 Task: Create a Vector Illustration of a Space-themed Jewelry.
Action: Mouse moved to (195, 111)
Screenshot: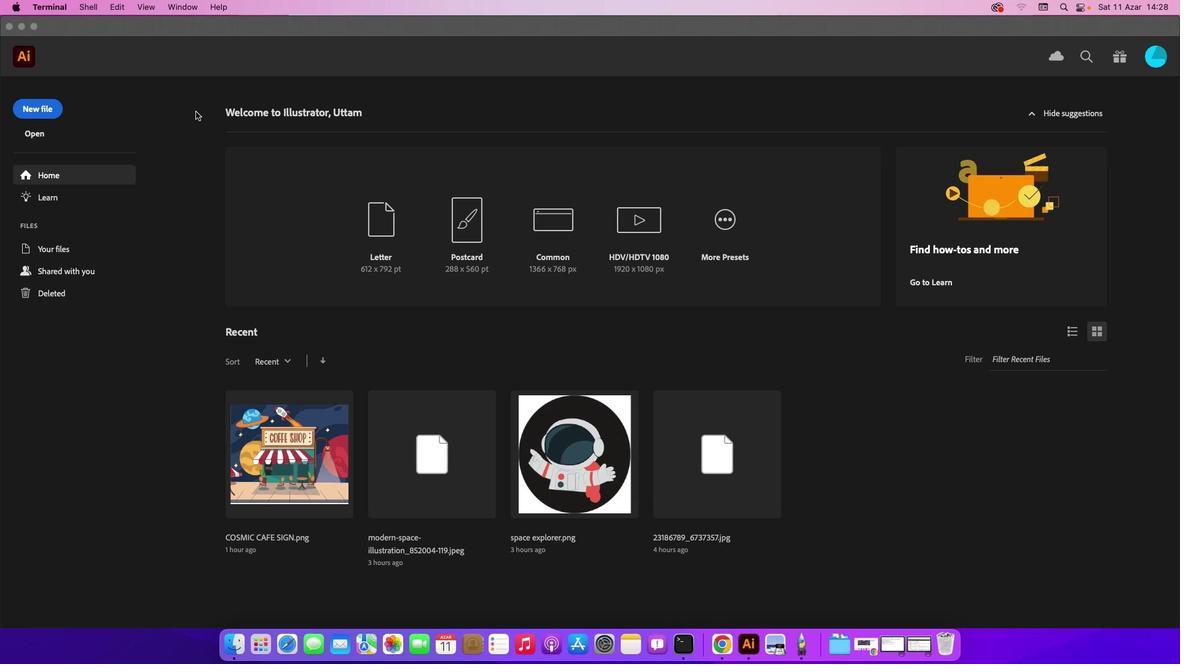 
Action: Mouse pressed left at (195, 111)
Screenshot: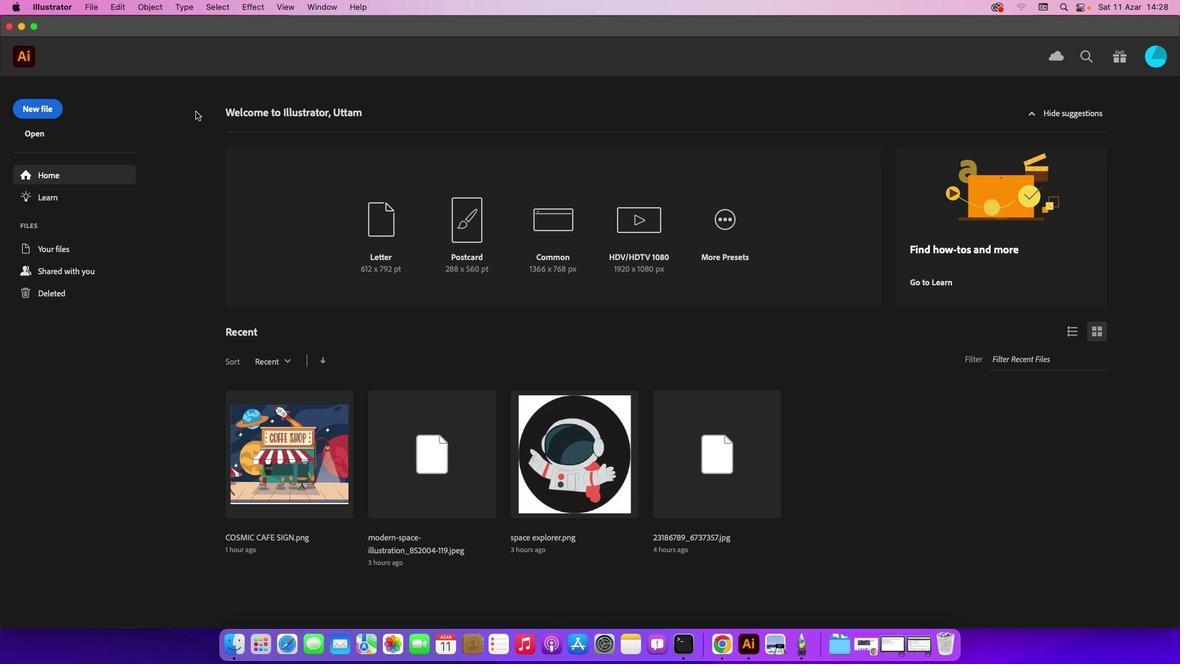 
Action: Mouse moved to (46, 107)
Screenshot: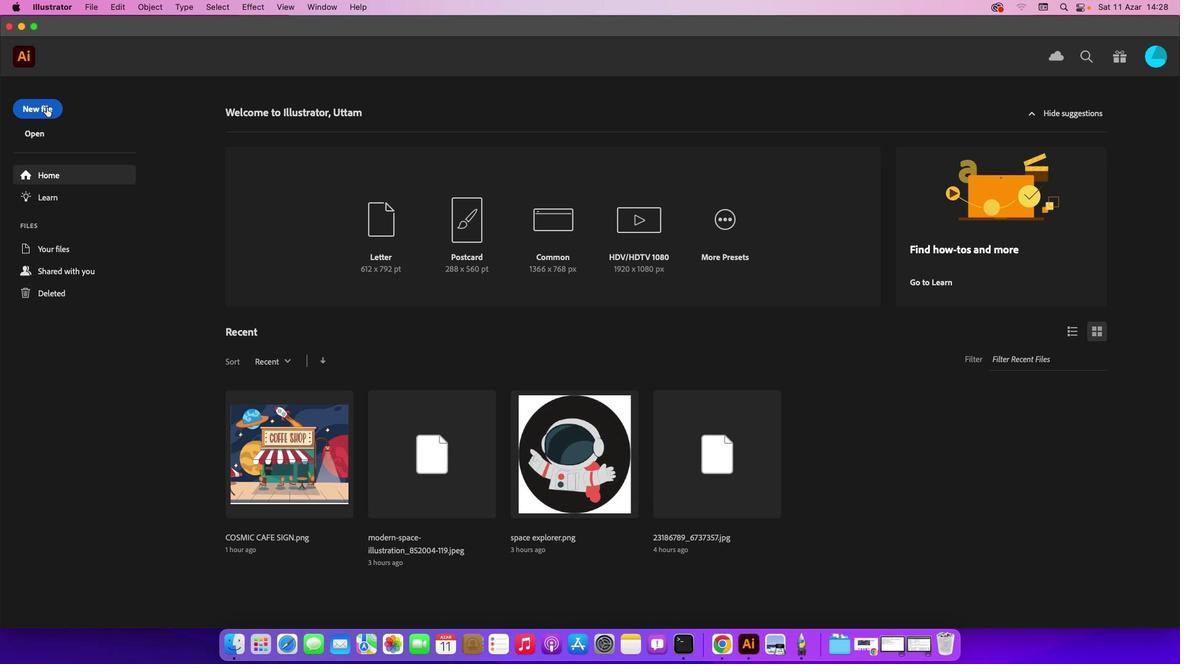 
Action: Mouse pressed left at (46, 107)
Screenshot: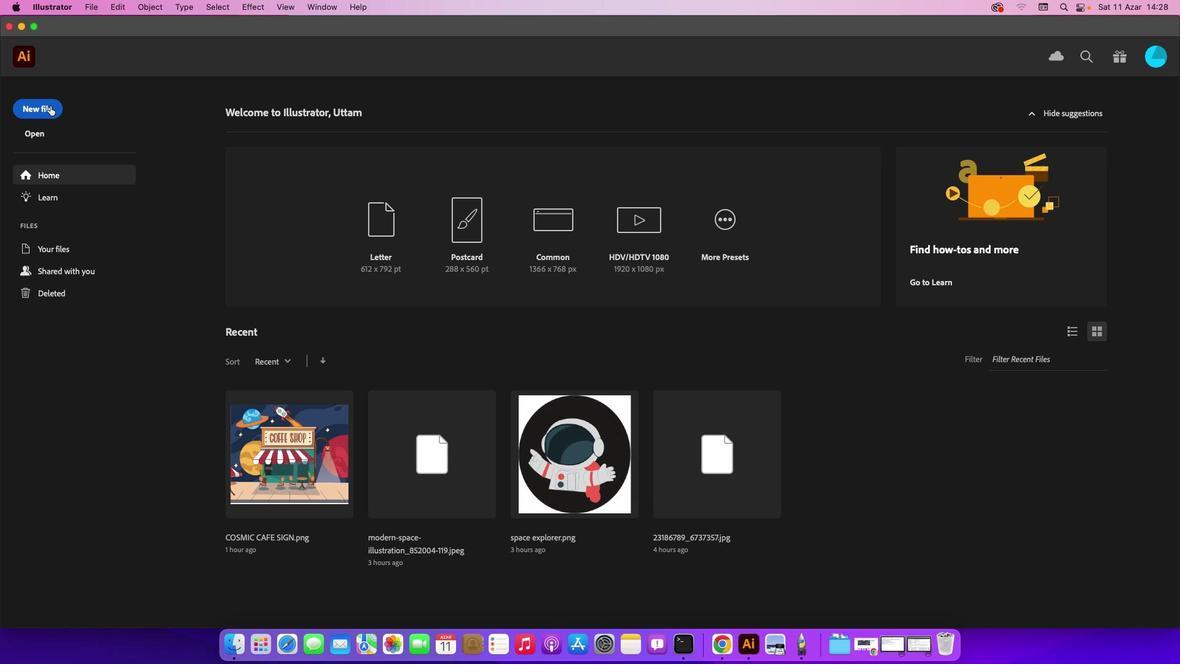 
Action: Mouse moved to (877, 498)
Screenshot: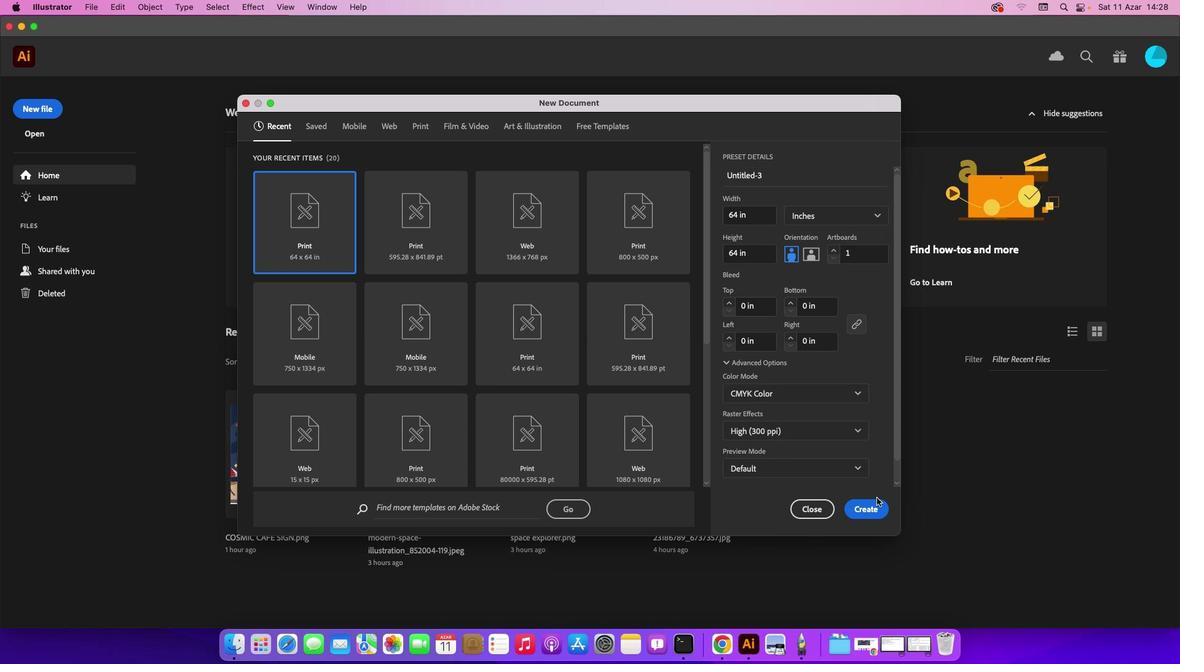 
Action: Mouse pressed left at (877, 498)
Screenshot: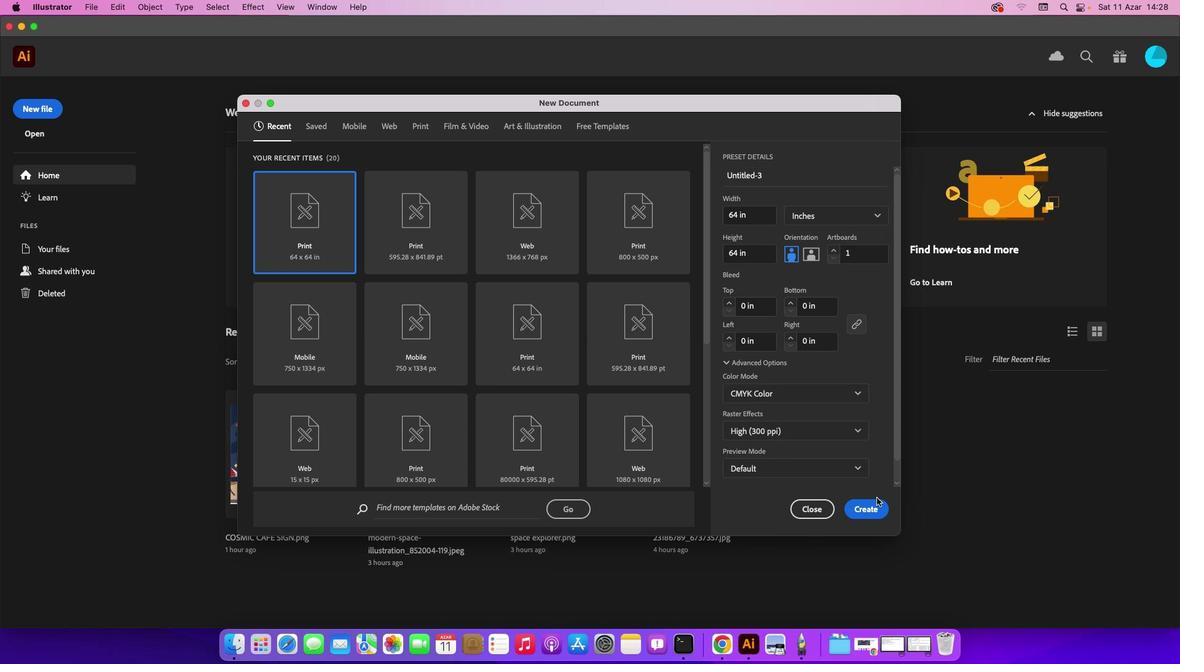 
Action: Mouse moved to (871, 503)
Screenshot: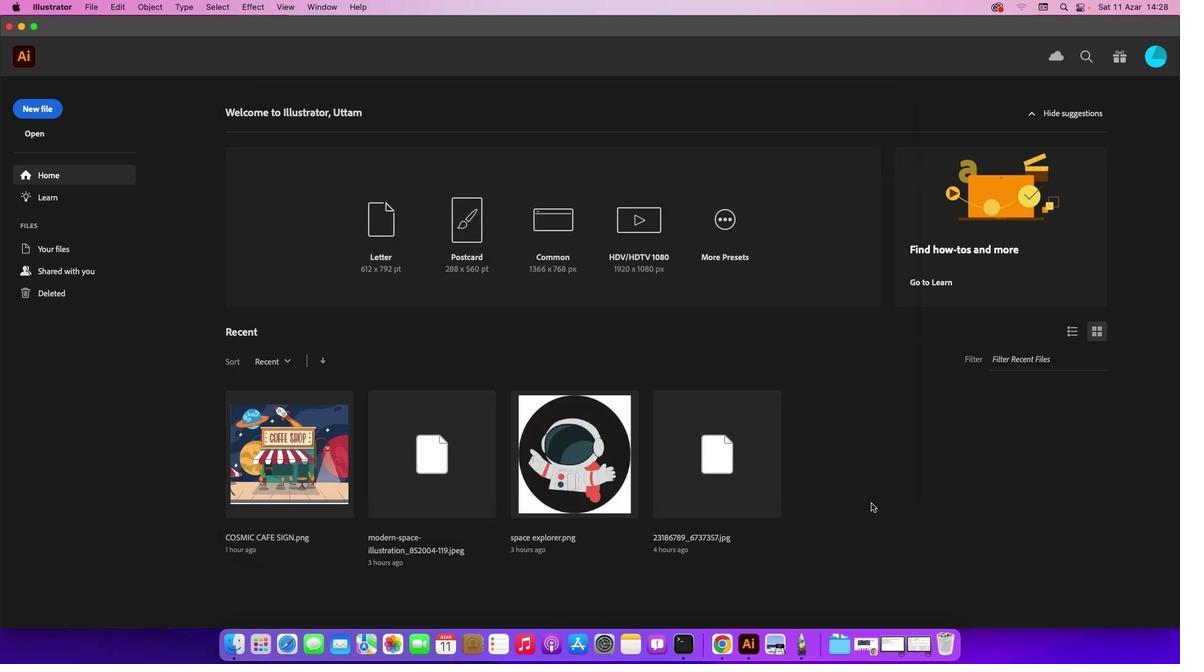 
Action: Mouse pressed left at (871, 503)
Screenshot: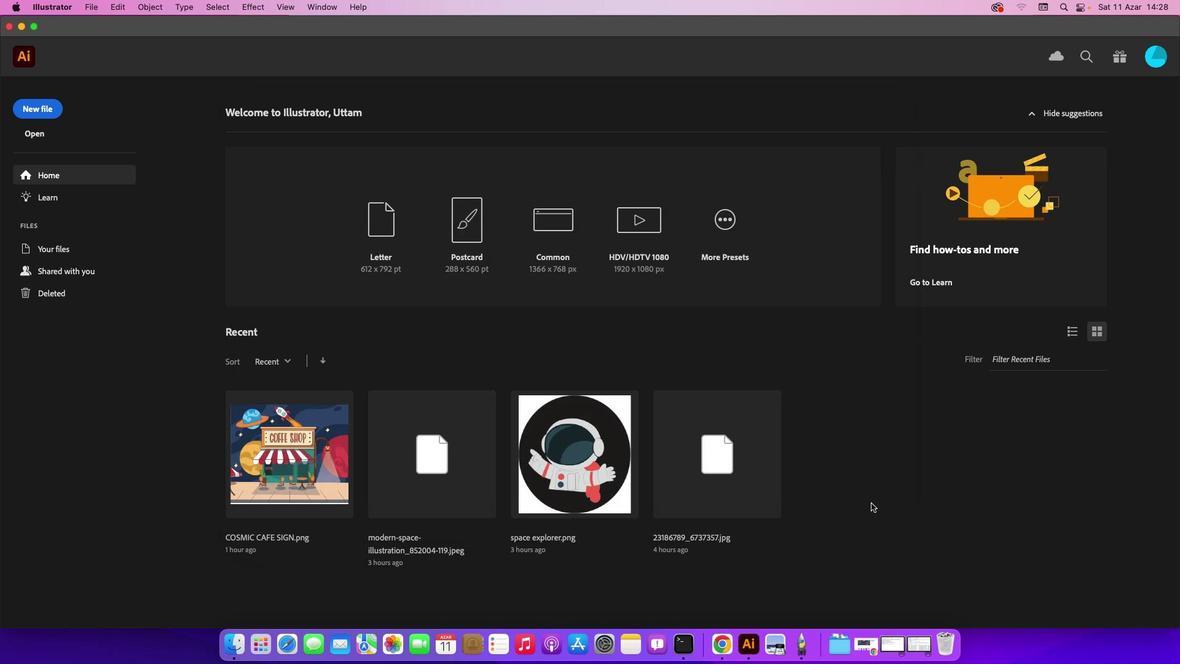 
Action: Mouse moved to (84, 3)
Screenshot: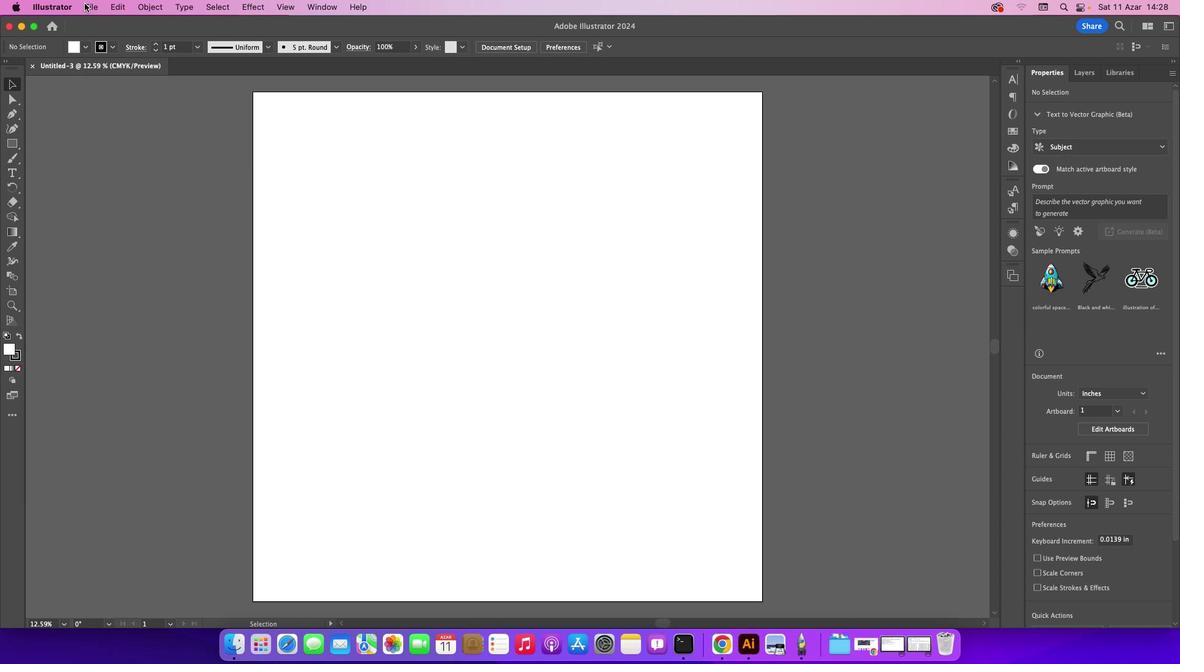 
Action: Mouse pressed left at (84, 3)
Screenshot: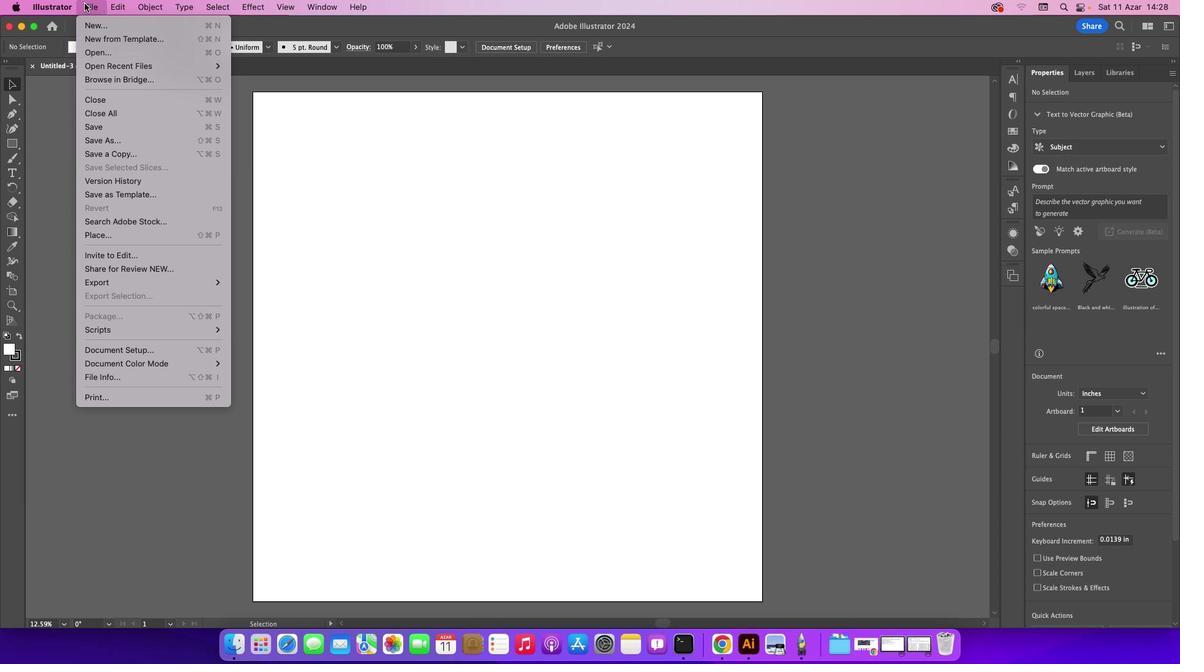 
Action: Mouse moved to (108, 48)
Screenshot: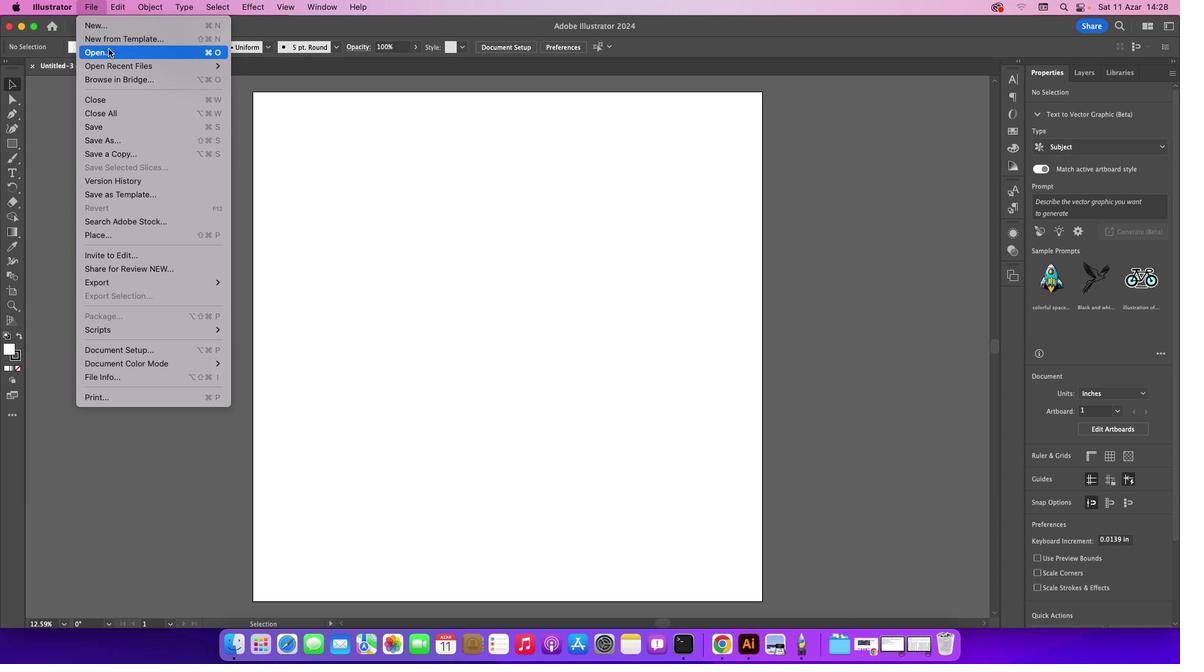 
Action: Mouse pressed left at (108, 48)
Screenshot: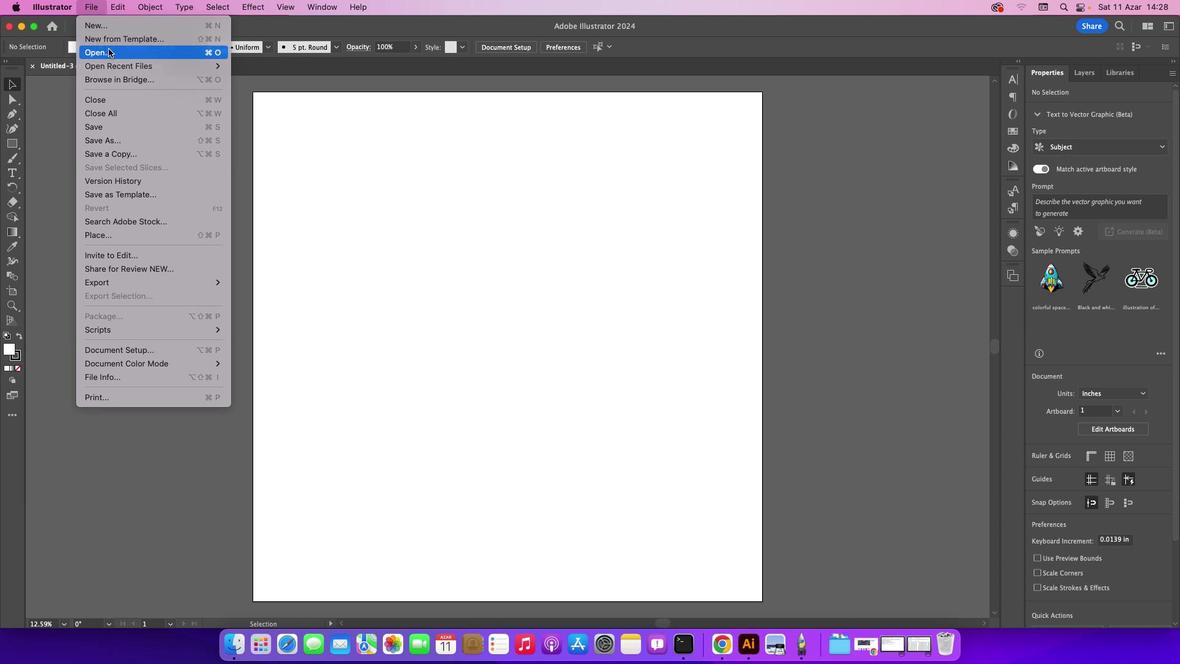
Action: Mouse moved to (496, 161)
Screenshot: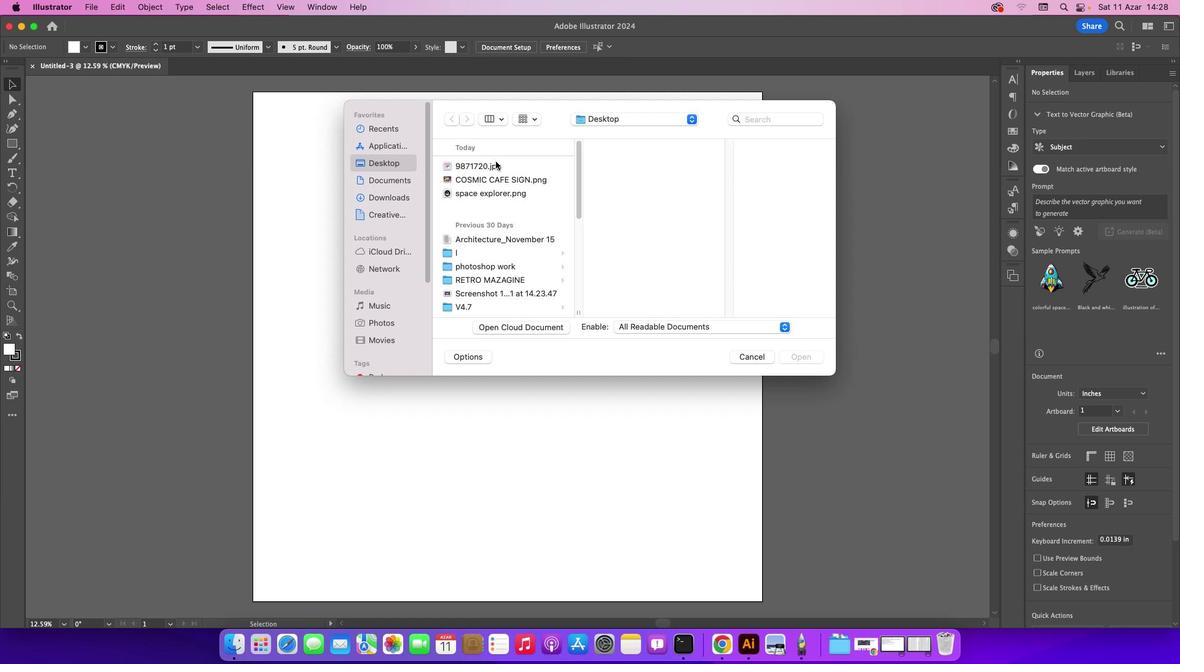 
Action: Mouse pressed left at (496, 161)
Screenshot: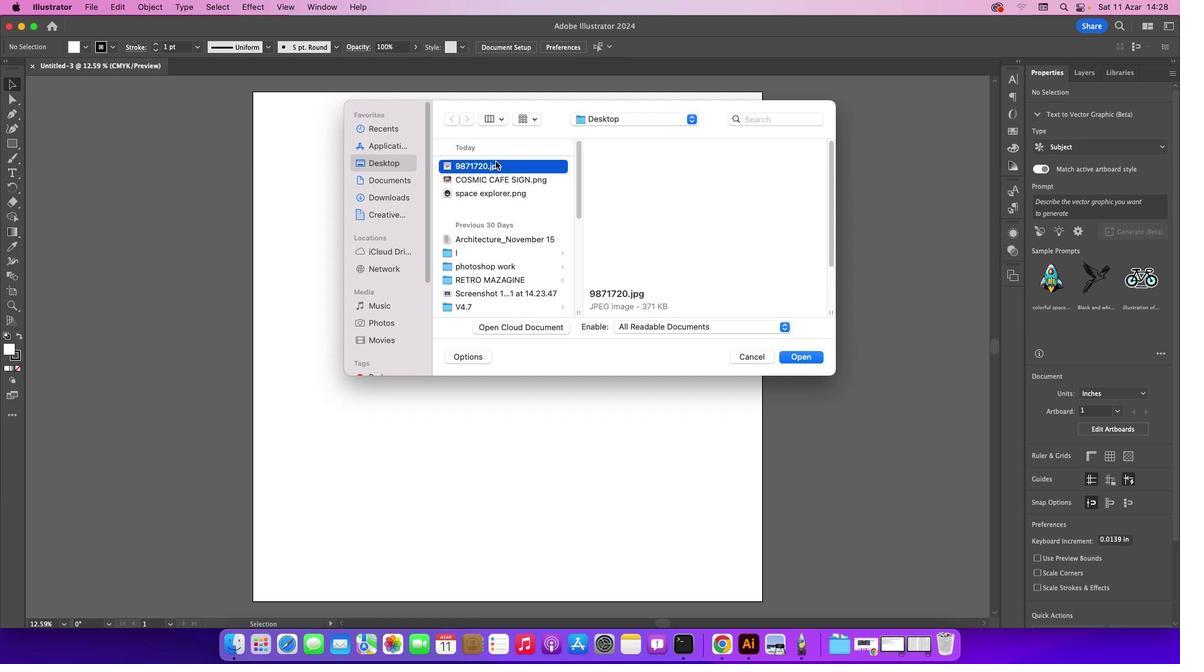 
Action: Mouse moved to (813, 353)
Screenshot: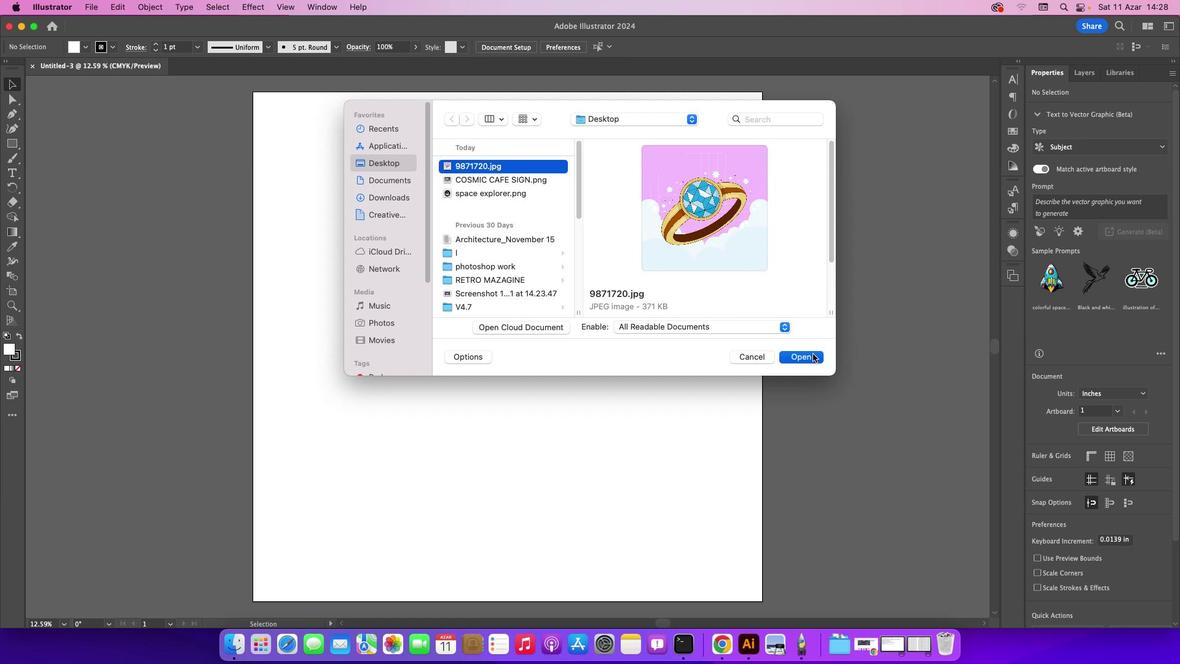 
Action: Mouse pressed left at (813, 353)
Screenshot: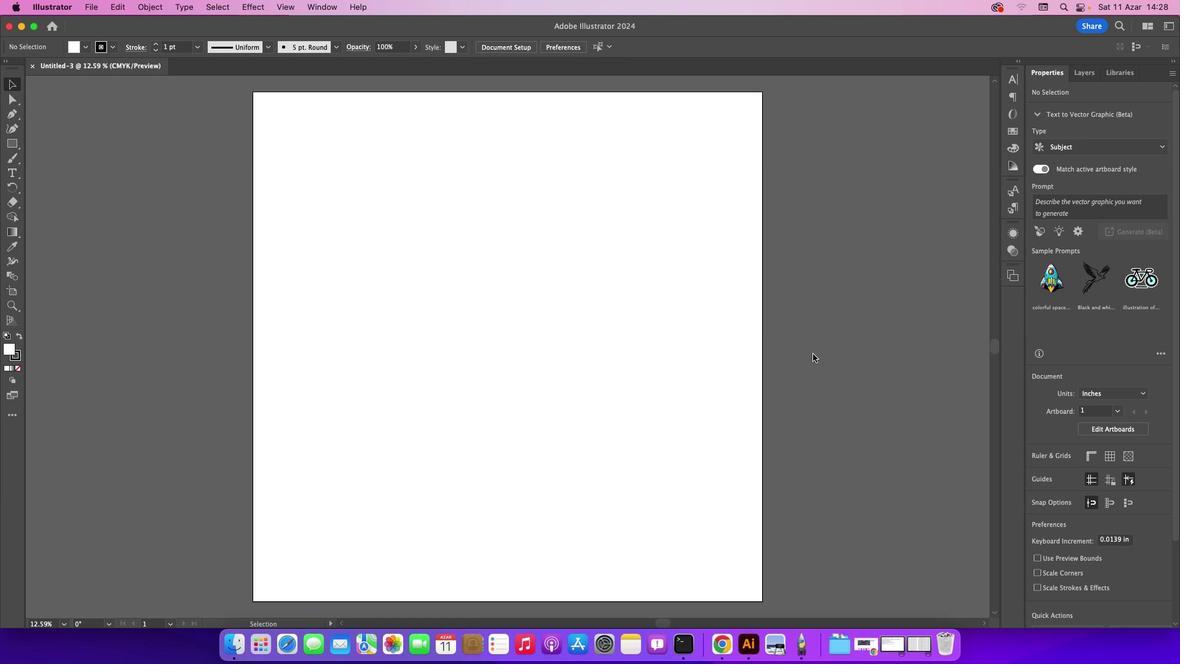 
Action: Mouse moved to (1084, 69)
Screenshot: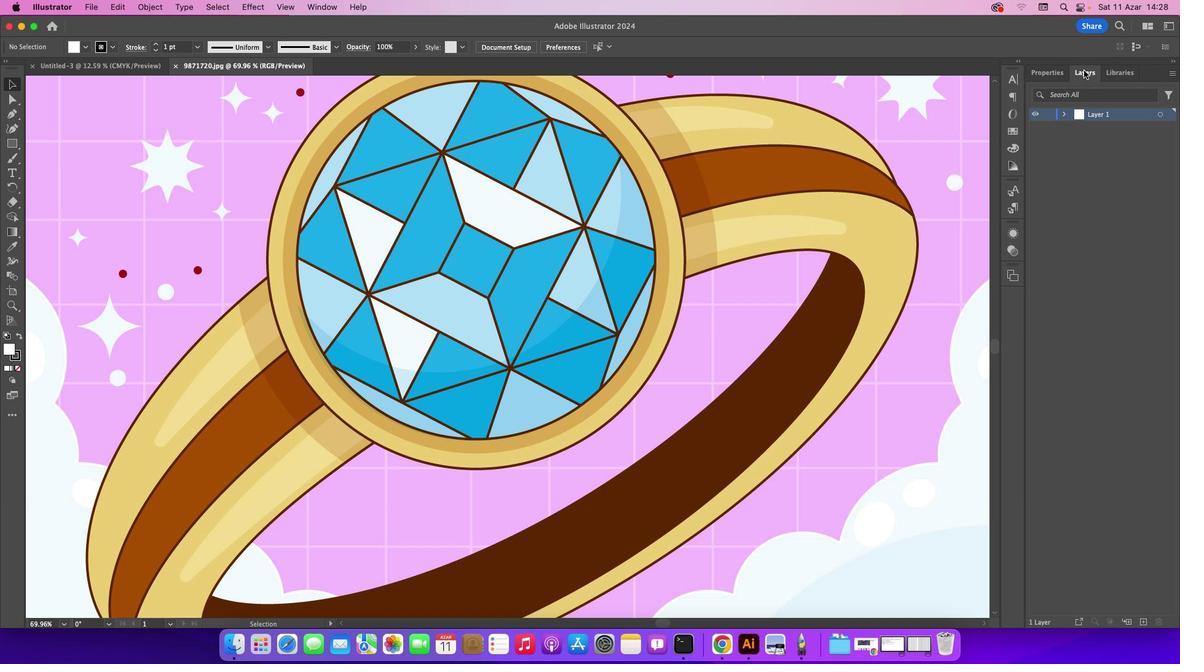 
Action: Mouse pressed left at (1084, 69)
Screenshot: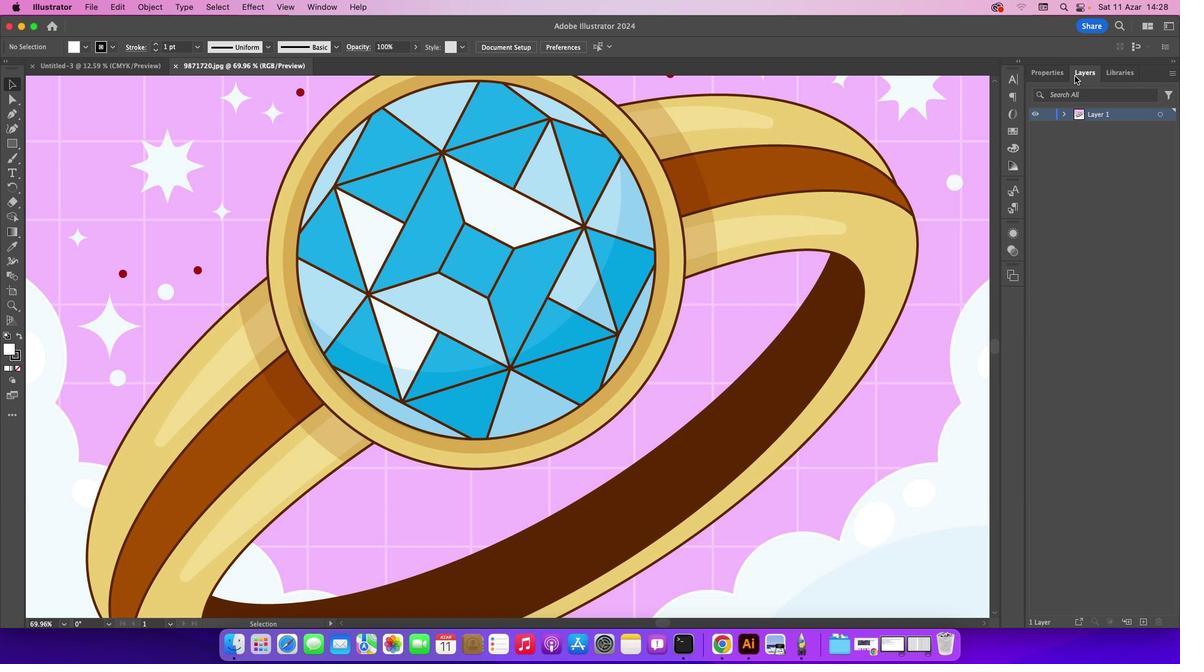
Action: Mouse moved to (1064, 115)
Screenshot: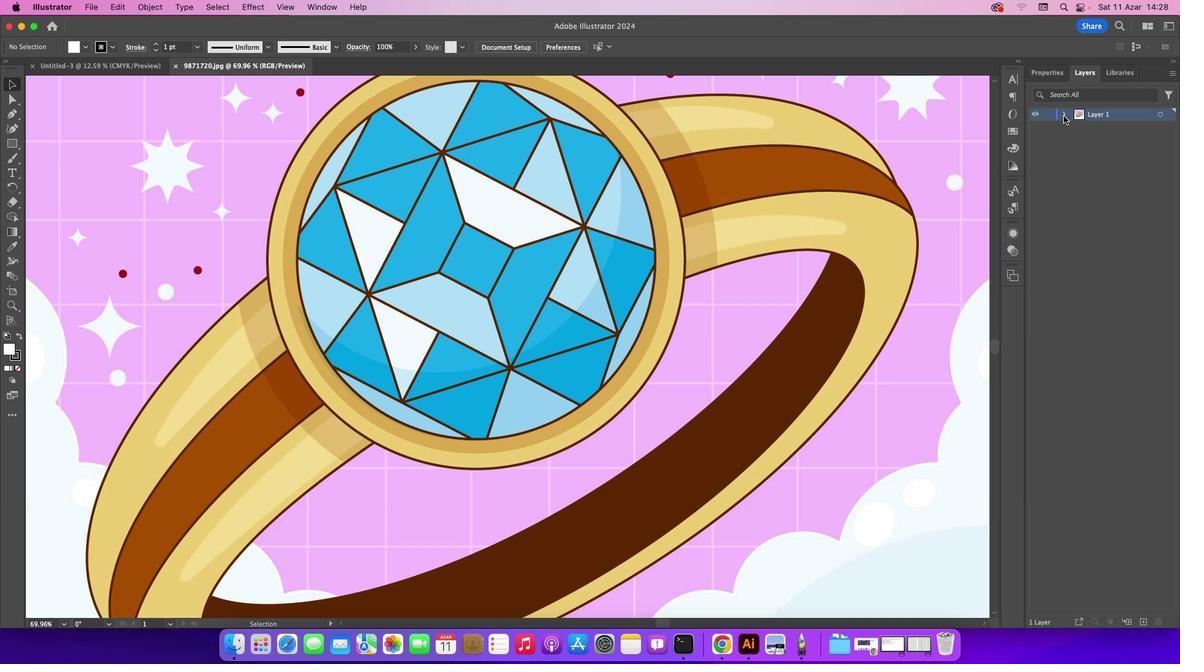 
Action: Mouse pressed left at (1064, 115)
Screenshot: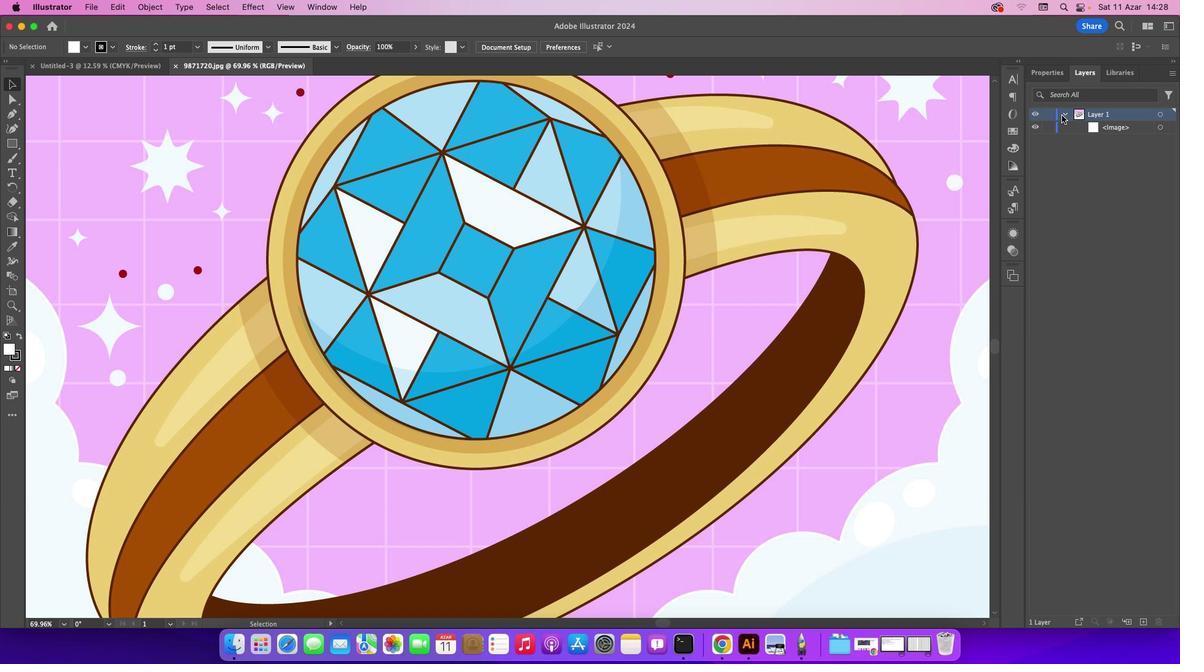 
Action: Mouse moved to (1050, 126)
Screenshot: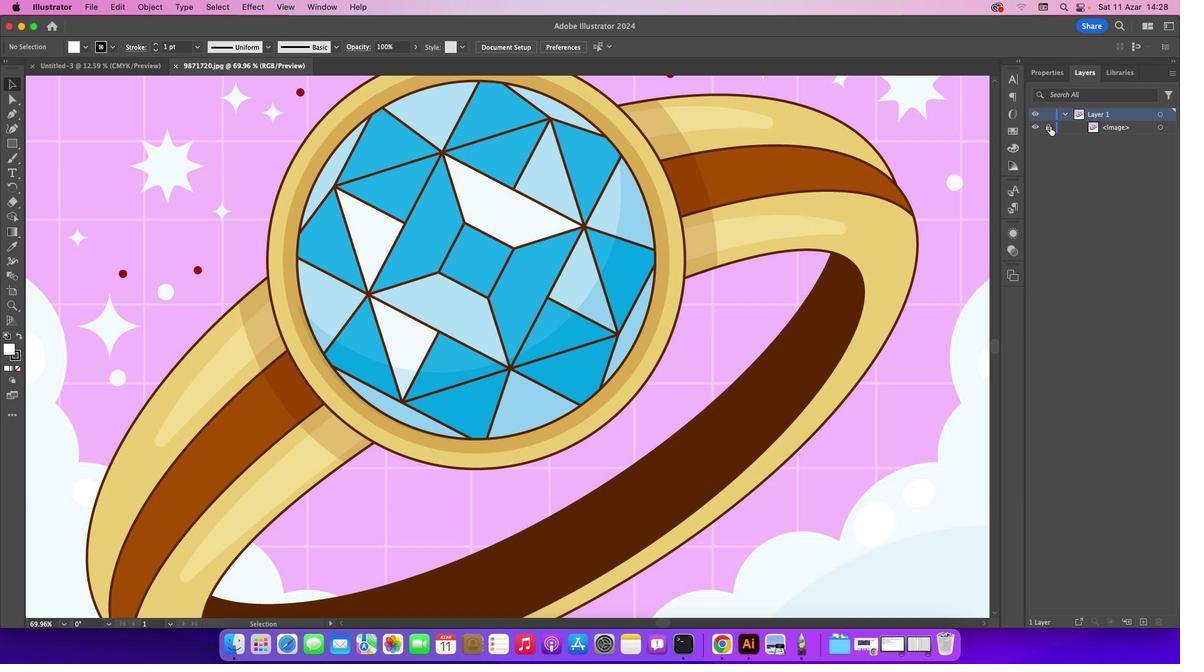
Action: Mouse pressed left at (1050, 126)
Screenshot: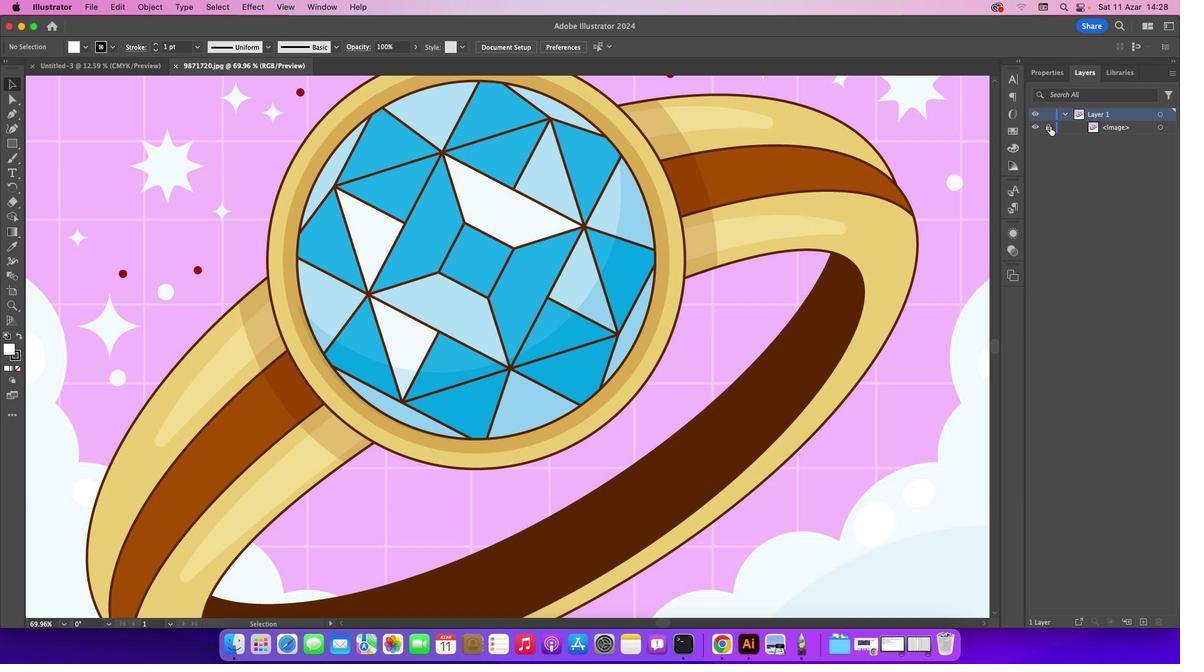 
Action: Mouse moved to (614, 361)
Screenshot: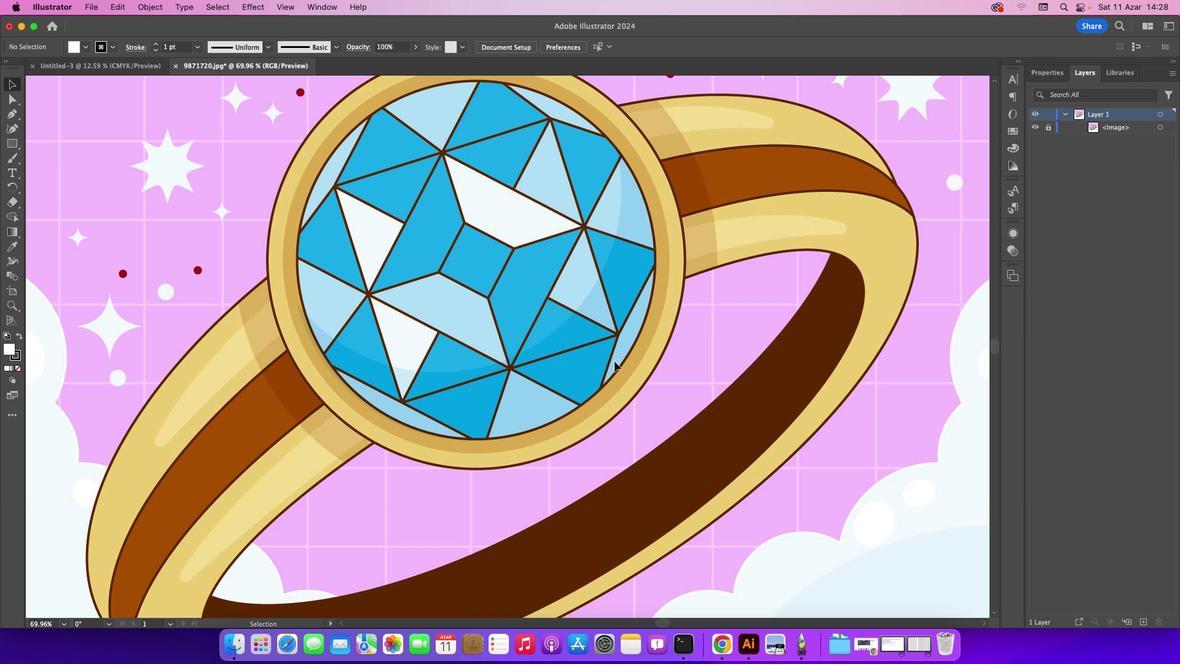
Action: Mouse scrolled (614, 361) with delta (0, 0)
Screenshot: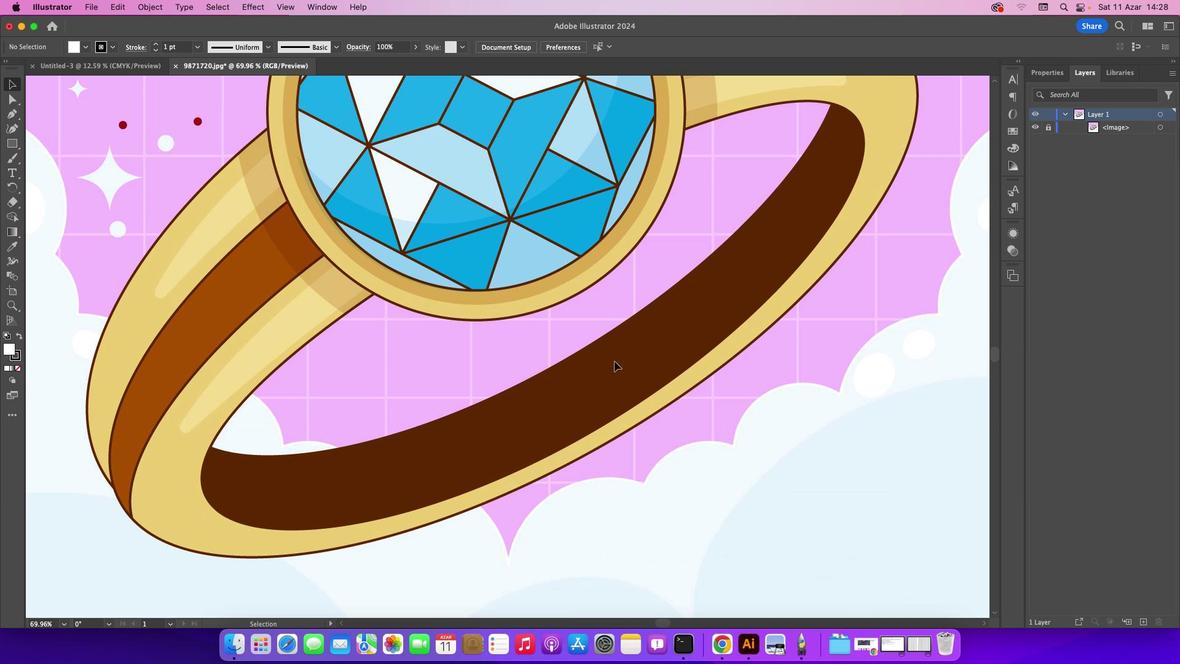 
Action: Mouse scrolled (614, 361) with delta (0, 0)
Screenshot: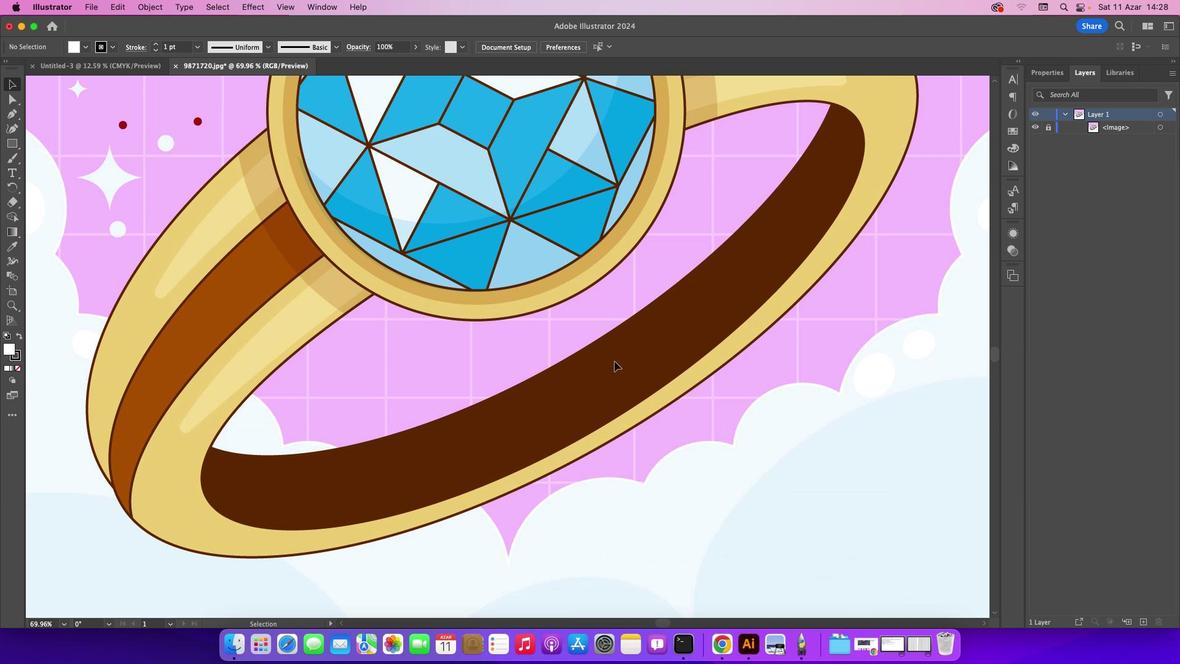 
Action: Mouse scrolled (614, 361) with delta (0, -1)
Screenshot: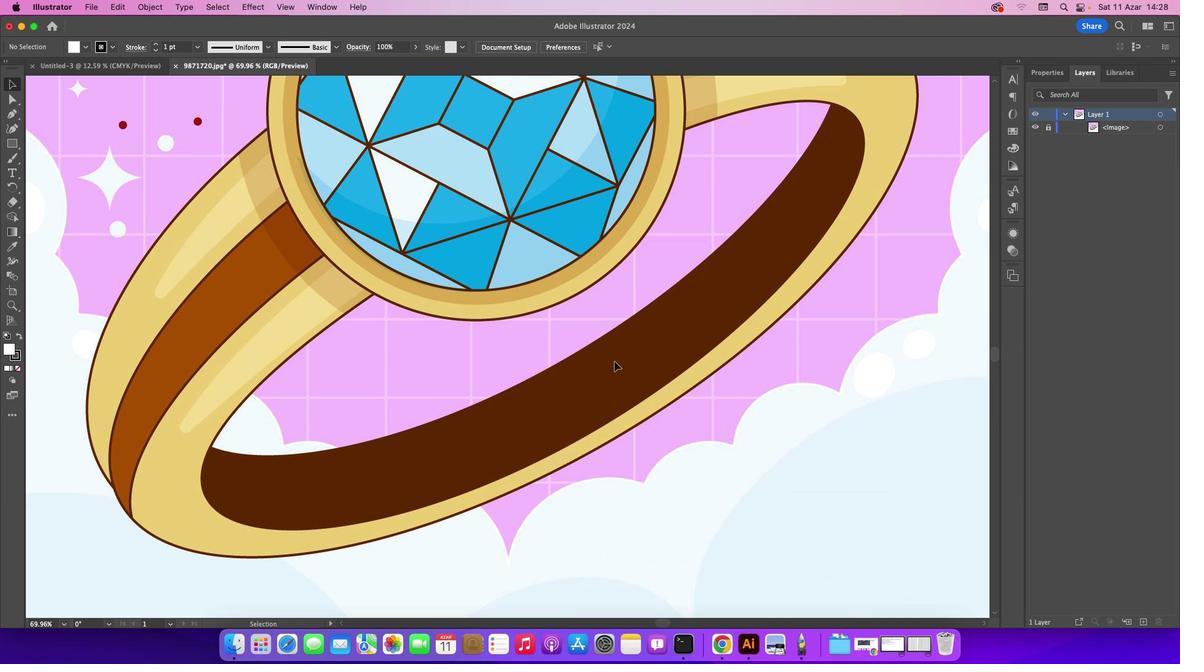 
Action: Mouse scrolled (614, 361) with delta (0, -3)
Screenshot: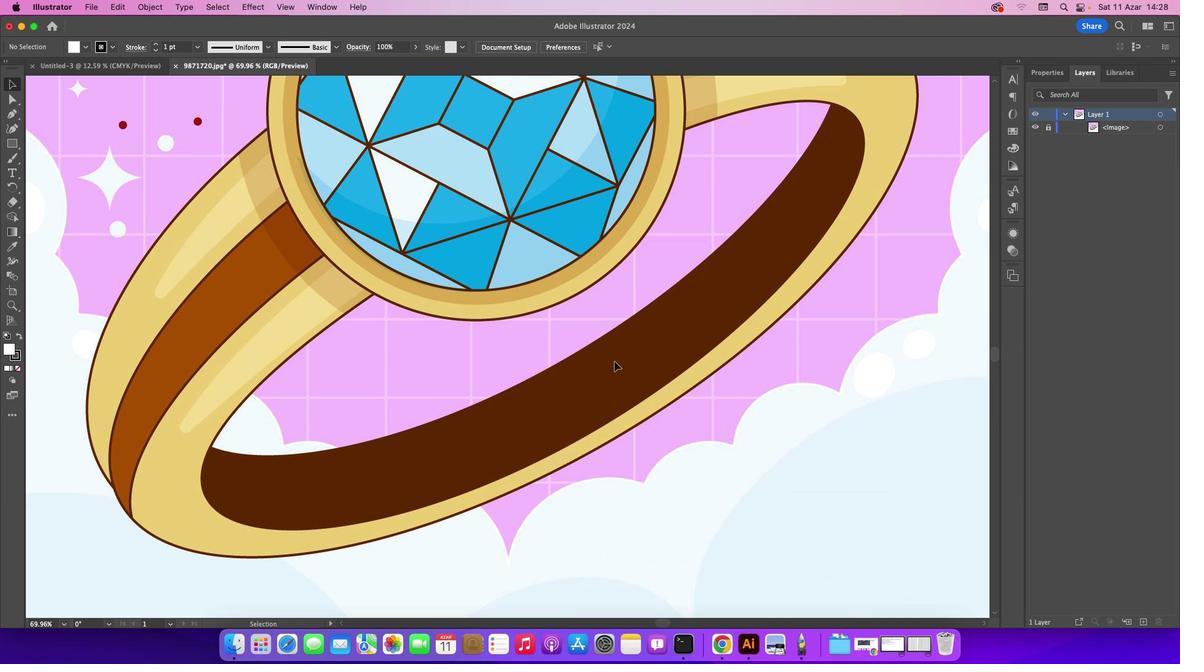 
Action: Mouse moved to (14, 118)
Screenshot: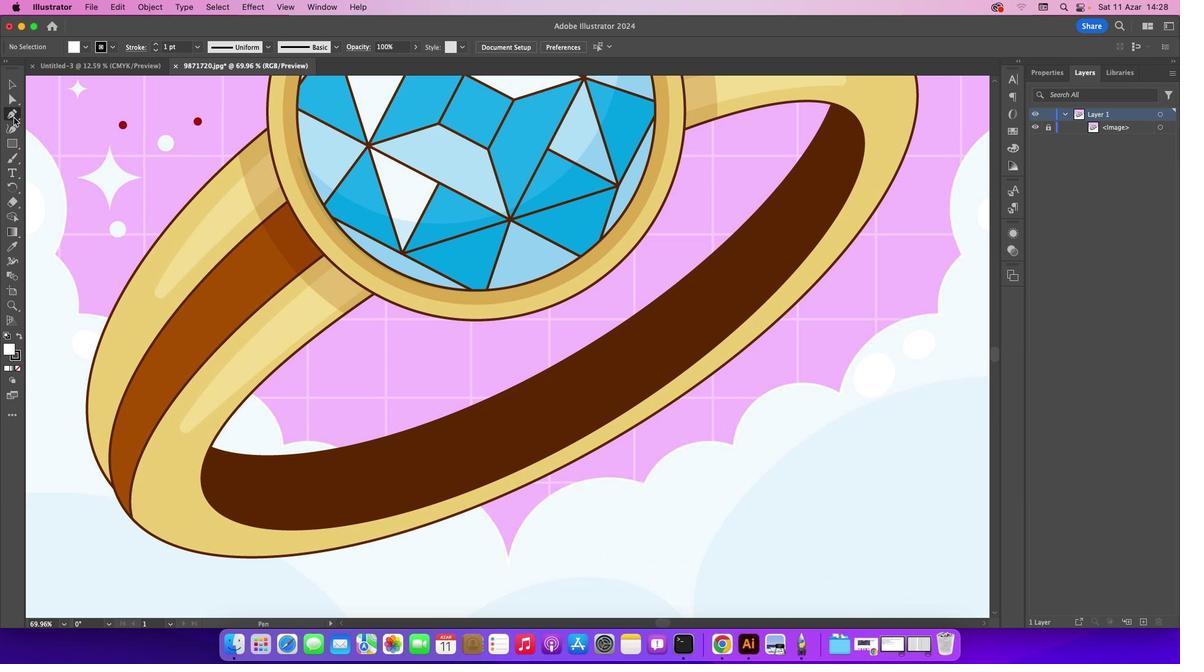 
Action: Mouse pressed left at (14, 118)
Screenshot: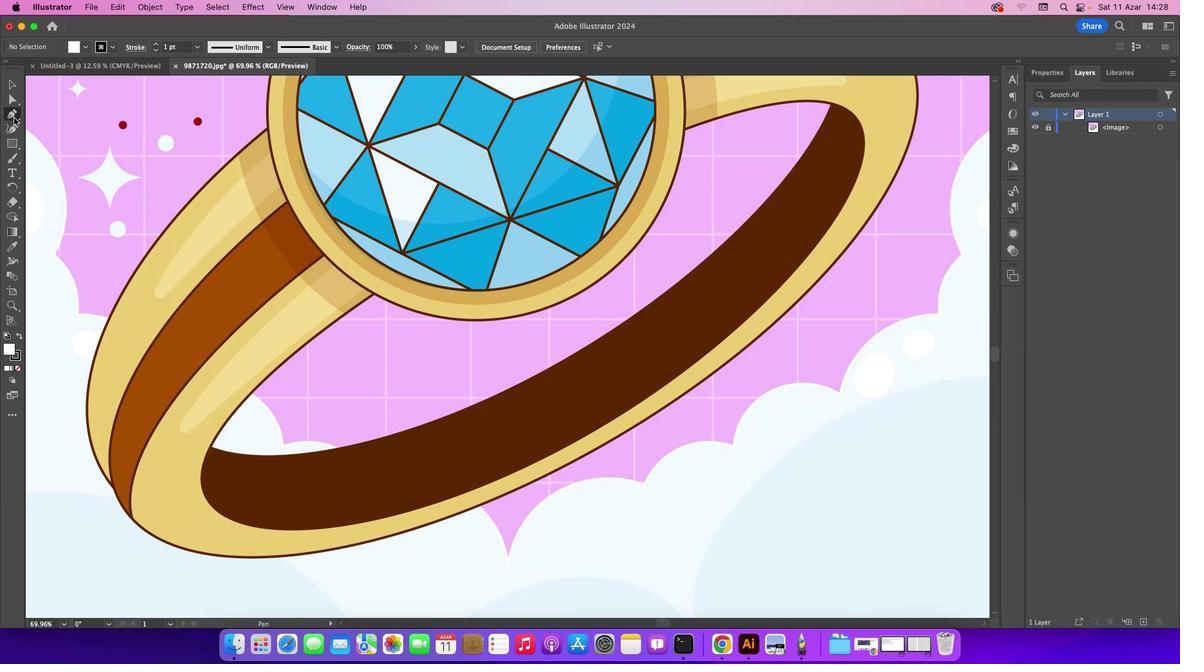 
Action: Mouse moved to (348, 261)
Screenshot: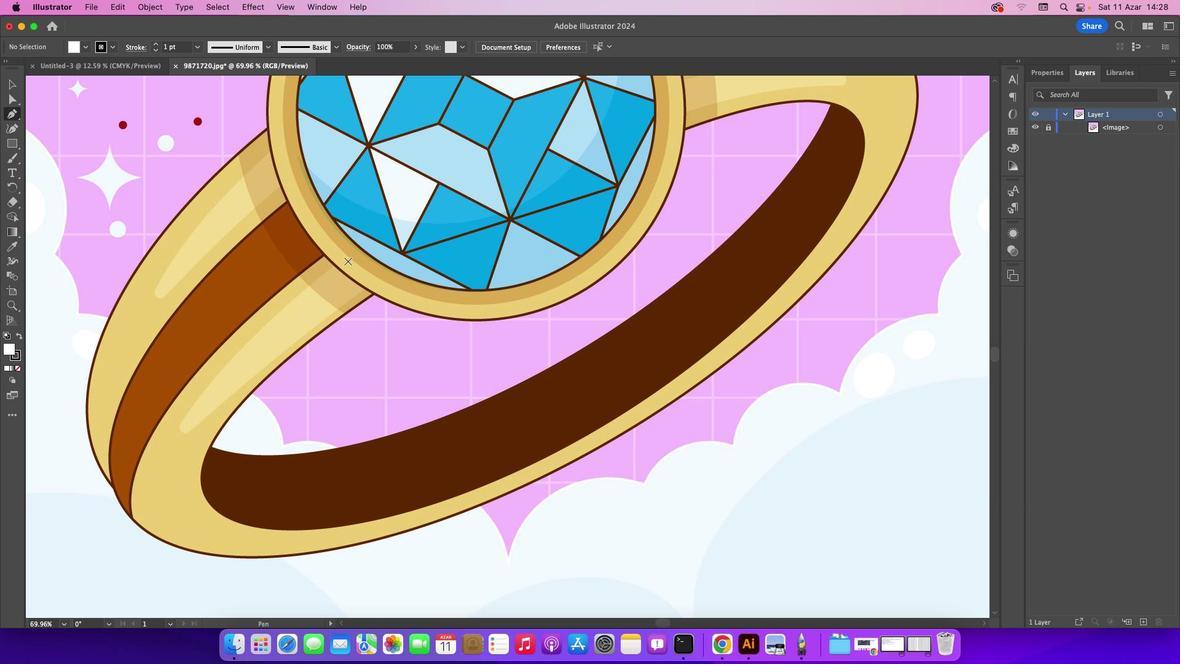 
Action: Key pressed Key.caps_lock
Screenshot: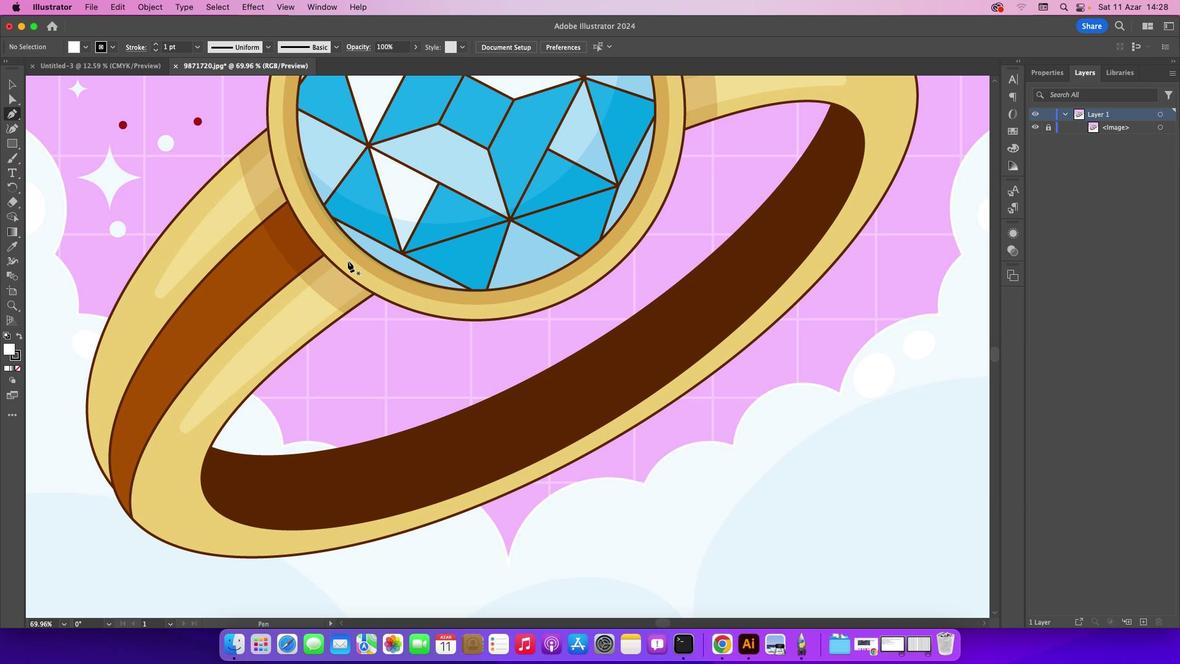 
Action: Mouse moved to (372, 293)
Screenshot: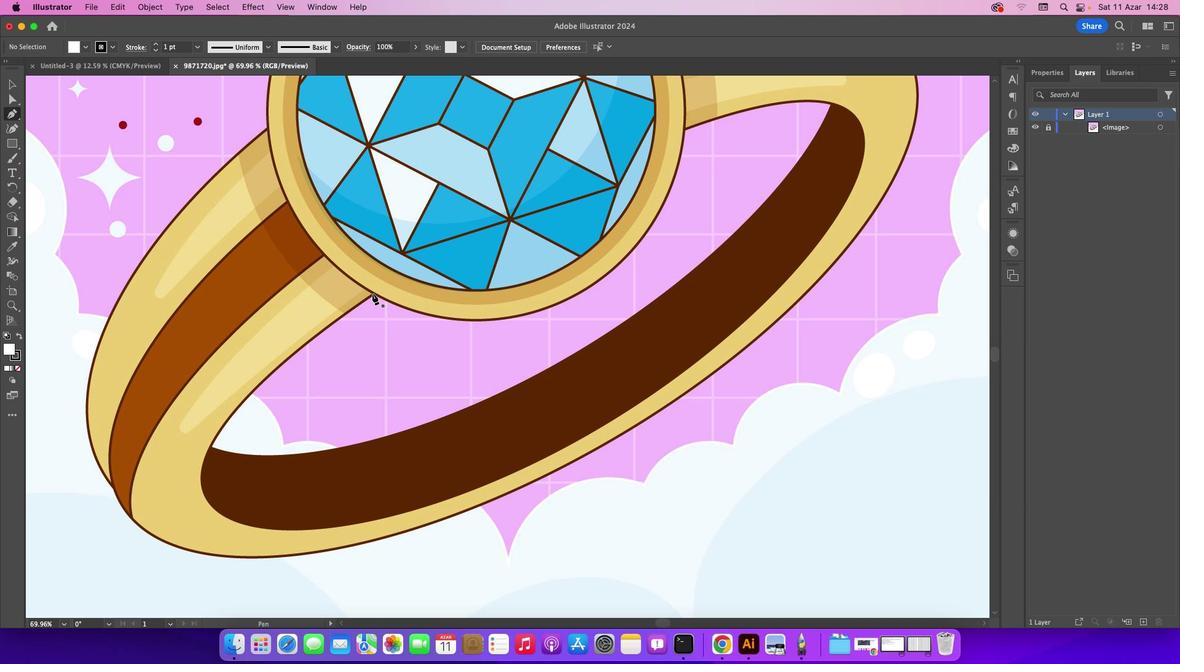 
Action: Mouse pressed left at (372, 293)
Screenshot: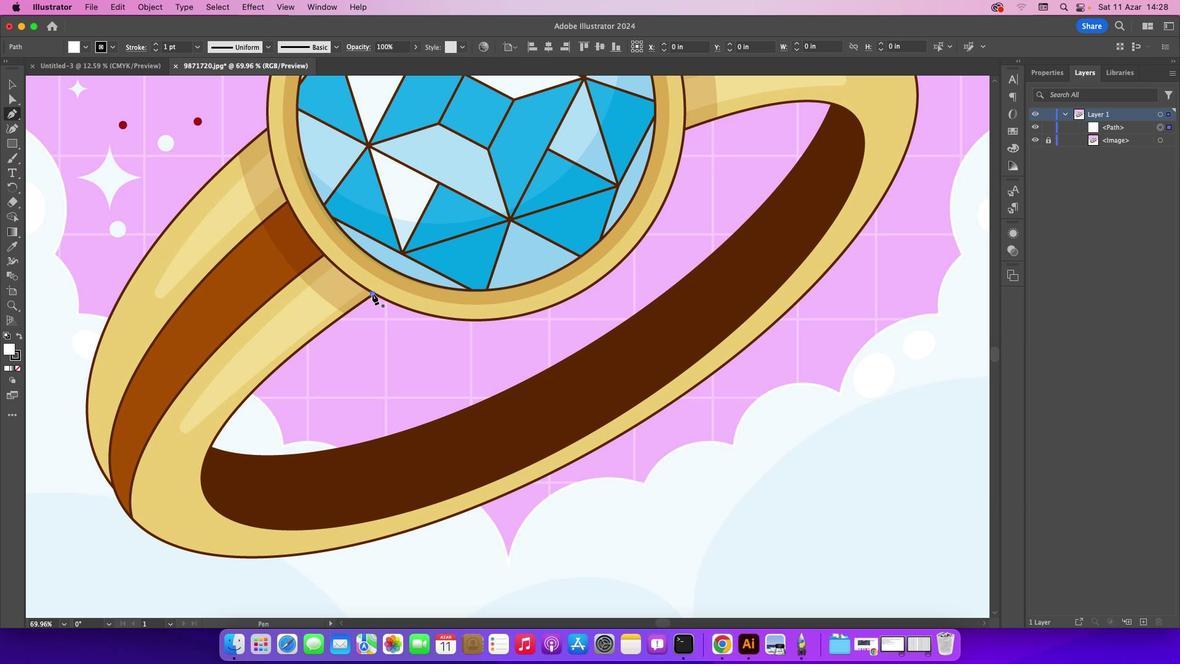 
Action: Mouse moved to (212, 448)
Screenshot: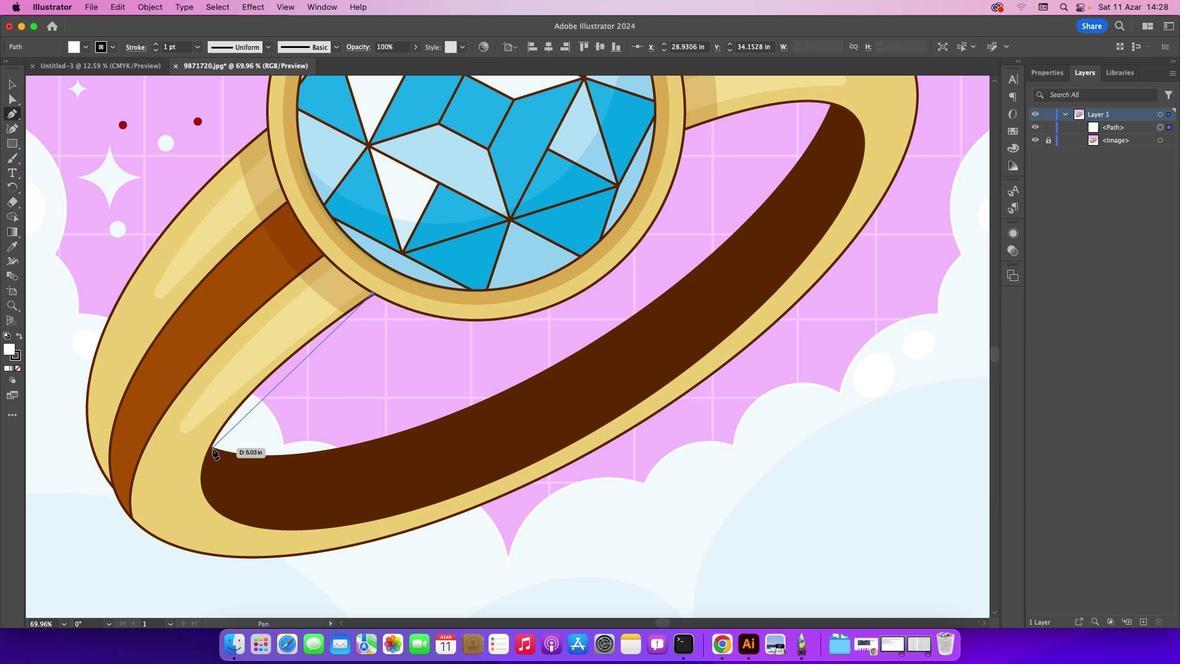 
Action: Key pressed Key.cmd'z'
Screenshot: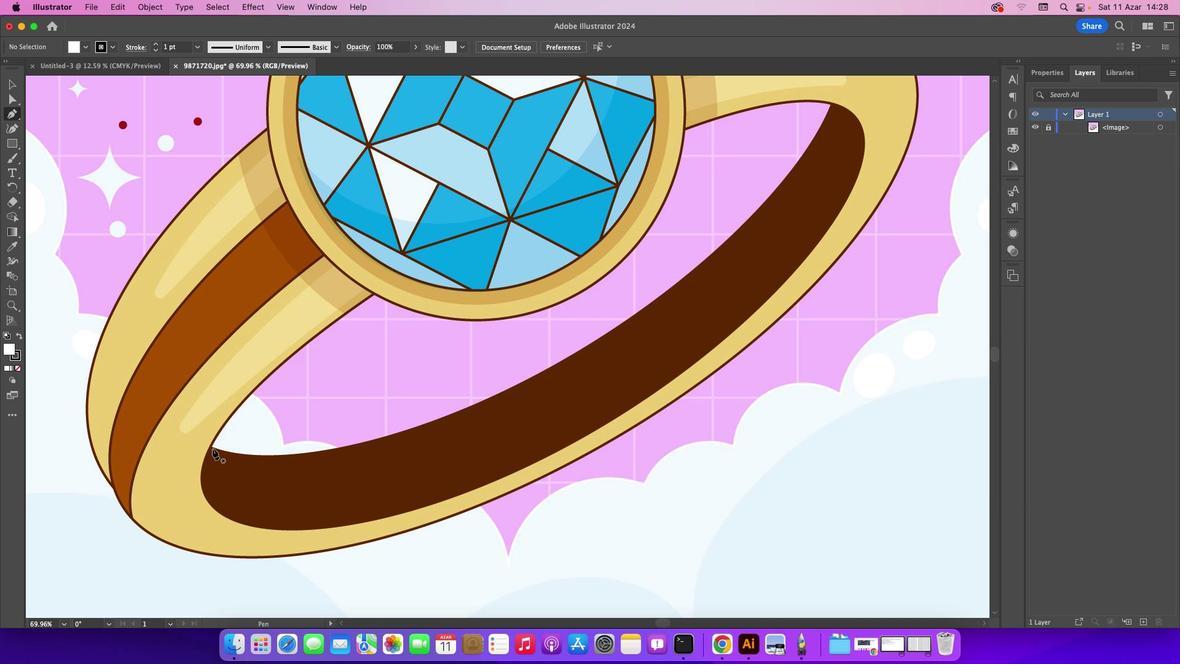 
Action: Mouse moved to (211, 446)
Screenshot: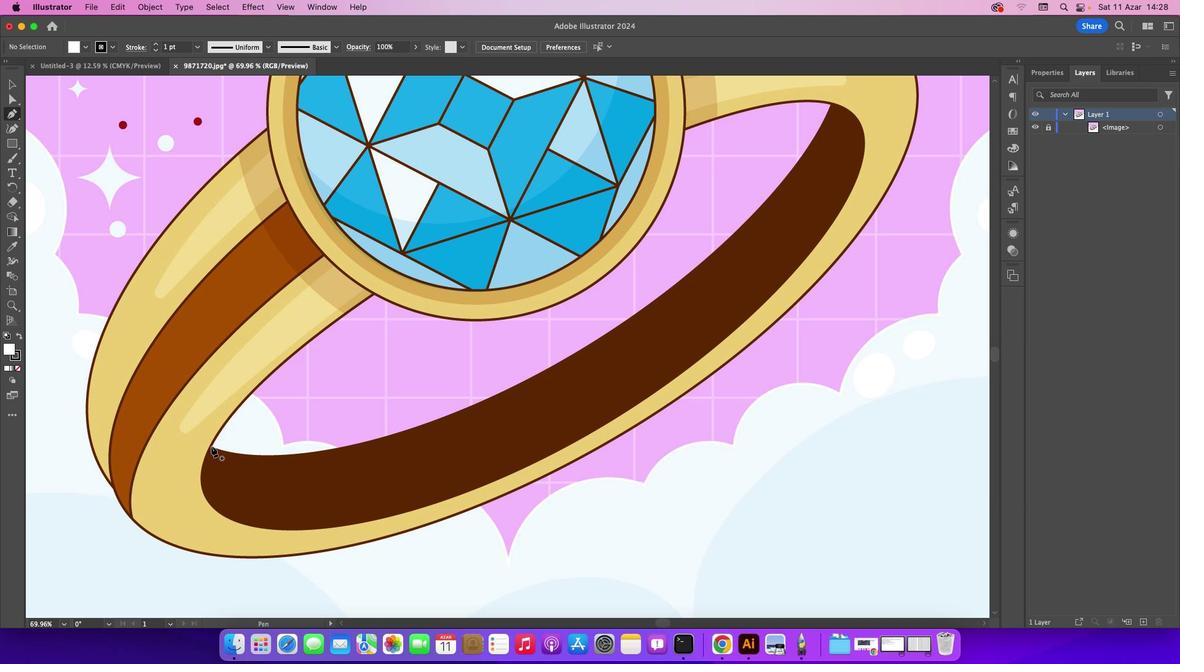 
Action: Mouse pressed left at (211, 446)
Screenshot: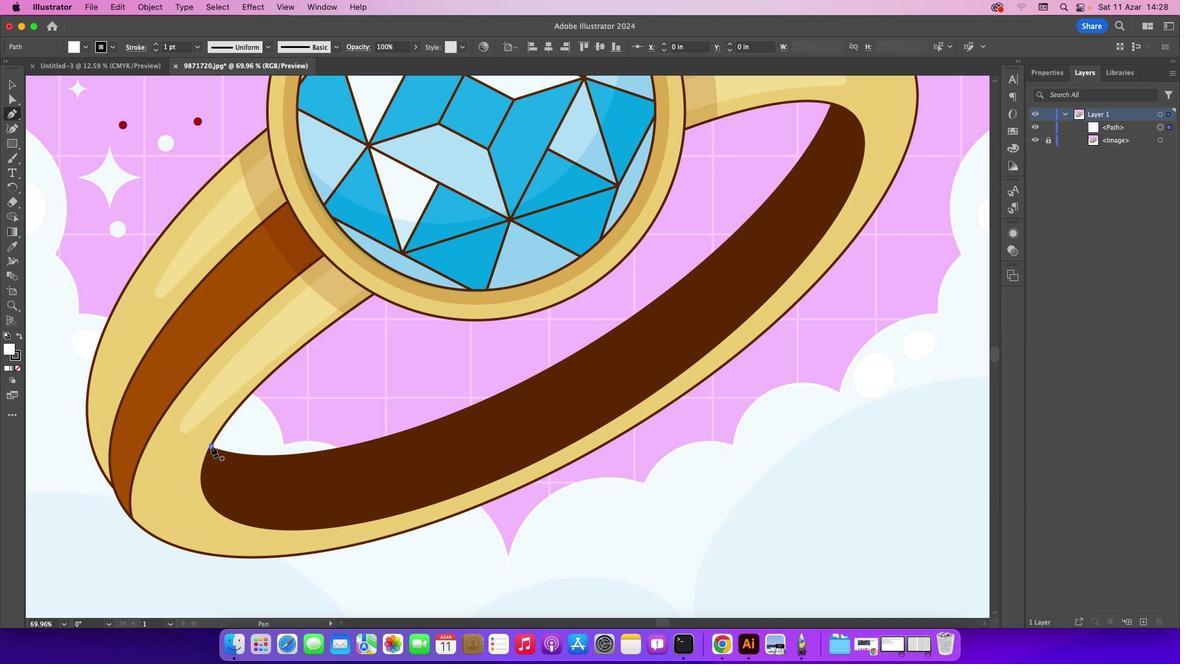 
Action: Mouse moved to (524, 381)
Screenshot: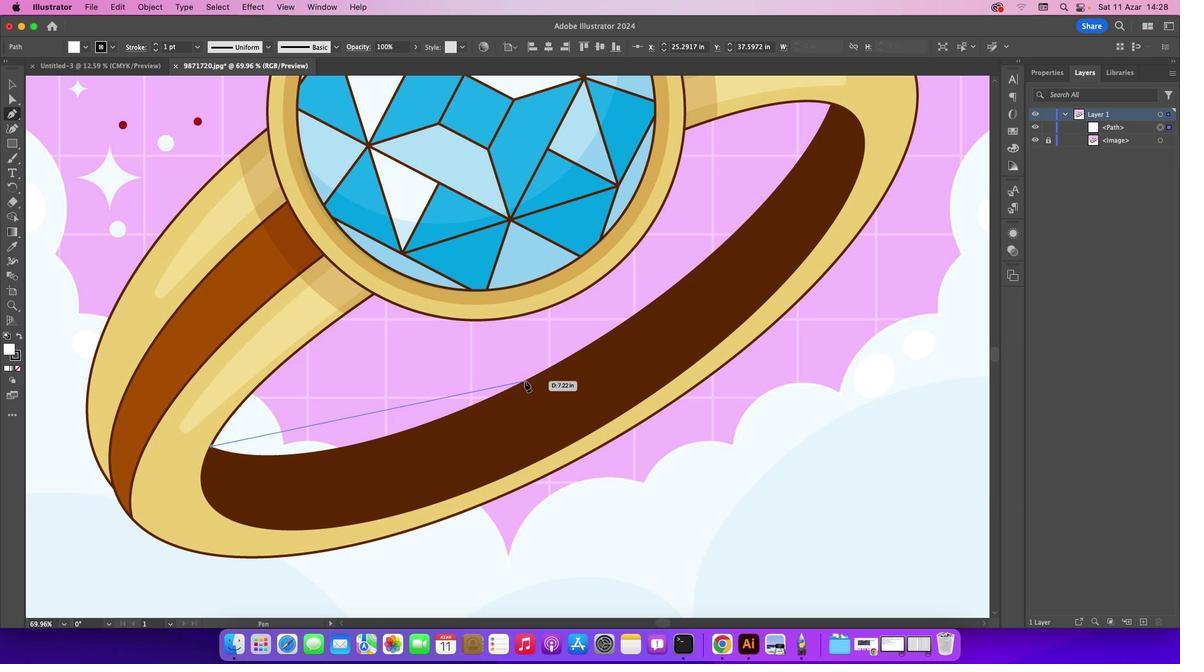 
Action: Mouse pressed left at (524, 381)
Screenshot: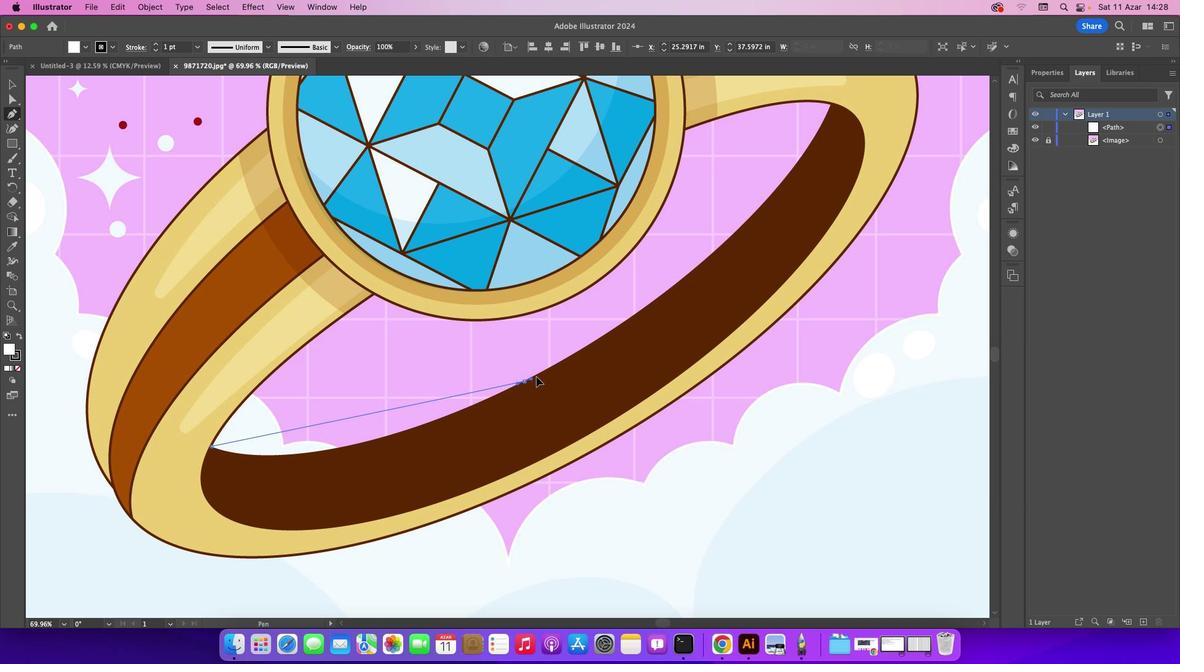 
Action: Mouse moved to (830, 103)
Screenshot: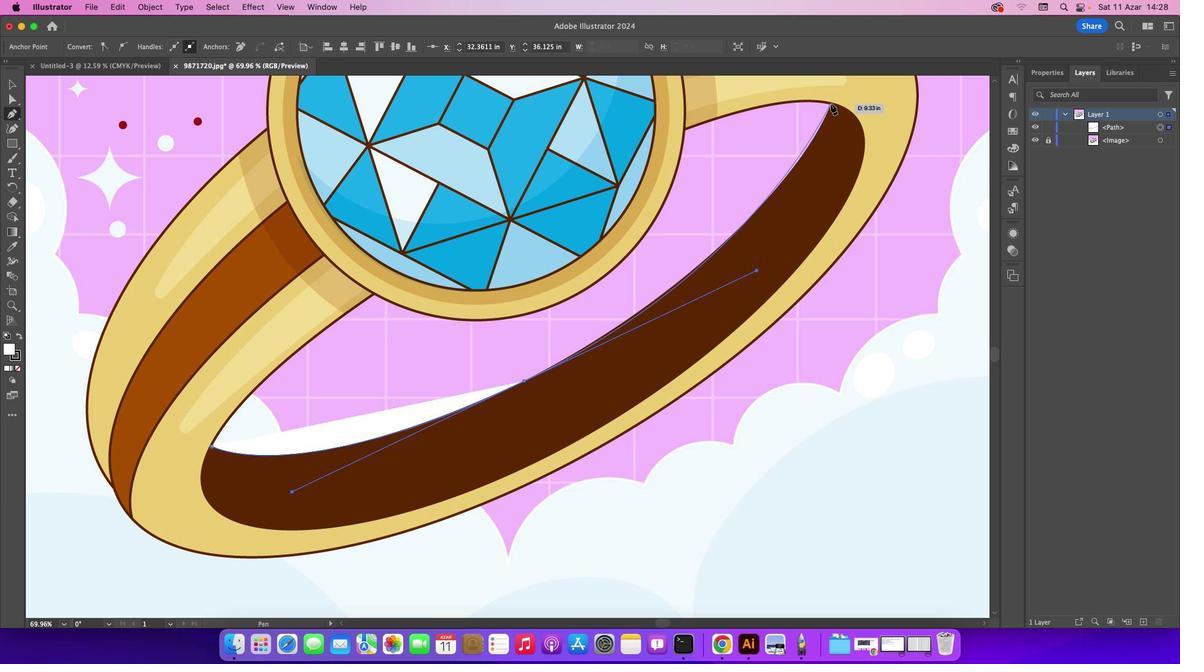 
Action: Mouse pressed left at (830, 103)
Screenshot: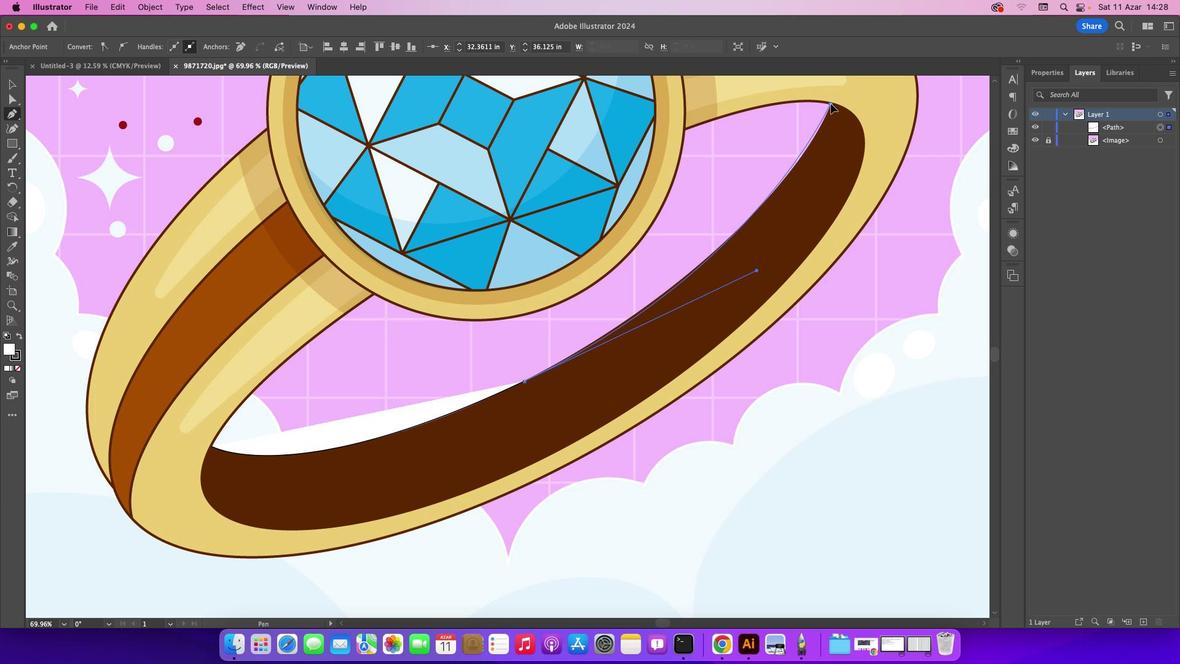 
Action: Mouse moved to (841, 122)
Screenshot: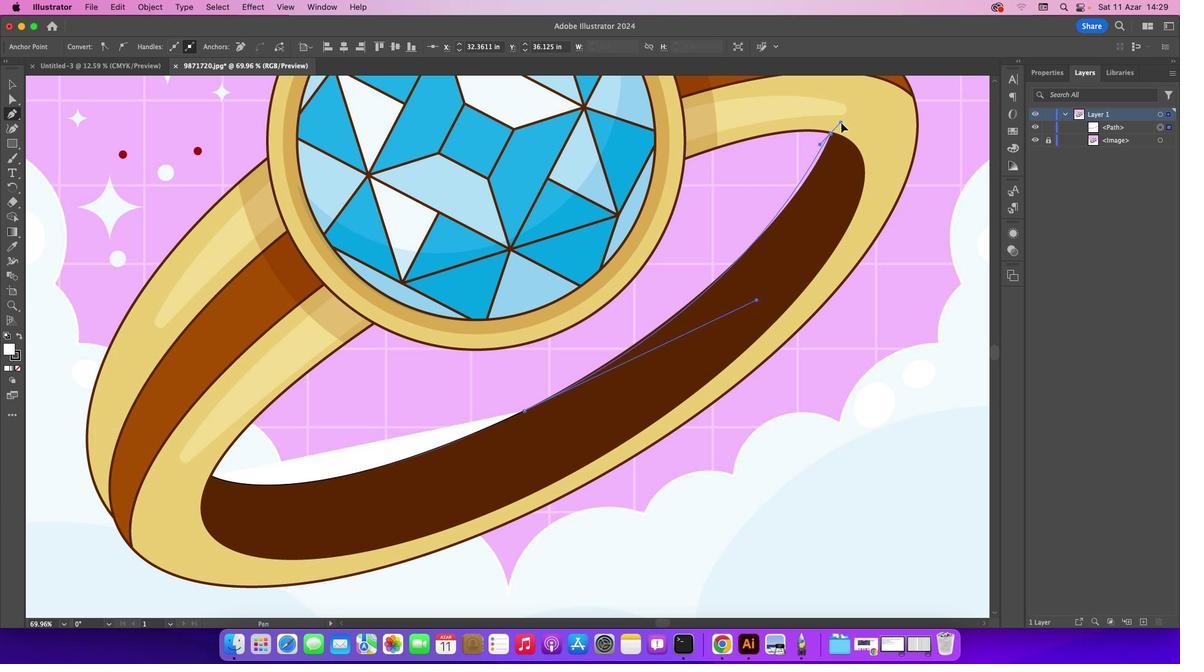 
Action: Key pressed Key.cmd'z'
Screenshot: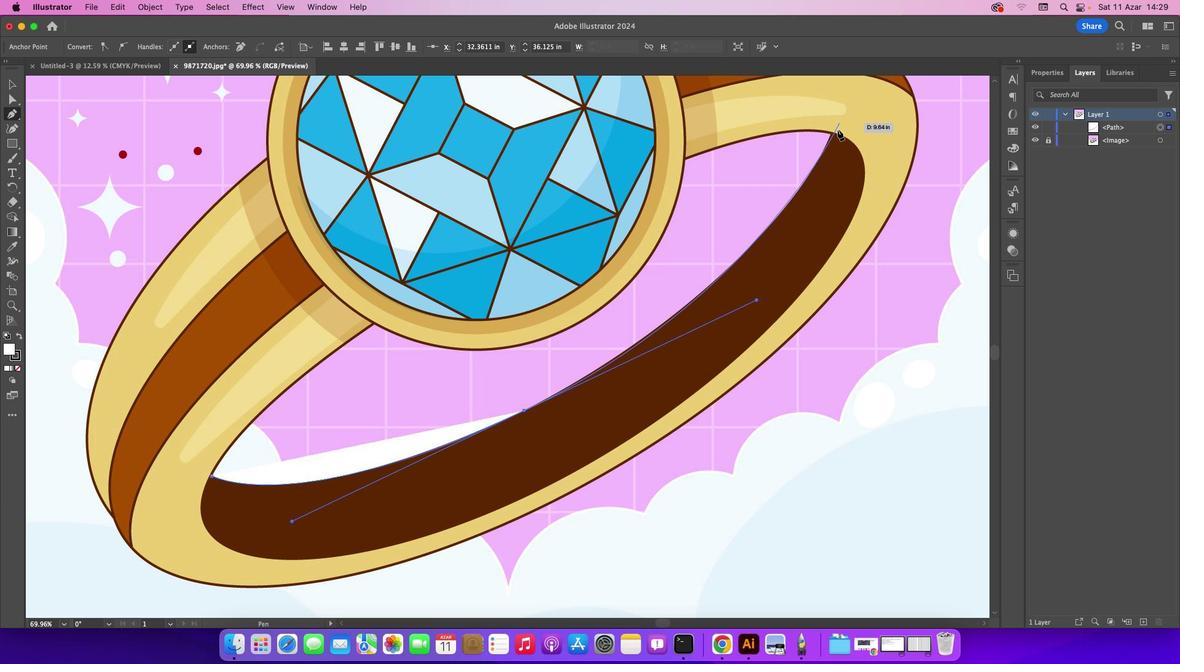
Action: Mouse moved to (524, 411)
Screenshot: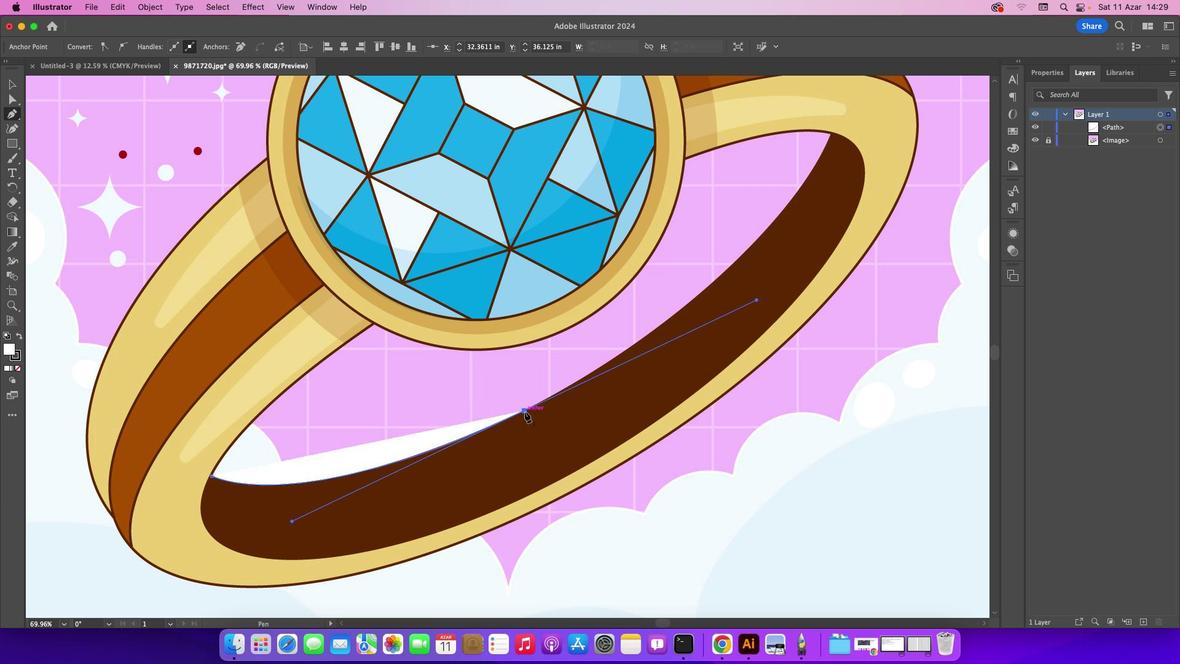 
Action: Mouse pressed left at (524, 411)
Screenshot: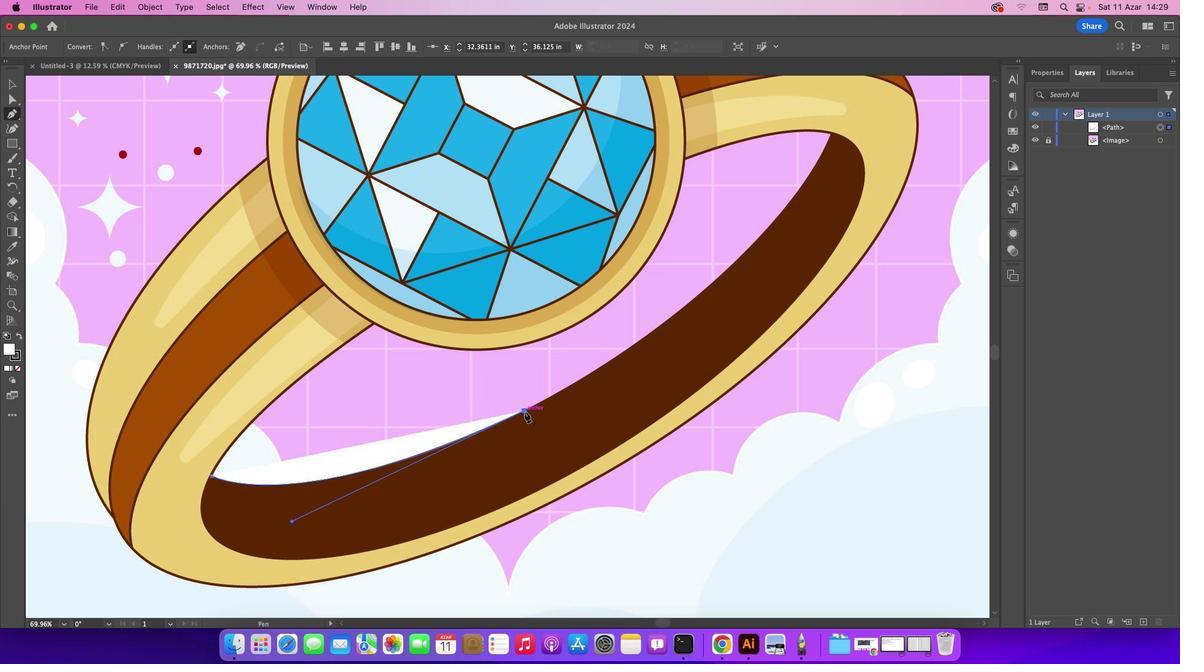 
Action: Mouse moved to (810, 172)
Screenshot: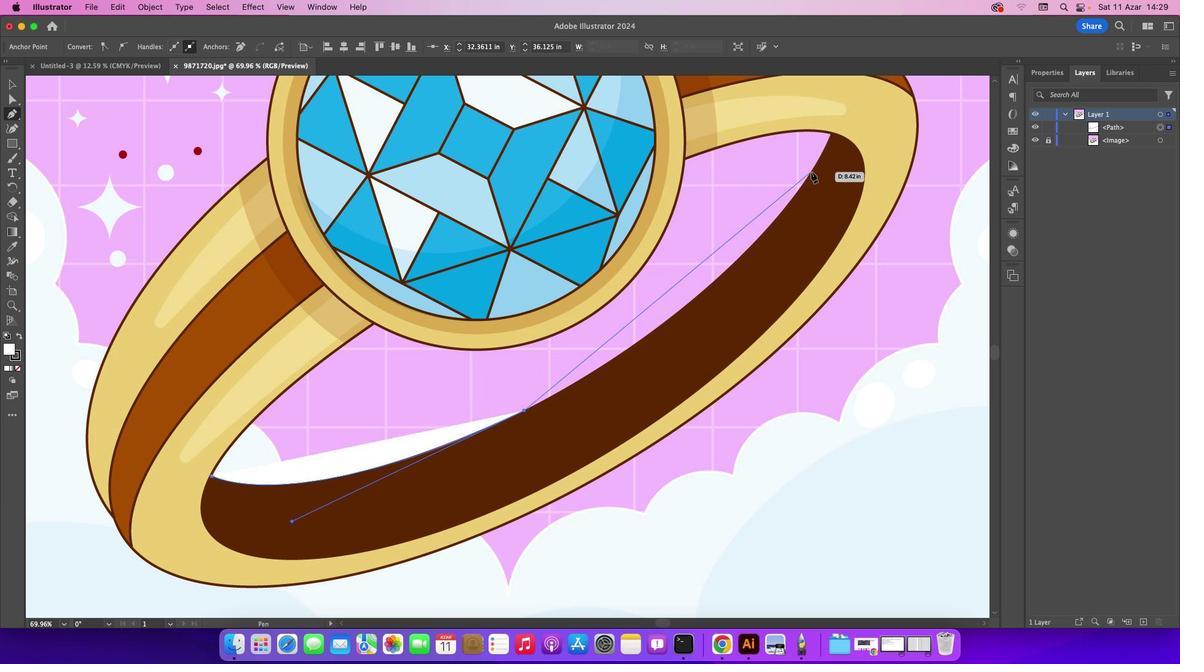 
Action: Mouse pressed left at (810, 172)
Screenshot: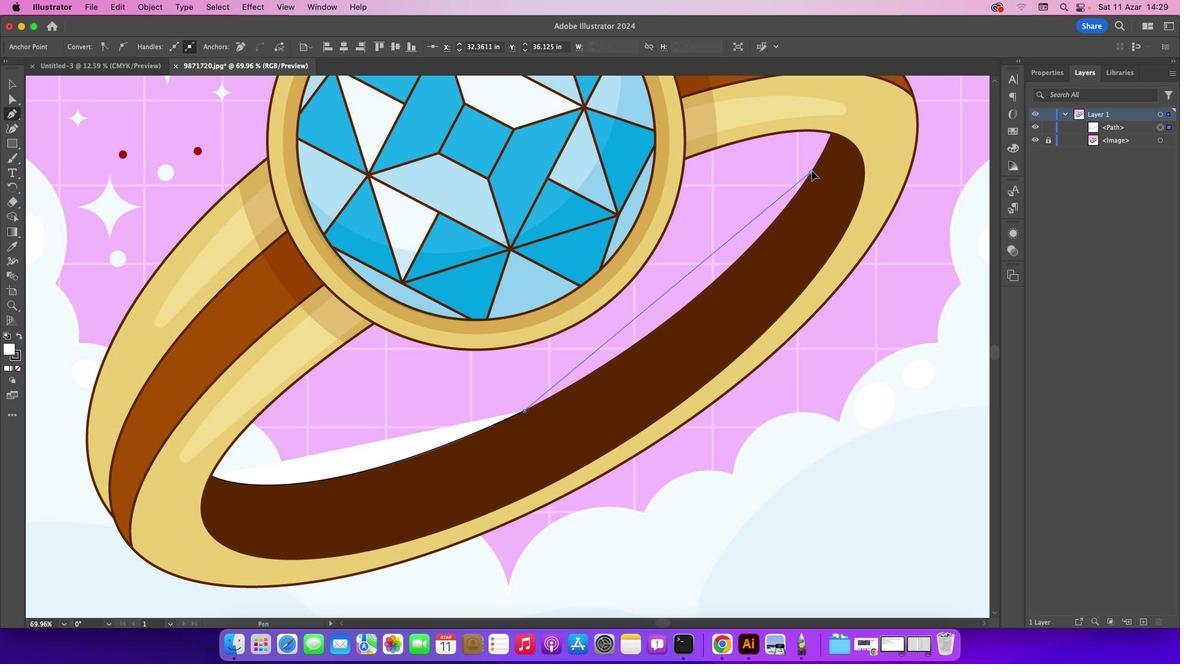 
Action: Mouse moved to (882, 68)
Screenshot: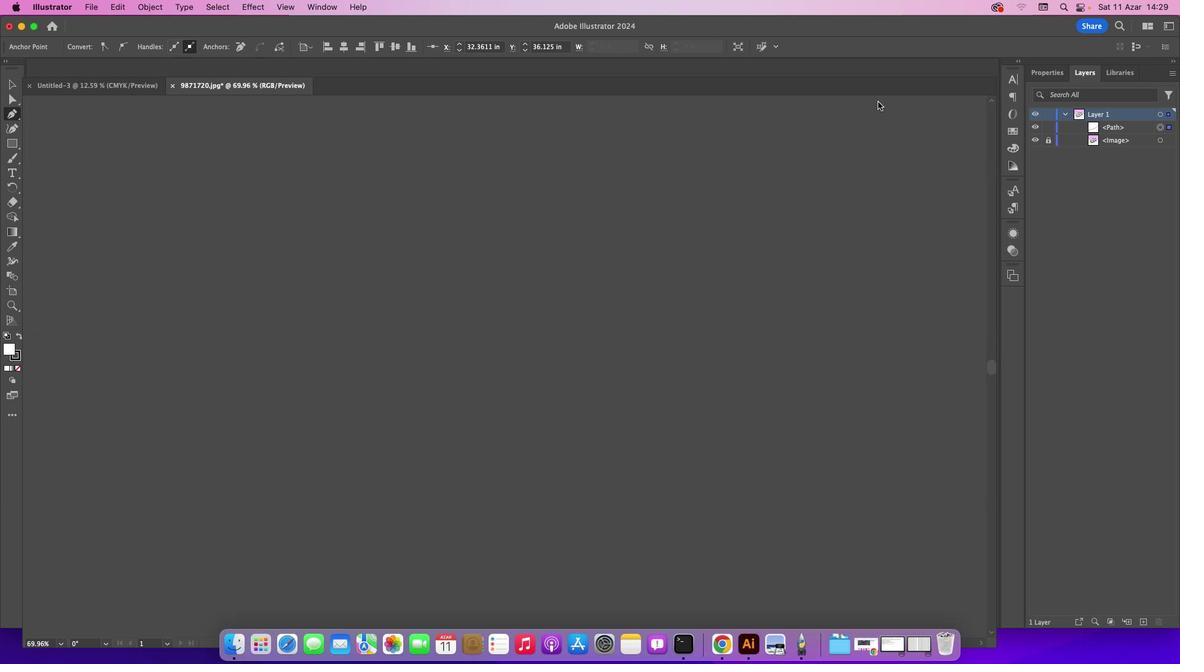 
Action: Mouse pressed left at (882, 68)
Screenshot: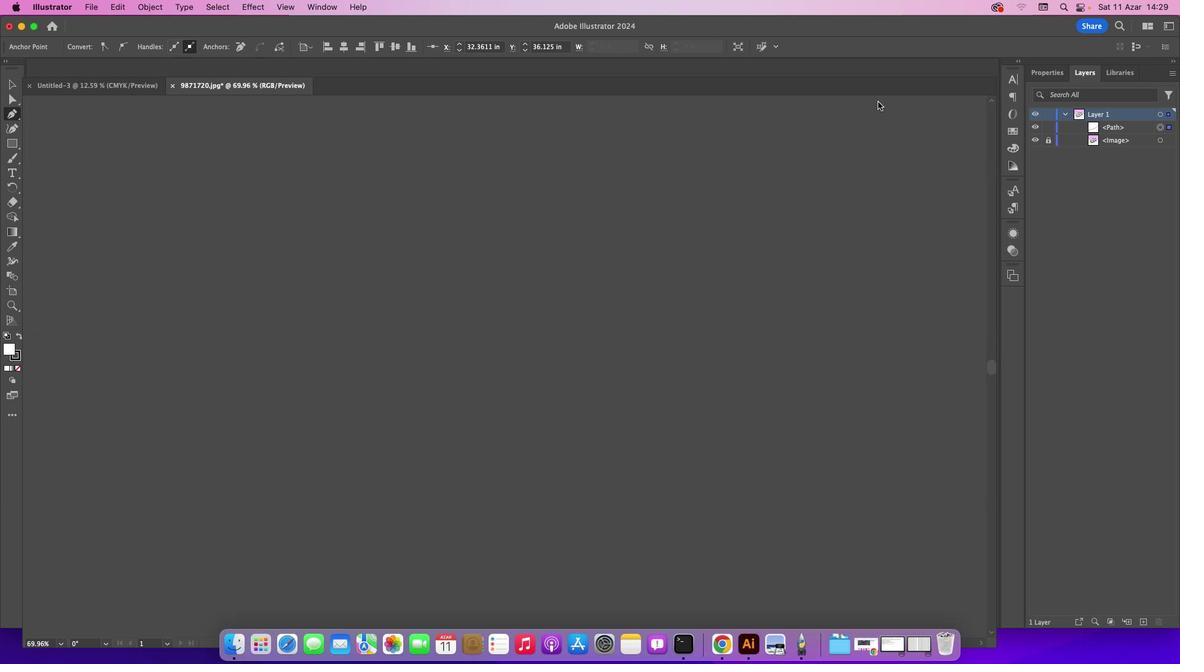 
Action: Mouse moved to (879, 89)
Screenshot: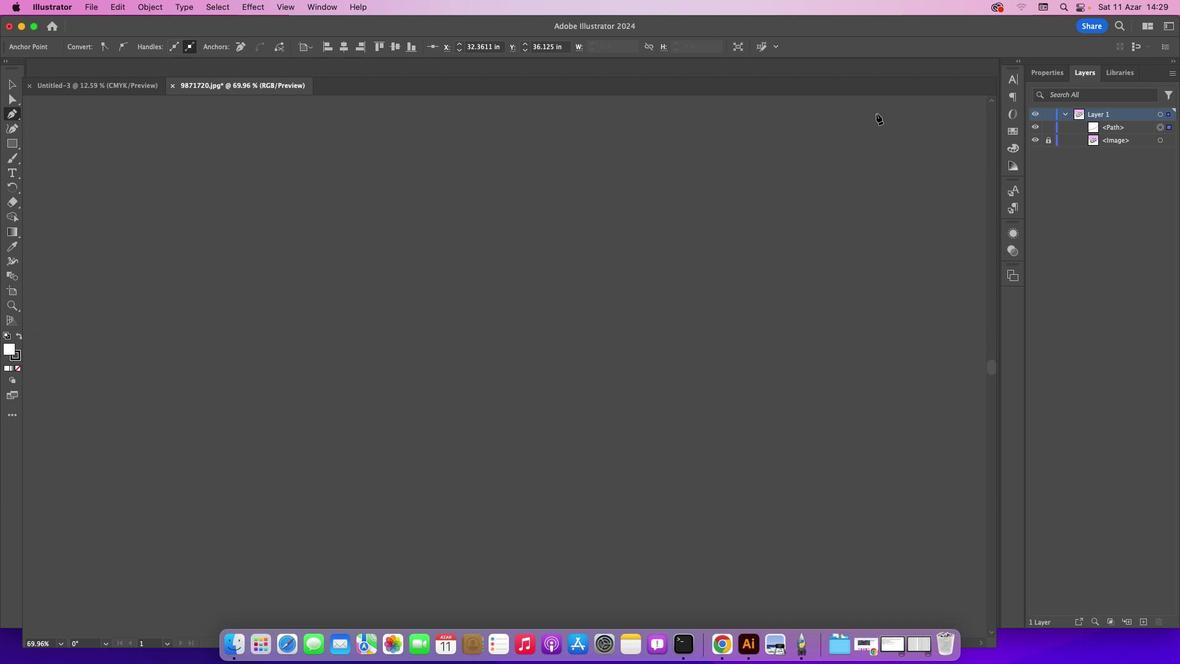 
Action: Mouse pressed left at (879, 89)
Screenshot: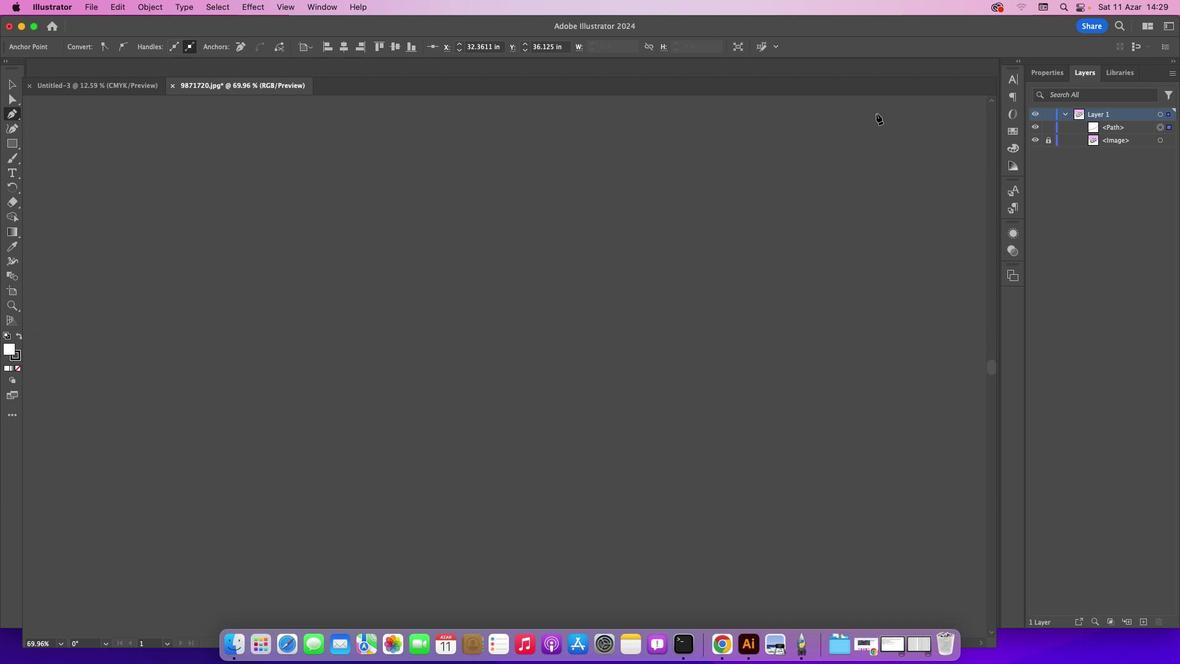 
Action: Mouse moved to (857, 220)
Screenshot: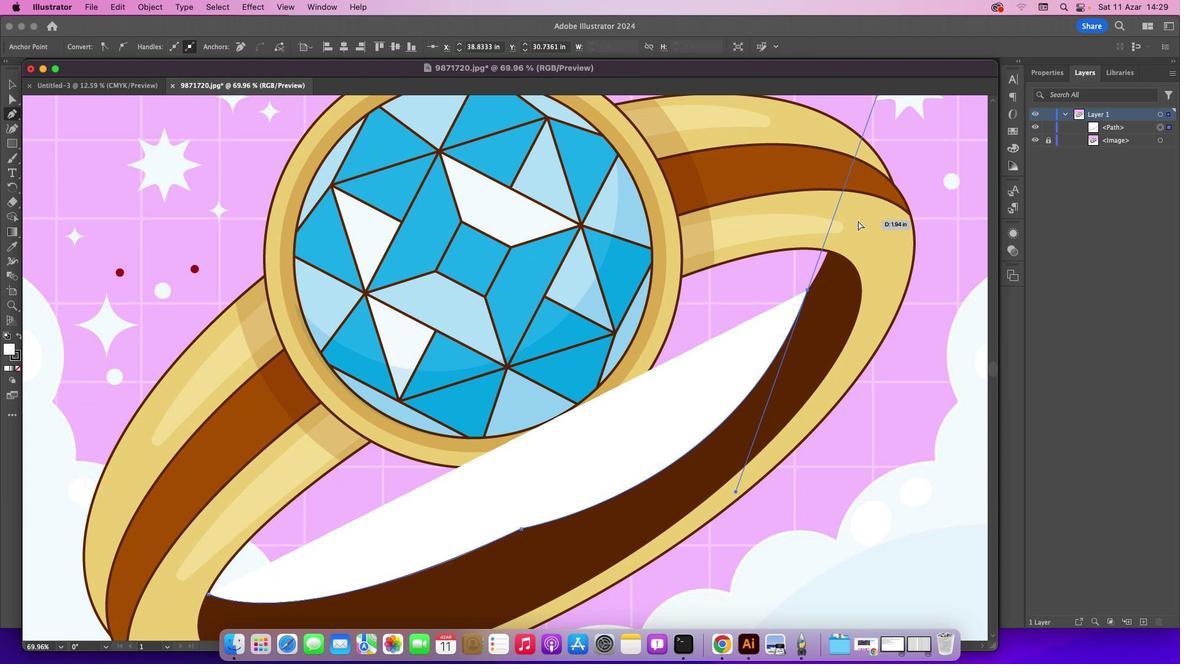 
Action: Key pressed Key.cmd'z'
Screenshot: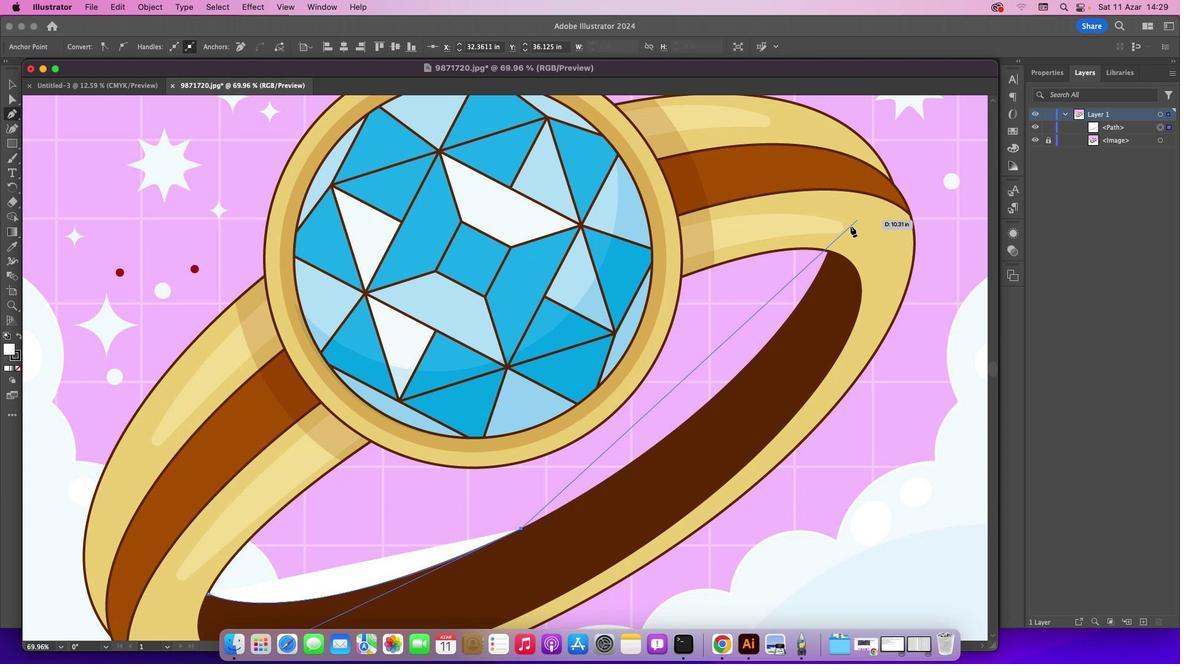 
Action: Mouse moved to (699, 409)
Screenshot: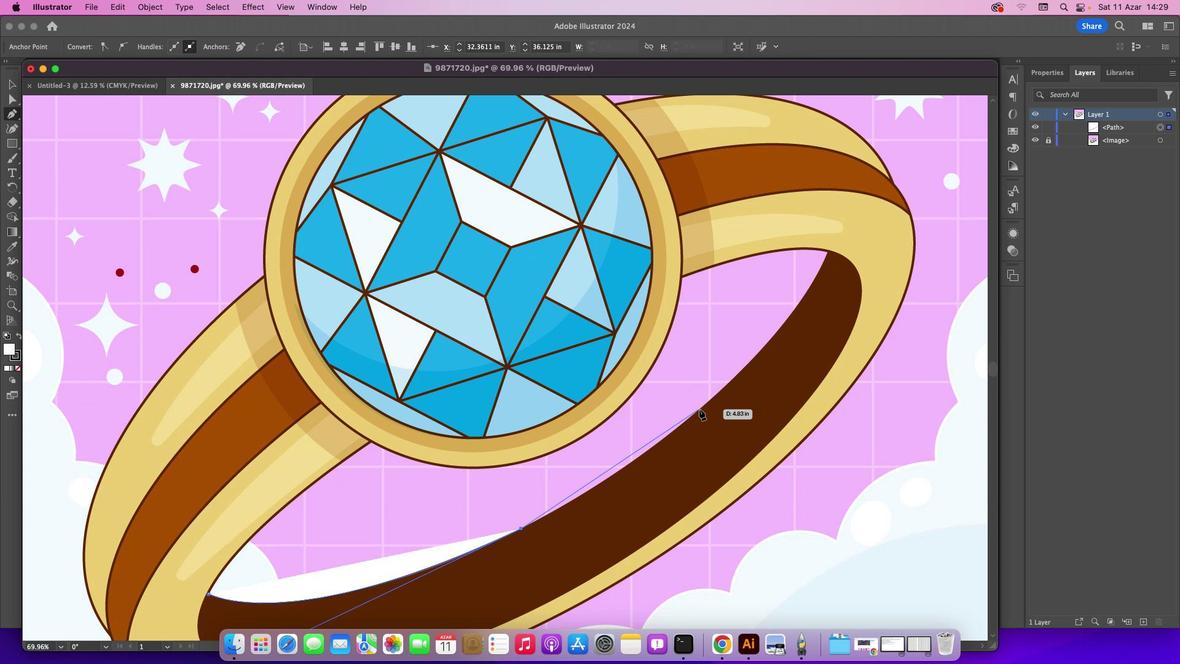 
Action: Mouse pressed left at (699, 409)
Screenshot: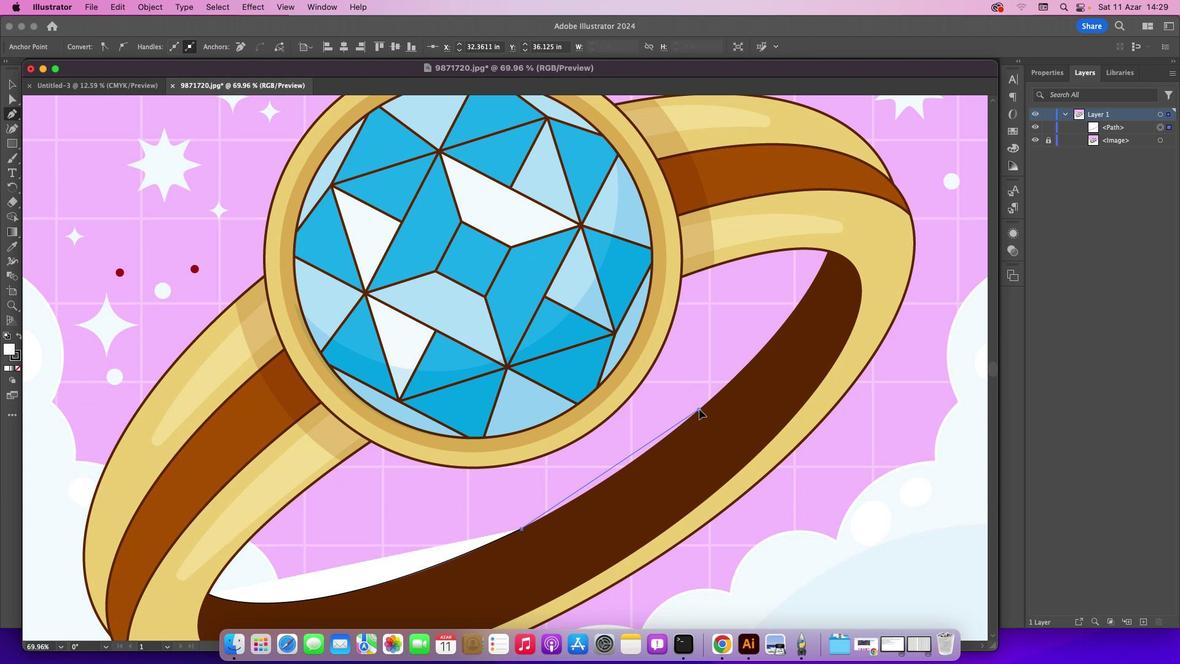 
Action: Mouse moved to (828, 252)
Screenshot: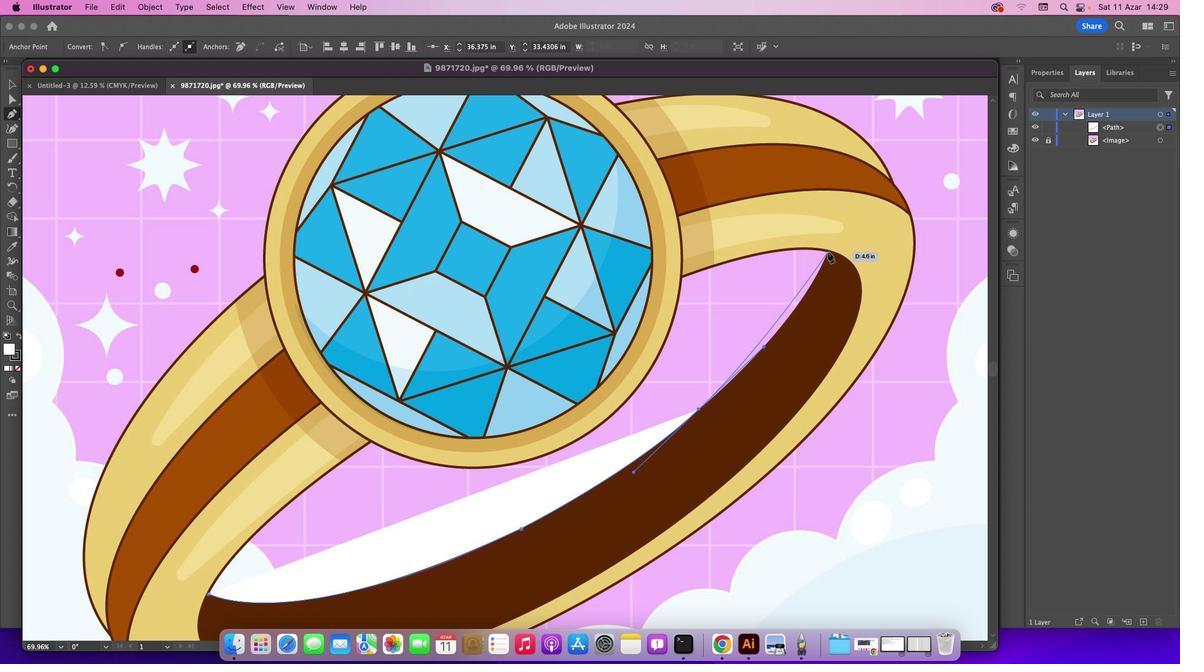 
Action: Mouse pressed left at (828, 252)
Screenshot: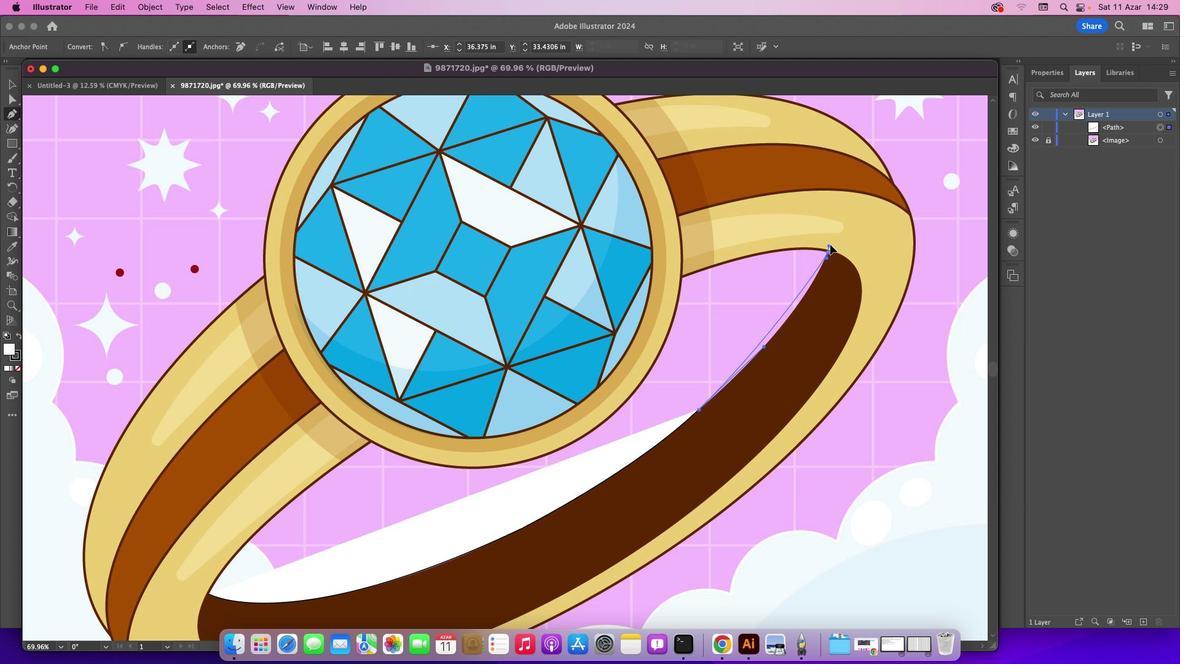 
Action: Mouse moved to (859, 187)
Screenshot: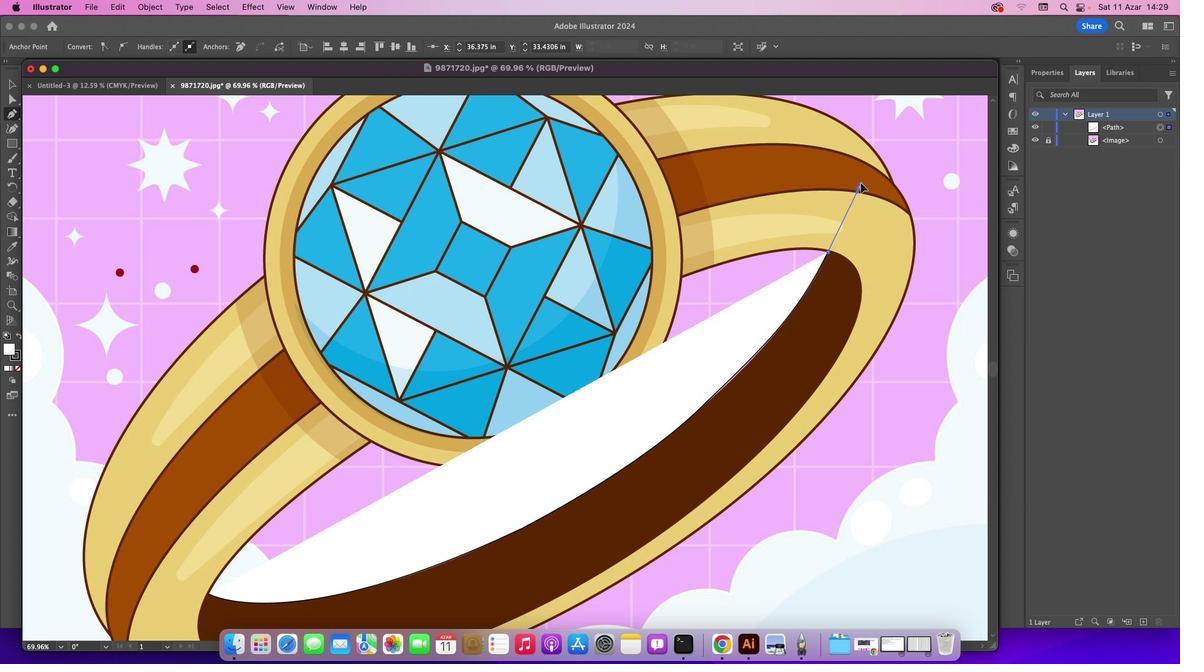 
Action: Mouse pressed left at (859, 187)
Screenshot: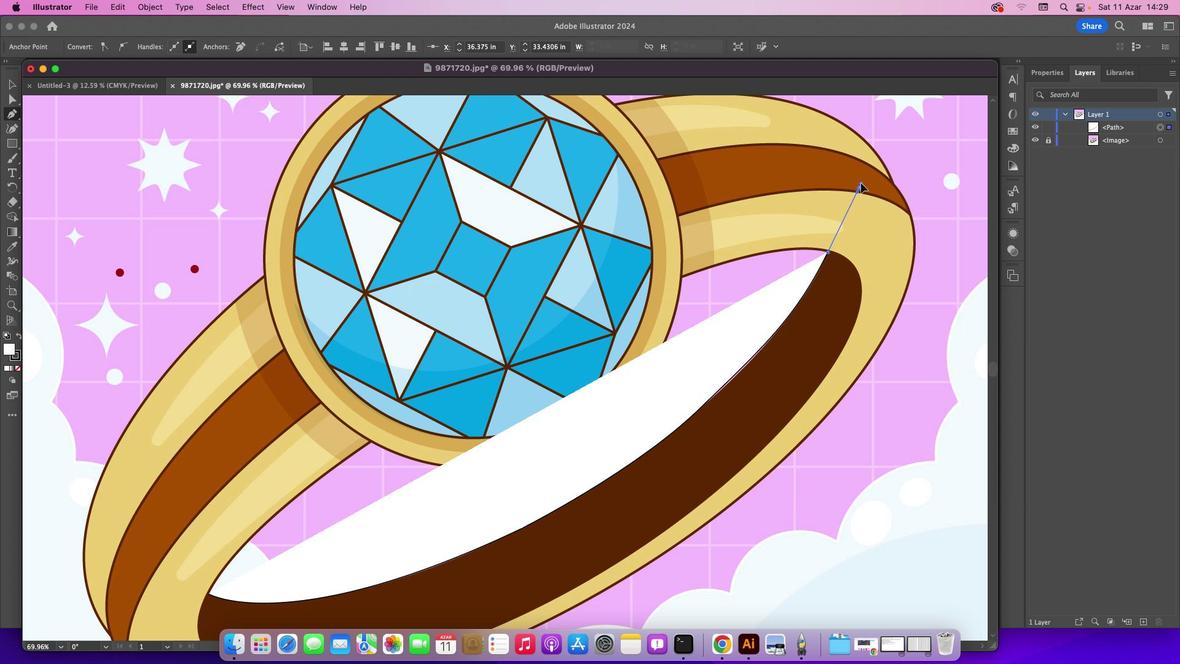 
Action: Mouse moved to (798, 278)
Screenshot: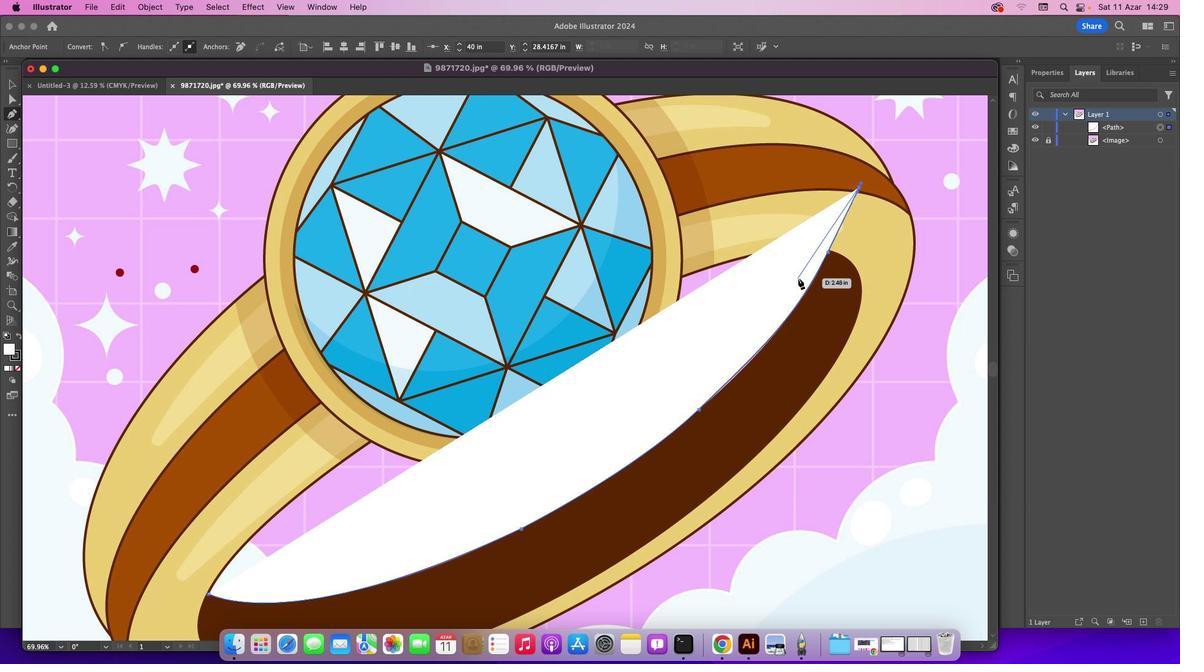 
Action: Key pressed Key.cmd'z''z'
Screenshot: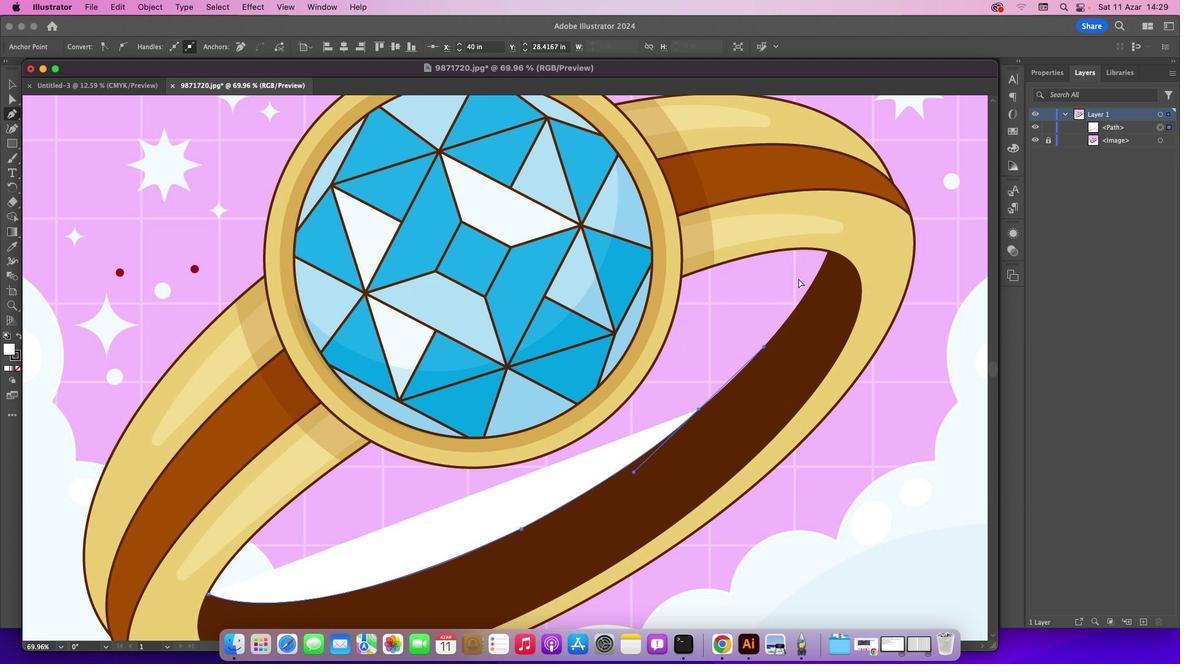 
Action: Mouse moved to (826, 253)
Screenshot: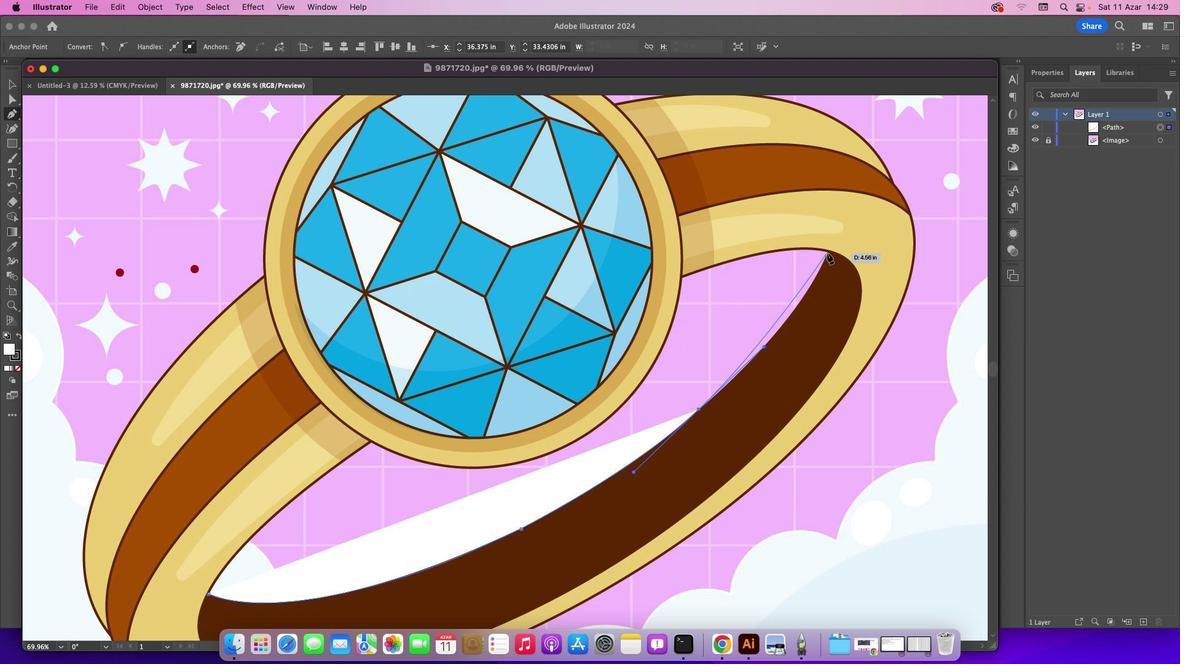 
Action: Mouse pressed left at (826, 253)
Screenshot: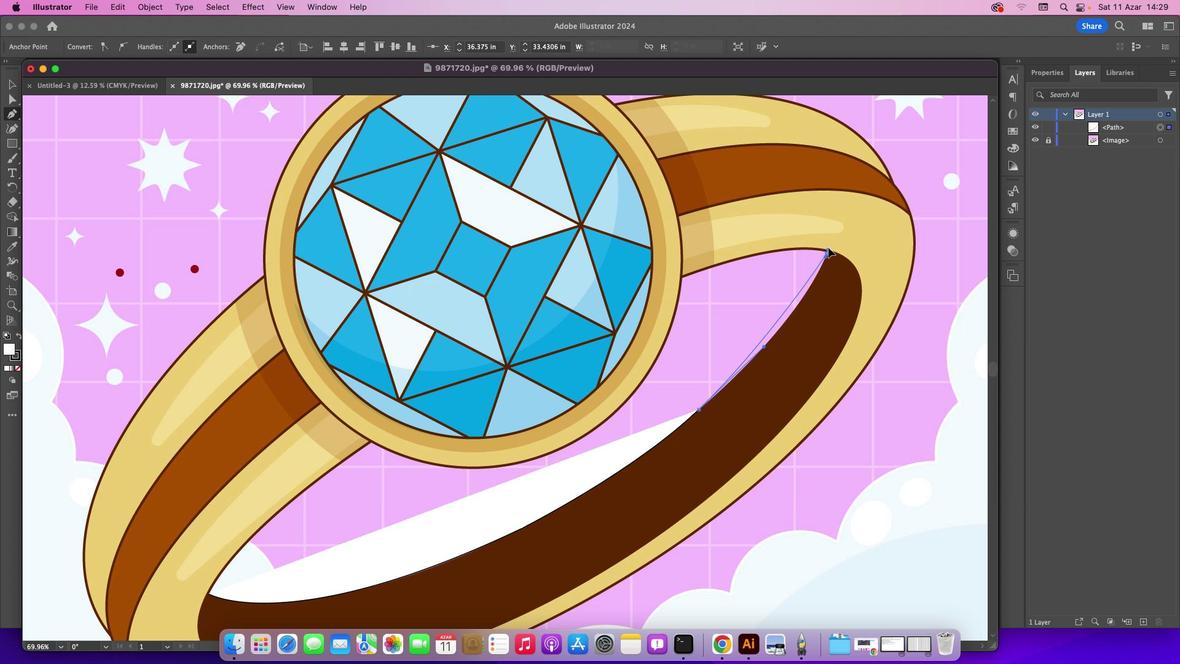 
Action: Mouse moved to (827, 255)
Screenshot: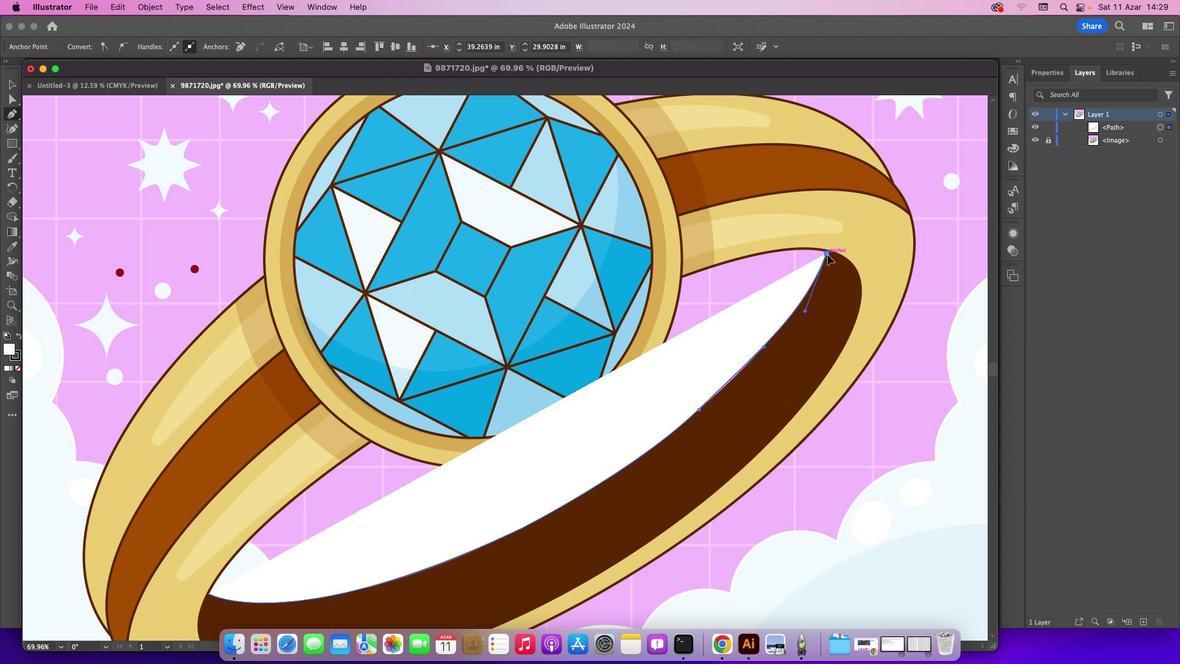 
Action: Mouse pressed left at (827, 255)
Screenshot: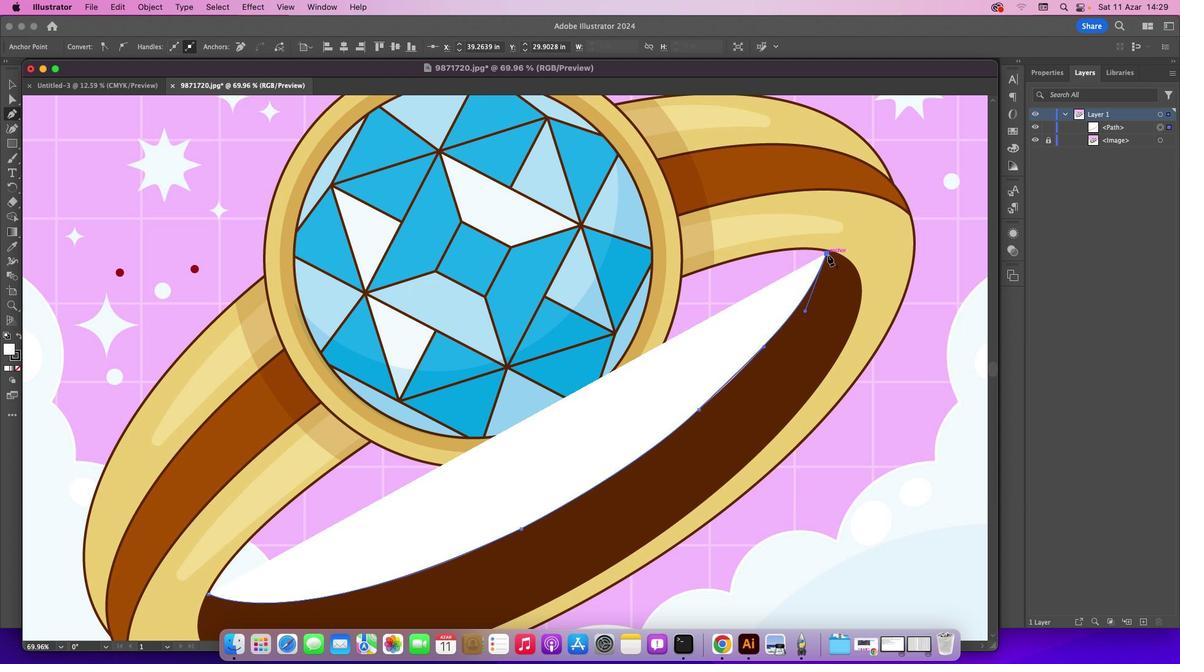 
Action: Mouse moved to (857, 269)
Screenshot: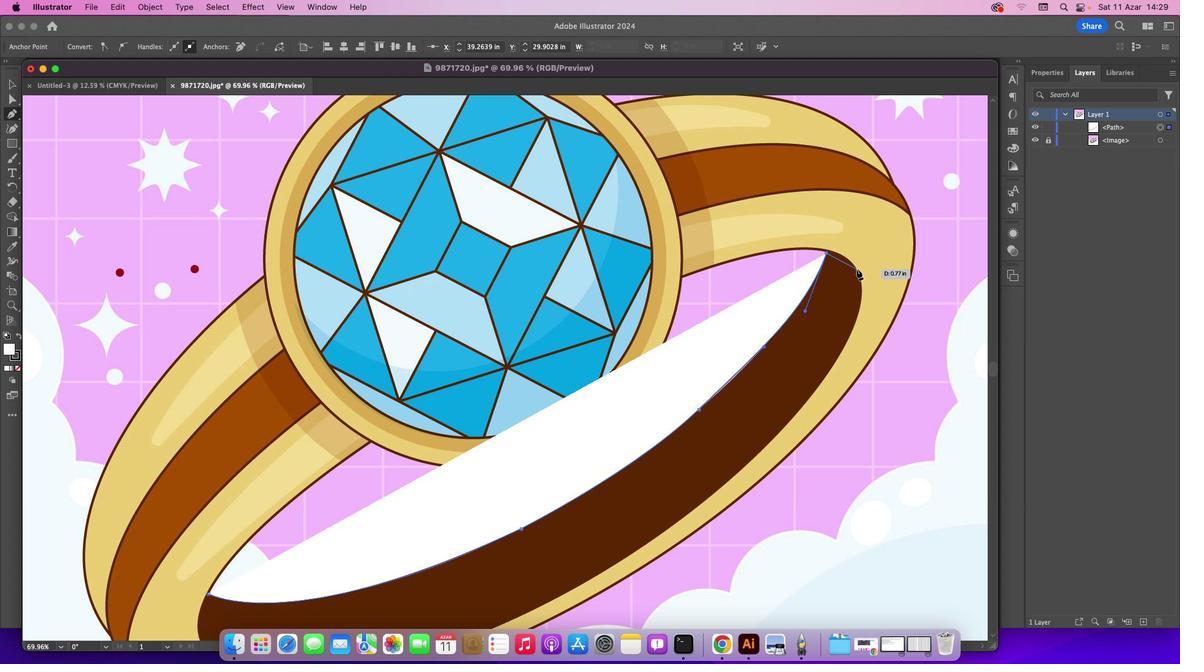 
Action: Mouse pressed left at (857, 269)
Screenshot: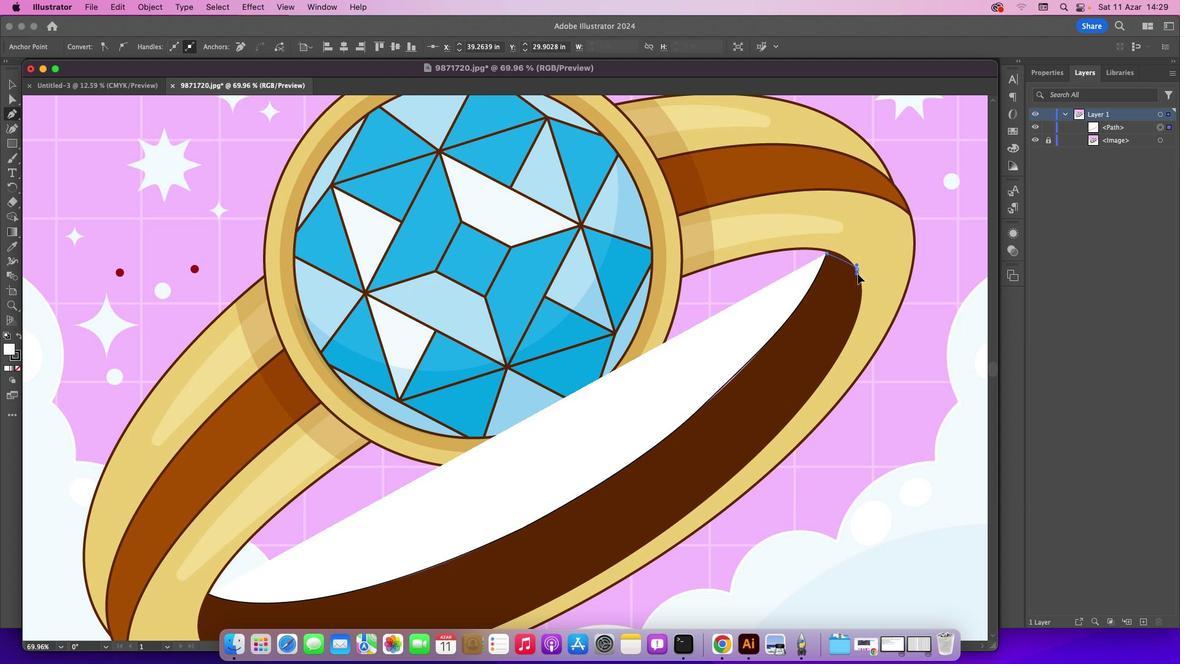 
Action: Mouse moved to (871, 290)
Screenshot: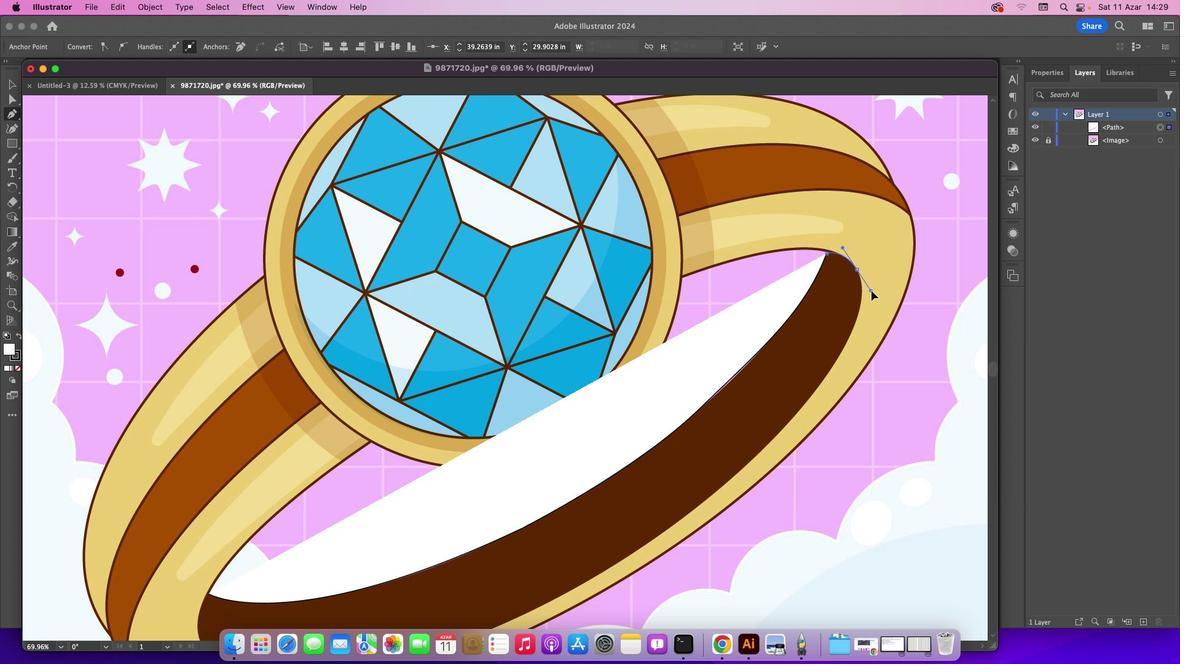 
Action: Key pressed Key.cmd'z'
Screenshot: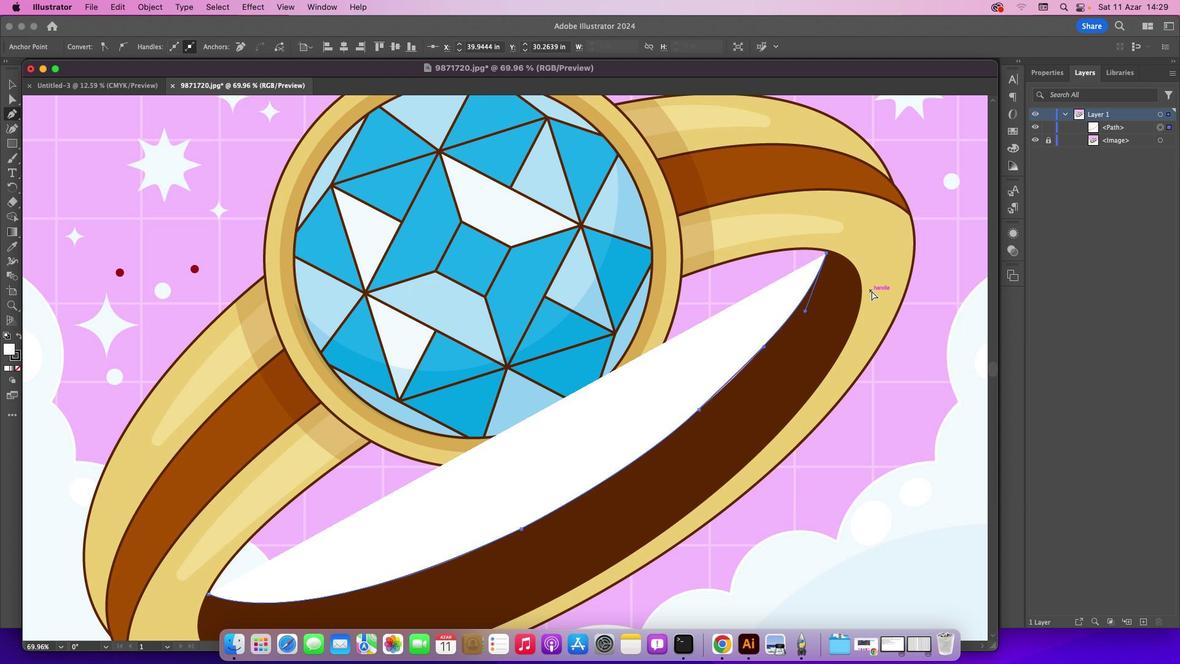 
Action: Mouse moved to (838, 252)
Screenshot: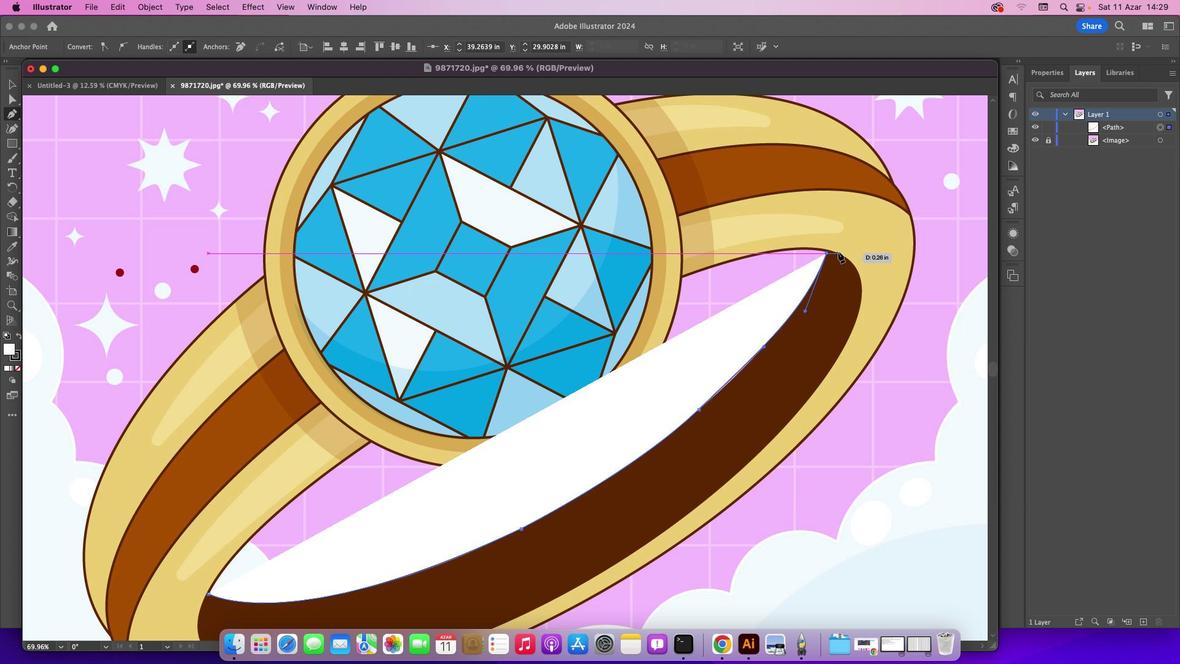 
Action: Mouse pressed left at (838, 252)
Screenshot: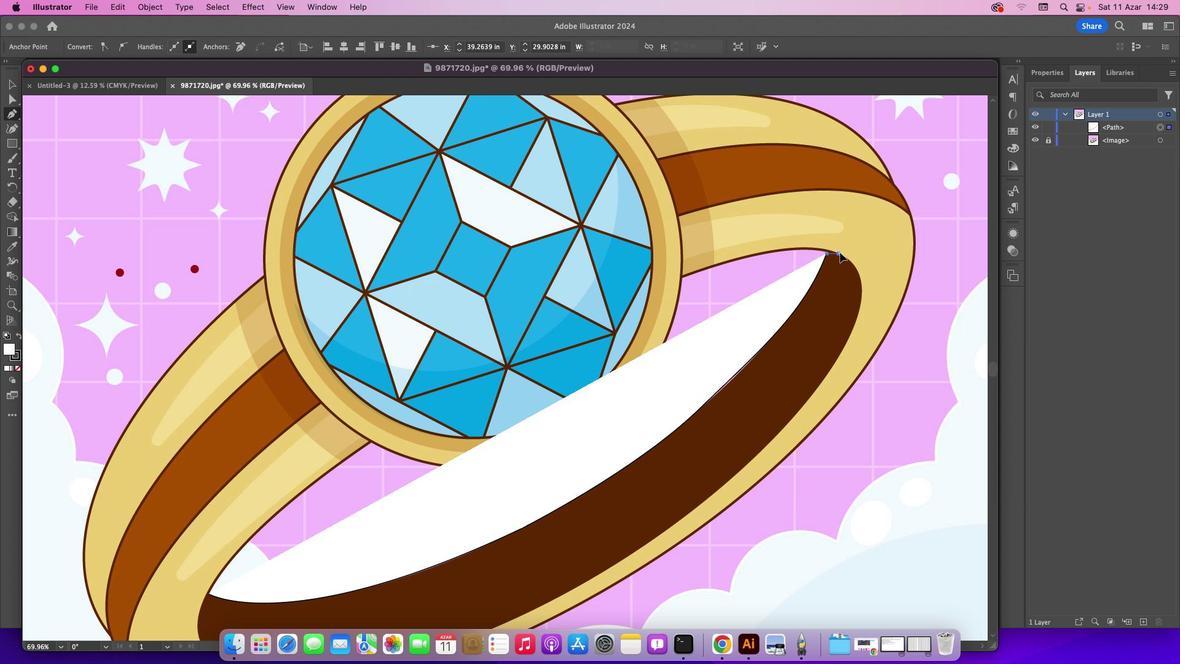 
Action: Mouse moved to (862, 294)
Screenshot: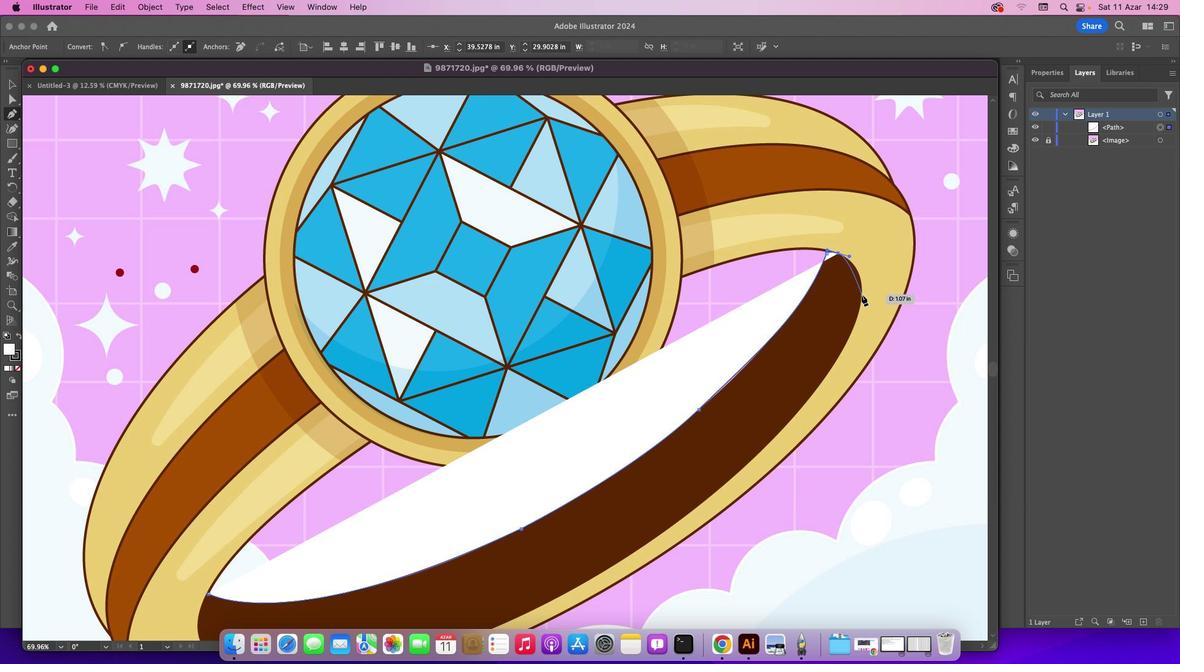 
Action: Mouse pressed left at (862, 294)
Screenshot: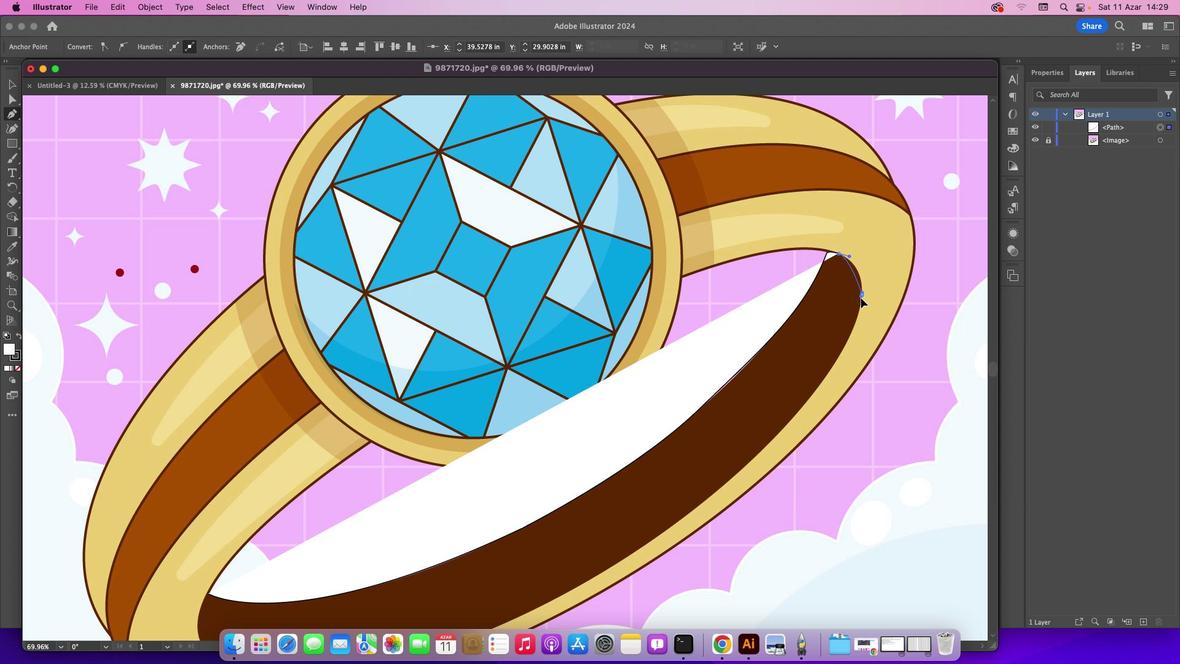 
Action: Mouse moved to (758, 453)
Screenshot: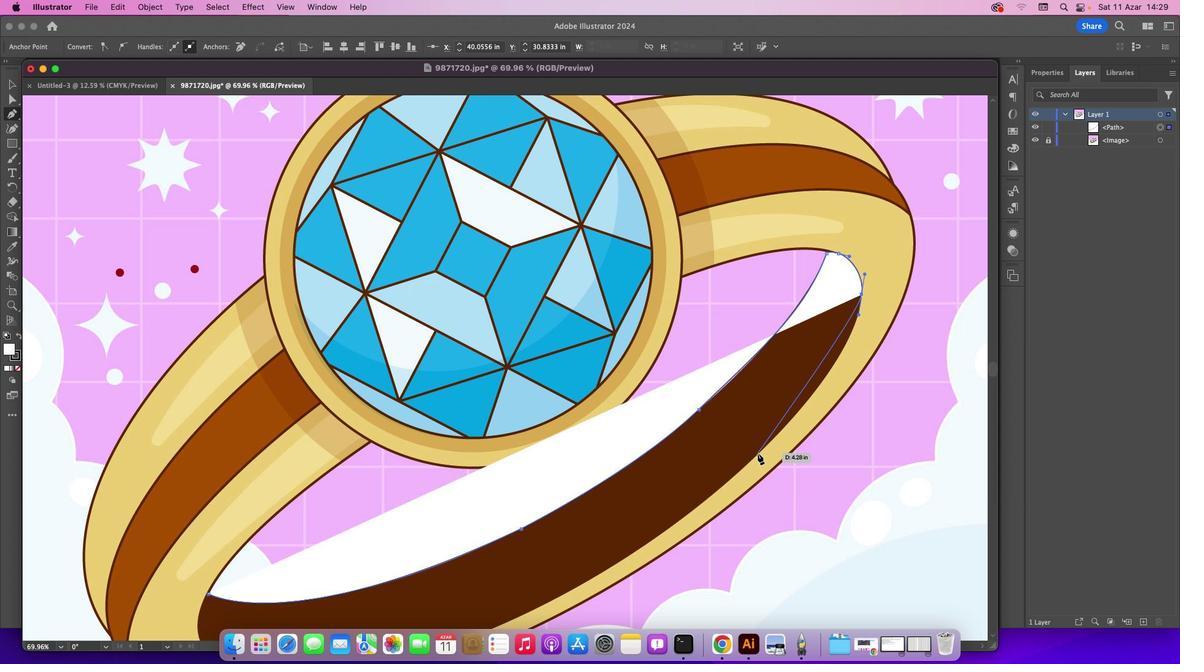 
Action: Mouse pressed left at (758, 453)
Screenshot: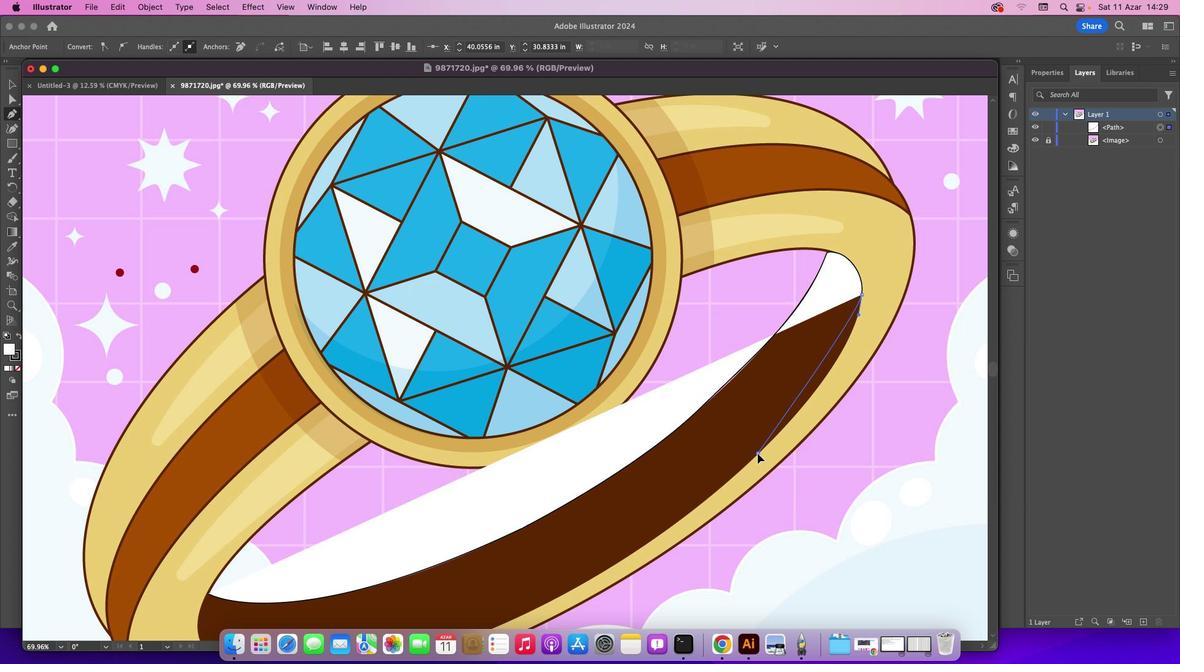 
Action: Mouse moved to (579, 569)
Screenshot: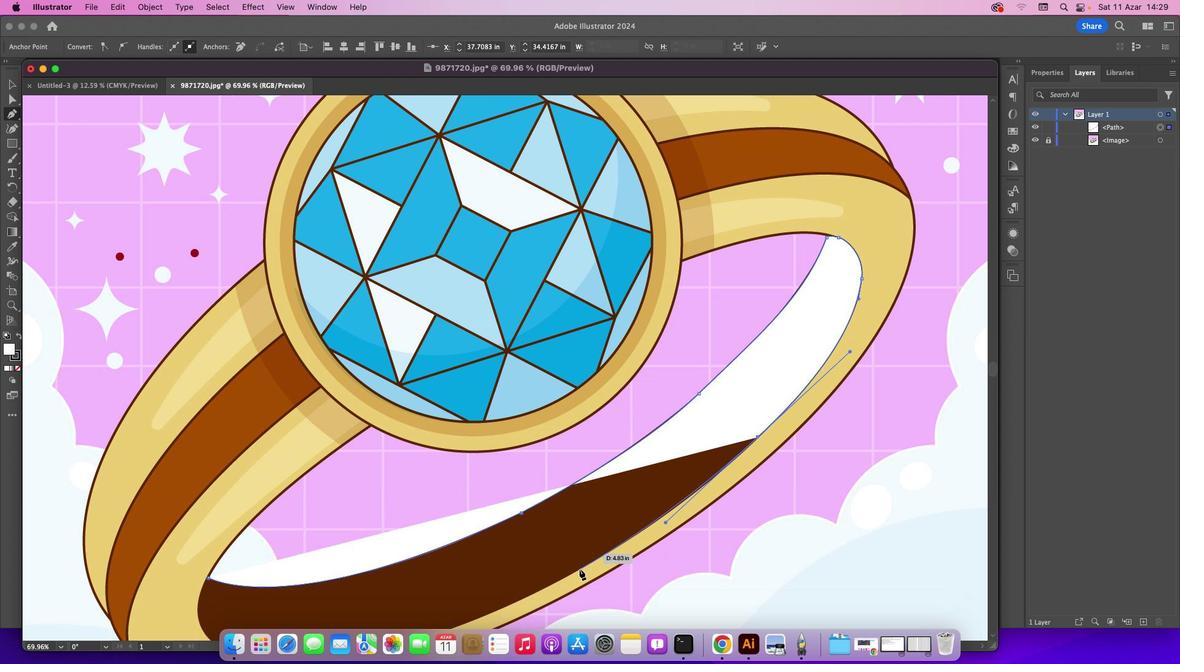 
Action: Mouse scrolled (579, 569) with delta (0, 0)
Screenshot: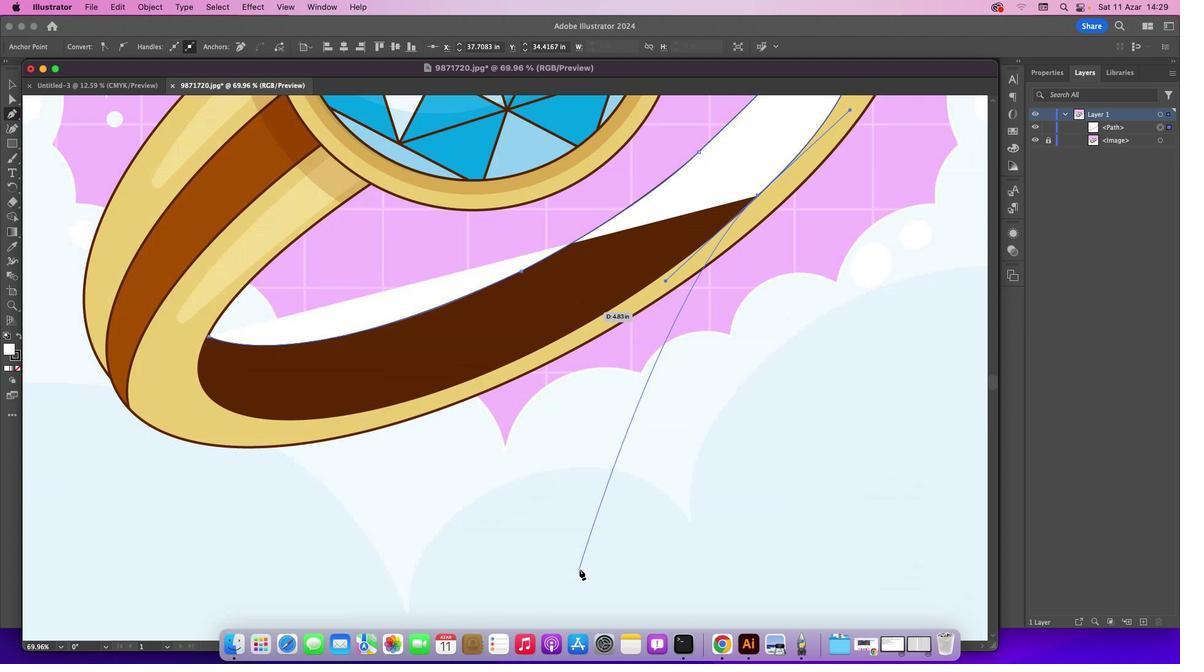 
Action: Mouse moved to (579, 569)
Screenshot: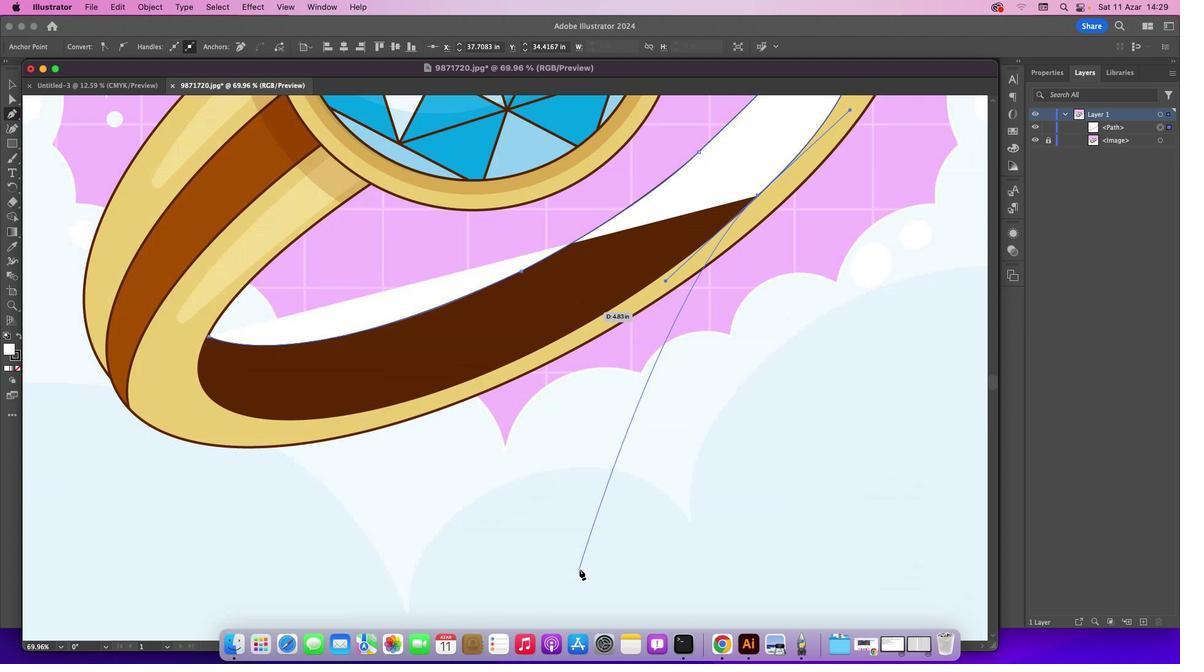 
Action: Mouse scrolled (579, 569) with delta (0, 0)
Screenshot: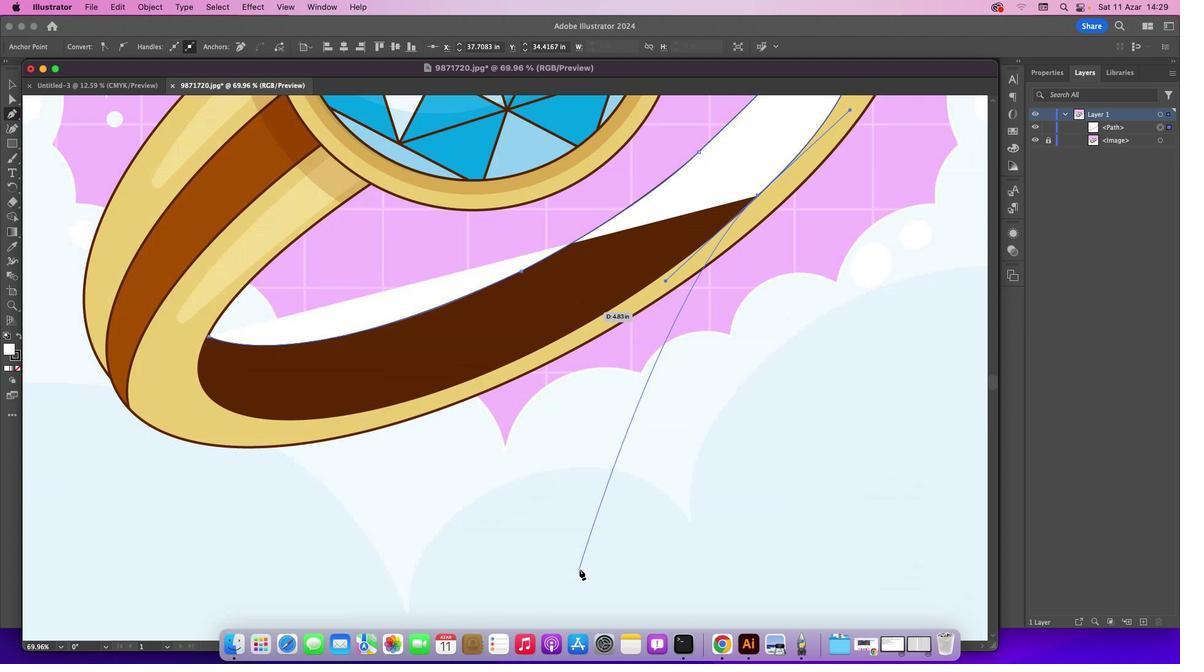 
Action: Mouse moved to (579, 569)
Screenshot: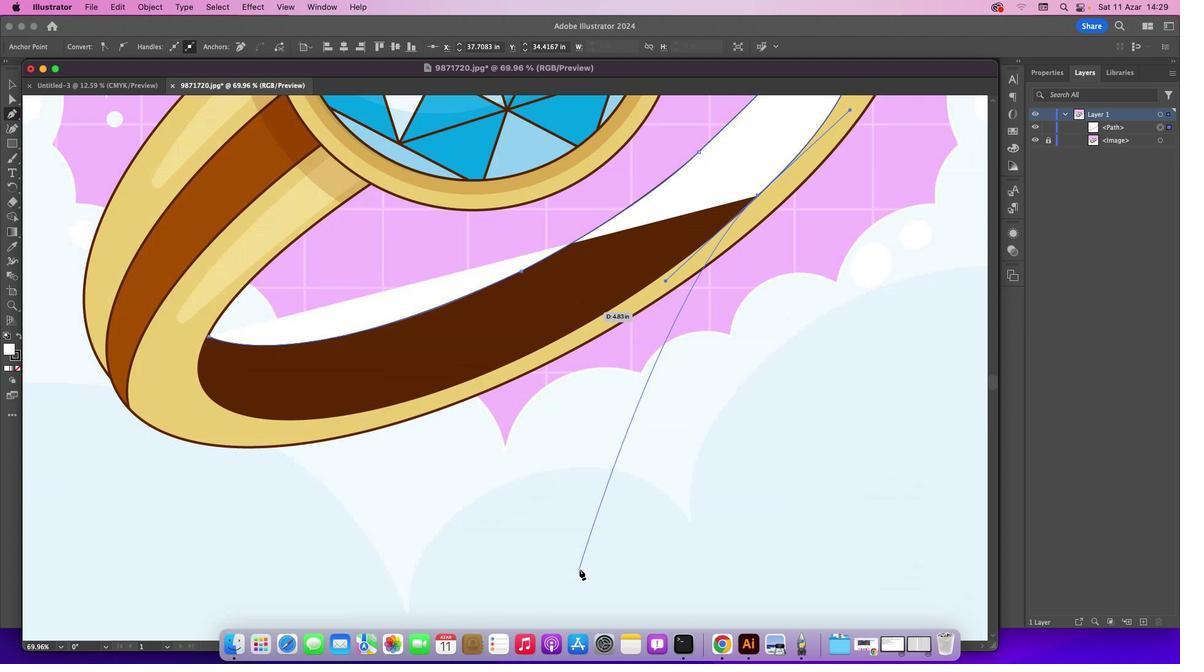 
Action: Mouse scrolled (579, 569) with delta (0, -2)
Screenshot: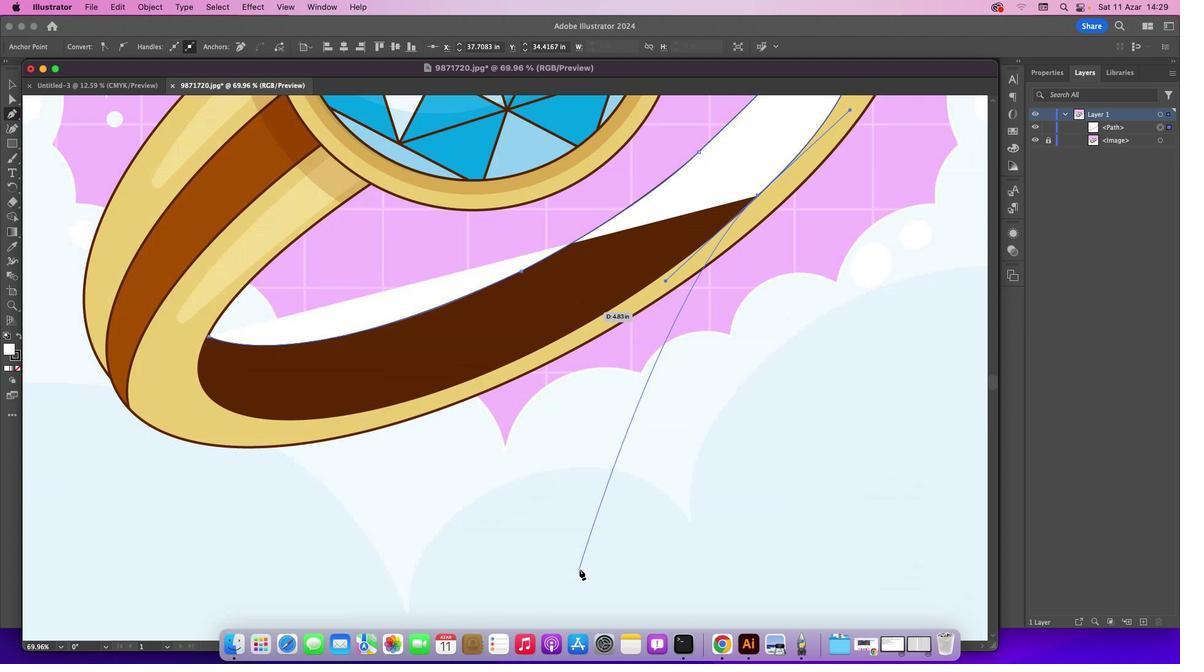 
Action: Mouse moved to (579, 568)
Screenshot: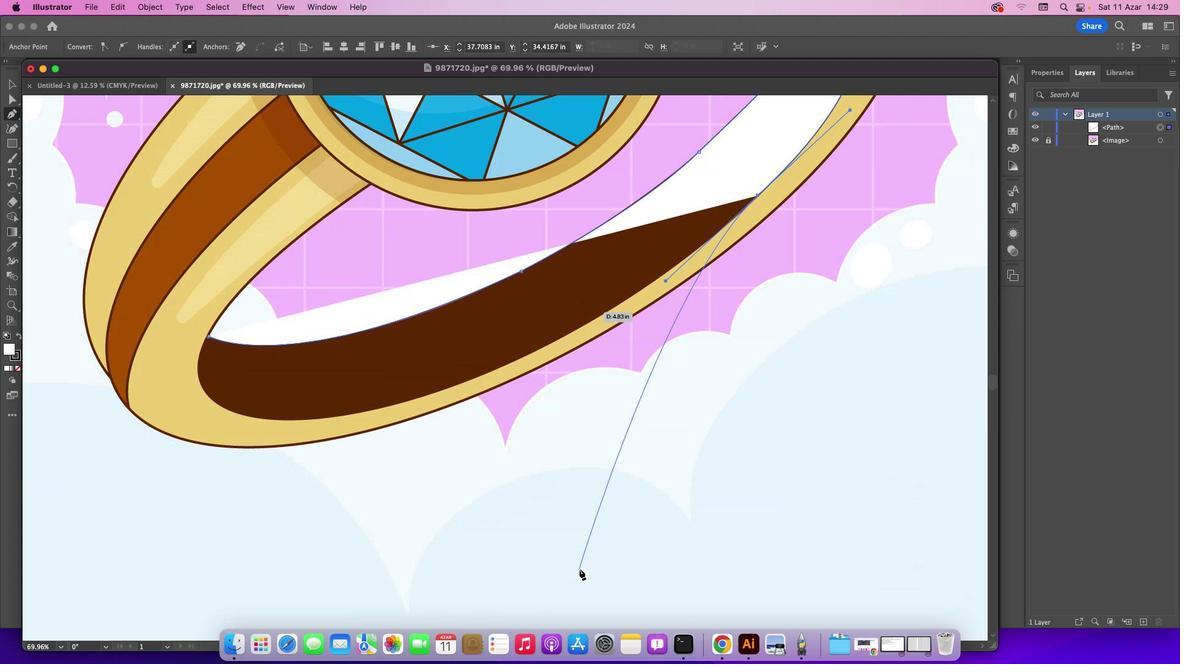 
Action: Mouse scrolled (579, 568) with delta (0, -3)
Screenshot: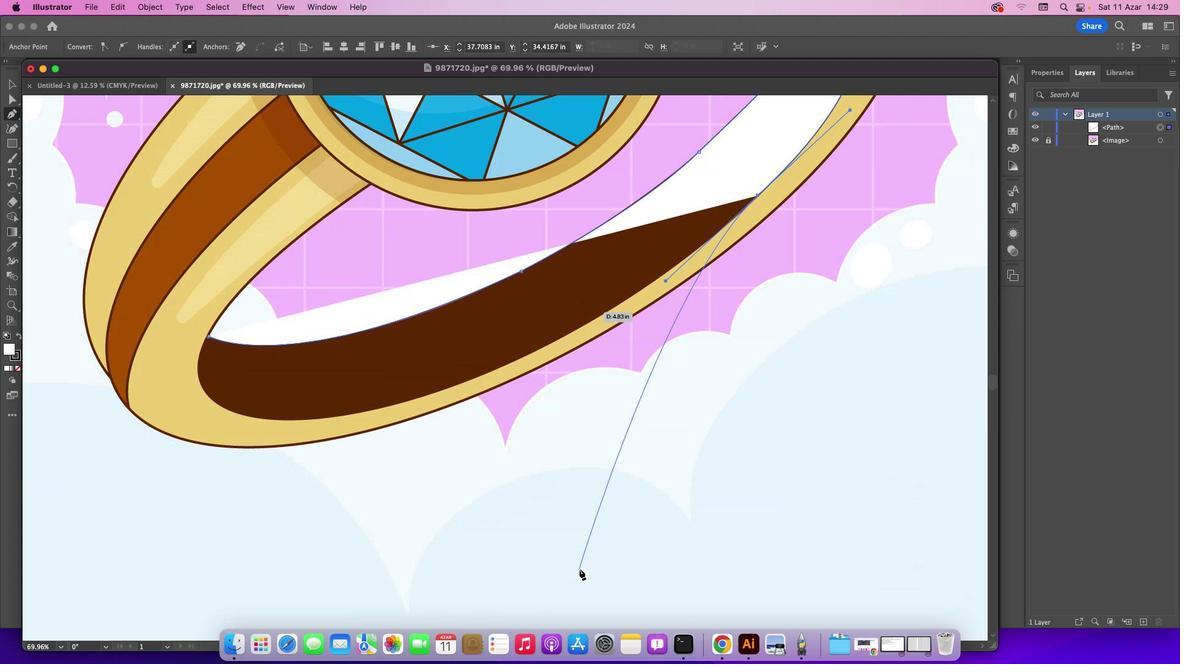 
Action: Mouse moved to (579, 568)
Screenshot: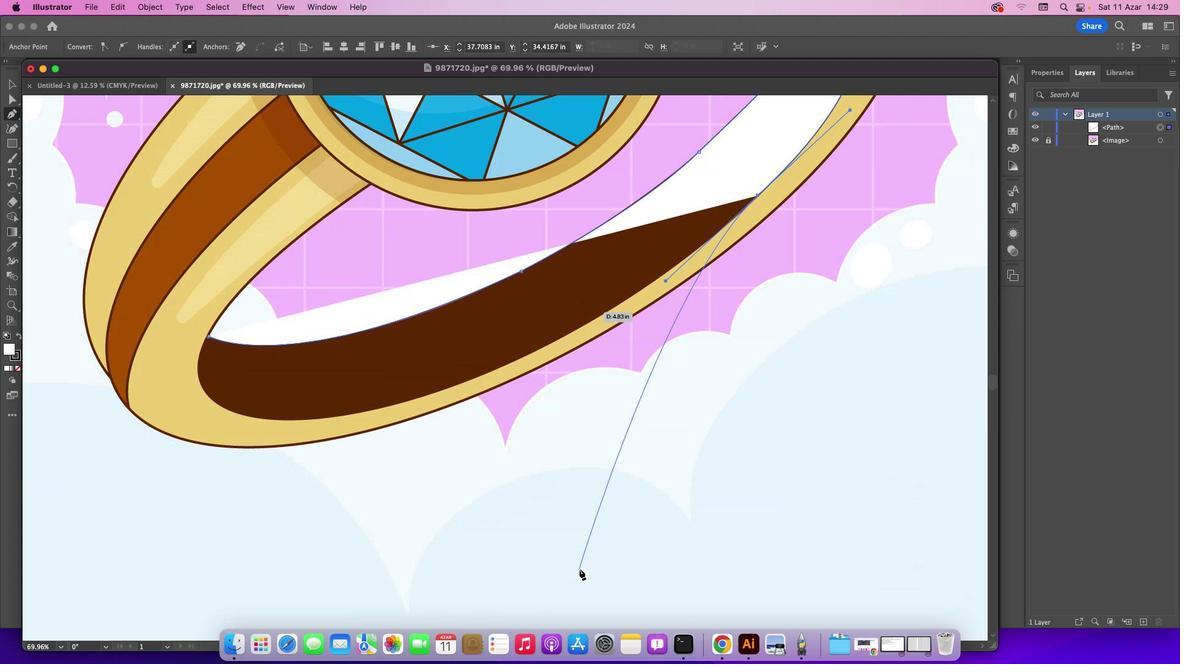 
Action: Mouse scrolled (579, 568) with delta (0, -3)
Screenshot: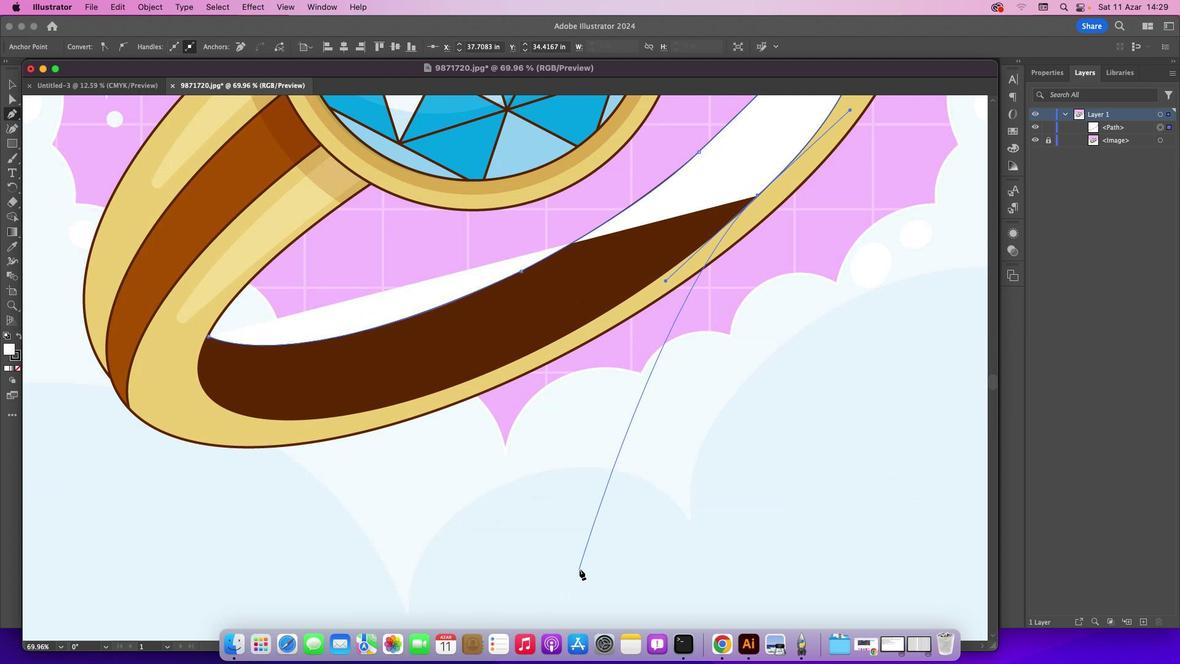 
Action: Mouse scrolled (579, 568) with delta (0, 0)
Screenshot: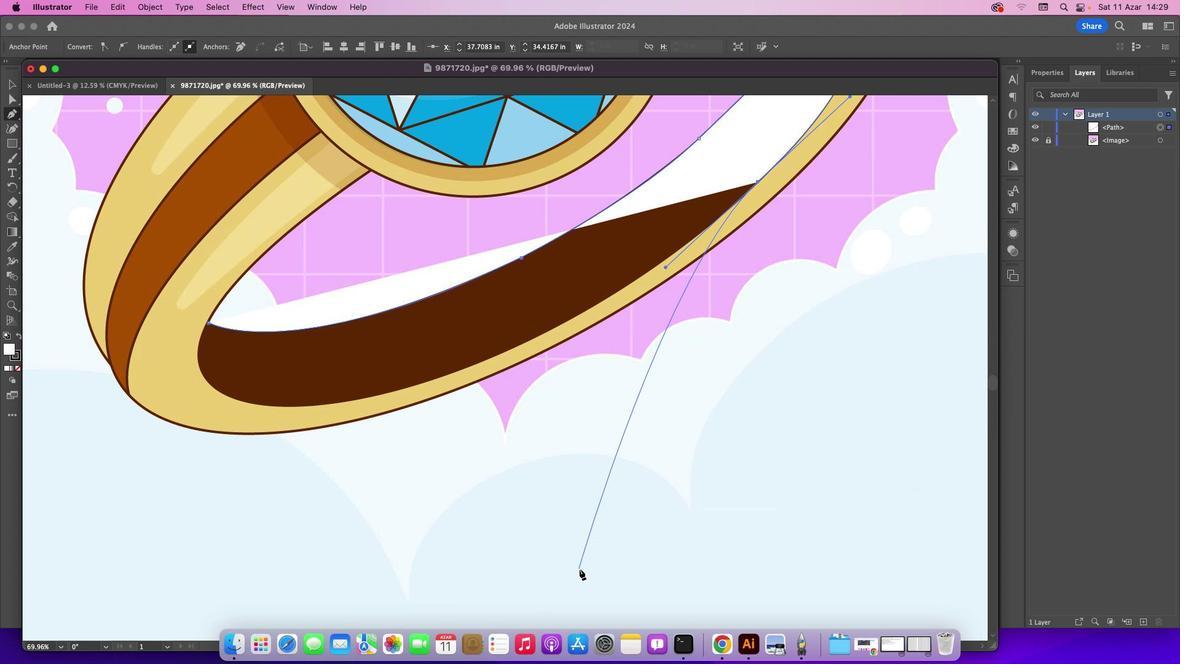 
Action: Mouse scrolled (579, 568) with delta (0, 0)
Screenshot: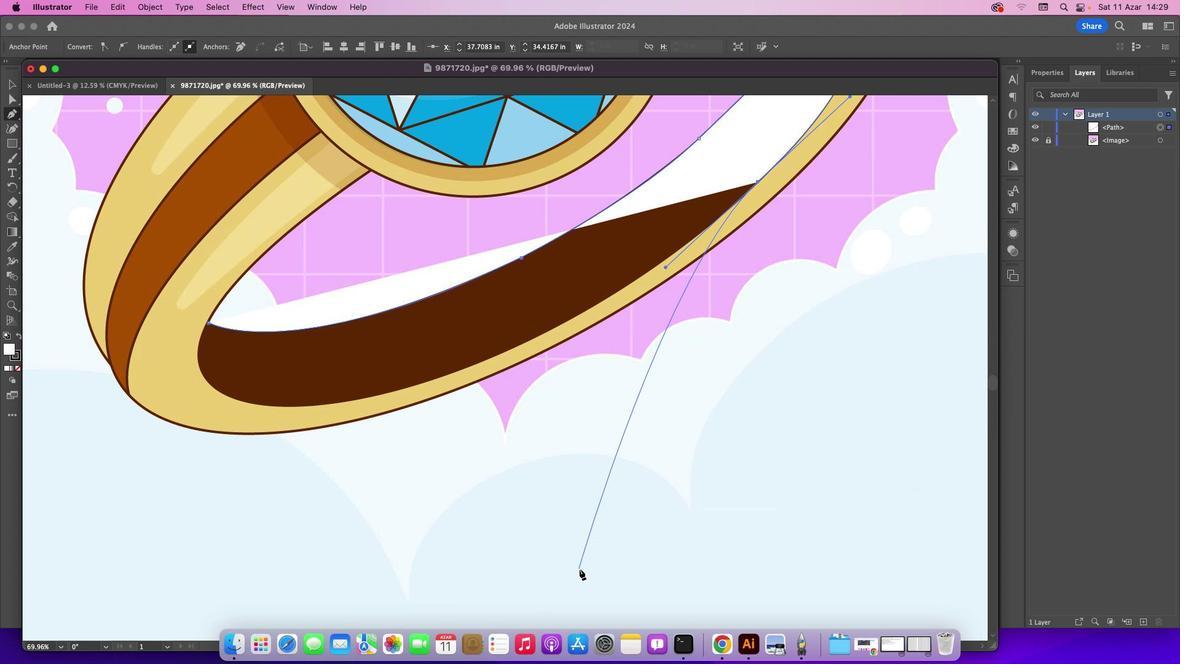 
Action: Mouse moved to (622, 288)
Screenshot: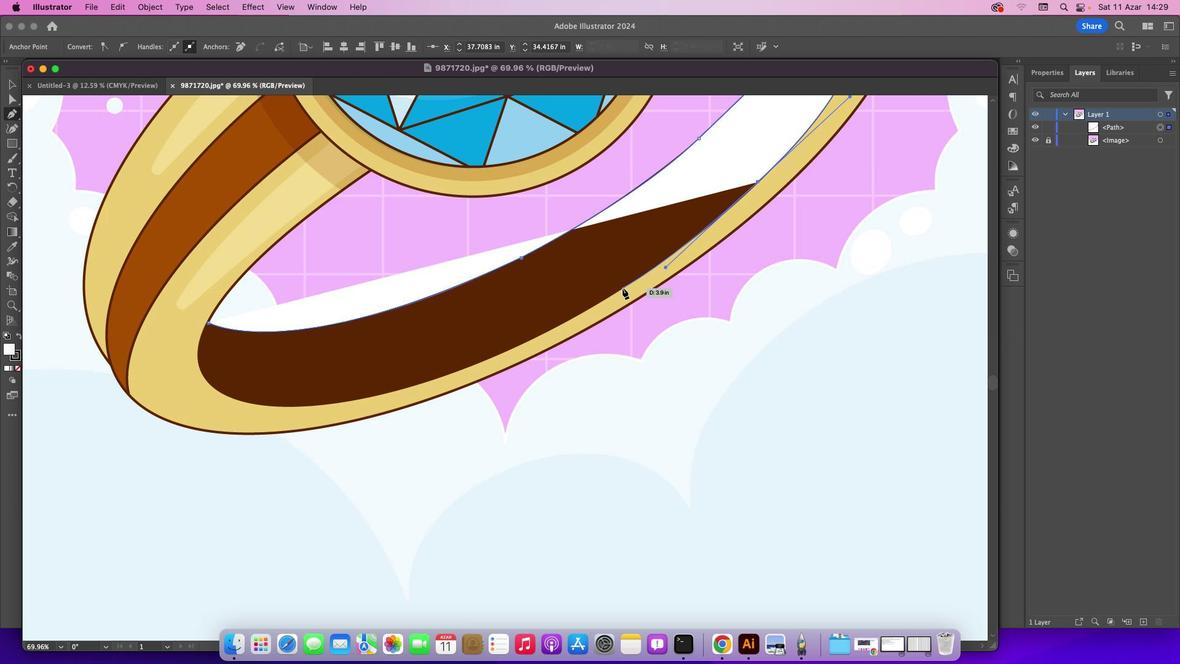 
Action: Mouse pressed left at (622, 288)
Screenshot: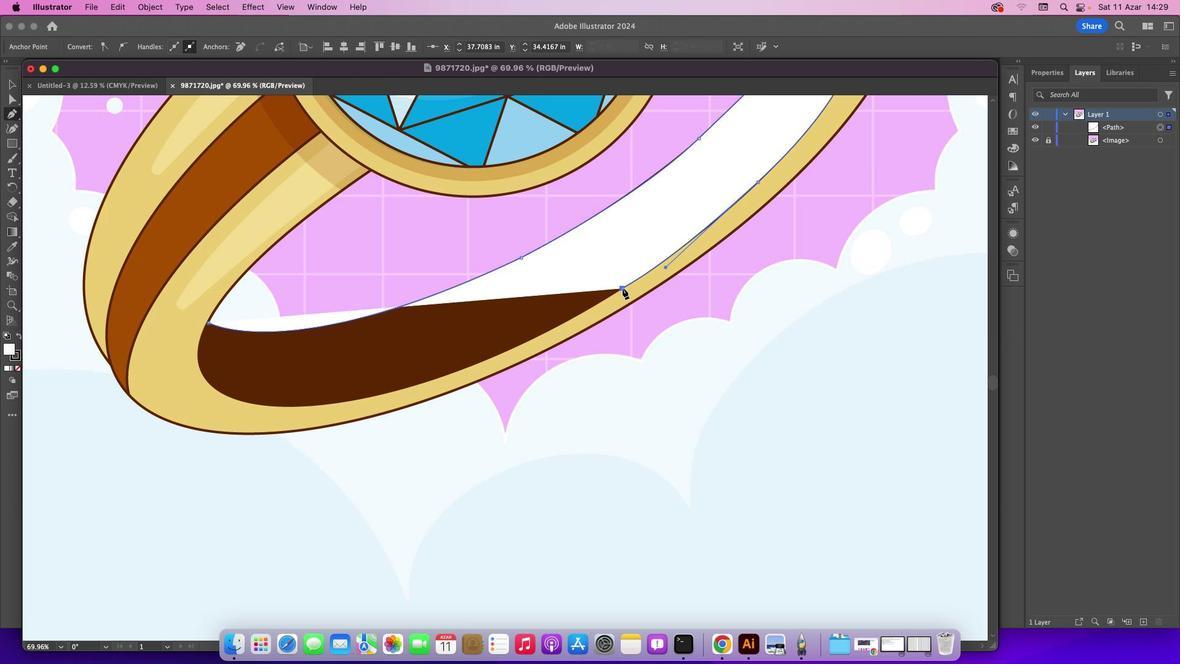 
Action: Mouse moved to (290, 407)
Screenshot: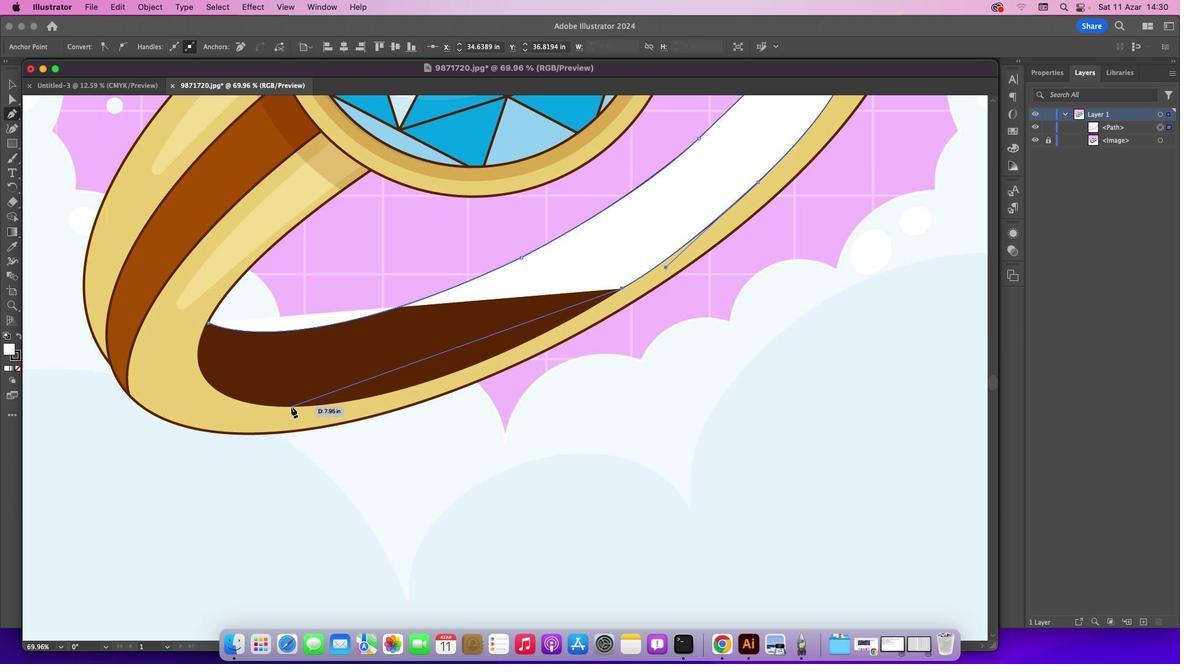 
Action: Mouse pressed left at (290, 407)
Screenshot: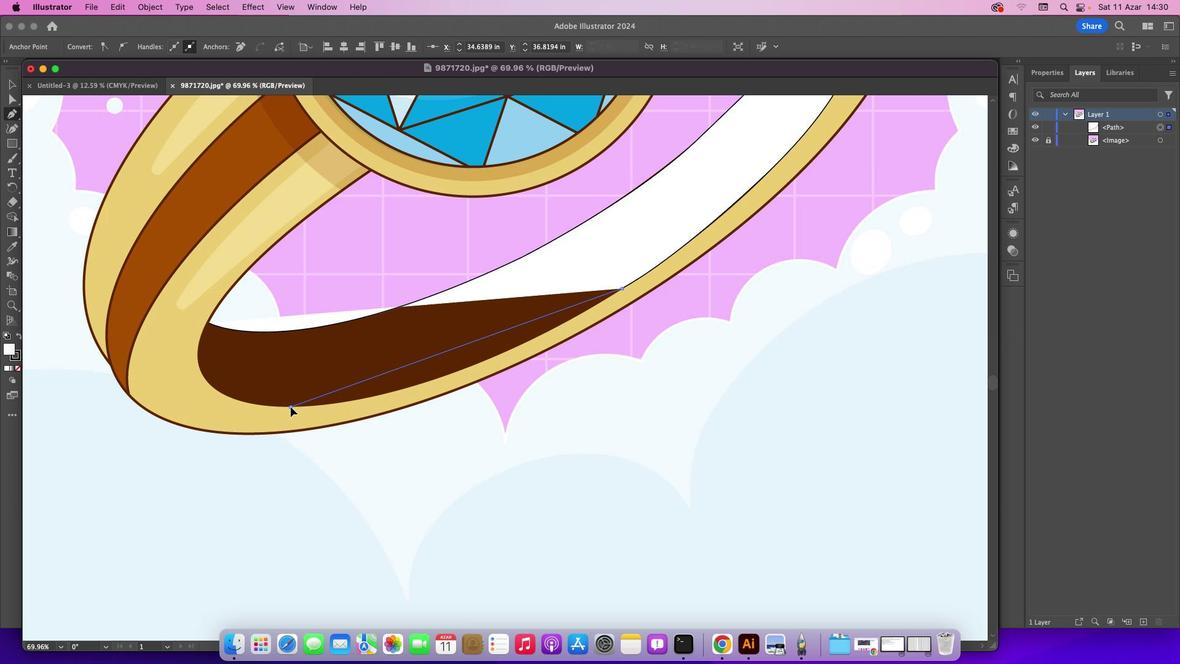 
Action: Mouse moved to (288, 405)
Screenshot: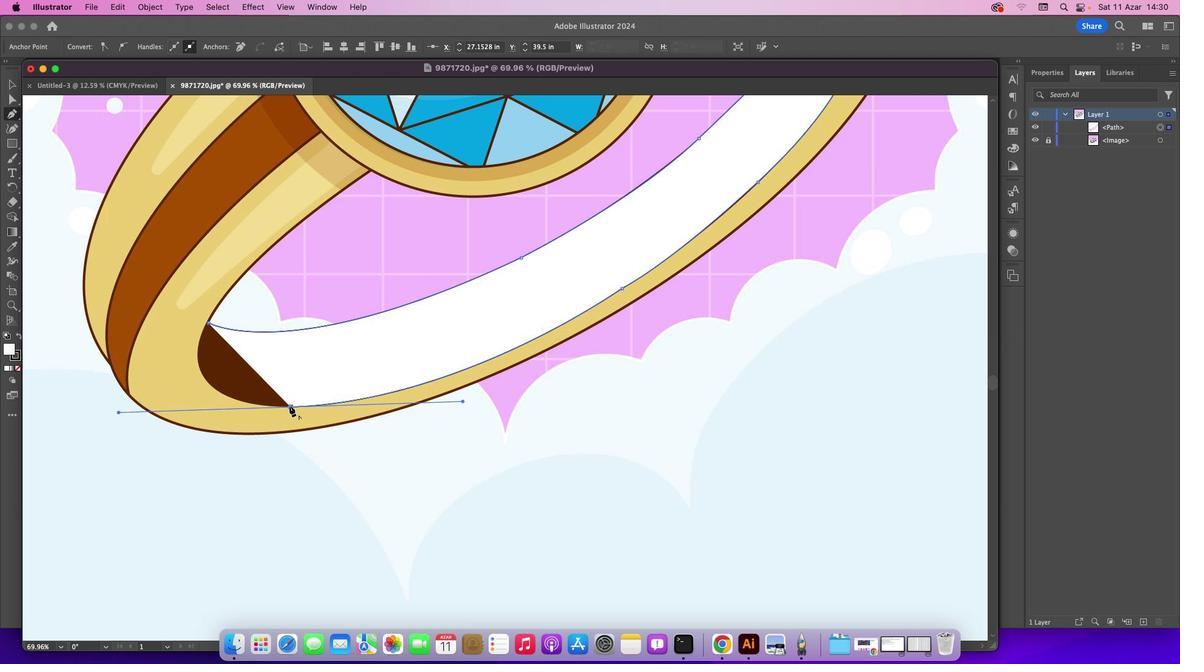 
Action: Mouse pressed left at (288, 405)
Screenshot: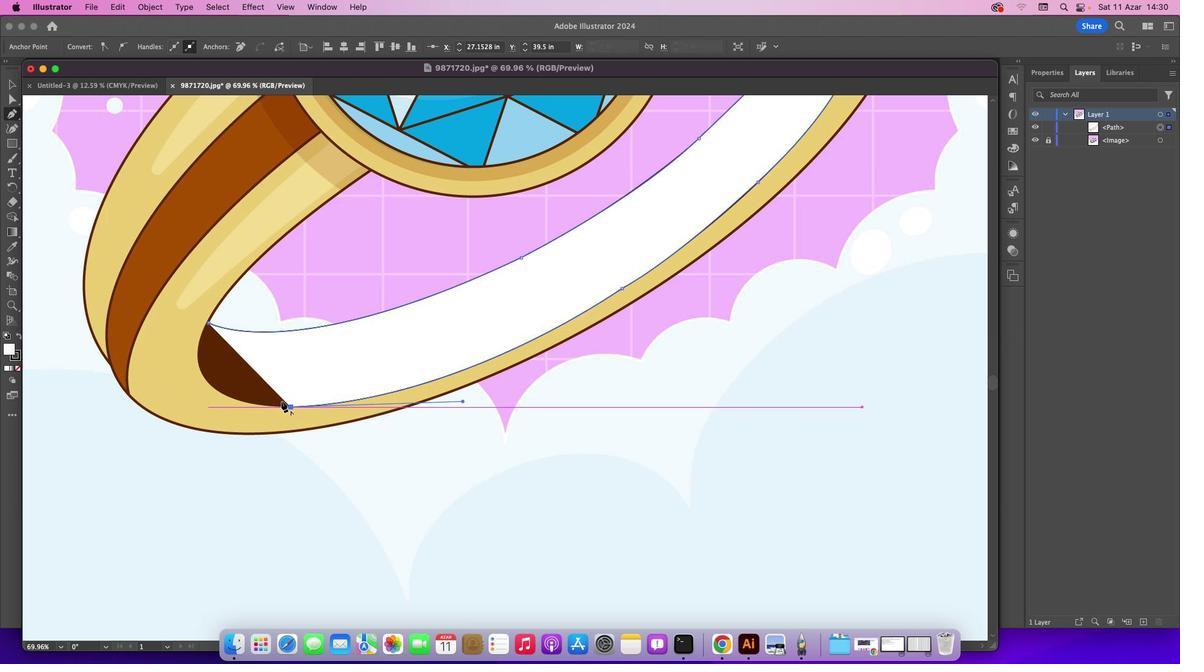 
Action: Mouse moved to (208, 323)
Screenshot: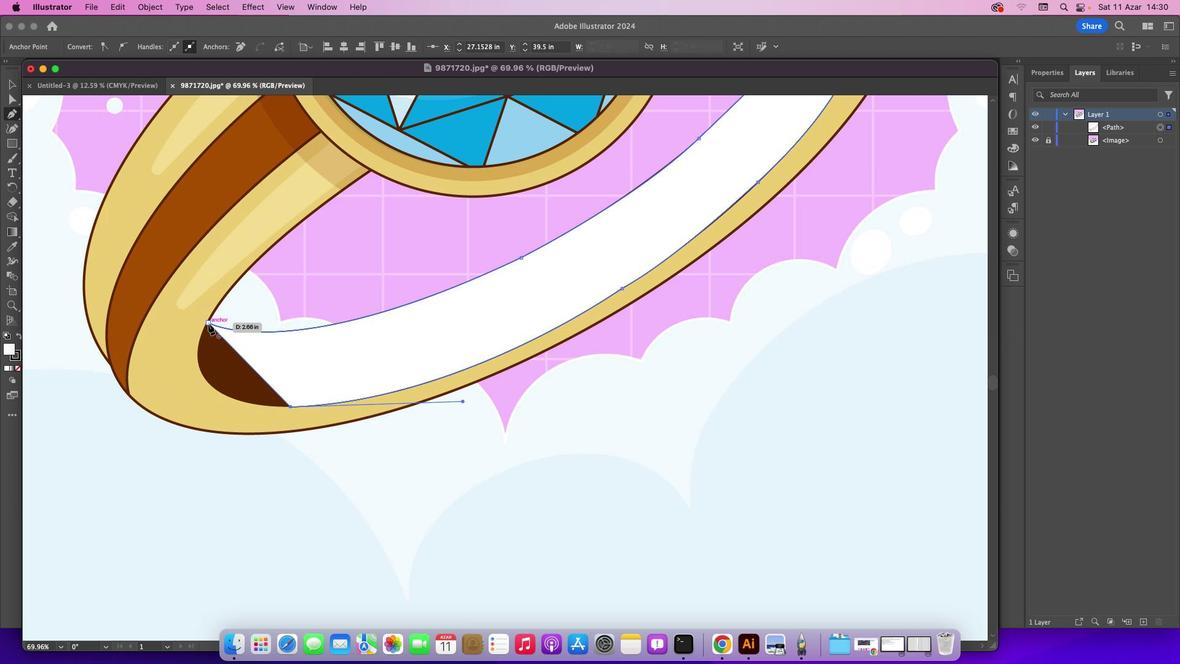 
Action: Mouse pressed left at (208, 323)
Screenshot: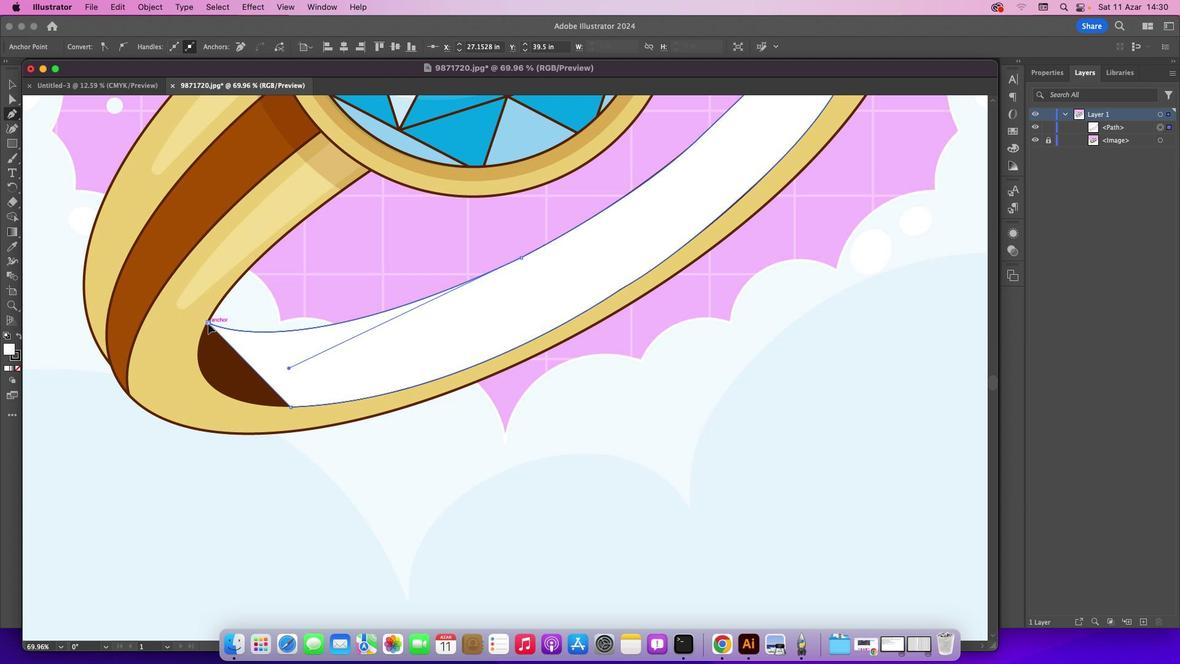 
Action: Mouse moved to (13, 82)
Screenshot: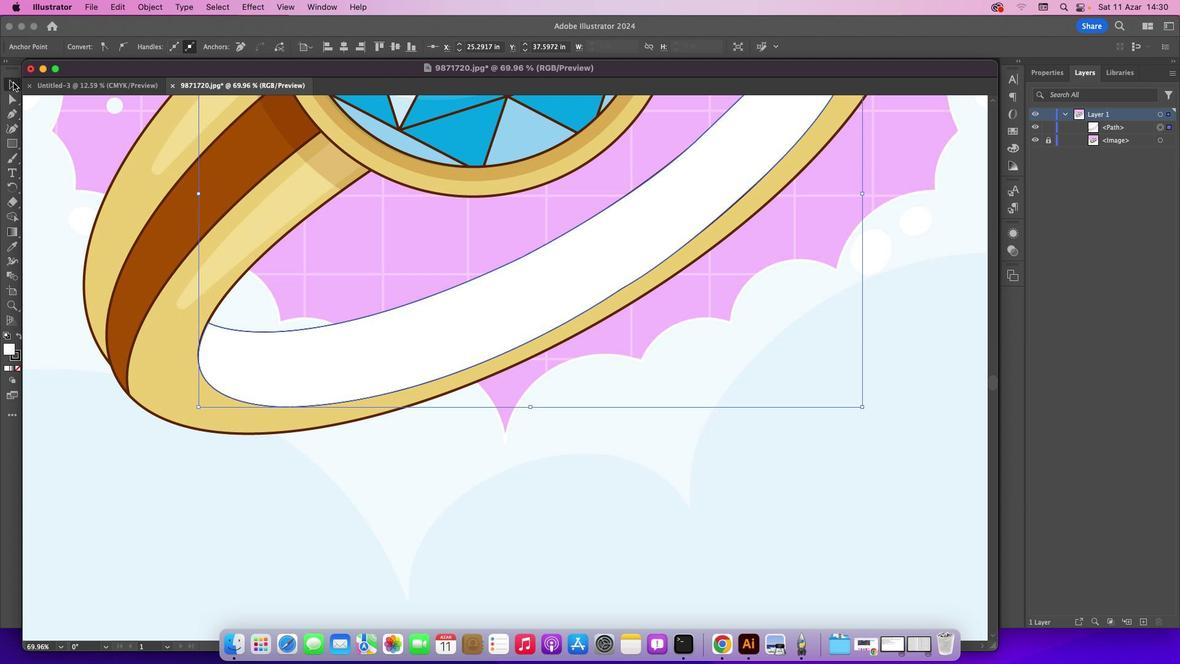 
Action: Mouse pressed left at (13, 82)
Screenshot: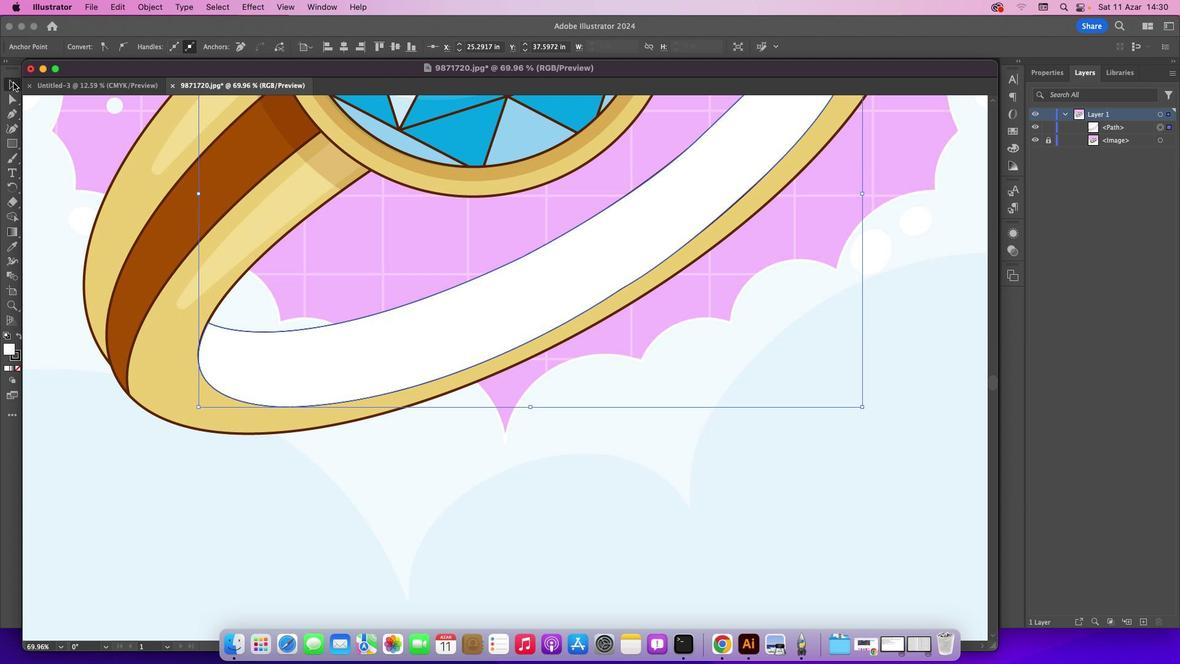 
Action: Mouse moved to (61, 146)
Screenshot: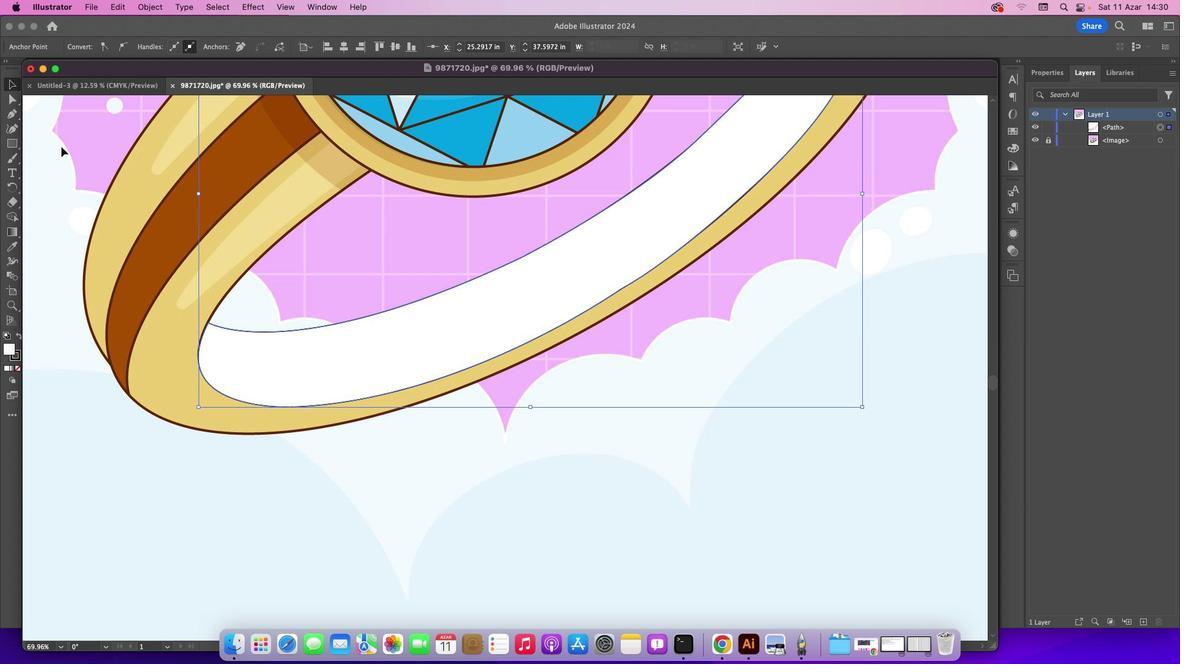 
Action: Mouse pressed left at (61, 146)
Screenshot: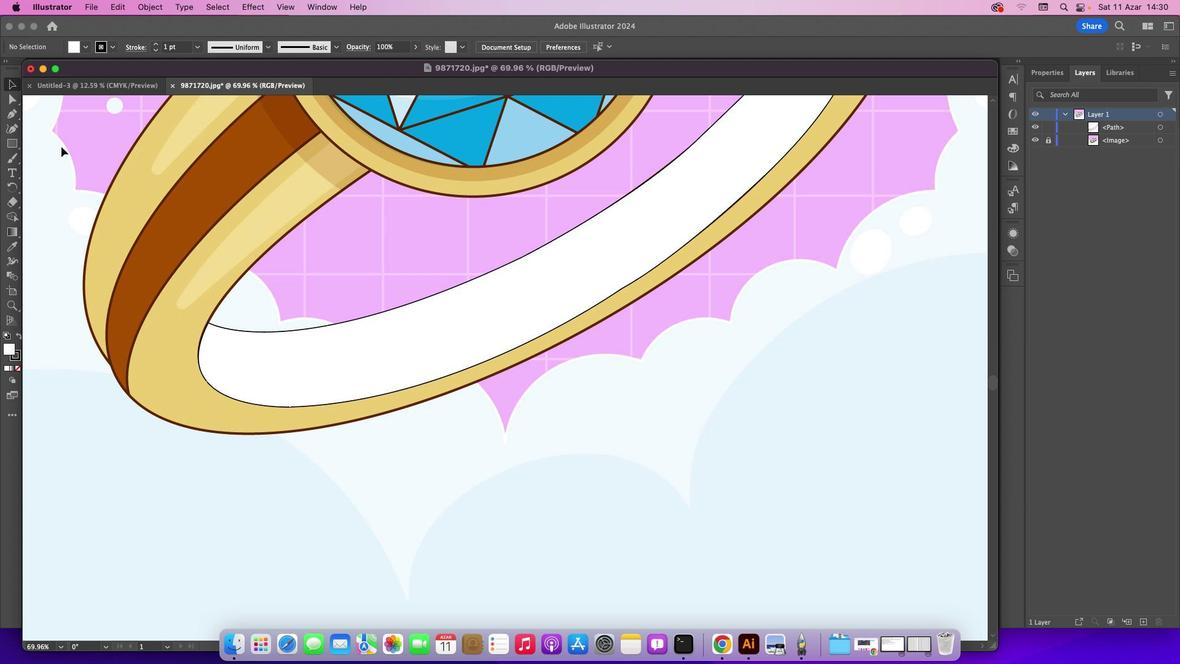 
Action: Mouse moved to (86, 71)
Screenshot: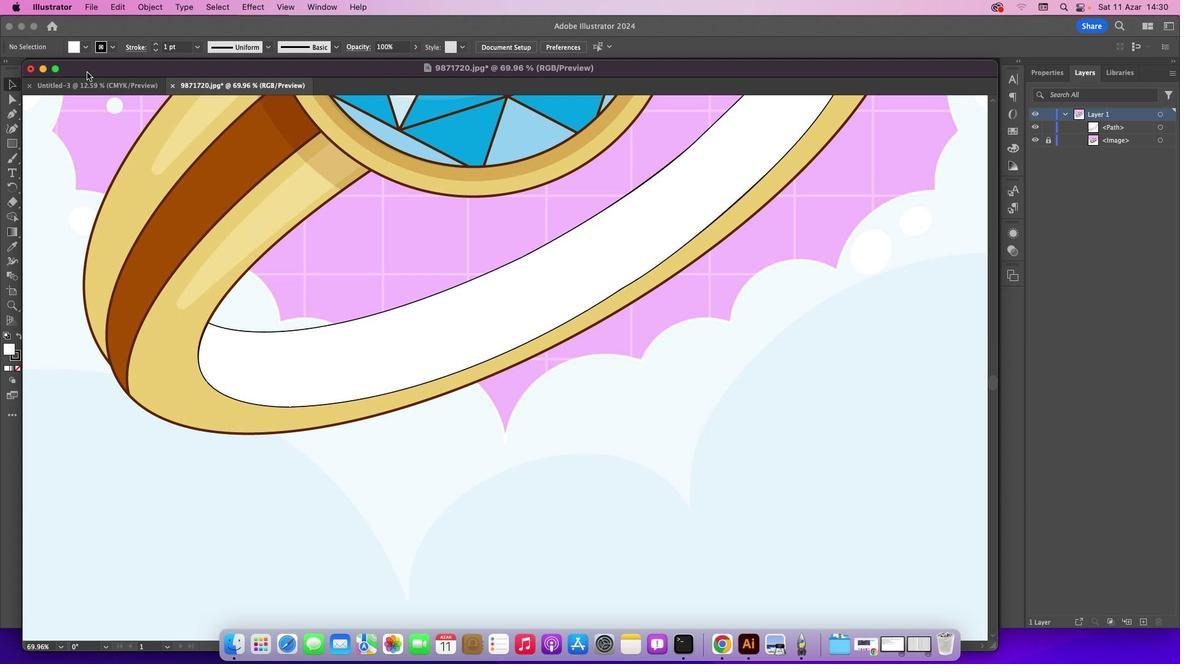 
Action: Mouse pressed left at (86, 71)
Screenshot: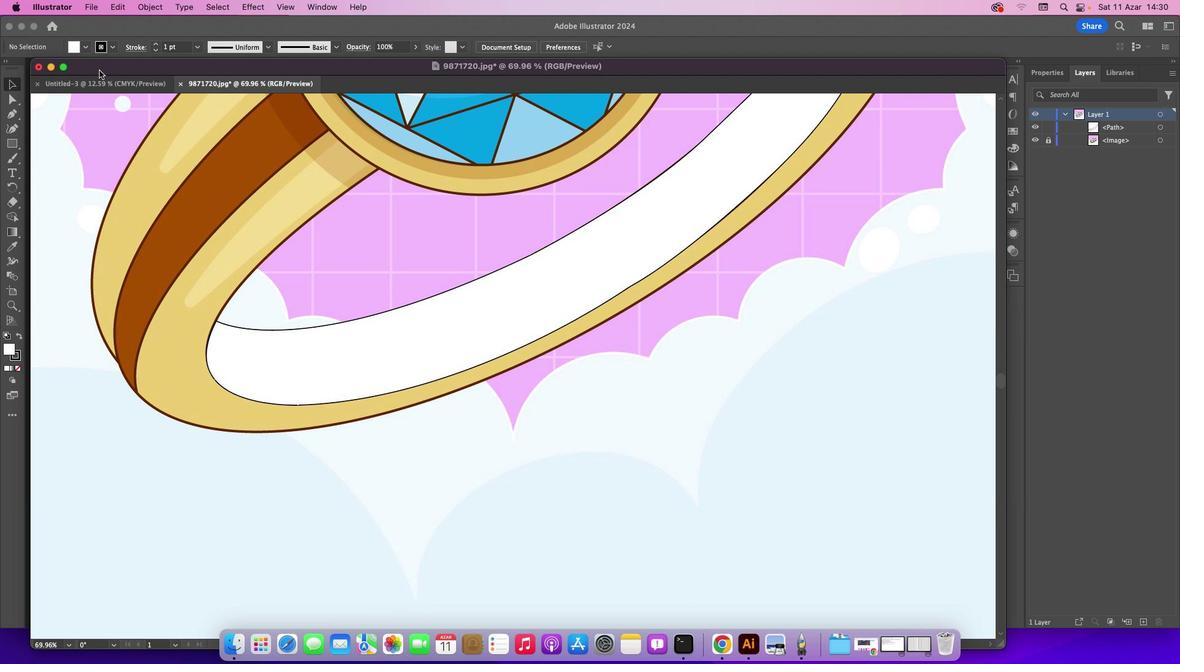
Action: Mouse moved to (413, 282)
Screenshot: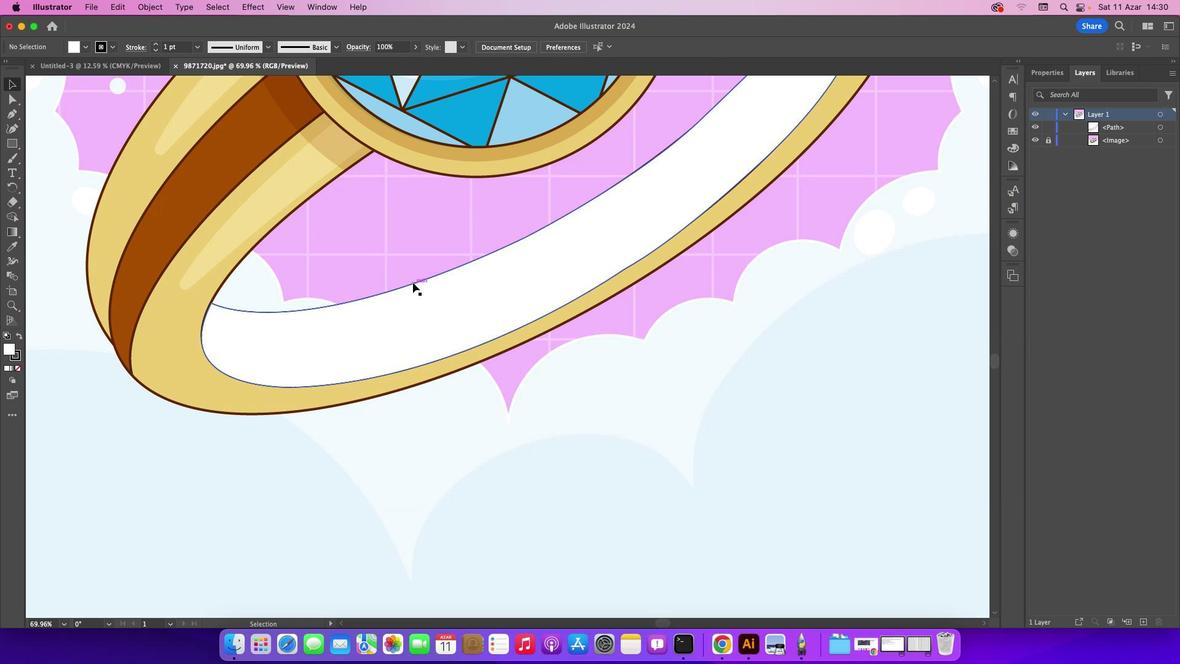 
Action: Mouse pressed left at (413, 282)
Screenshot: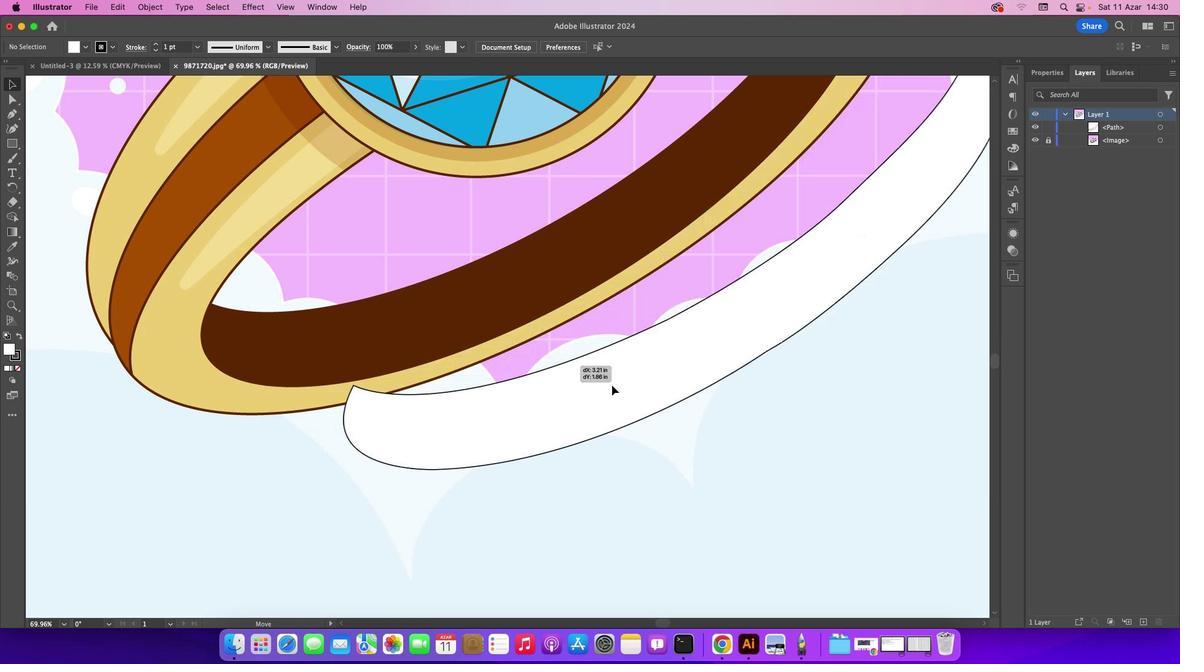 
Action: Mouse moved to (12, 249)
Screenshot: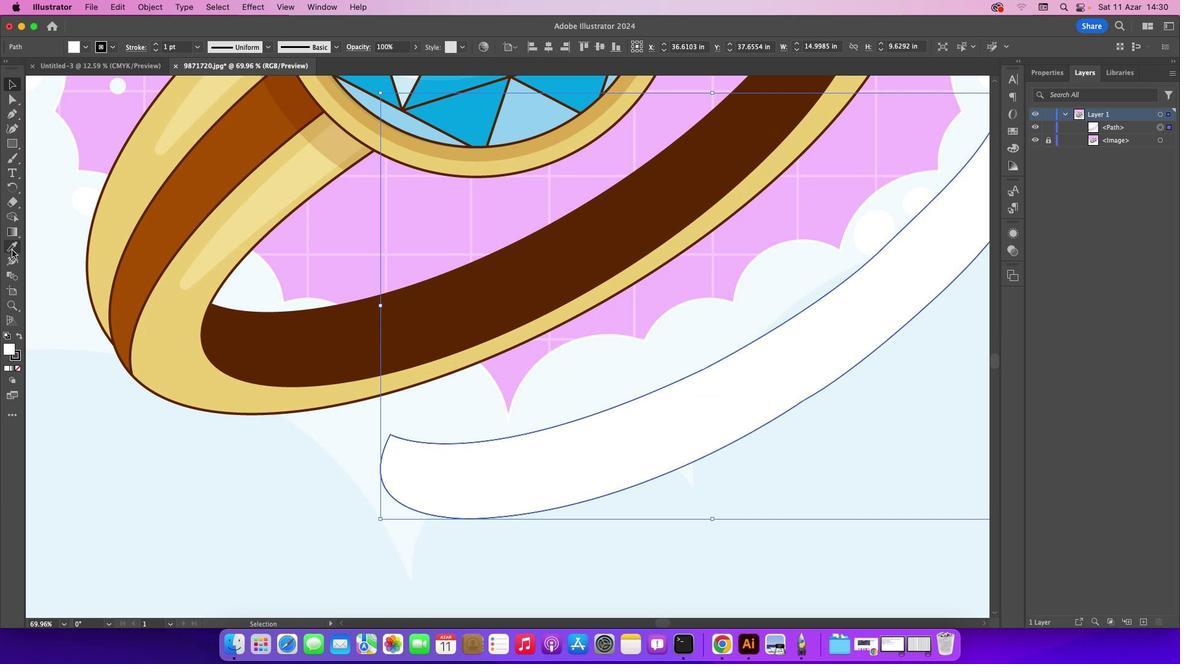 
Action: Mouse pressed left at (12, 249)
Screenshot: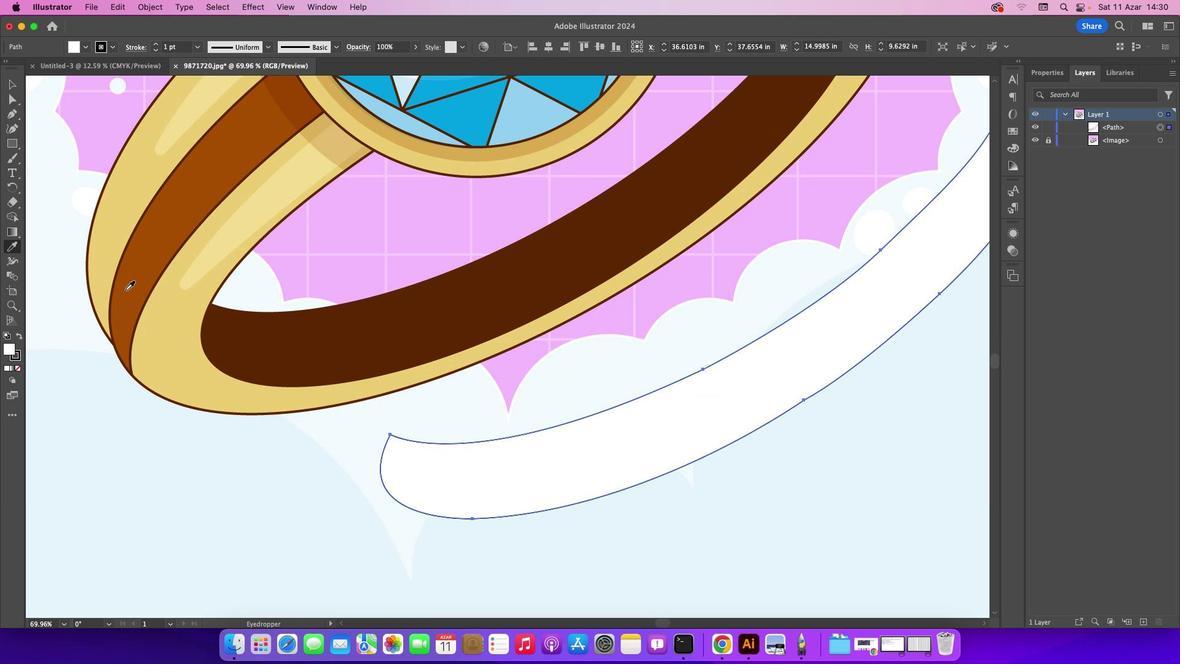 
Action: Mouse moved to (263, 349)
Screenshot: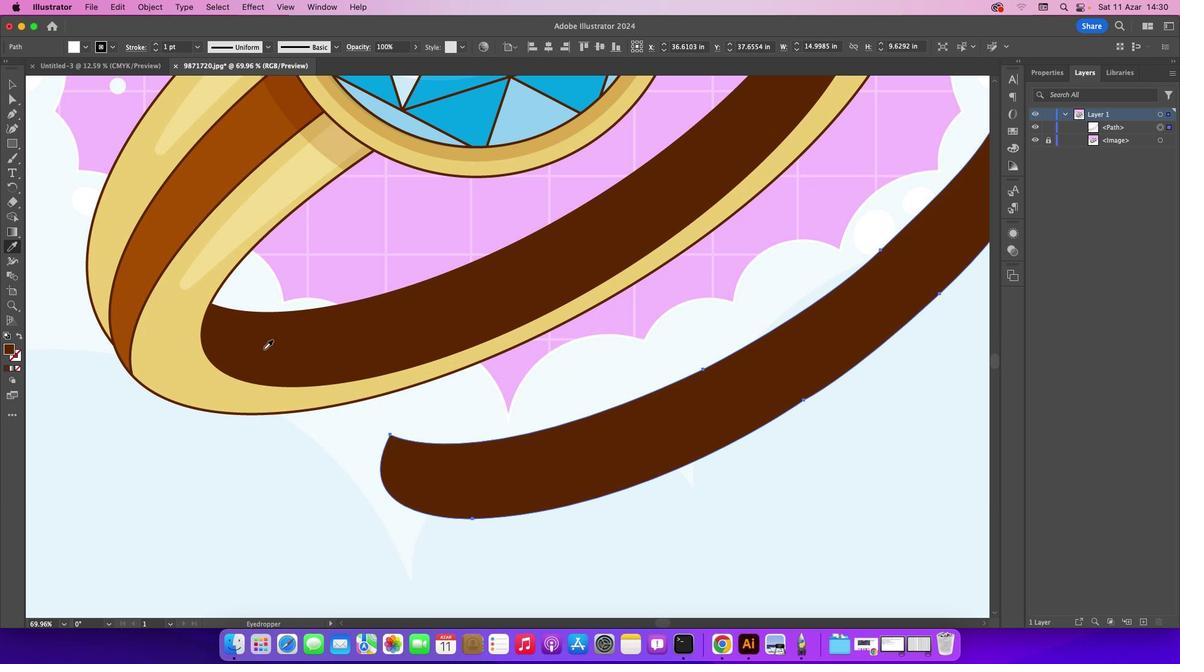 
Action: Mouse pressed left at (263, 349)
Screenshot: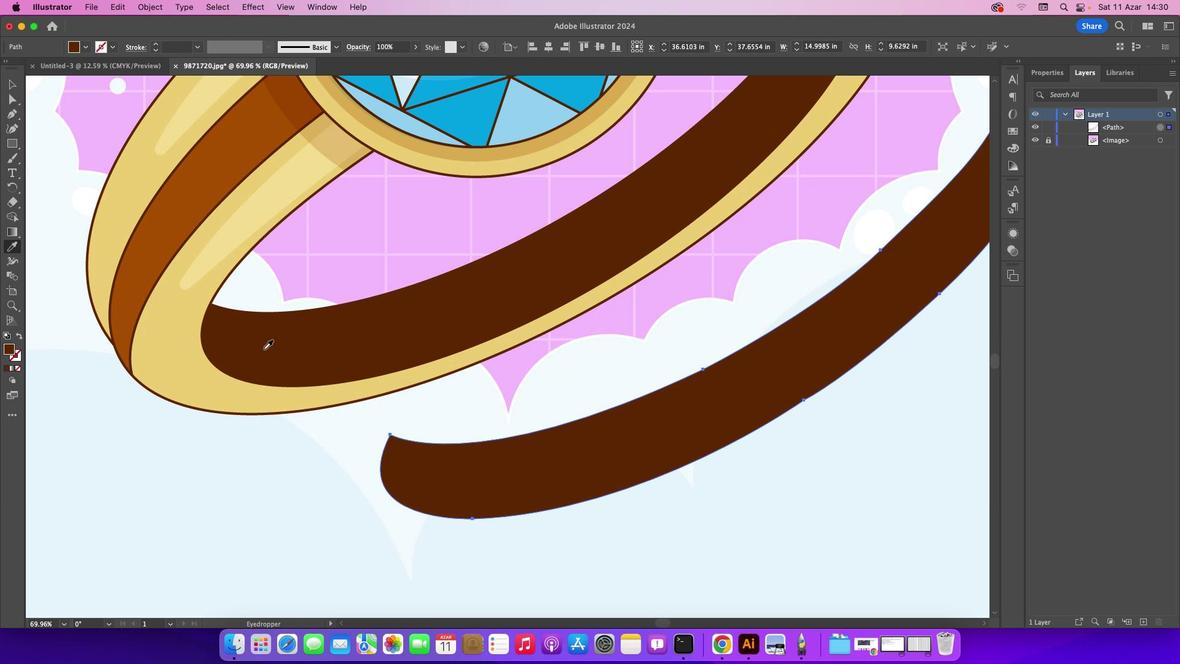 
Action: Mouse moved to (11, 81)
Screenshot: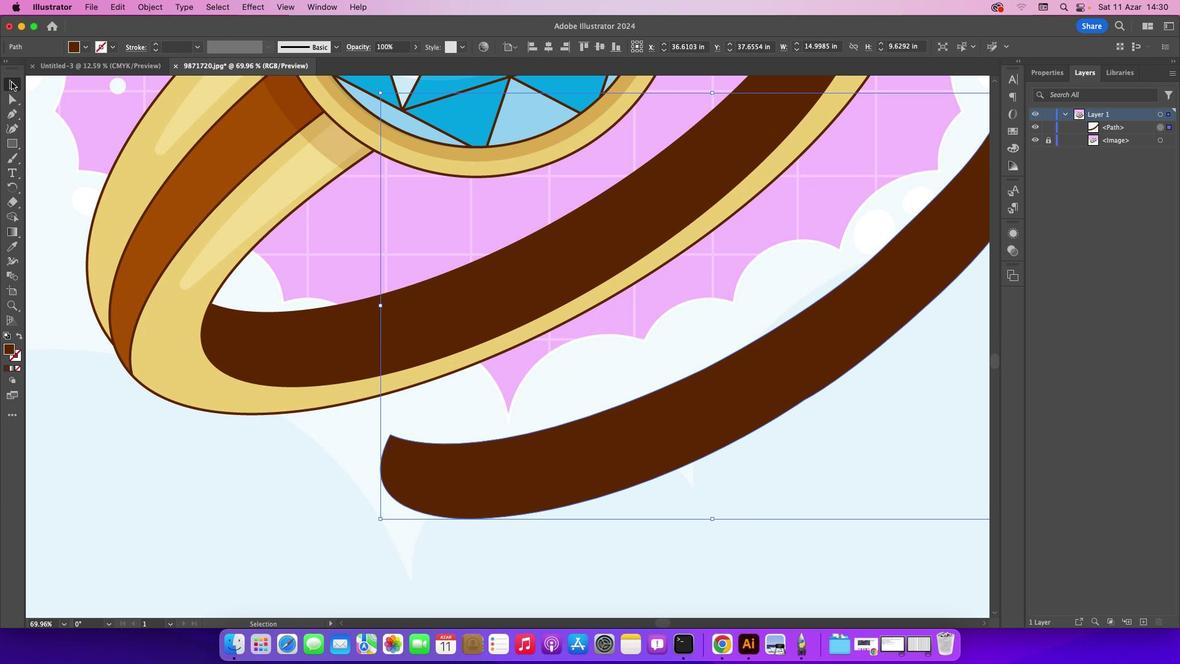 
Action: Mouse pressed left at (11, 81)
Screenshot: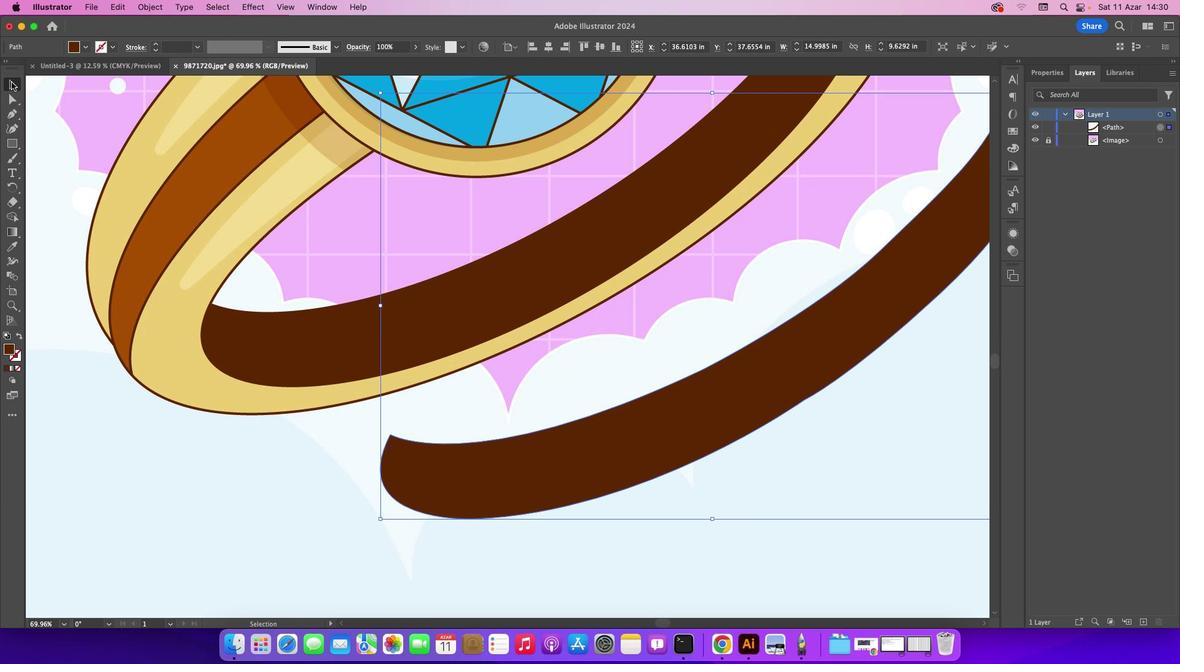 
Action: Mouse moved to (72, 178)
Screenshot: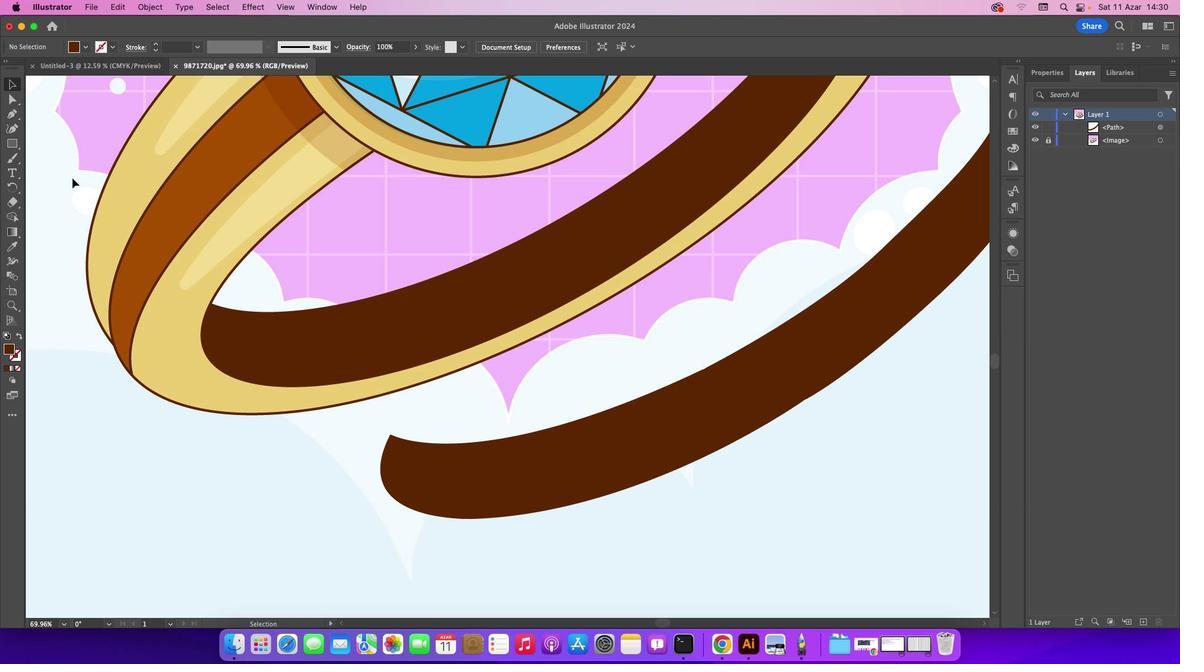 
Action: Mouse pressed left at (72, 178)
Screenshot: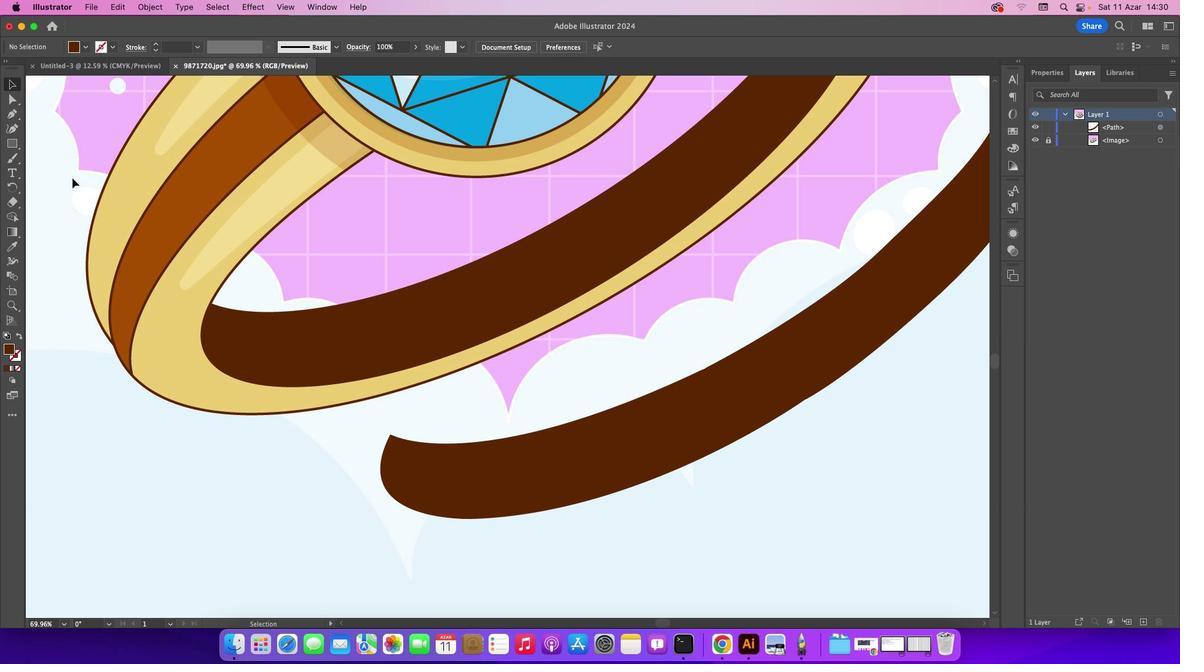 
Action: Mouse moved to (721, 324)
Screenshot: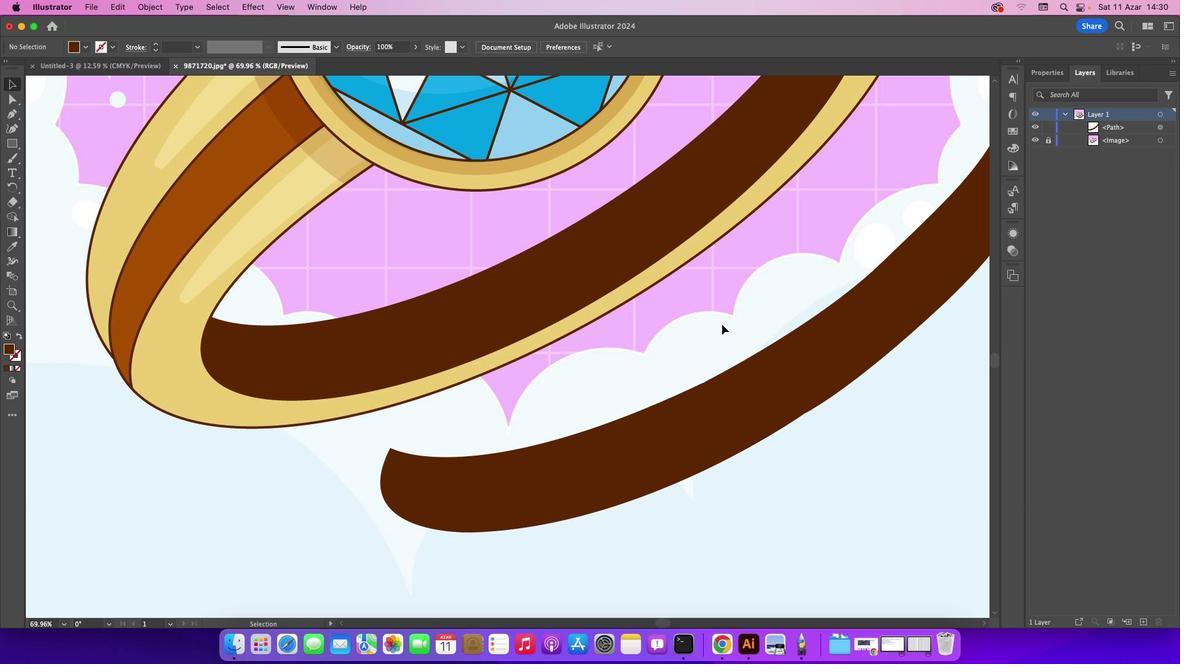 
Action: Mouse scrolled (721, 324) with delta (0, 0)
Screenshot: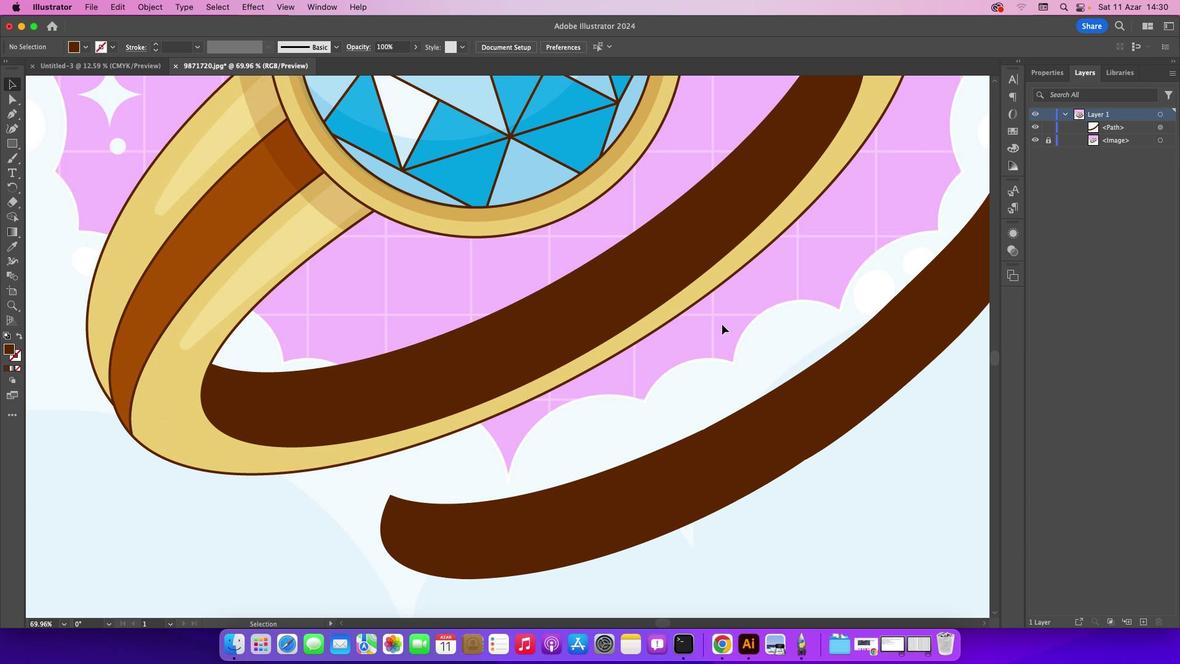 
Action: Mouse scrolled (721, 324) with delta (0, 0)
Screenshot: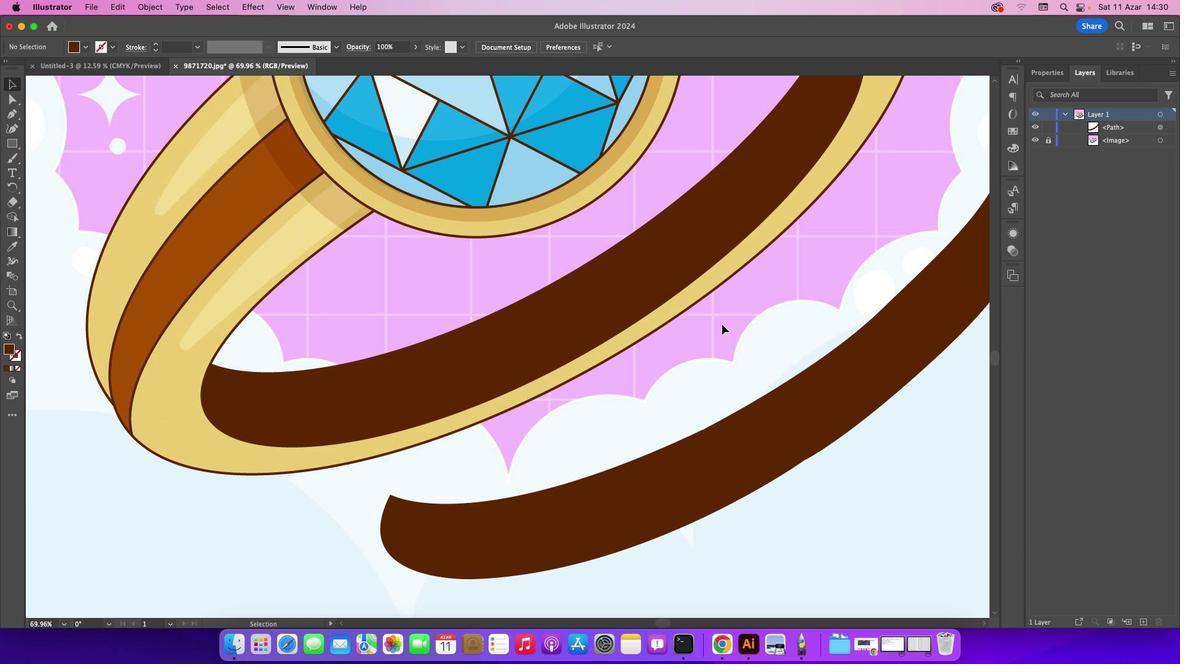 
Action: Mouse scrolled (721, 324) with delta (0, 1)
Screenshot: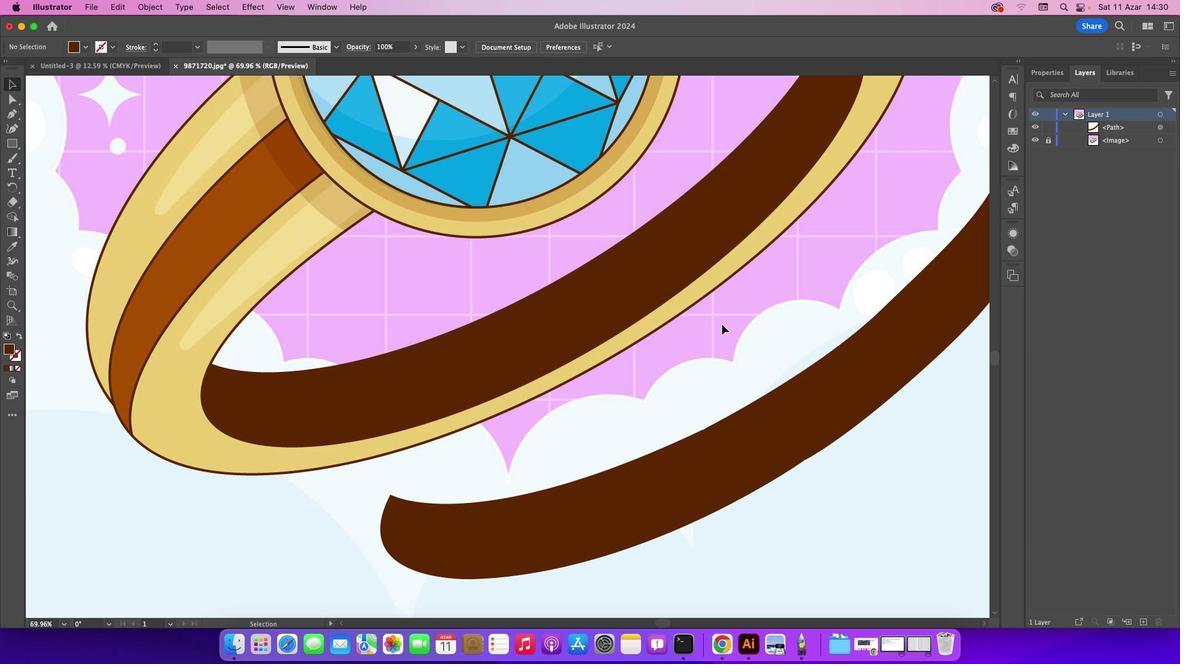 
Action: Mouse scrolled (721, 324) with delta (0, 0)
Screenshot: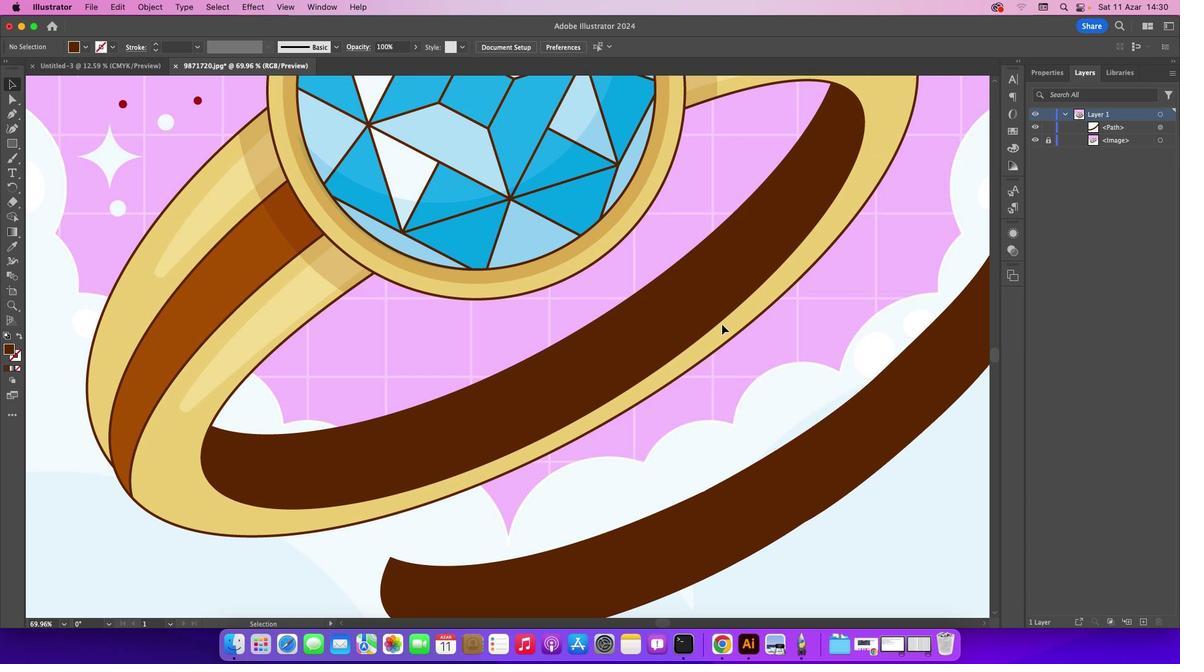 
Action: Mouse scrolled (721, 324) with delta (0, 0)
Screenshot: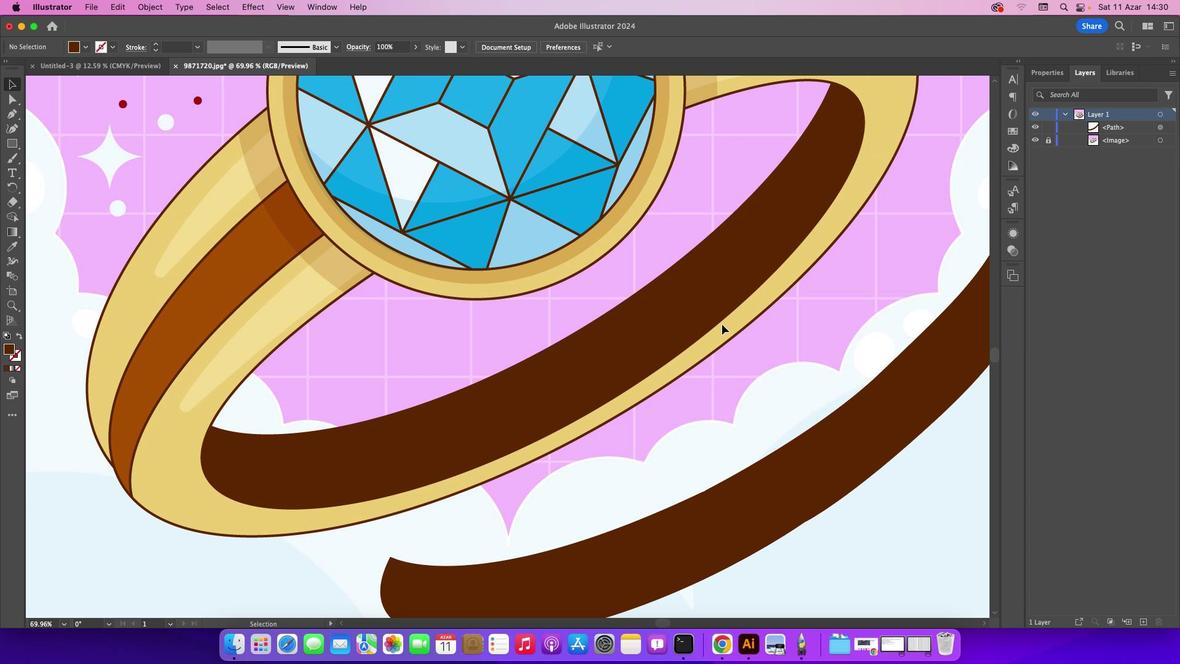
Action: Mouse scrolled (721, 324) with delta (0, 1)
Screenshot: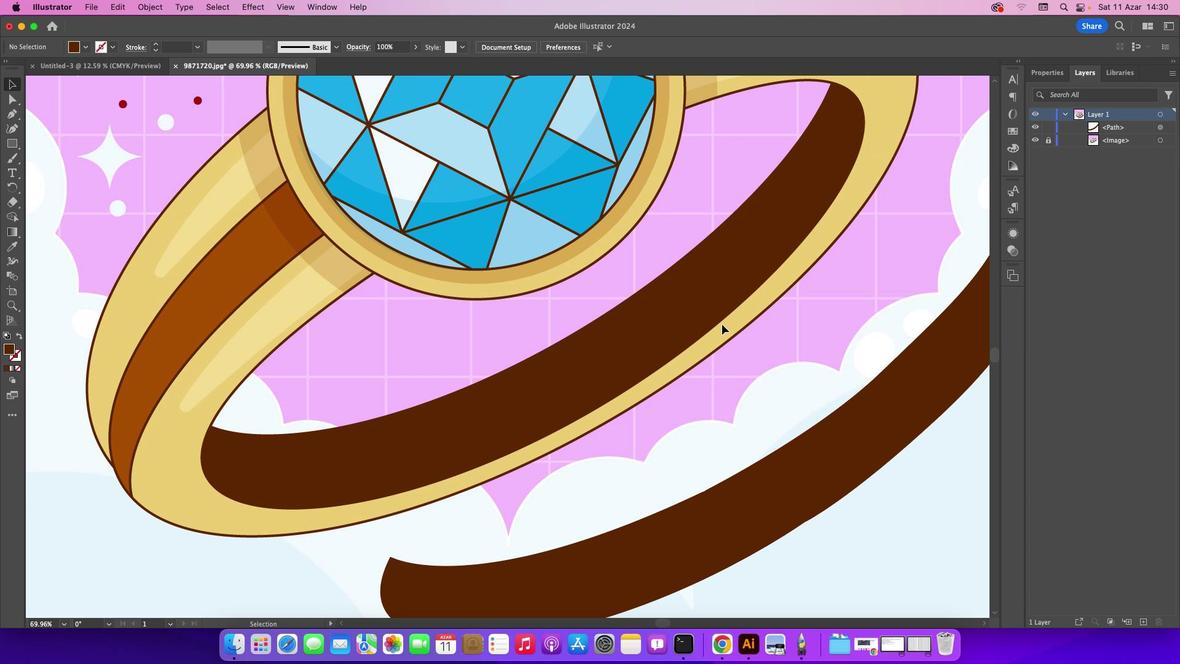 
Action: Mouse scrolled (721, 324) with delta (0, 0)
Screenshot: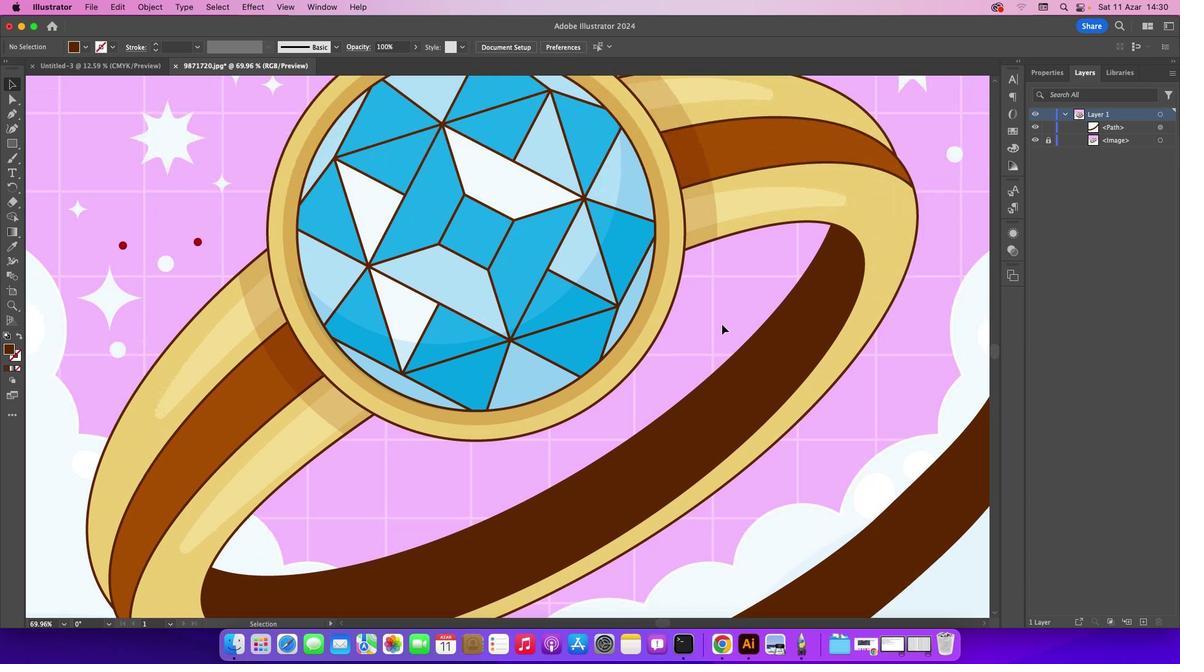 
Action: Mouse scrolled (721, 324) with delta (0, 0)
Screenshot: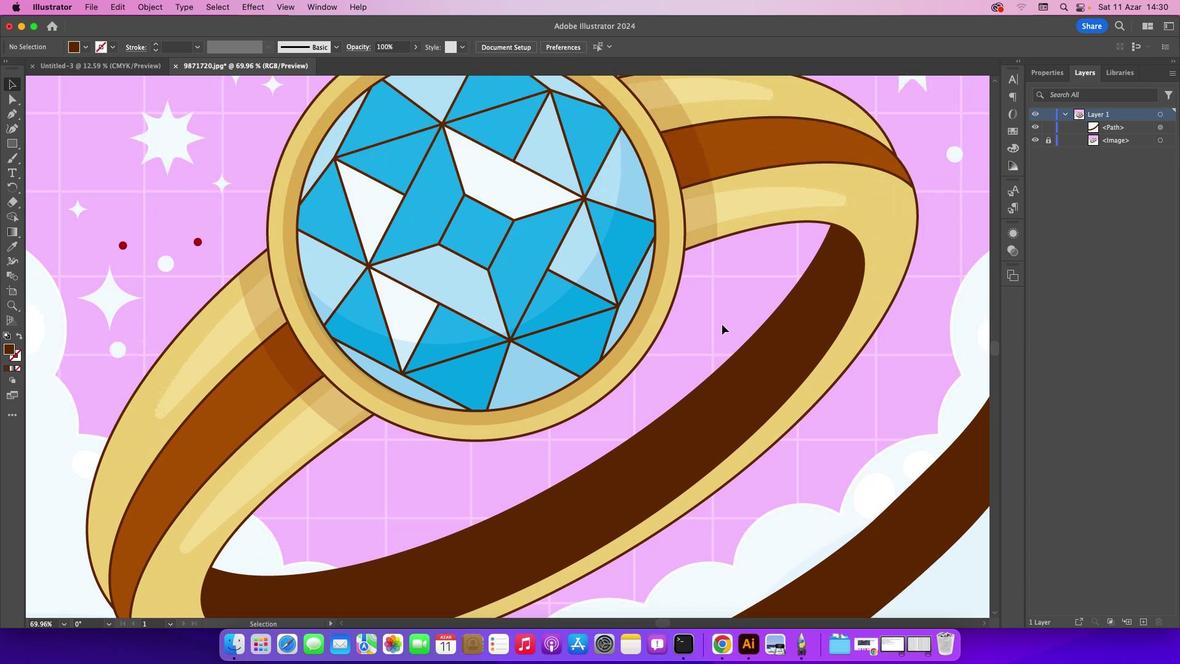 
Action: Mouse scrolled (721, 324) with delta (0, 0)
Screenshot: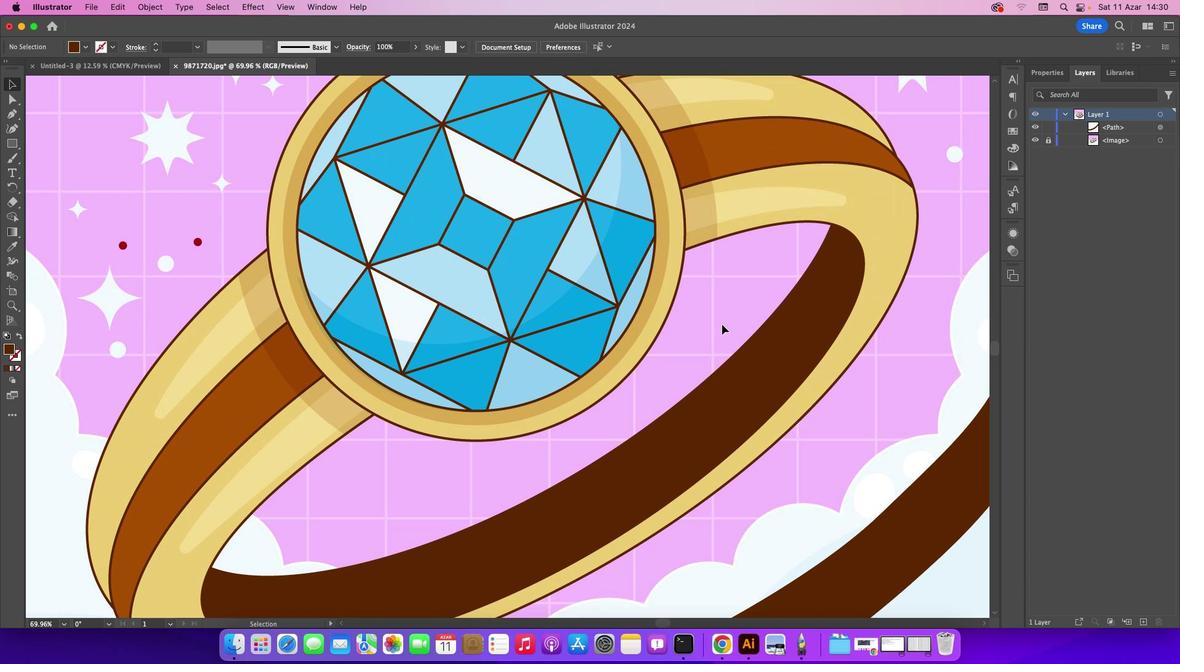
Action: Mouse scrolled (721, 324) with delta (0, 1)
Screenshot: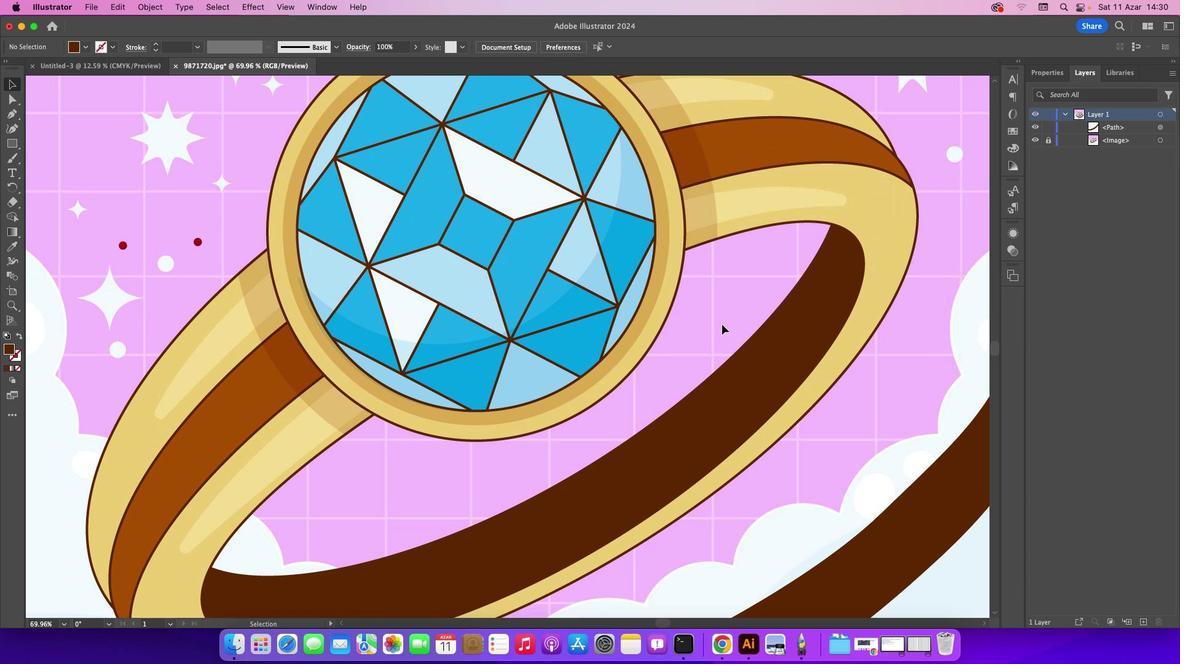 
Action: Mouse scrolled (721, 324) with delta (0, 2)
Screenshot: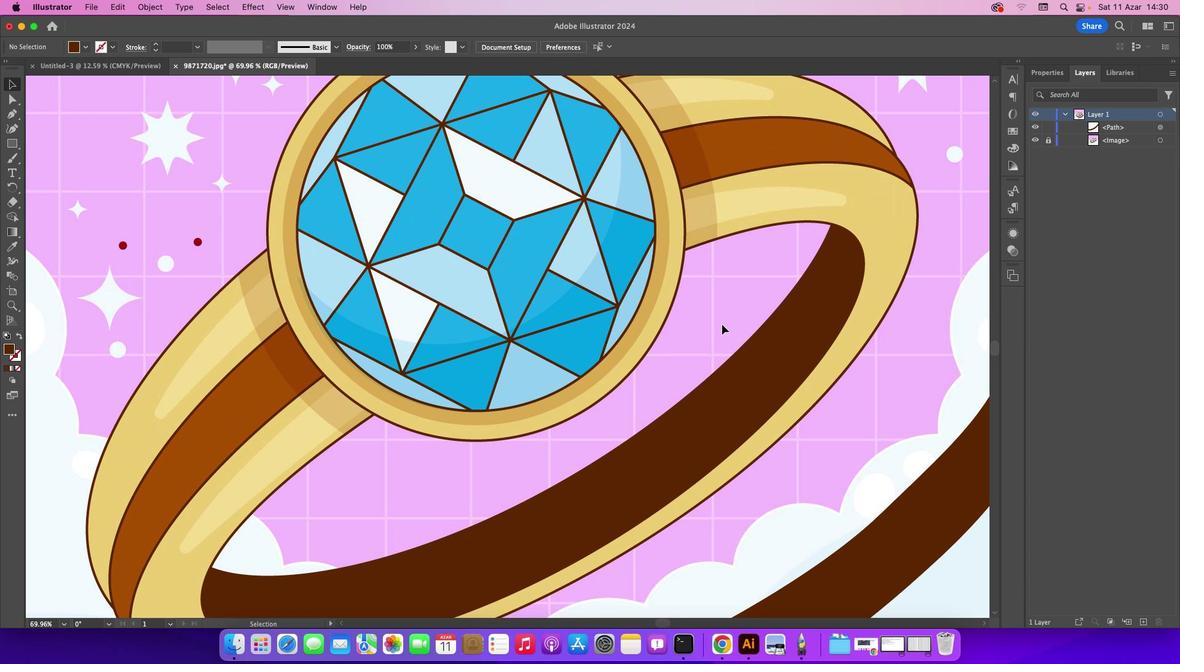 
Action: Mouse scrolled (721, 324) with delta (0, 0)
Screenshot: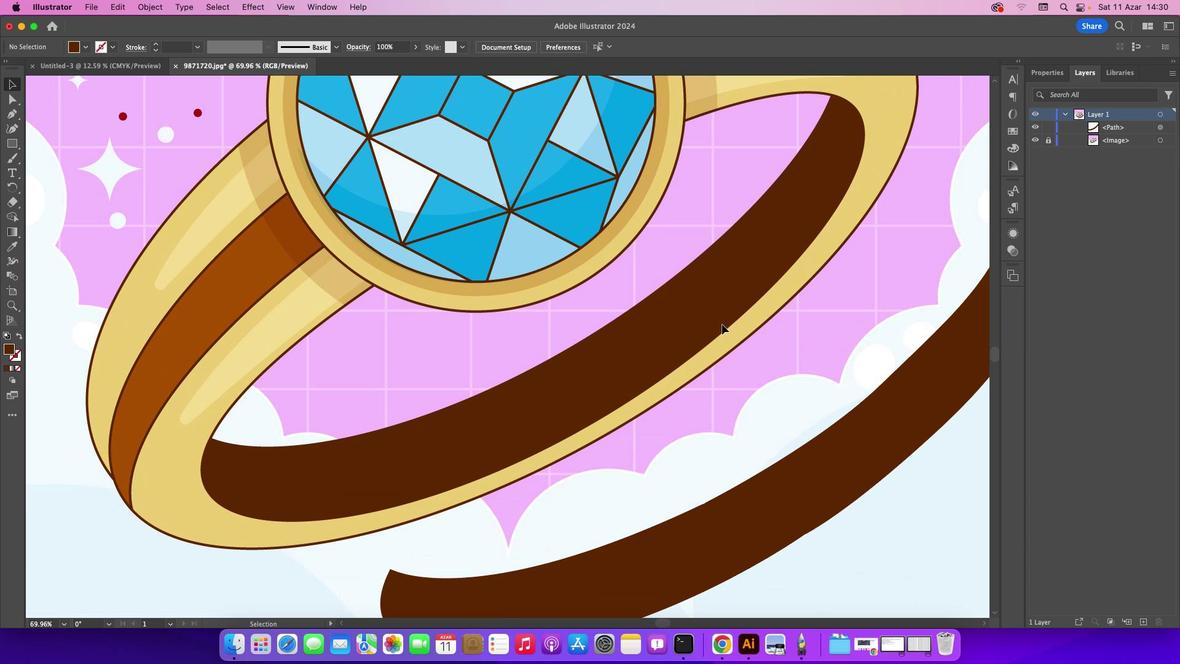 
Action: Mouse scrolled (721, 324) with delta (0, 0)
Screenshot: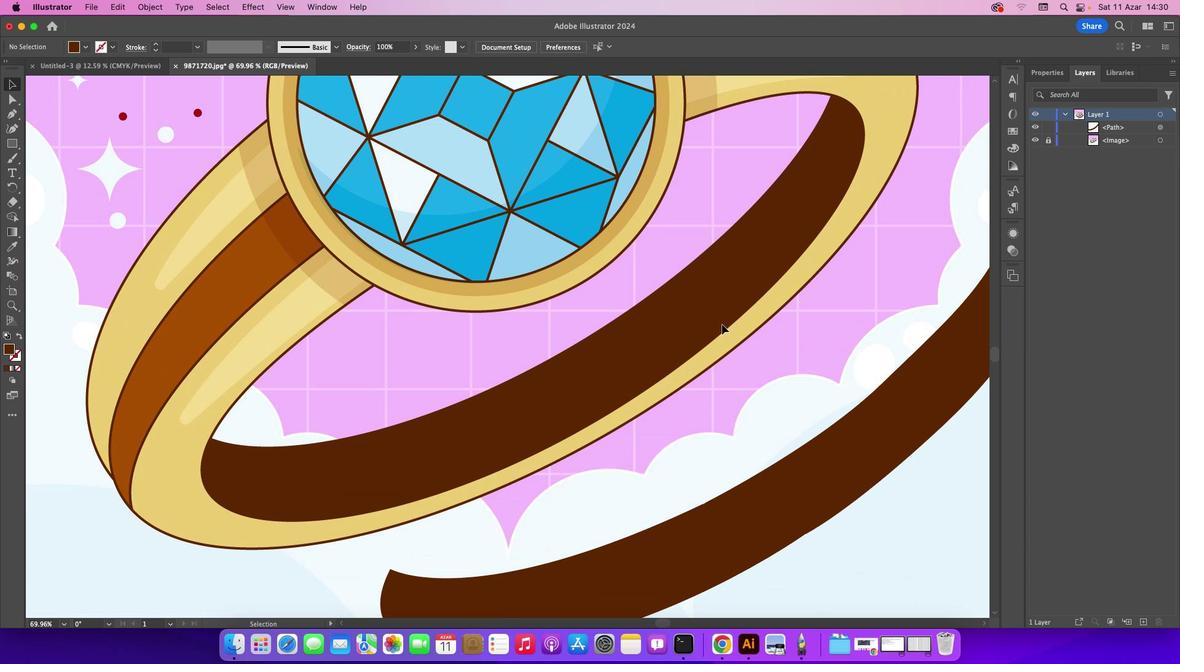 
Action: Mouse scrolled (721, 324) with delta (0, -1)
Screenshot: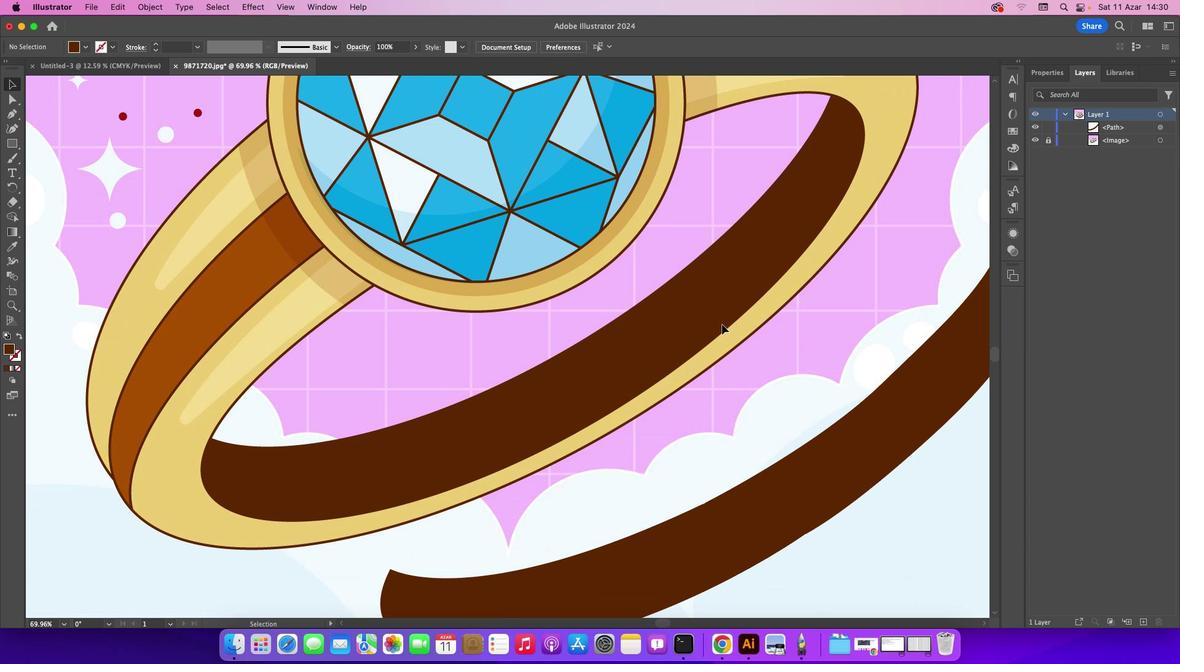 
Action: Mouse scrolled (721, 324) with delta (0, -2)
Screenshot: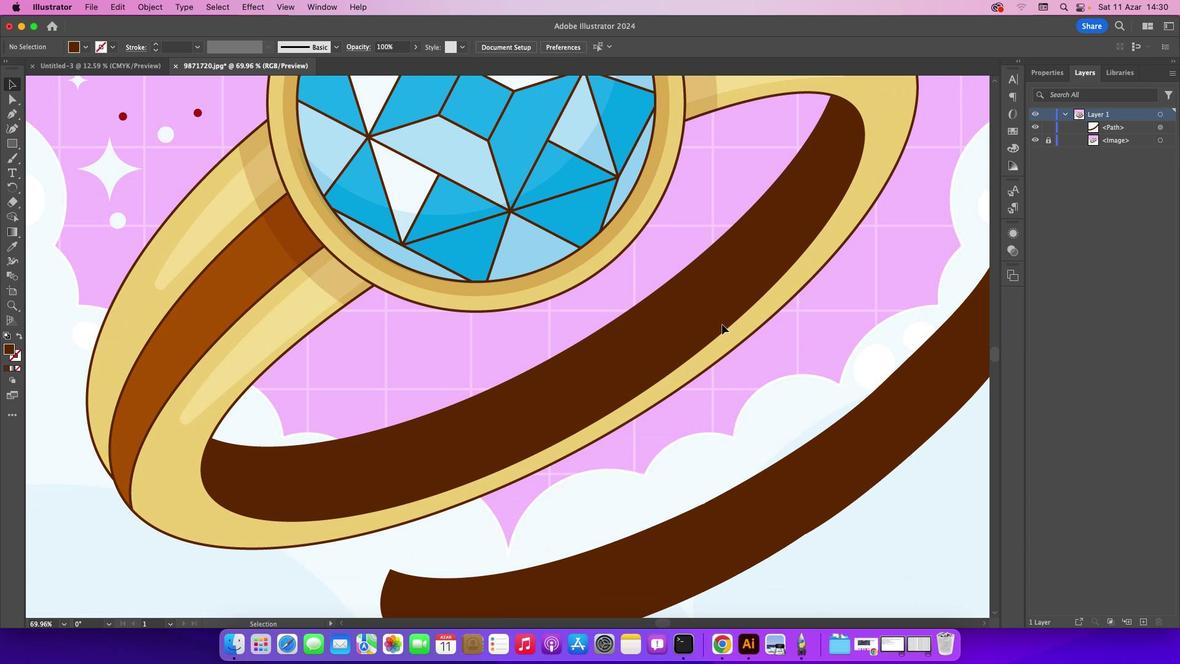 
Action: Mouse scrolled (721, 324) with delta (0, 0)
Screenshot: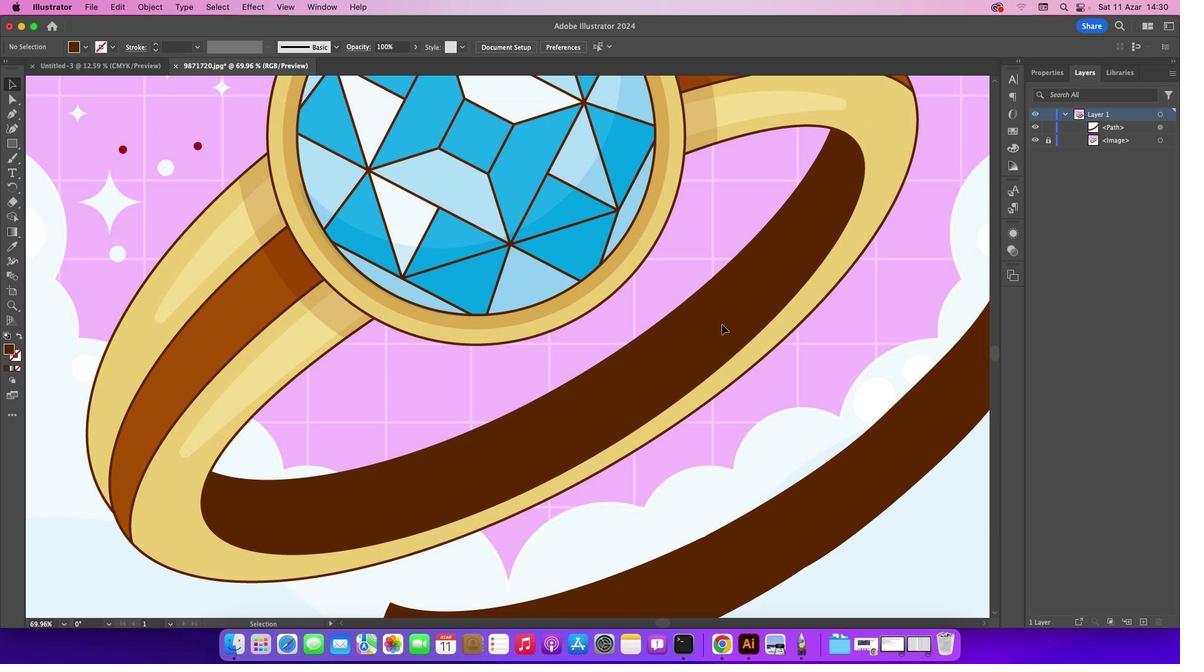 
Action: Mouse scrolled (721, 324) with delta (0, 0)
Screenshot: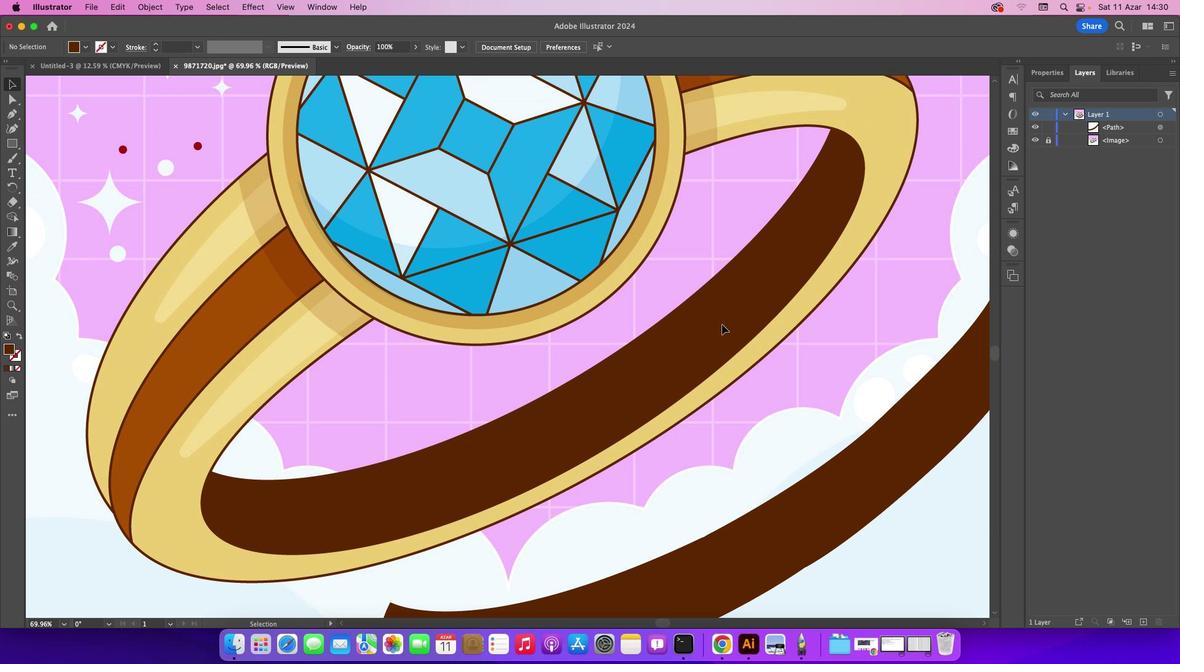
Action: Mouse scrolled (721, 324) with delta (0, 0)
Screenshot: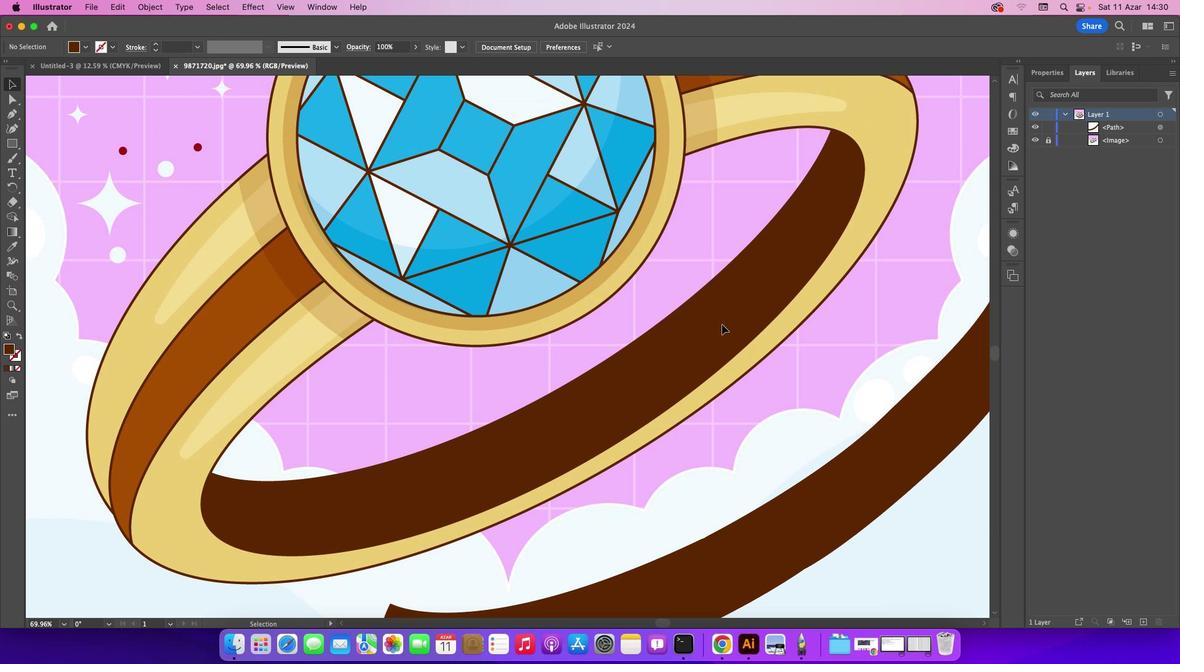 
Action: Mouse scrolled (721, 324) with delta (0, 0)
Screenshot: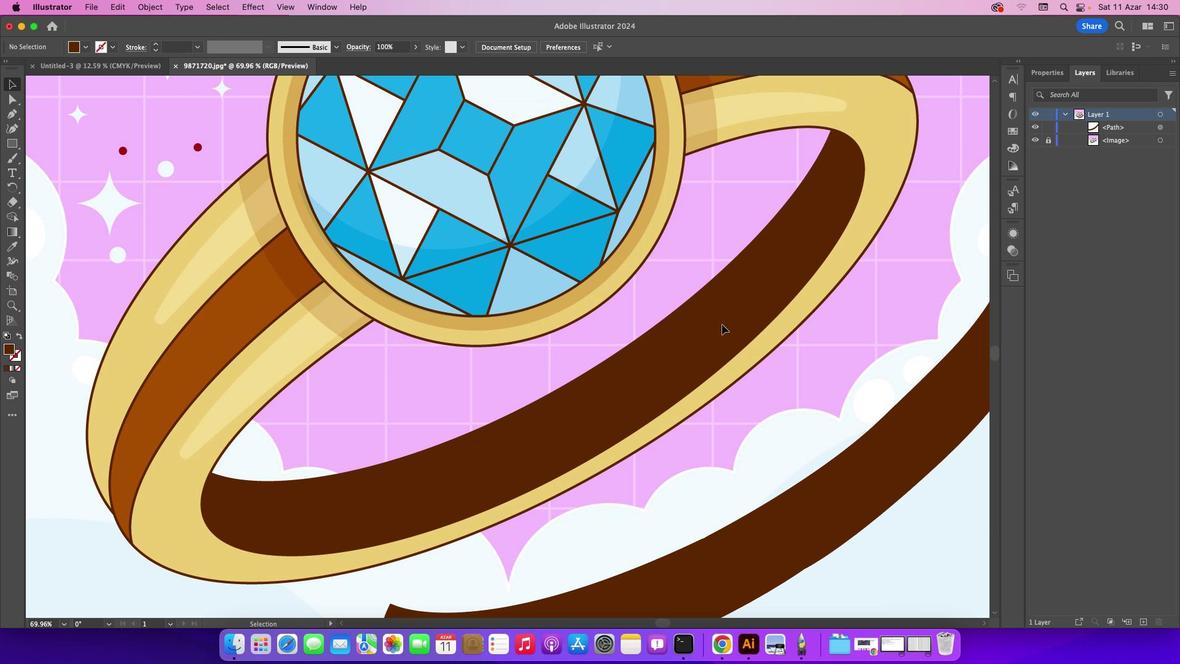 
Action: Mouse scrolled (721, 324) with delta (0, 0)
Screenshot: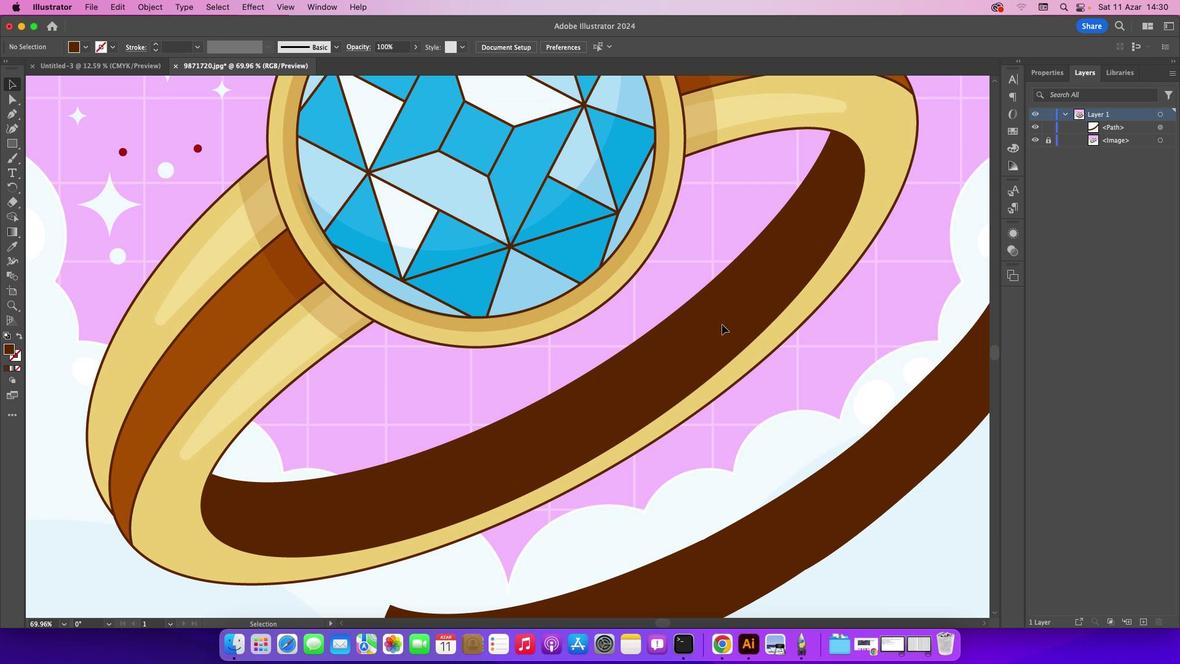 
Action: Mouse scrolled (721, 324) with delta (0, 0)
Screenshot: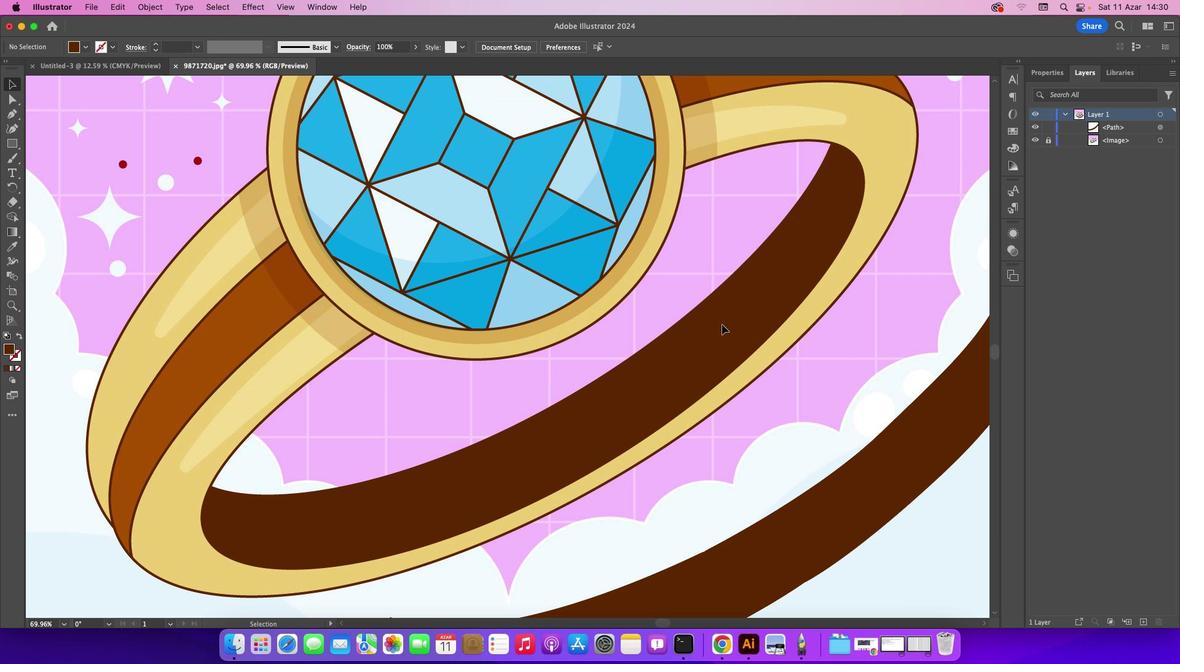 
Action: Mouse scrolled (721, 324) with delta (0, 0)
Screenshot: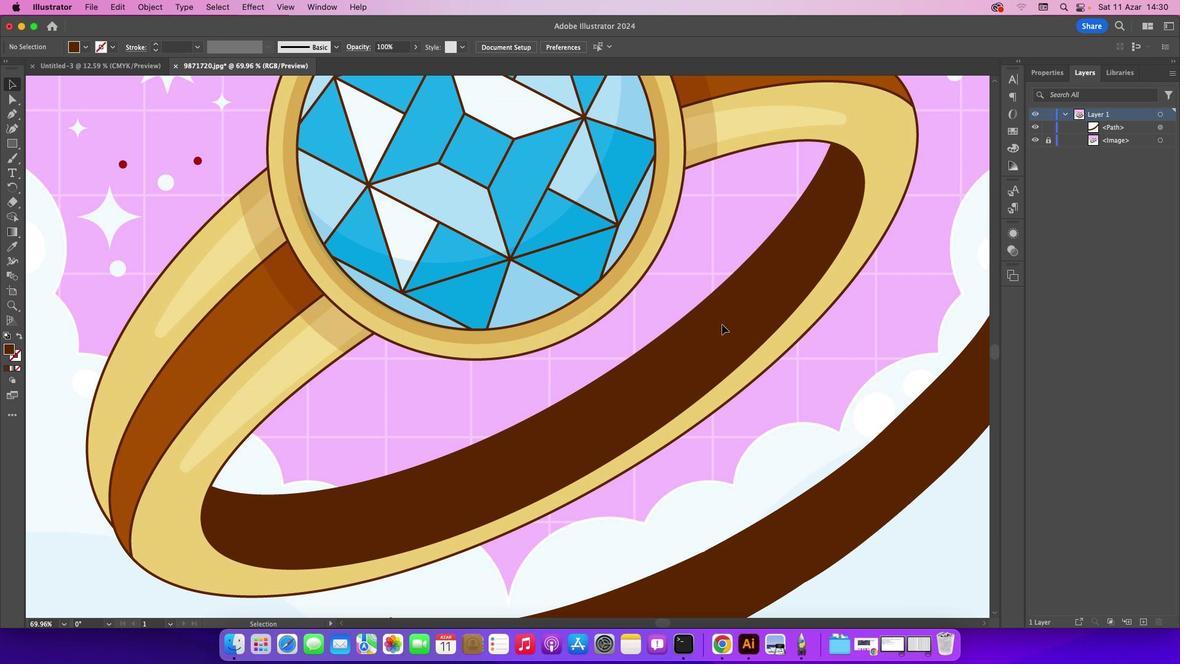 
Action: Mouse moved to (14, 115)
Screenshot: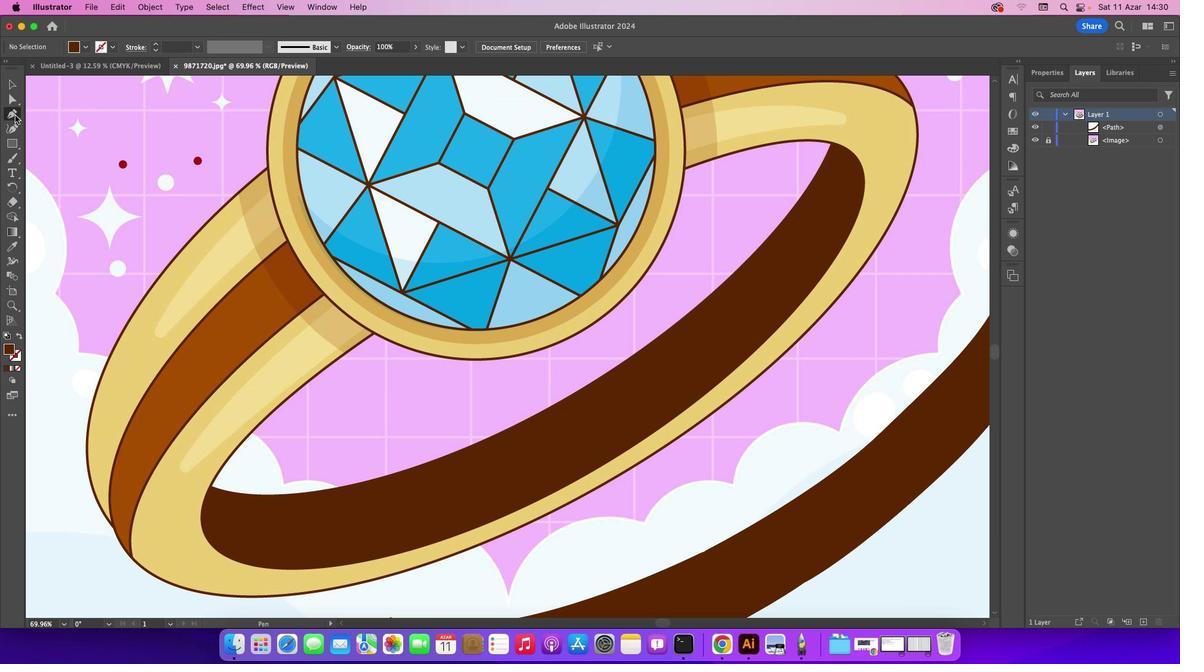 
Action: Mouse pressed left at (14, 115)
Screenshot: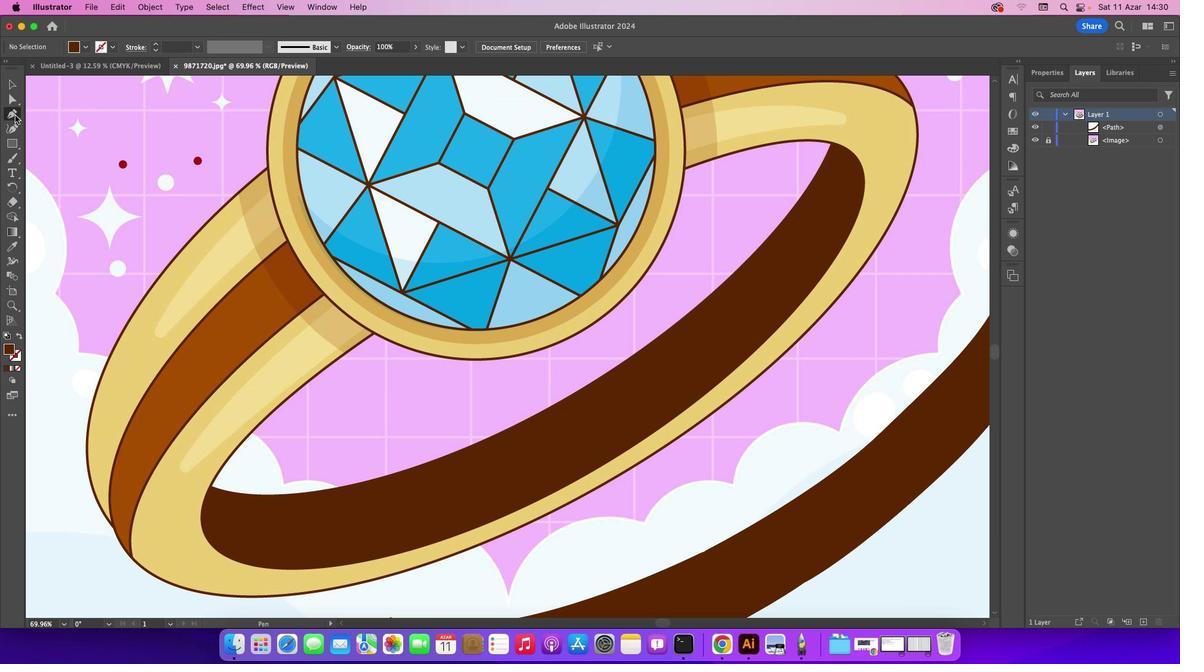 
Action: Mouse moved to (711, 99)
Screenshot: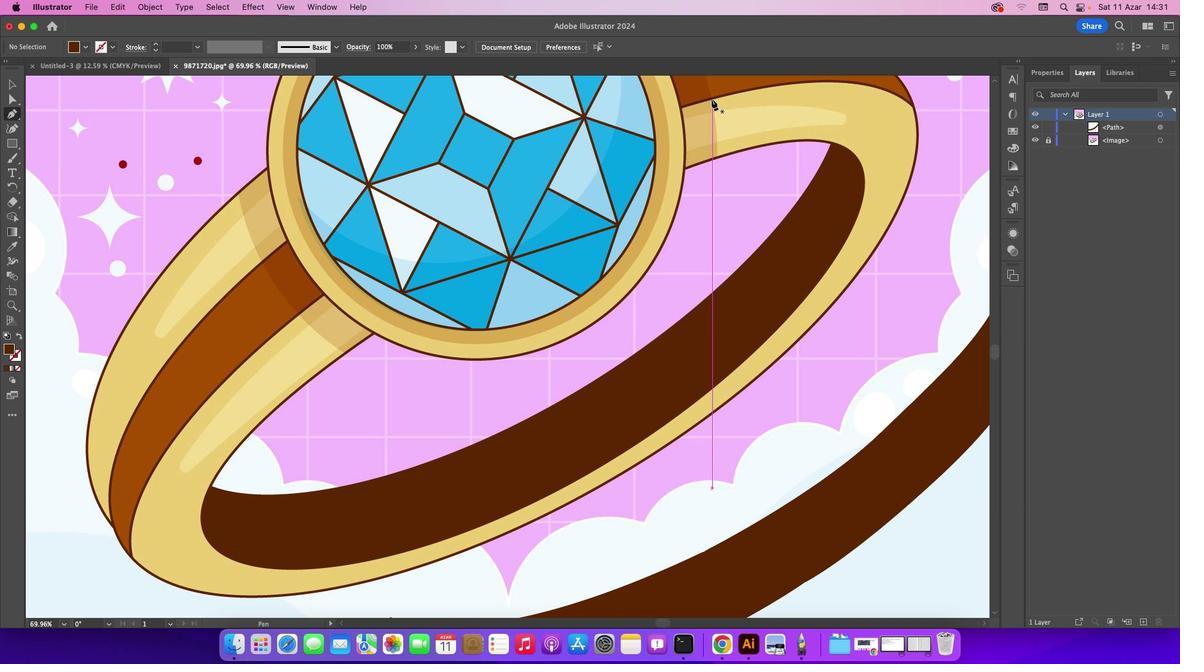 
Action: Mouse pressed left at (711, 99)
Screenshot: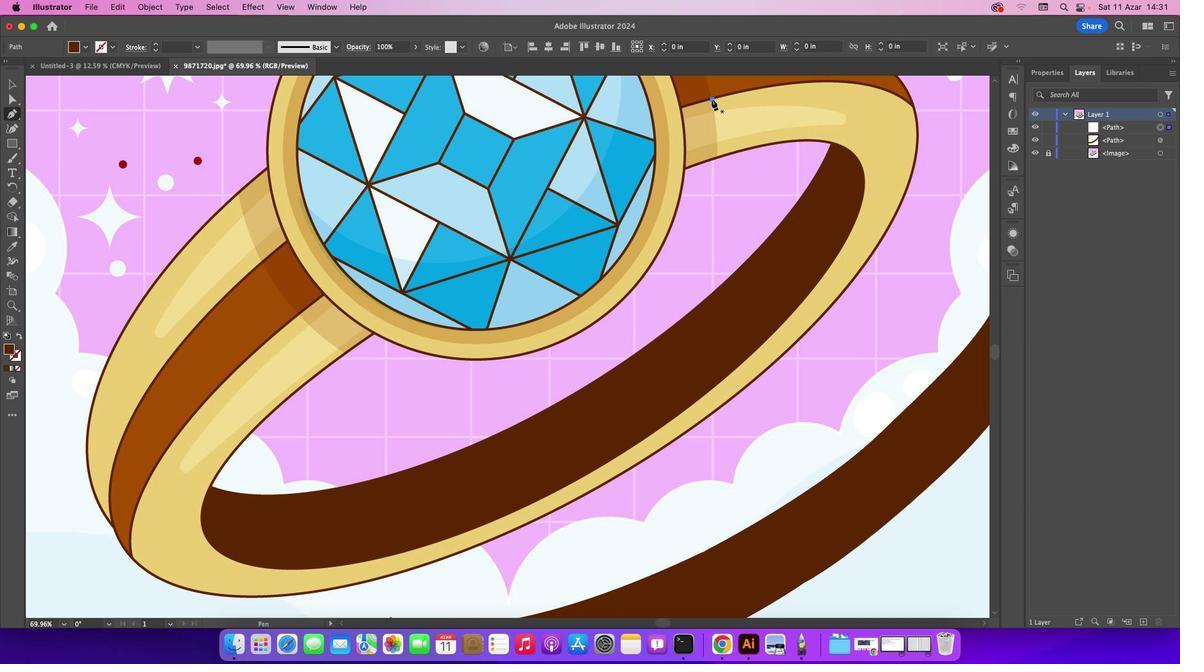 
Action: Mouse moved to (716, 154)
Screenshot: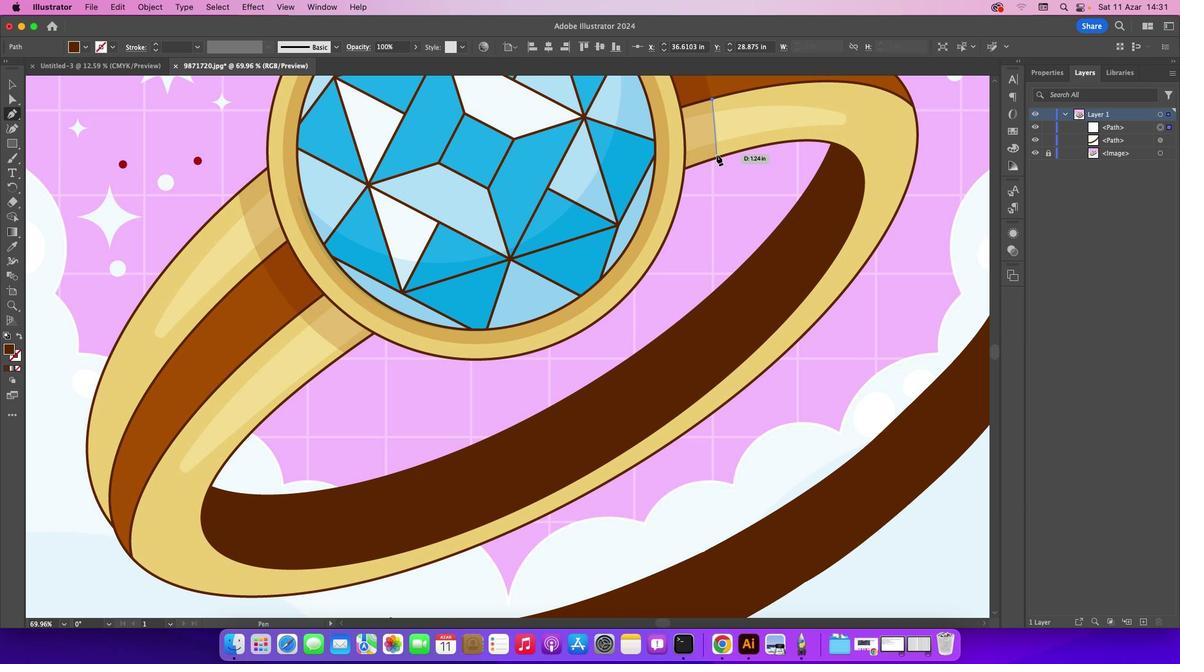 
Action: Mouse pressed left at (716, 154)
Screenshot: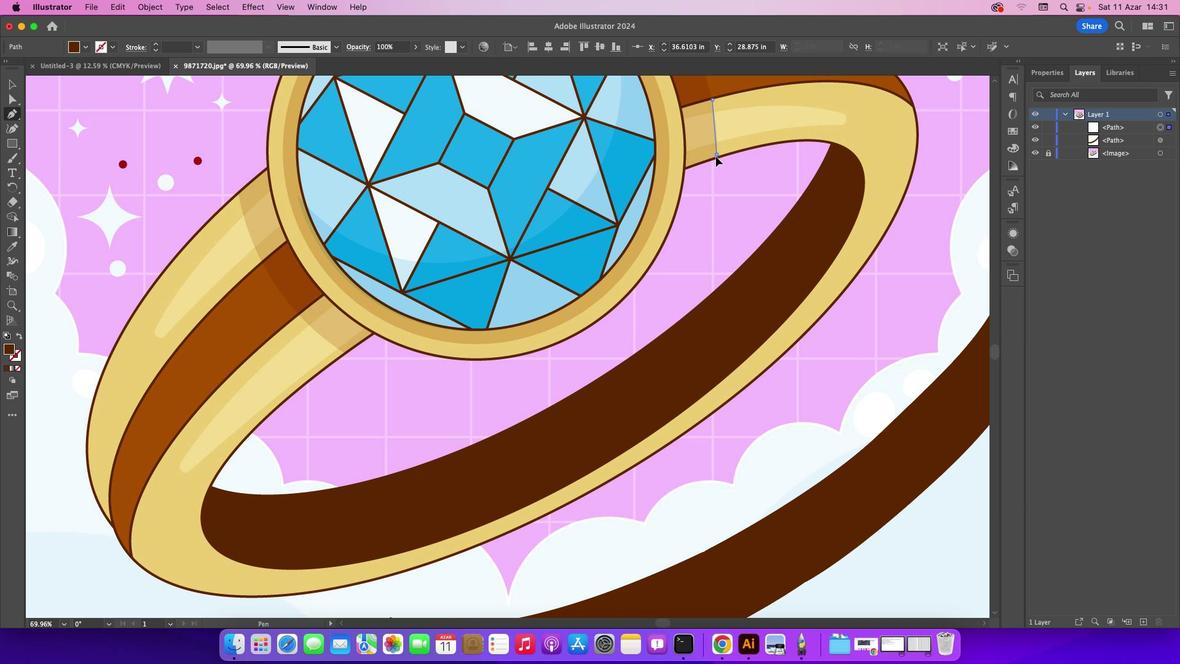 
Action: Mouse moved to (717, 155)
Screenshot: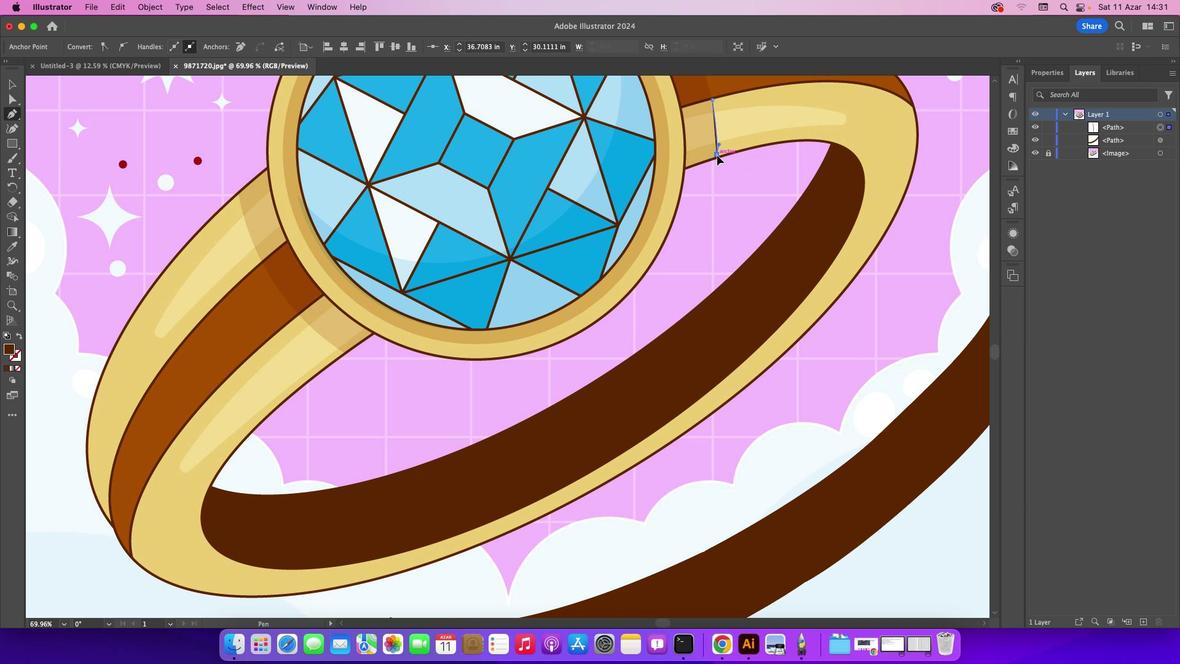 
Action: Mouse pressed left at (717, 155)
Screenshot: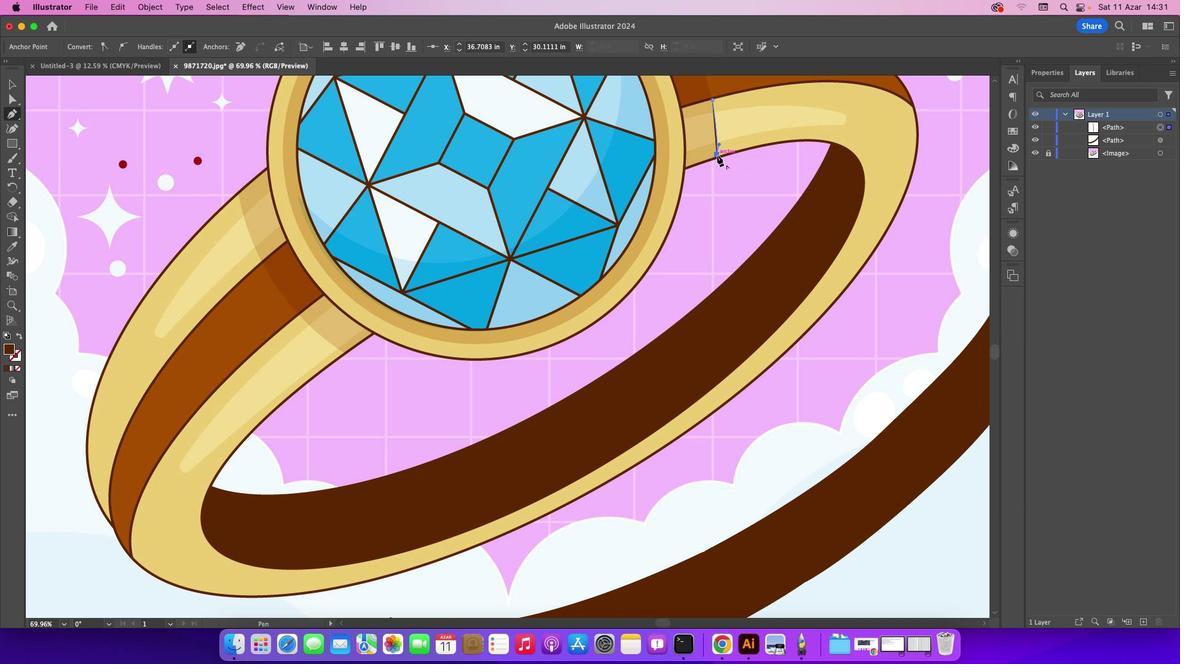 
Action: Mouse moved to (715, 157)
Screenshot: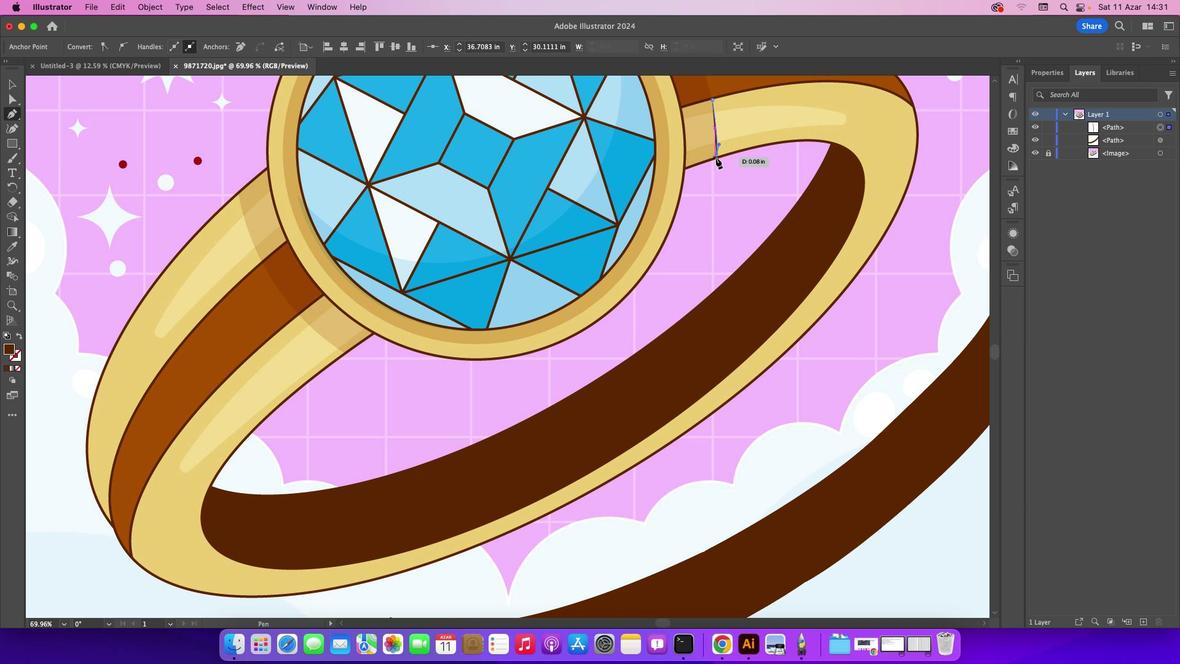 
Action: Mouse pressed left at (715, 157)
Screenshot: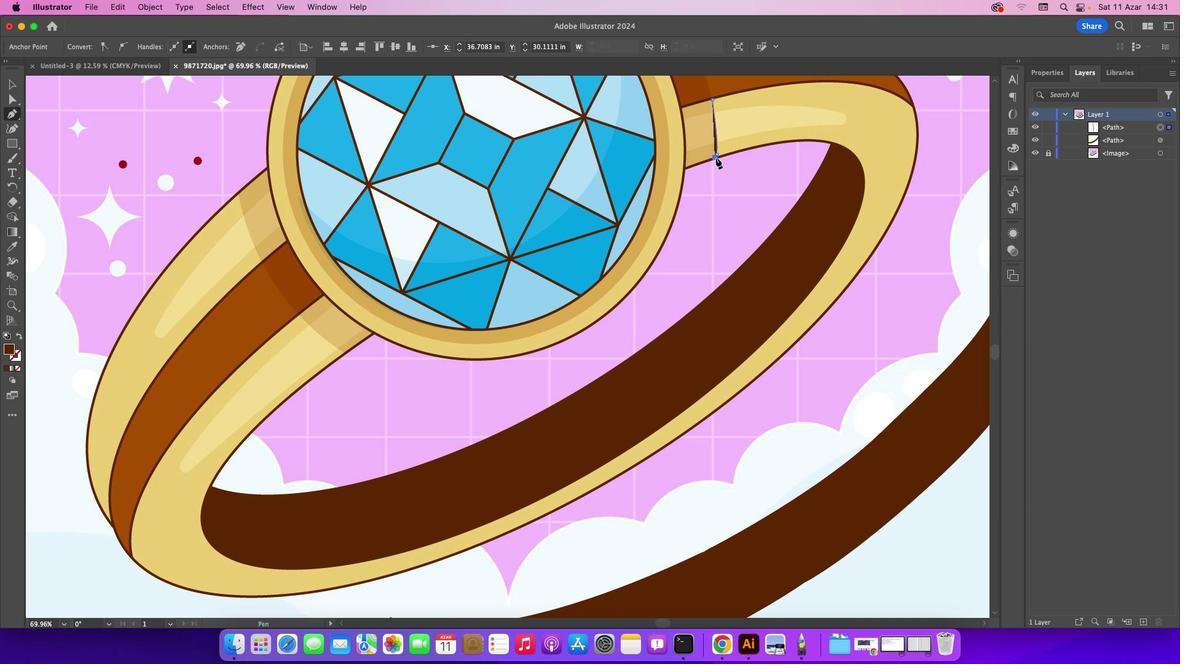 
Action: Mouse moved to (813, 138)
Screenshot: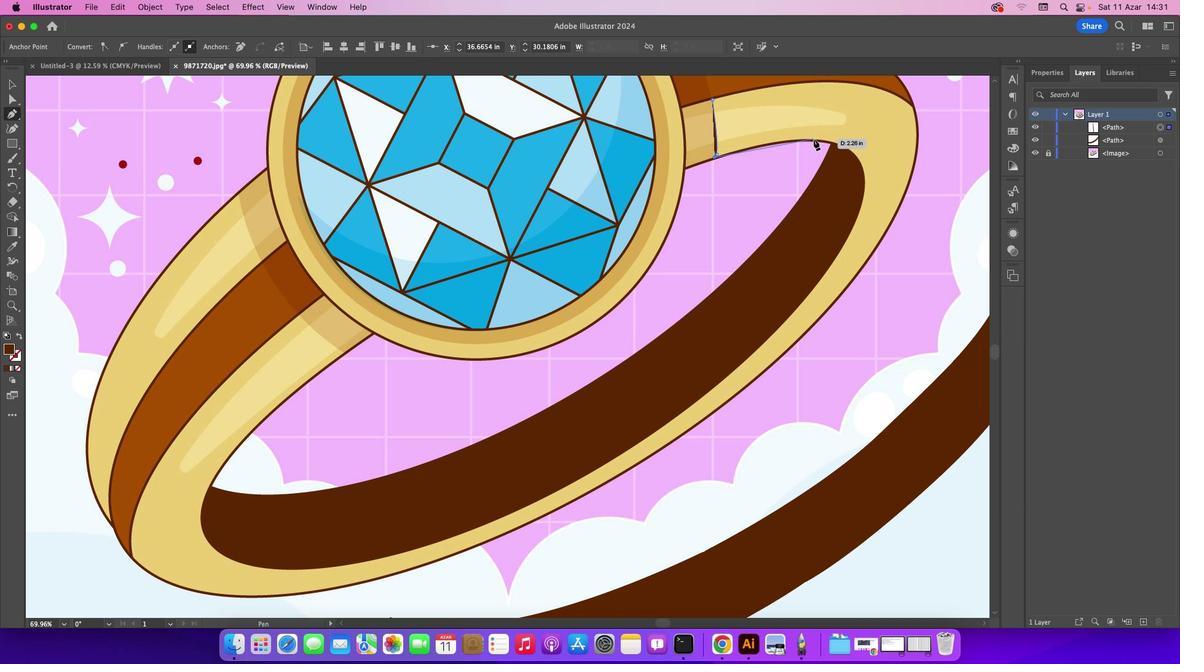 
Action: Mouse pressed left at (813, 138)
Screenshot: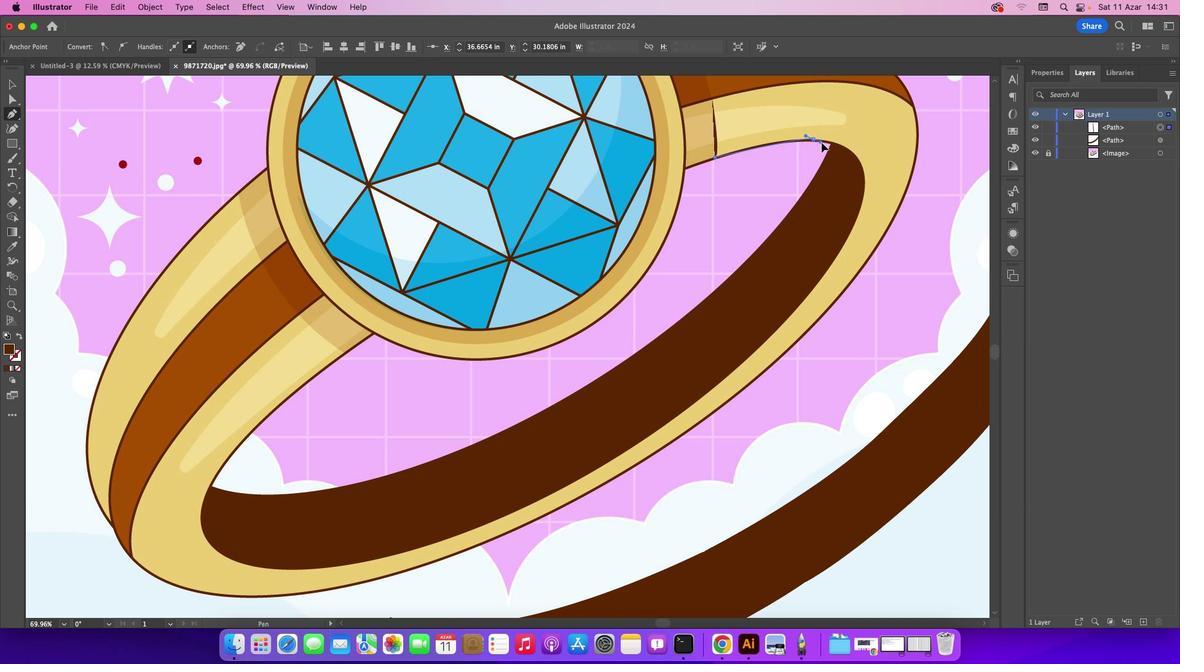 
Action: Mouse moved to (864, 186)
Screenshot: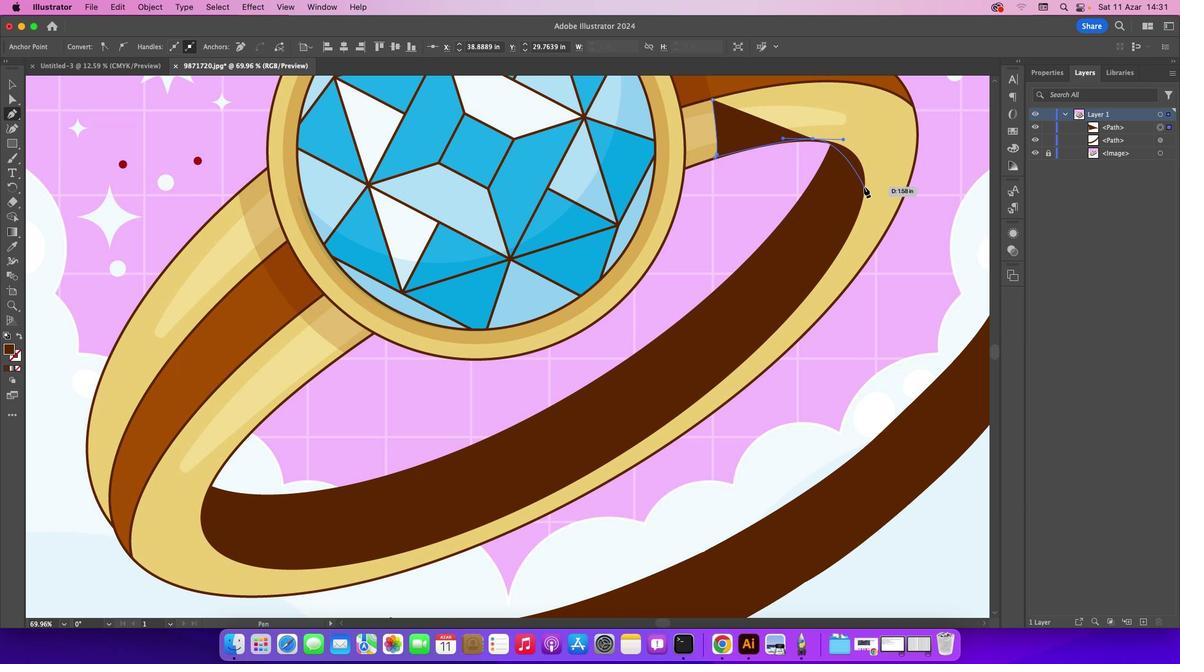 
Action: Mouse pressed left at (864, 186)
Screenshot: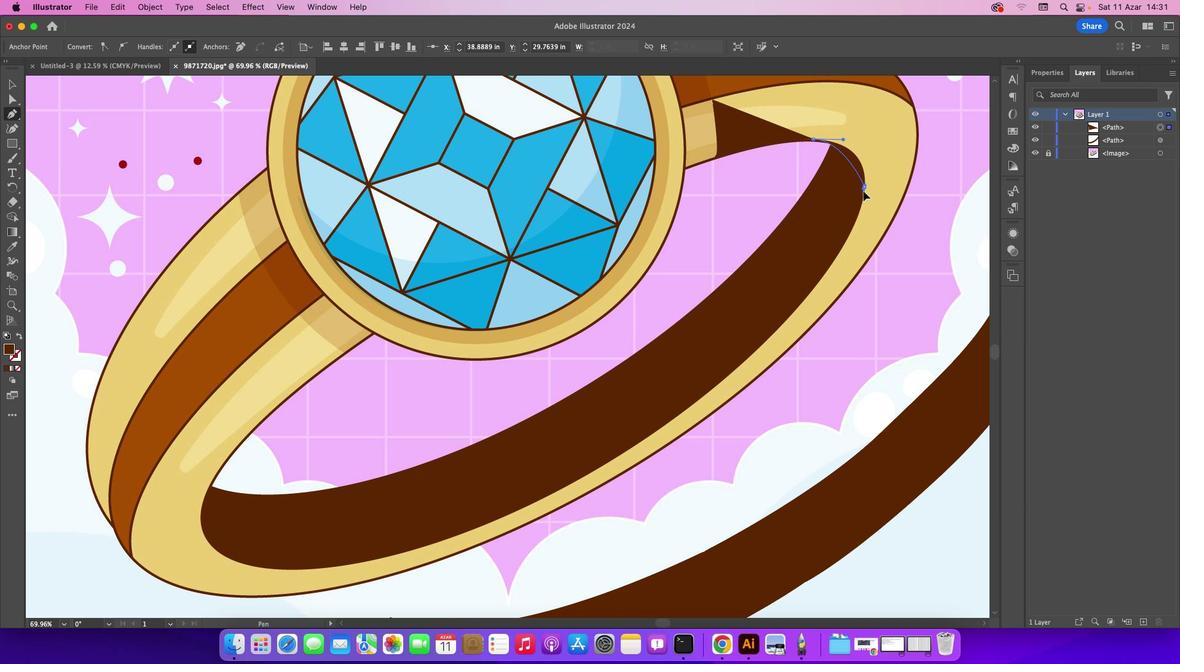 
Action: Mouse moved to (798, 307)
Screenshot: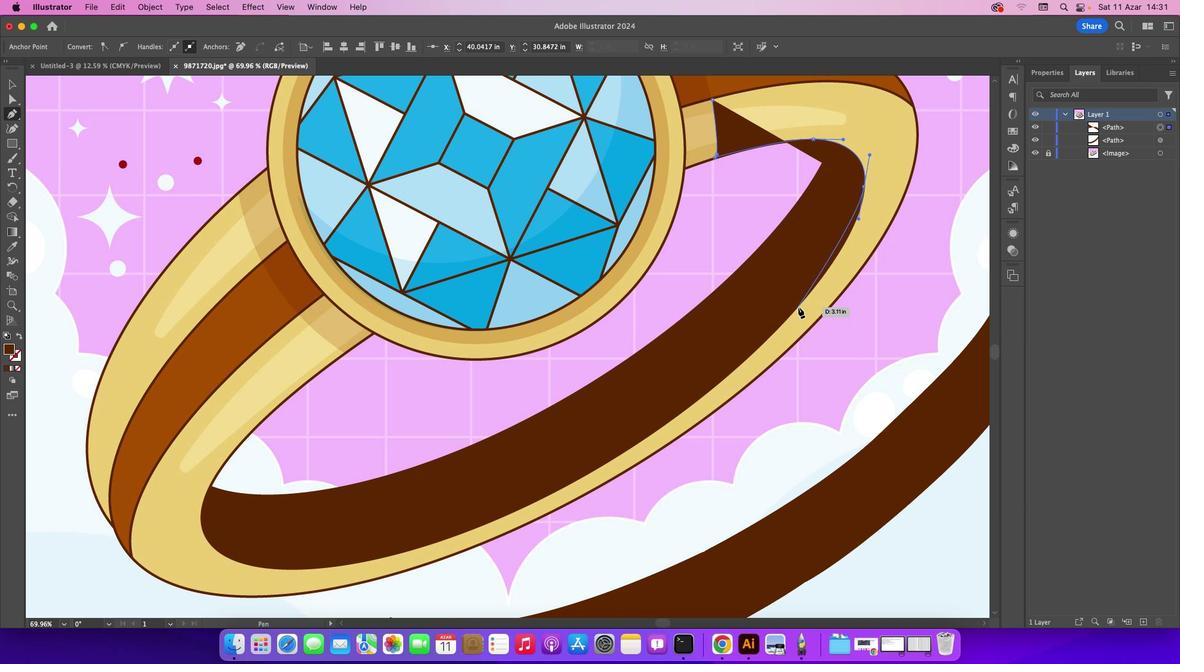 
Action: Mouse pressed left at (798, 307)
Screenshot: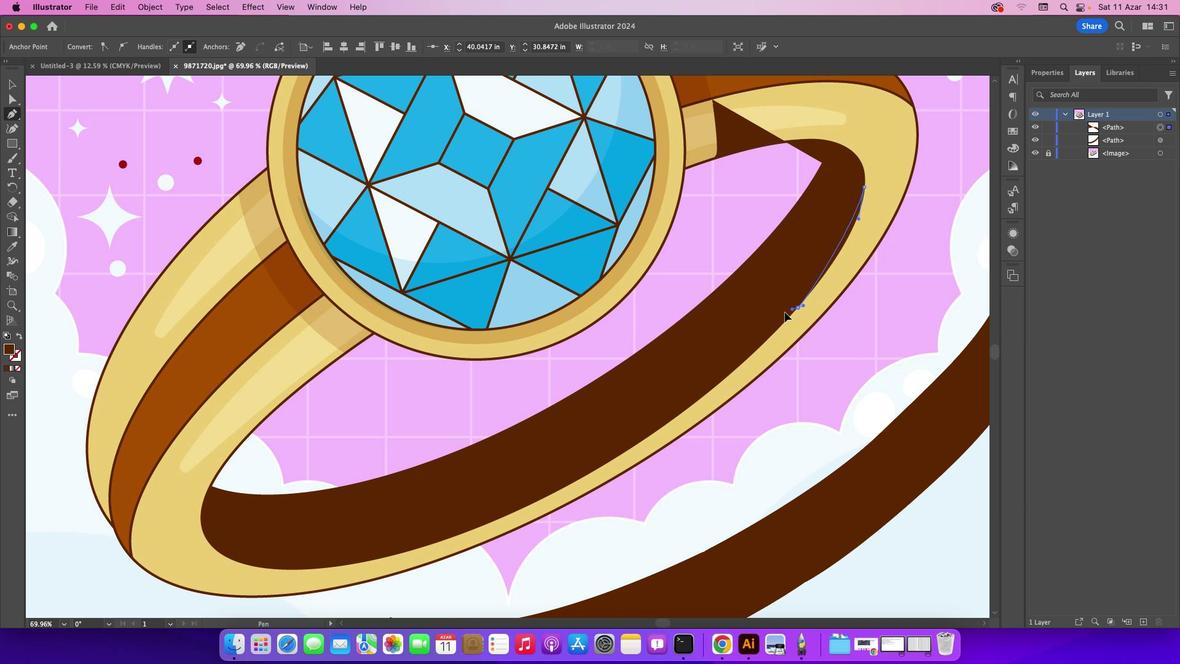 
Action: Mouse moved to (798, 307)
Screenshot: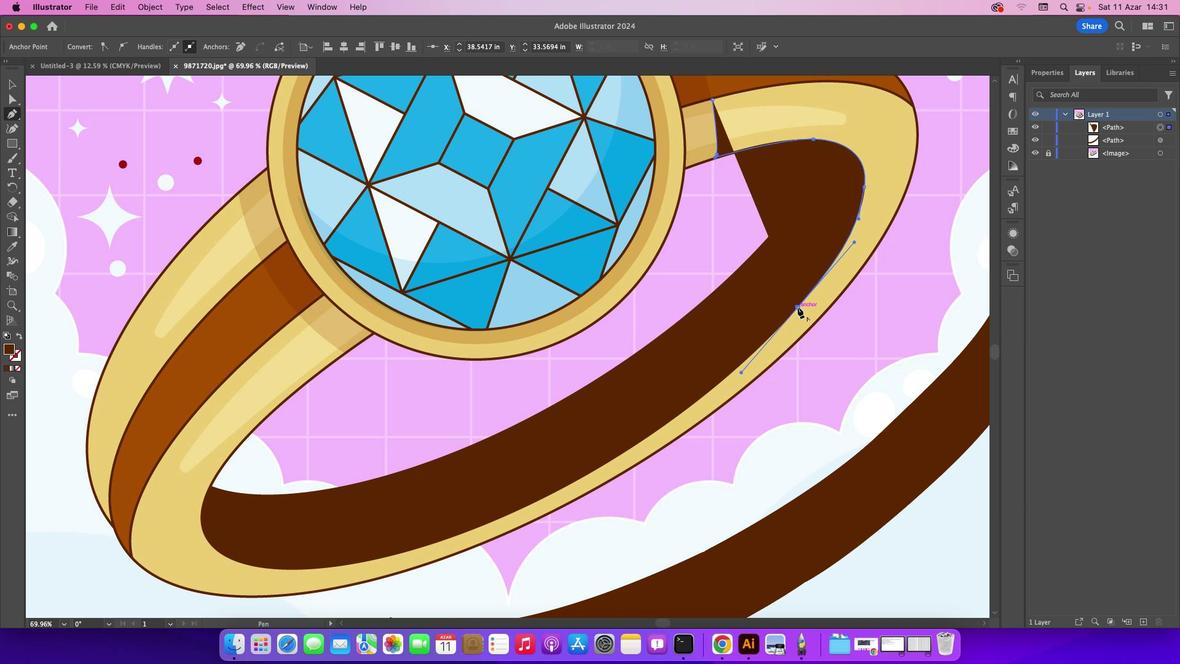 
Action: Mouse pressed left at (798, 307)
Screenshot: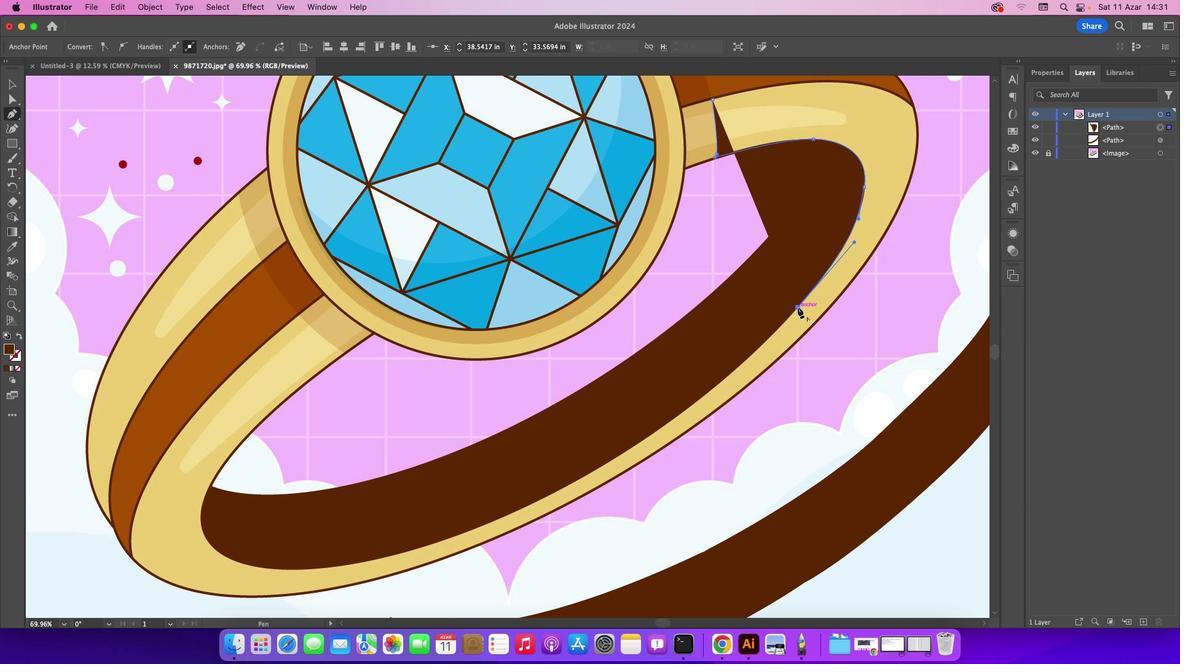 
Action: Mouse moved to (17, 367)
Screenshot: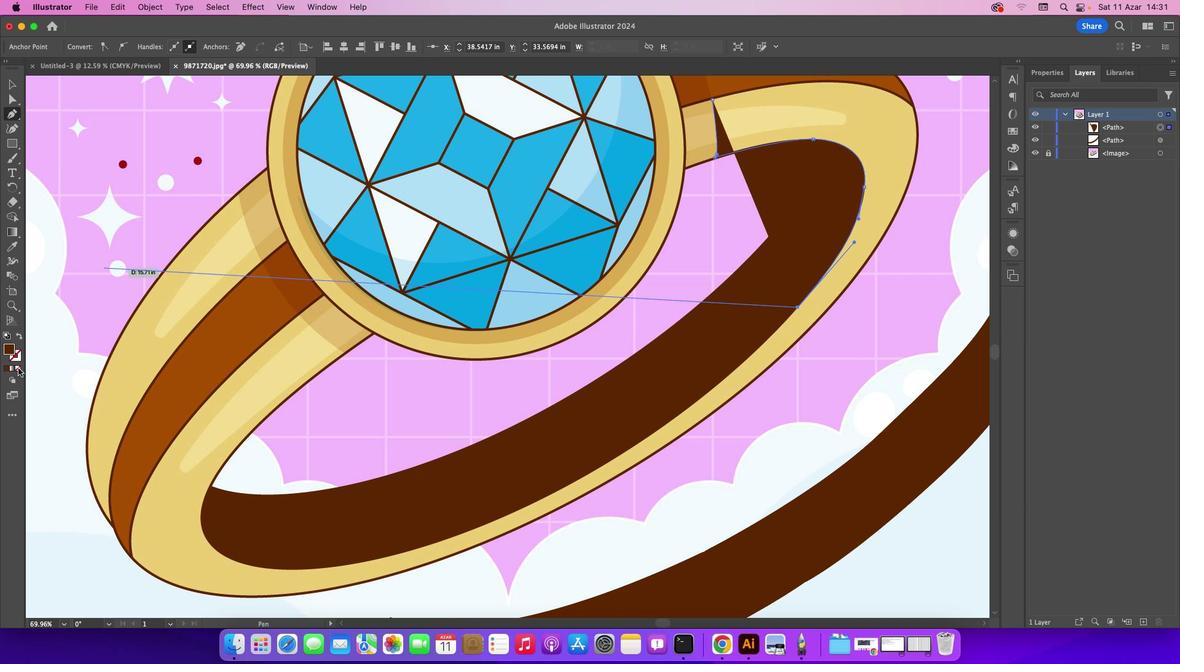 
Action: Mouse pressed left at (17, 367)
Screenshot: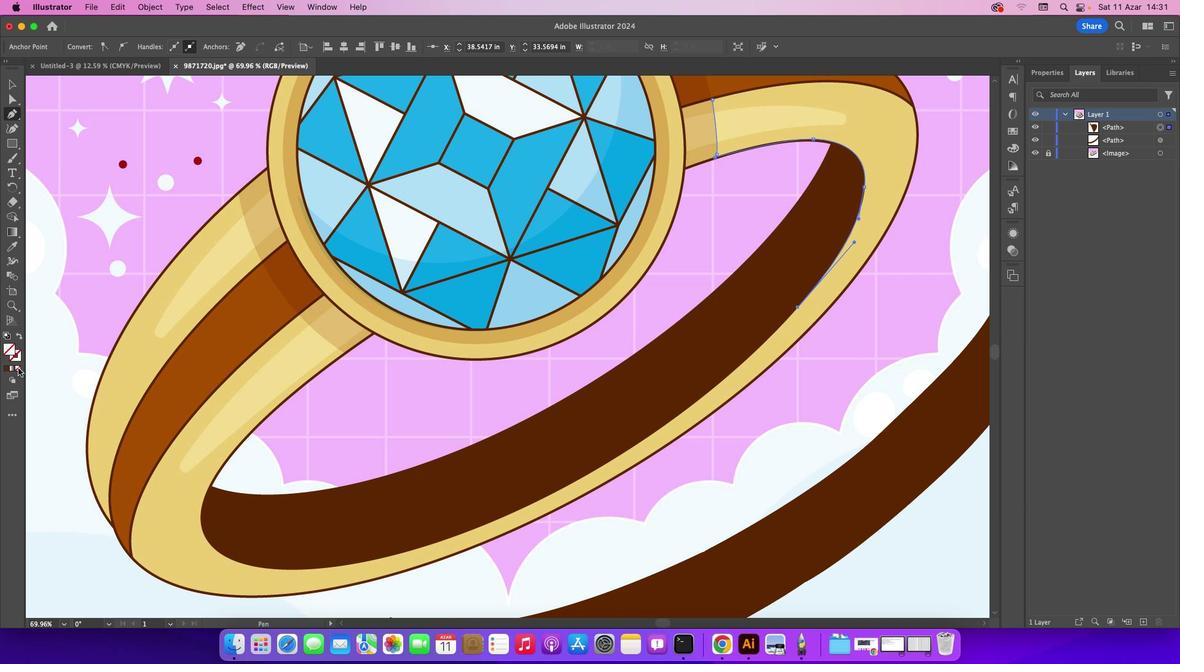 
Action: Mouse moved to (630, 446)
Screenshot: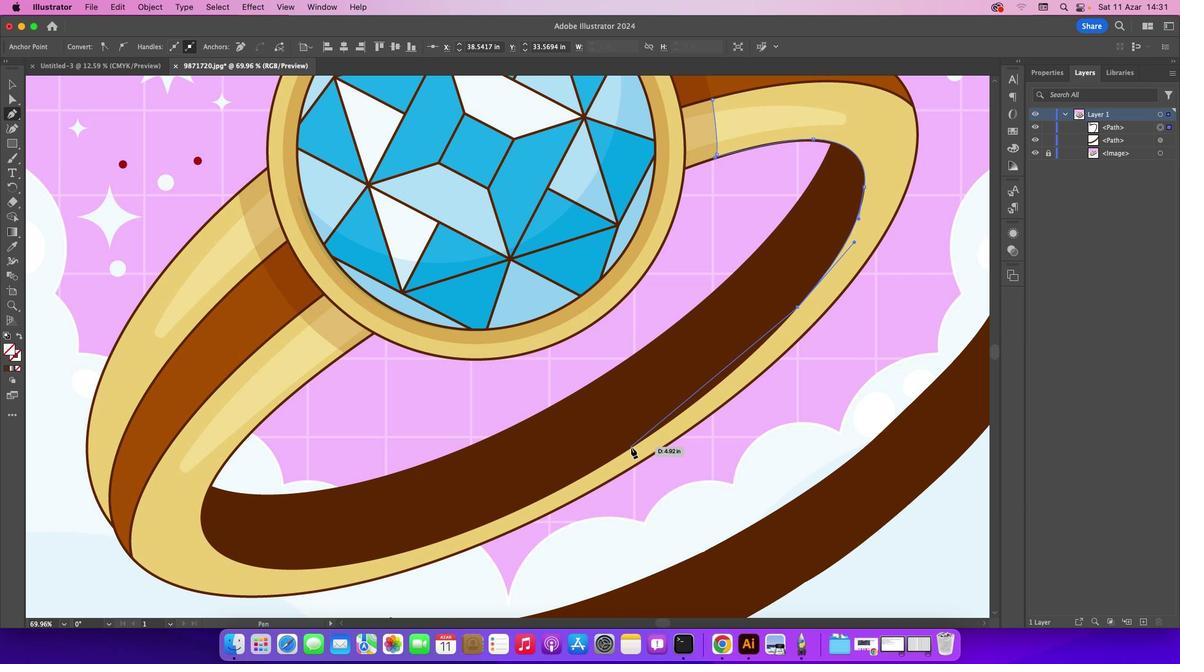 
Action: Mouse pressed left at (630, 446)
Screenshot: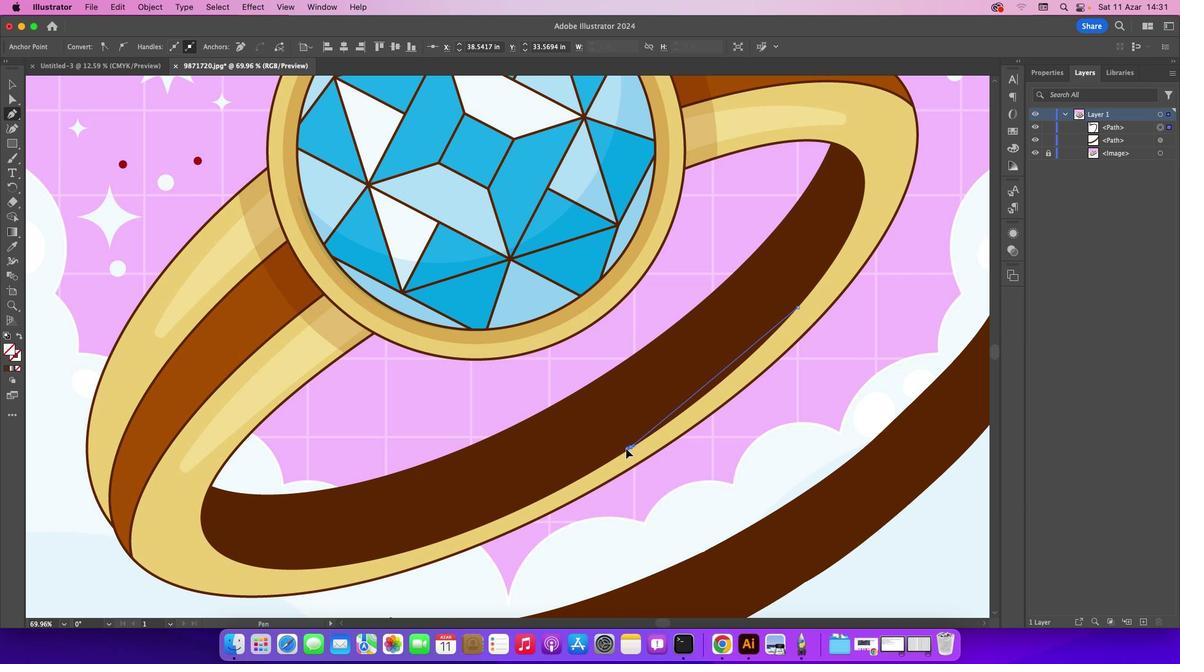 
Action: Mouse moved to (630, 446)
Screenshot: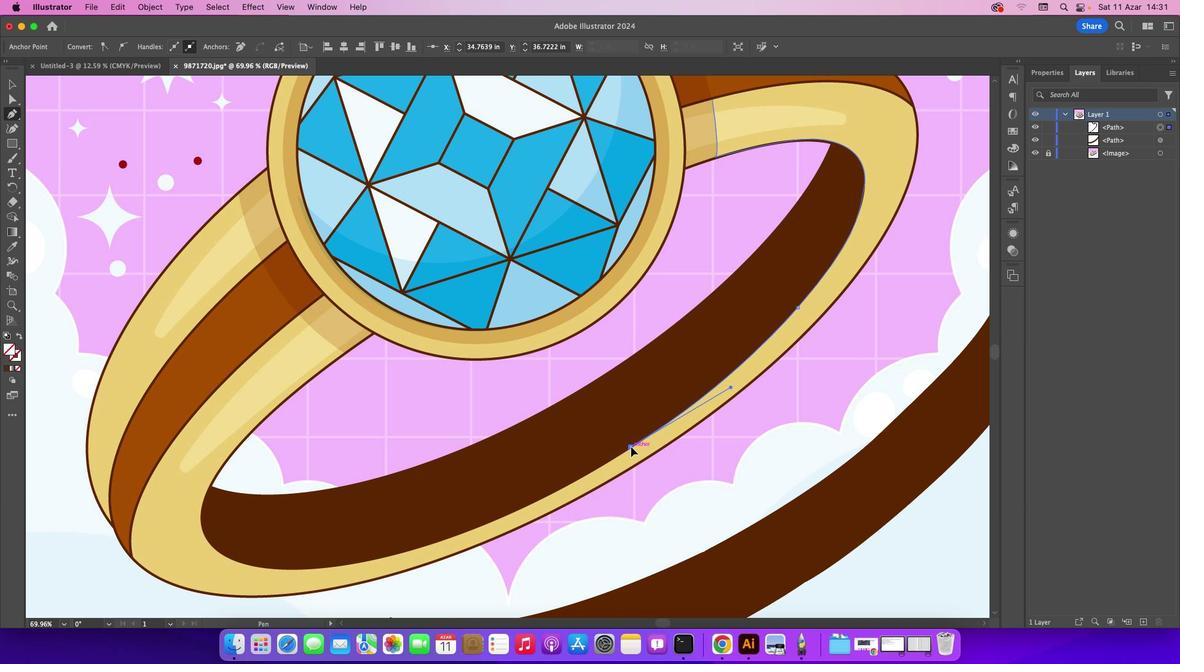 
Action: Mouse pressed left at (630, 446)
Screenshot: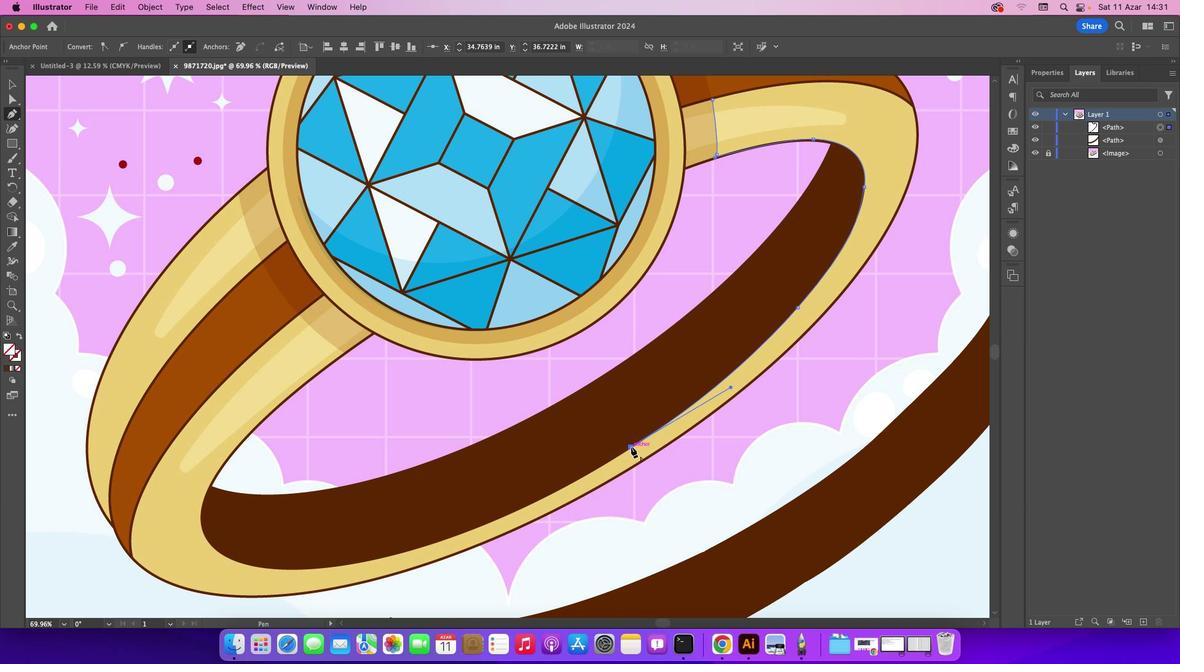 
Action: Mouse moved to (460, 534)
Screenshot: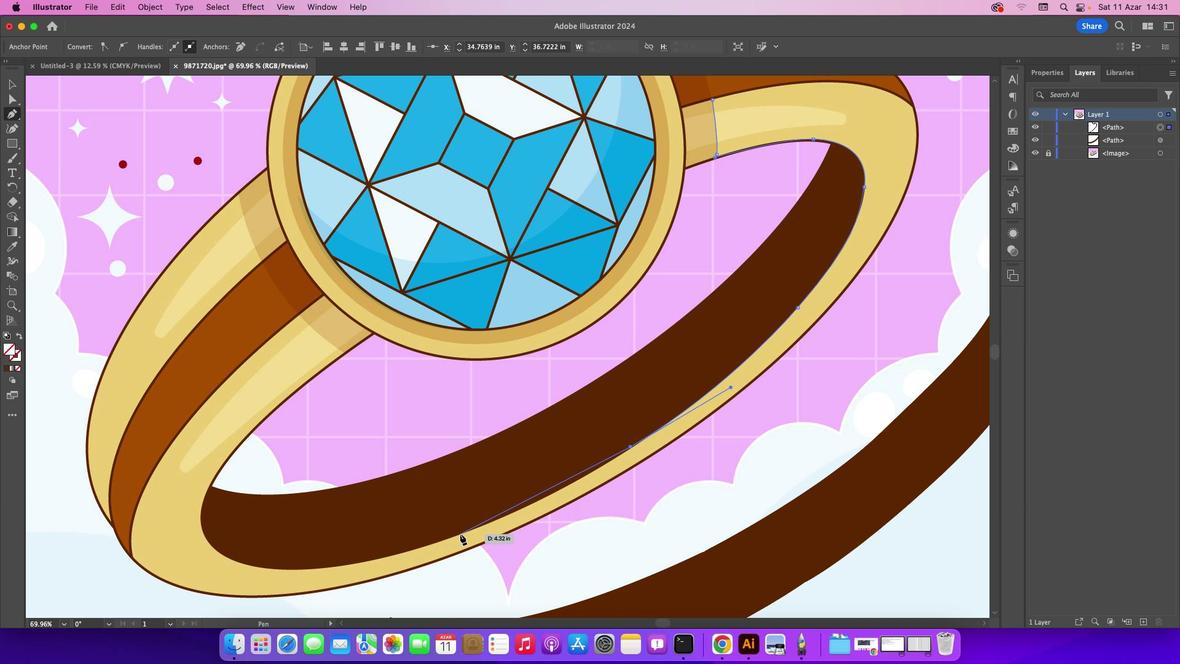 
Action: Mouse pressed left at (460, 534)
Screenshot: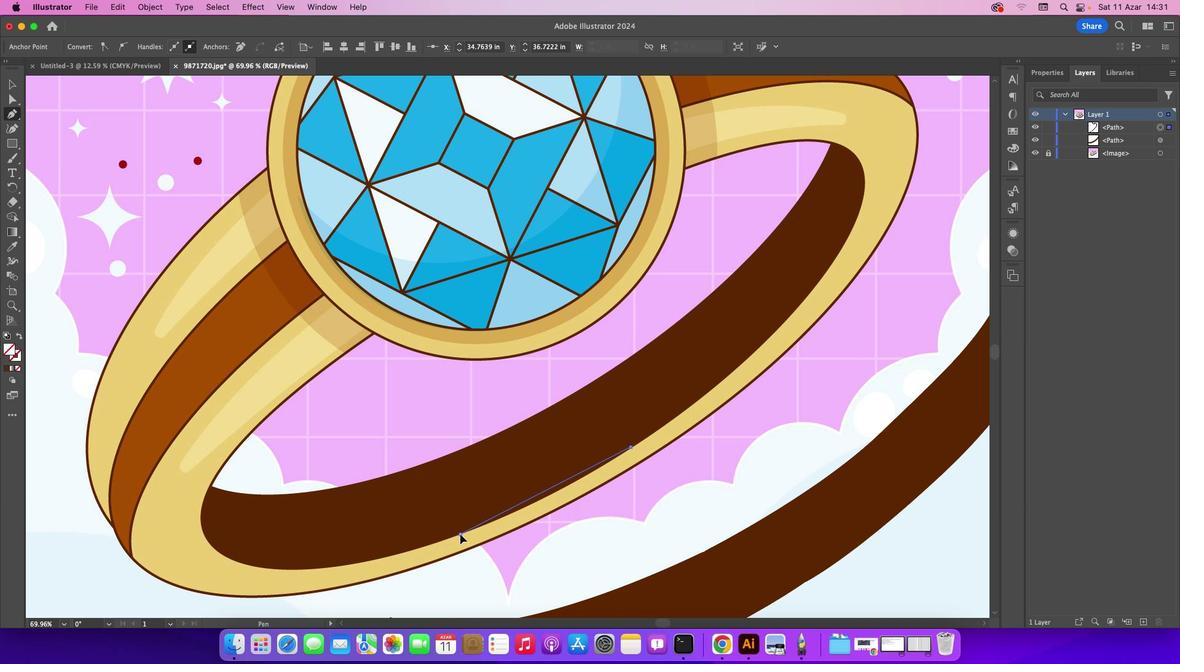 
Action: Mouse moved to (461, 534)
Screenshot: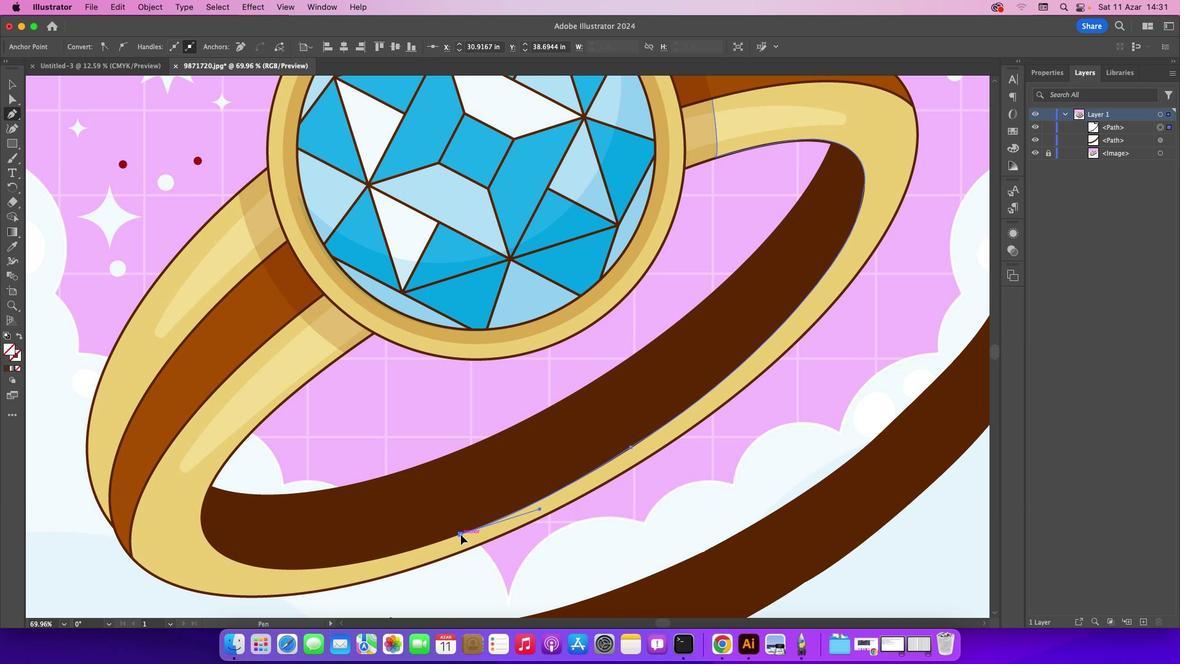 
Action: Mouse pressed left at (461, 534)
Screenshot: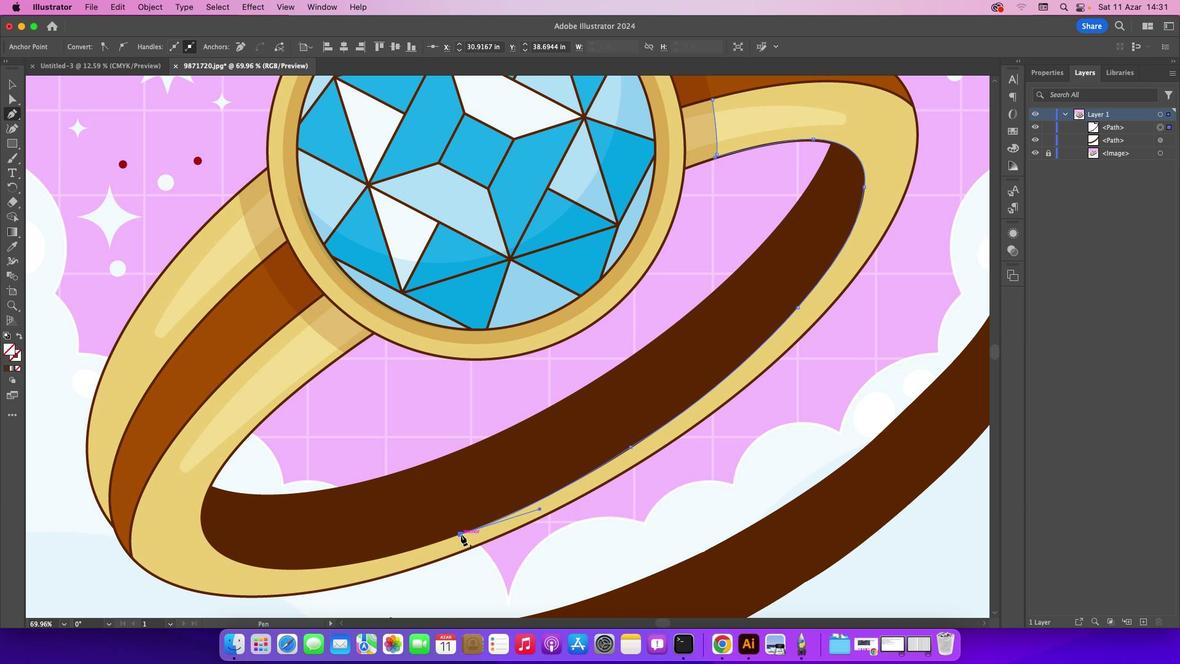 
Action: Mouse moved to (243, 563)
Screenshot: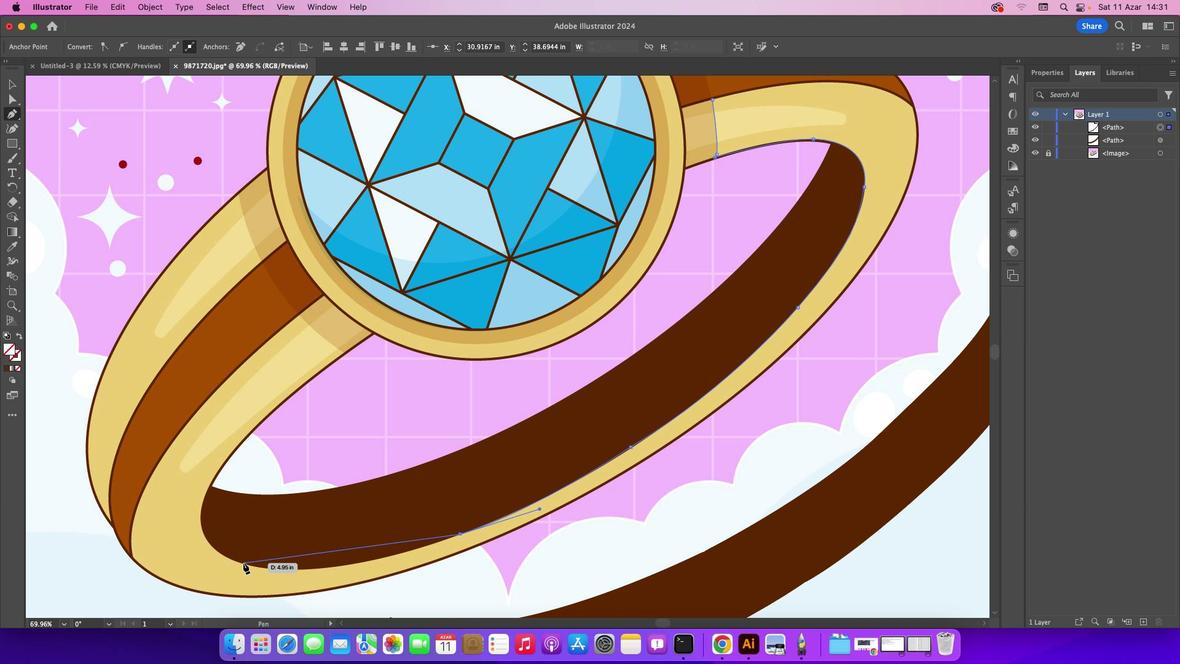 
Action: Mouse pressed left at (243, 563)
Screenshot: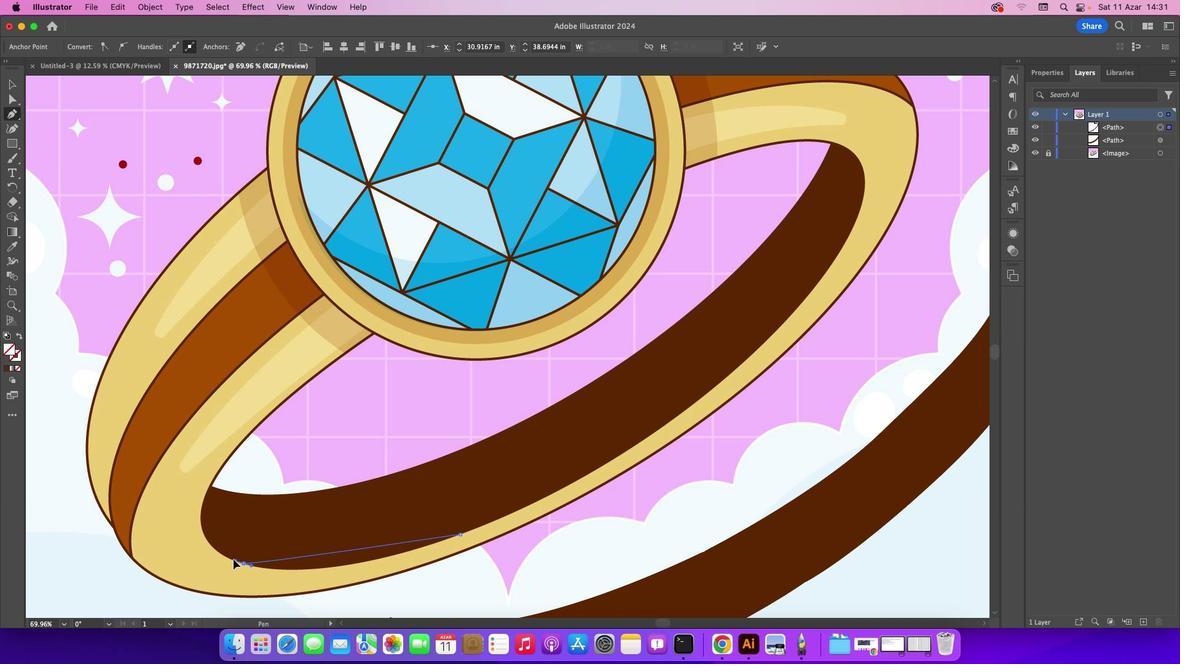 
Action: Mouse moved to (242, 561)
Screenshot: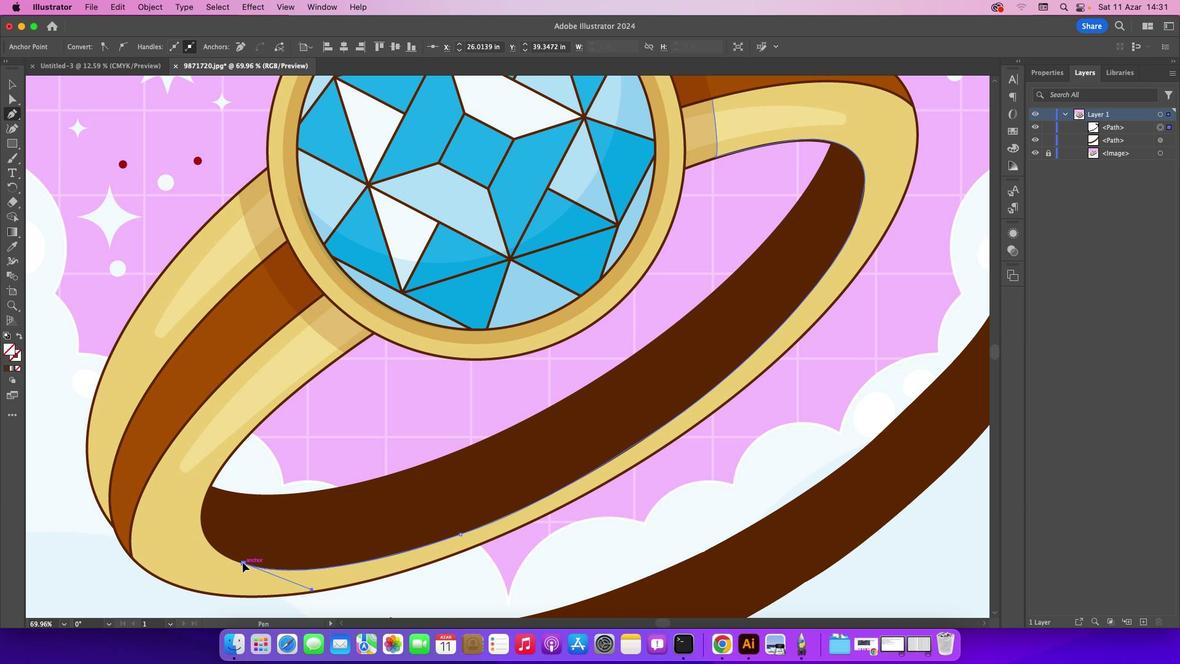 
Action: Mouse pressed left at (242, 561)
Screenshot: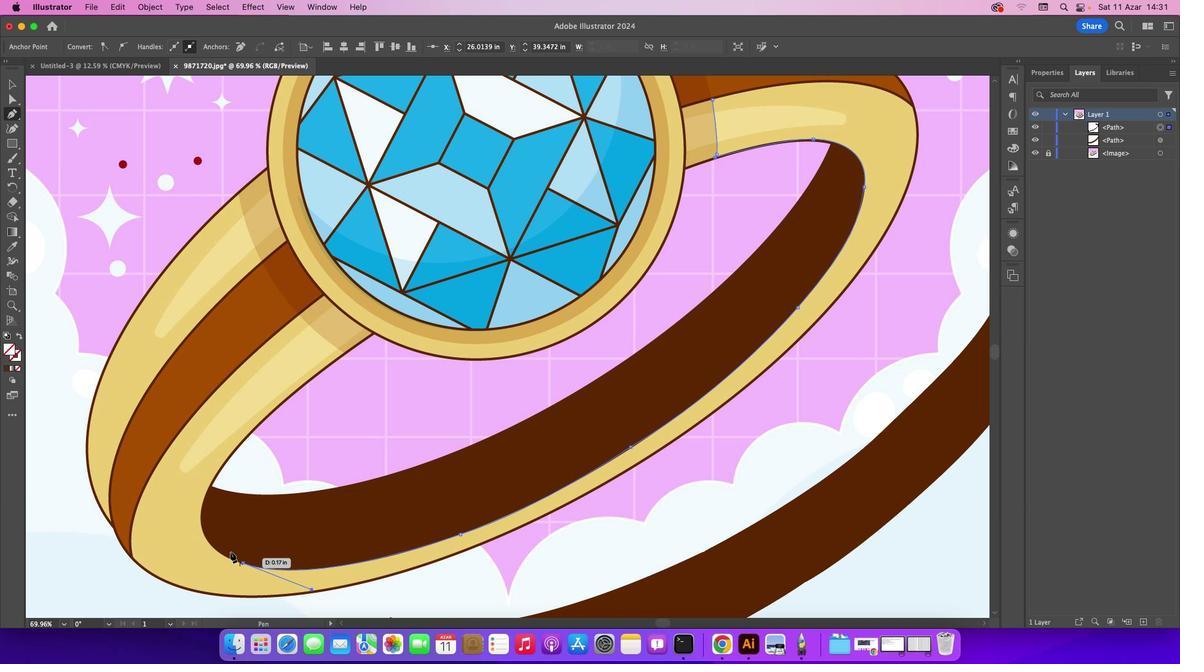 
Action: Mouse moved to (212, 482)
Screenshot: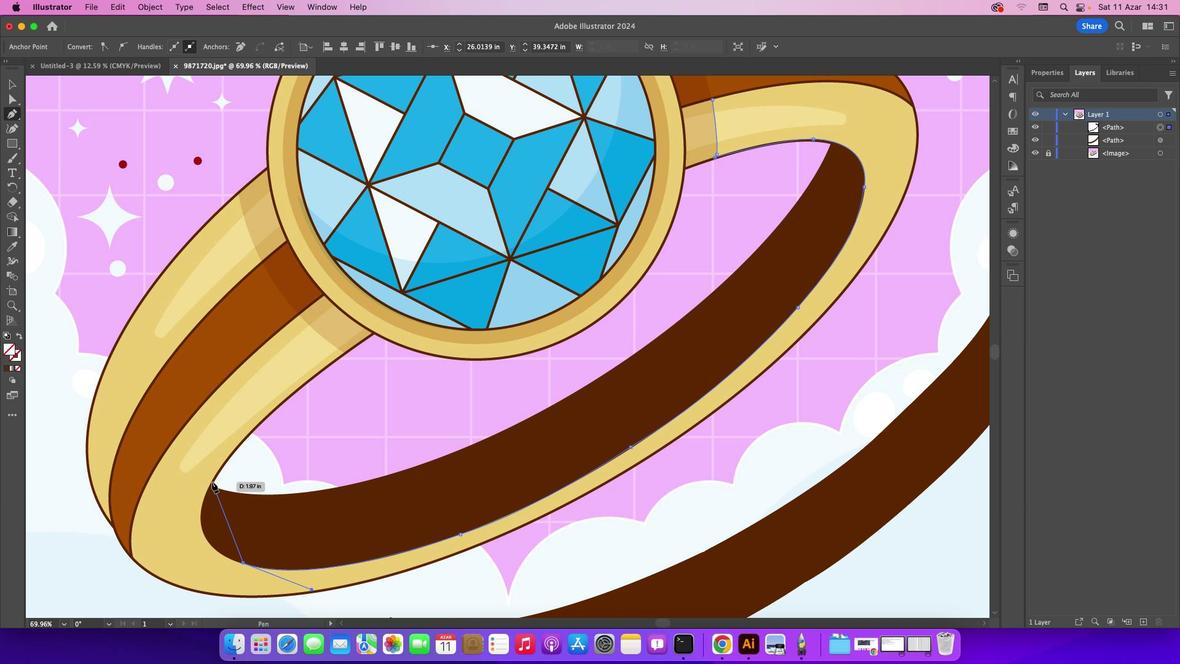
Action: Mouse pressed left at (212, 482)
Screenshot: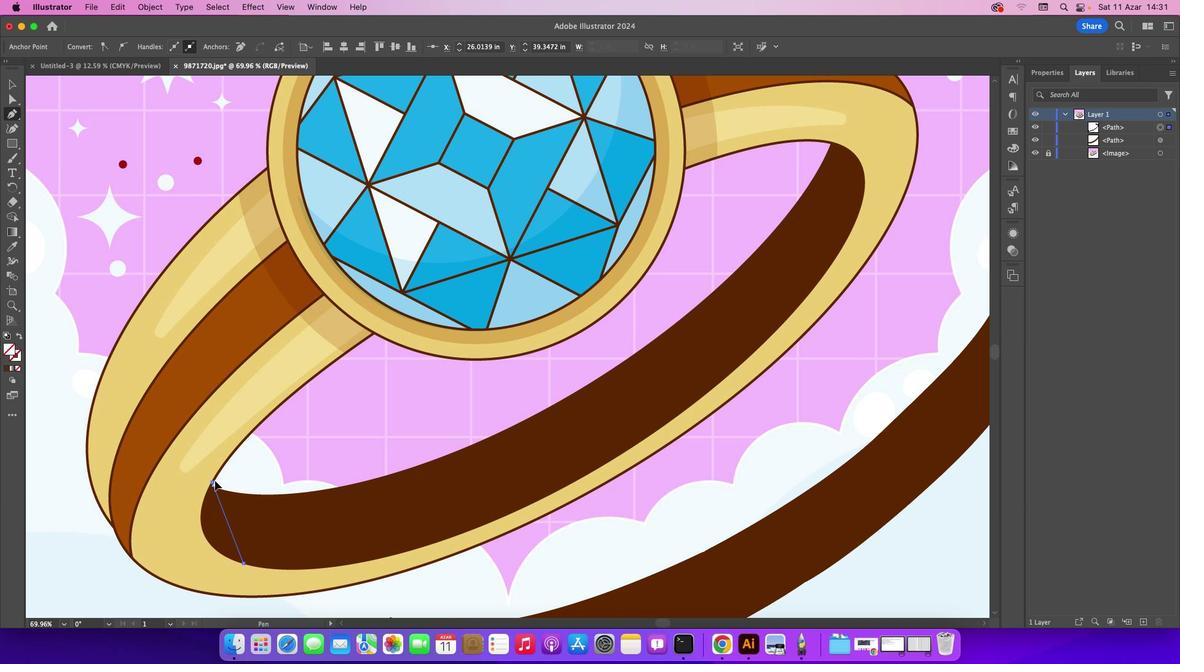 
Action: Mouse moved to (345, 352)
Screenshot: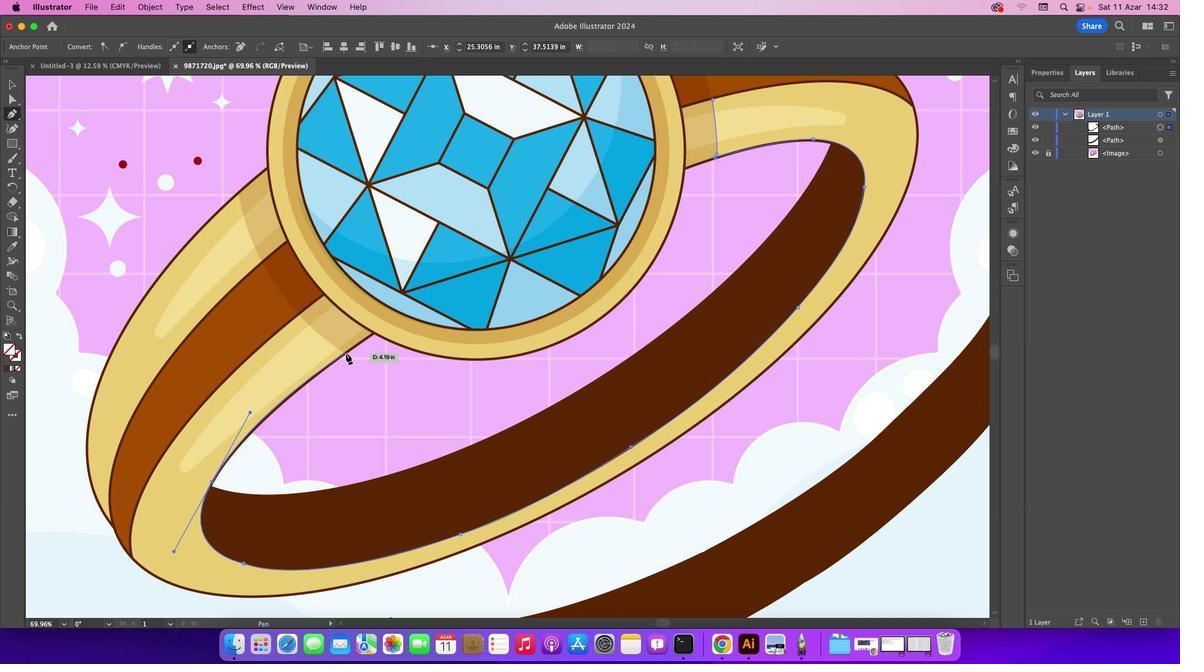 
Action: Mouse pressed left at (345, 352)
Screenshot: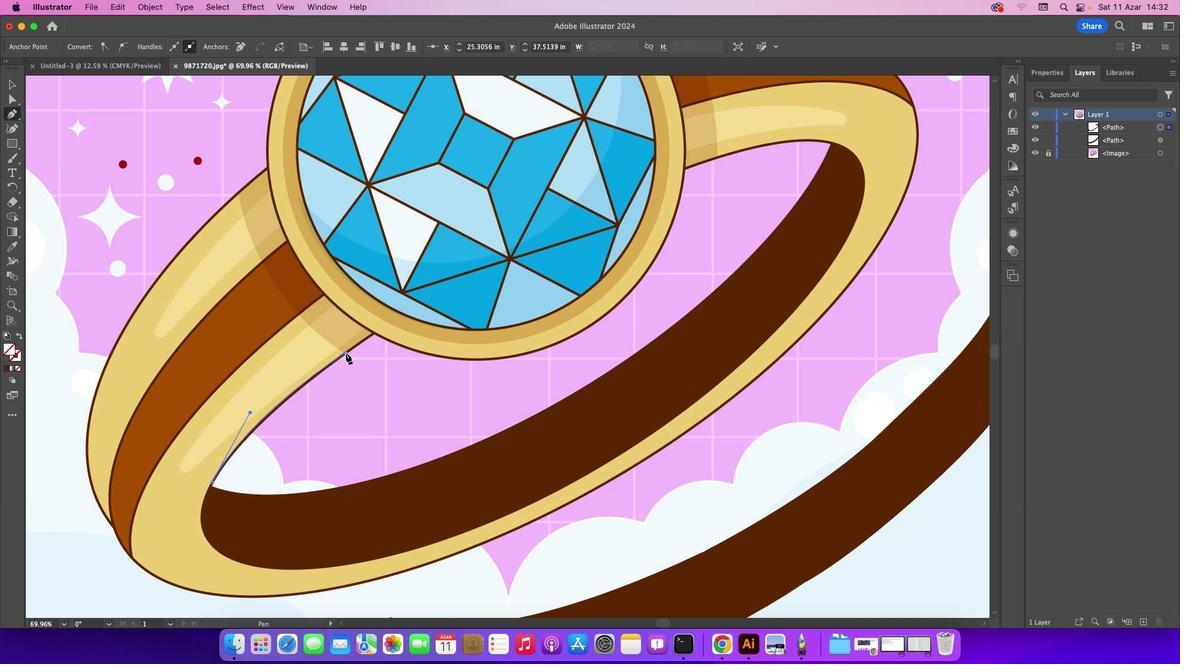 
Action: Mouse moved to (298, 314)
Screenshot: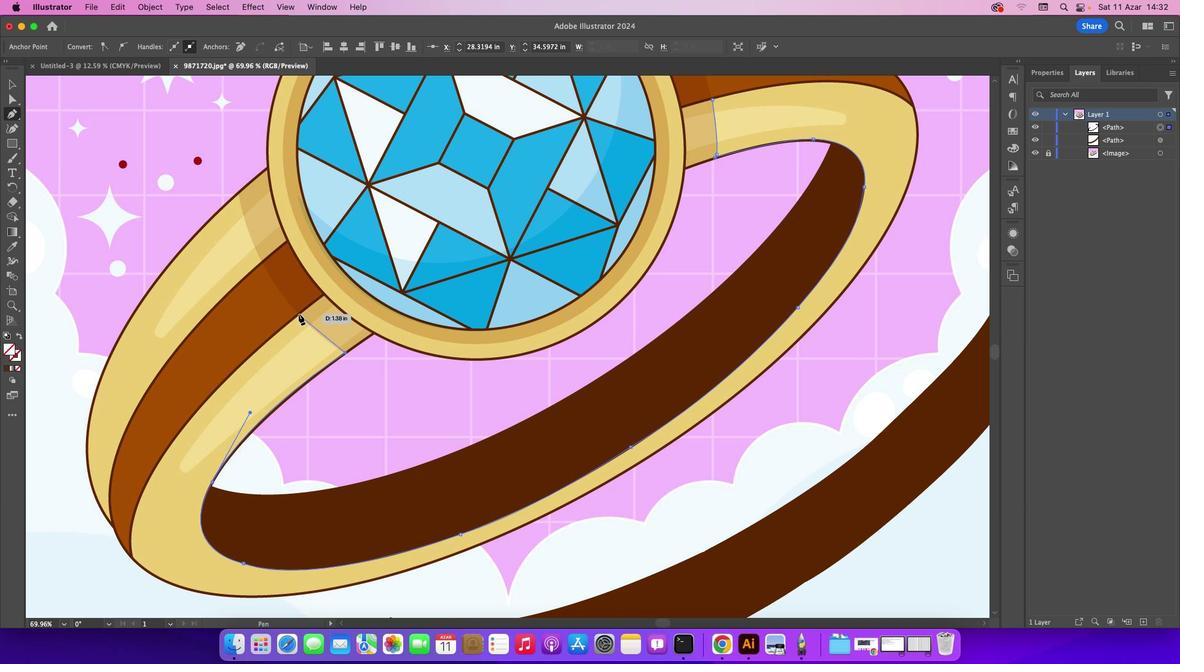 
Action: Mouse pressed left at (298, 314)
Screenshot: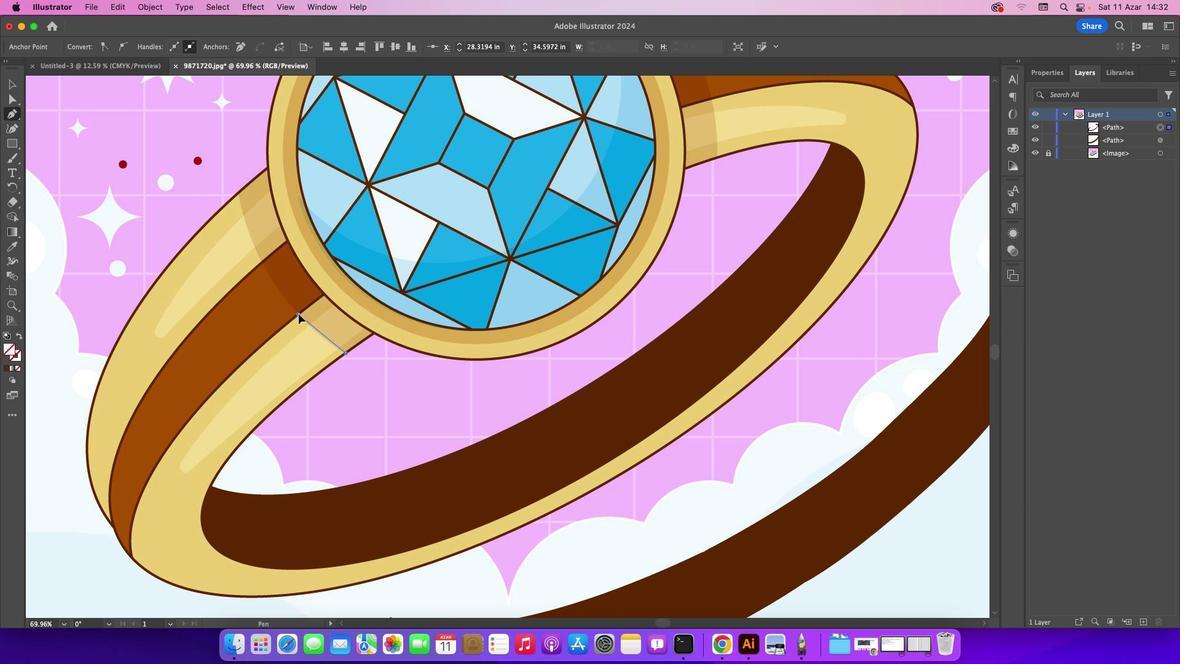 
Action: Mouse moved to (298, 315)
Screenshot: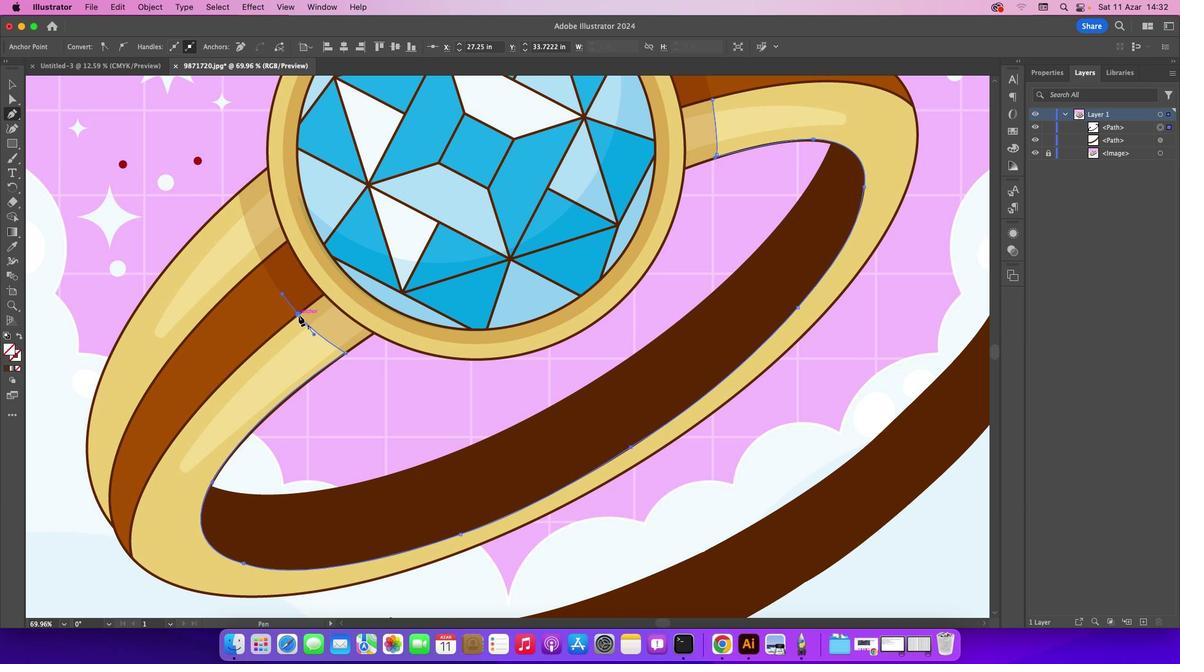 
Action: Mouse pressed left at (298, 315)
Screenshot: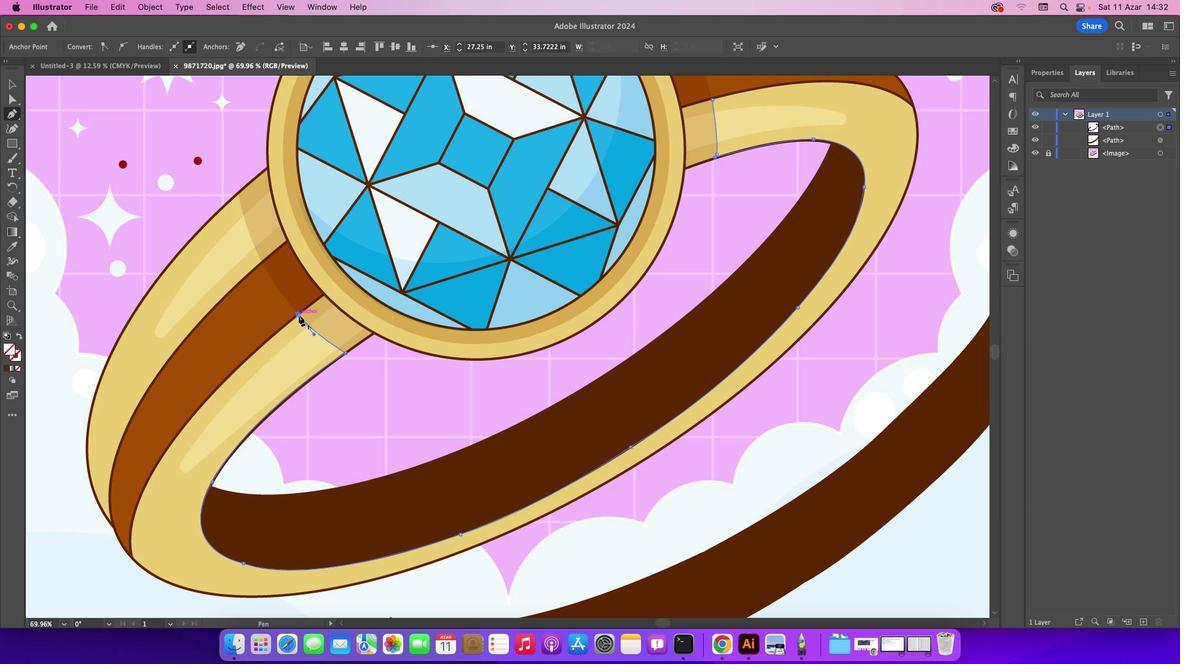 
Action: Mouse moved to (177, 434)
Screenshot: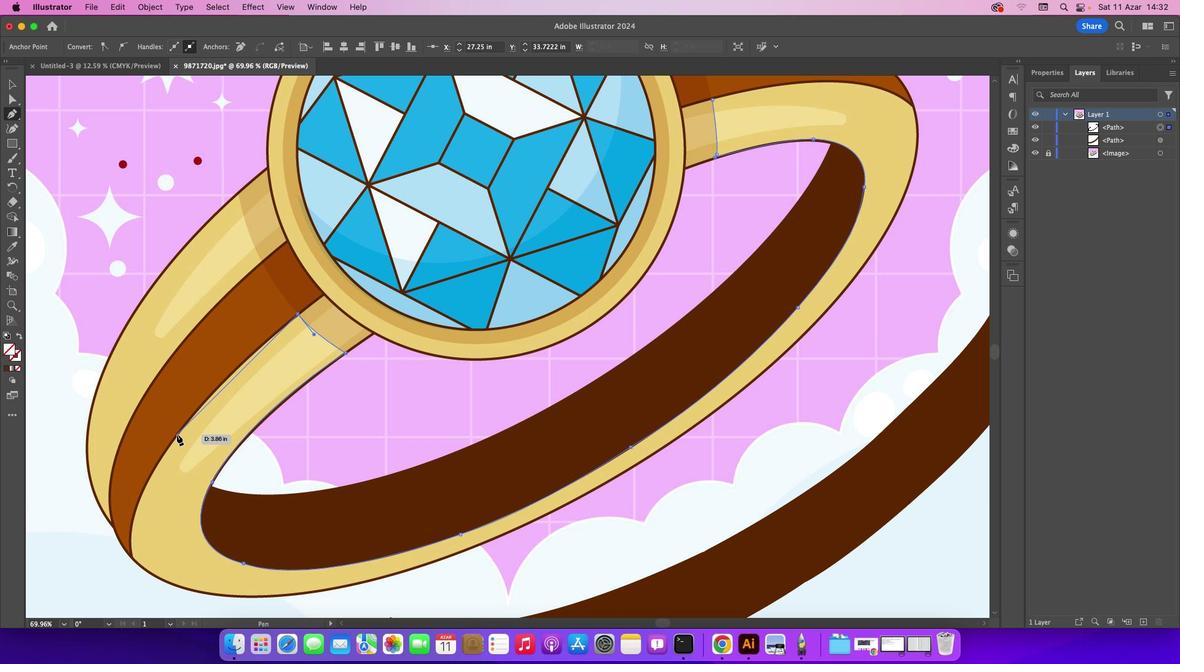 
Action: Mouse pressed left at (177, 434)
Screenshot: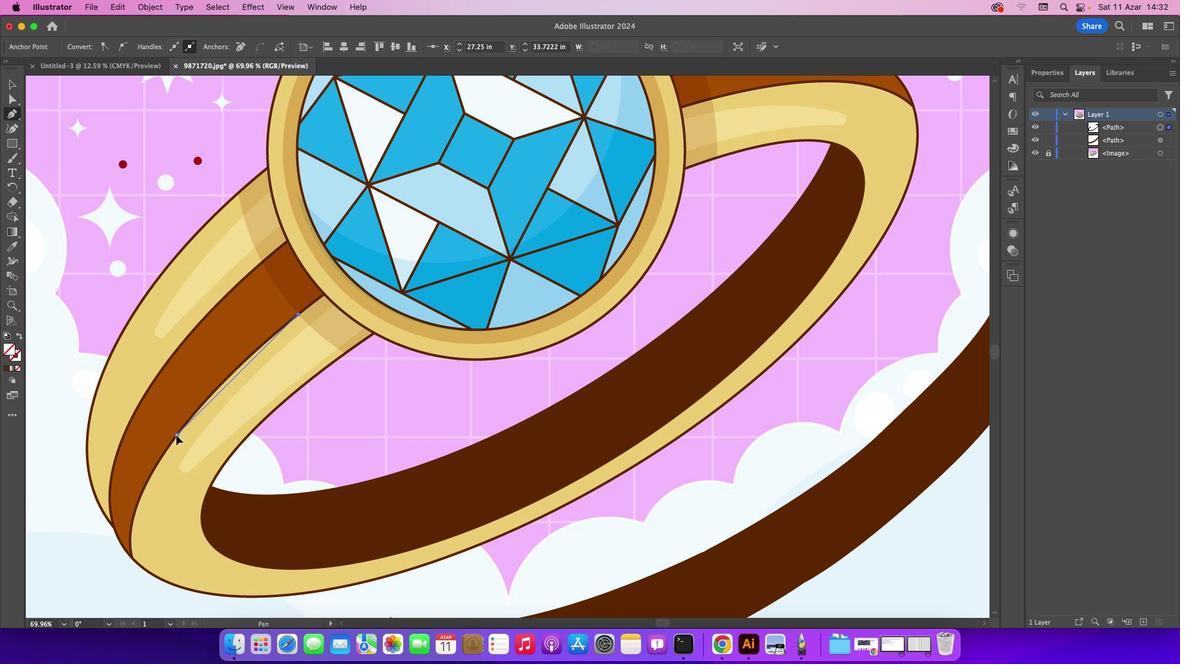 
Action: Mouse moved to (176, 433)
Screenshot: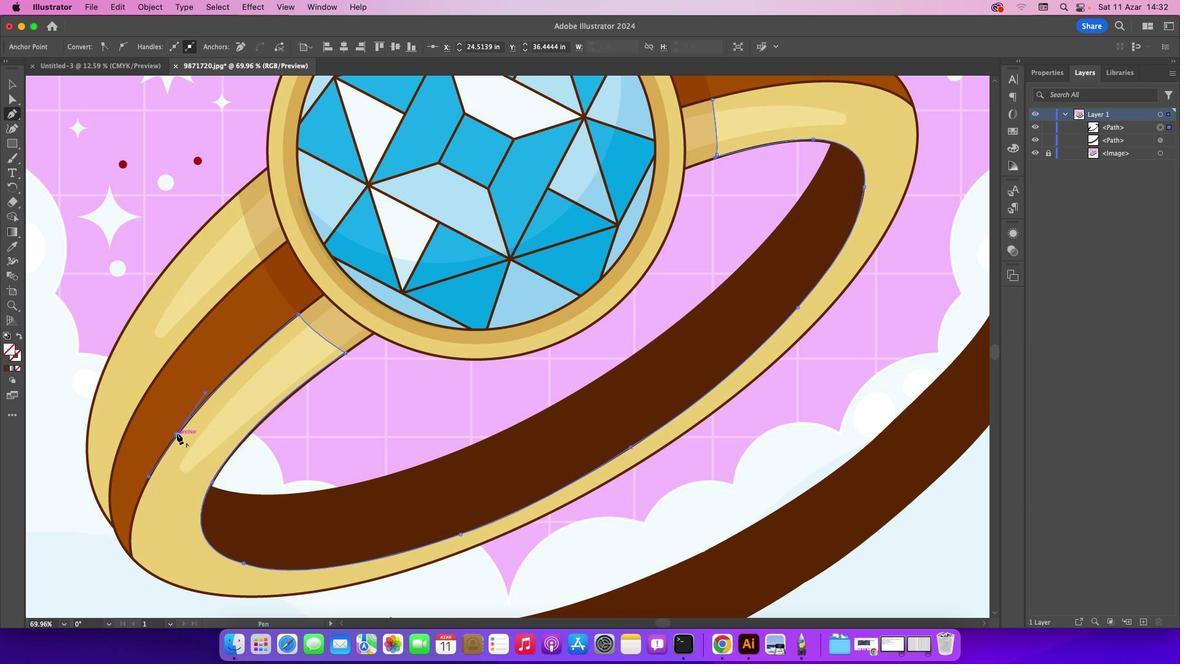 
Action: Mouse pressed left at (176, 433)
Screenshot: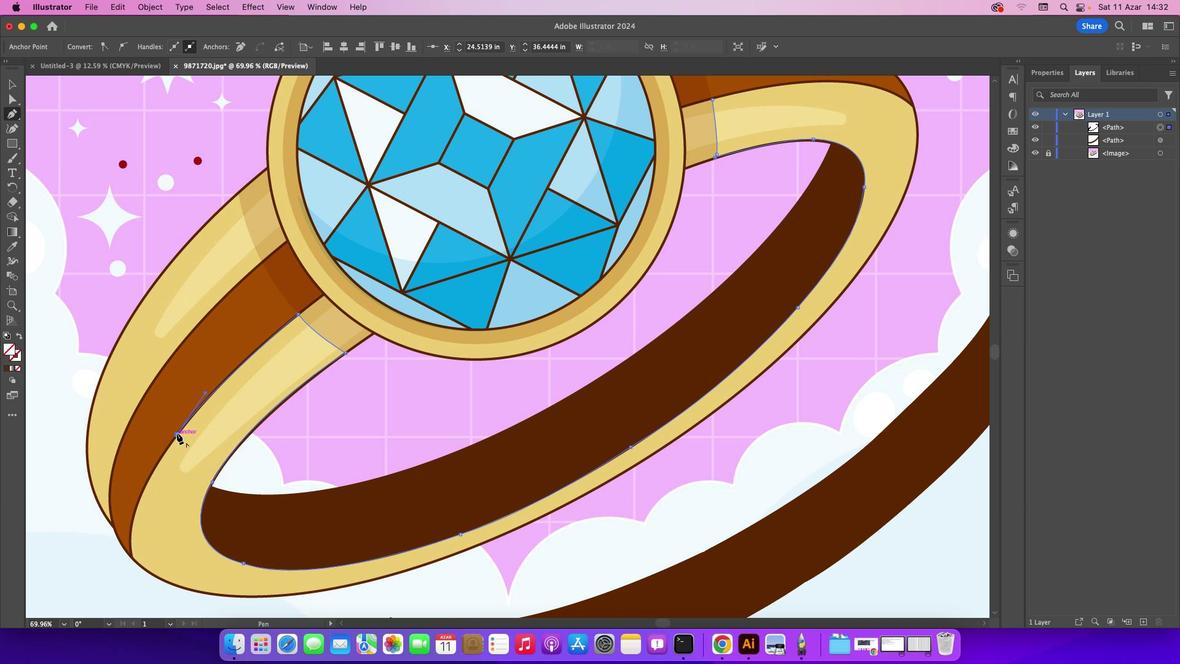 
Action: Mouse moved to (132, 555)
Screenshot: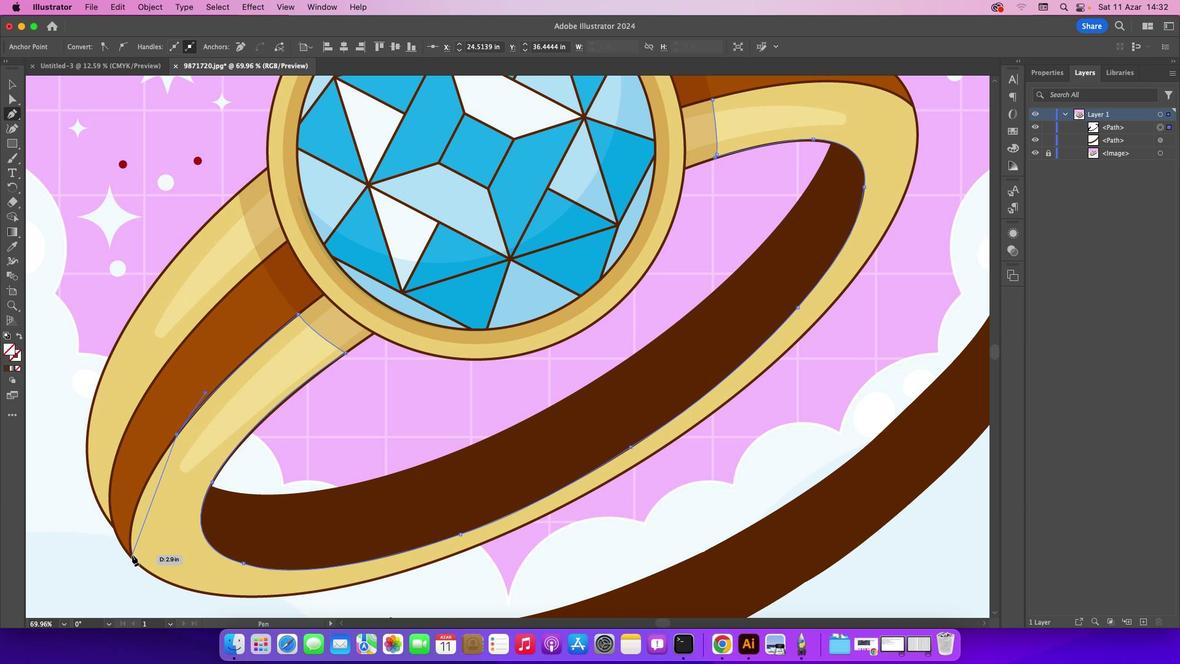 
Action: Mouse pressed left at (132, 555)
Screenshot: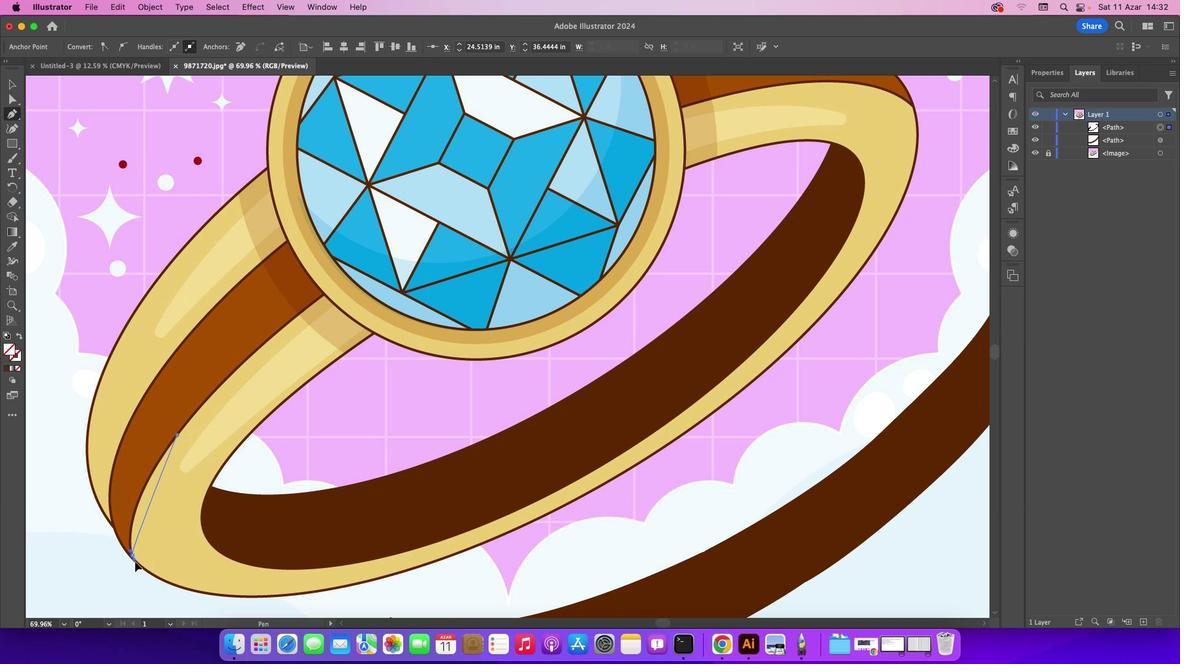
Action: Mouse moved to (131, 556)
Screenshot: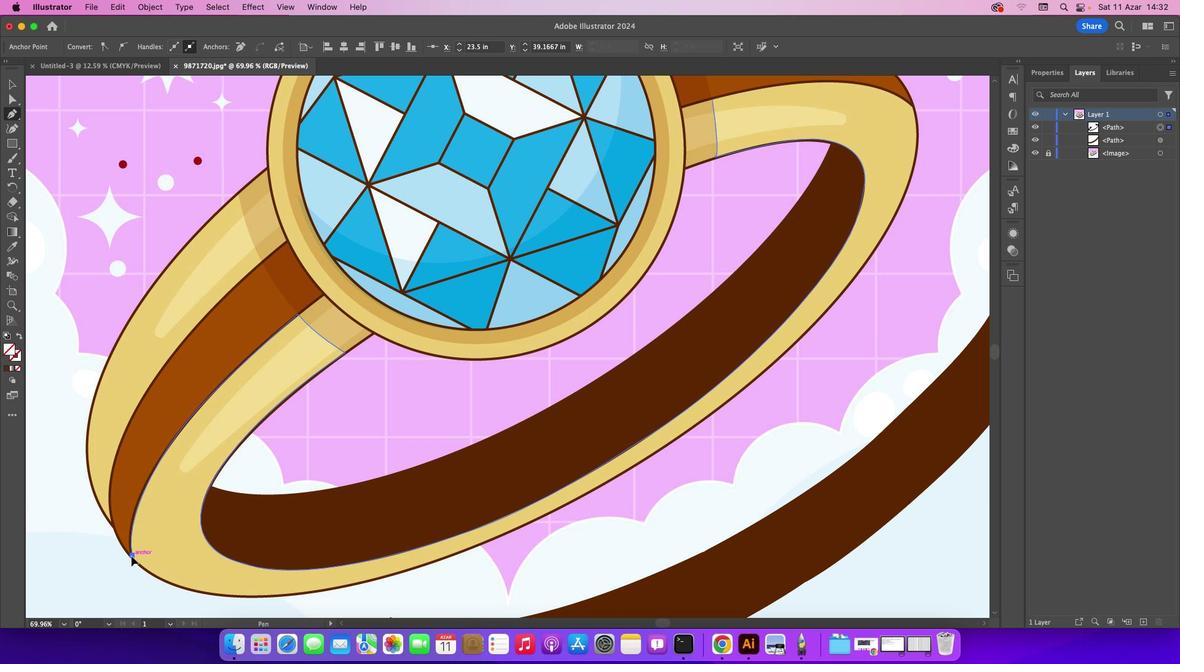 
Action: Mouse pressed left at (131, 556)
Screenshot: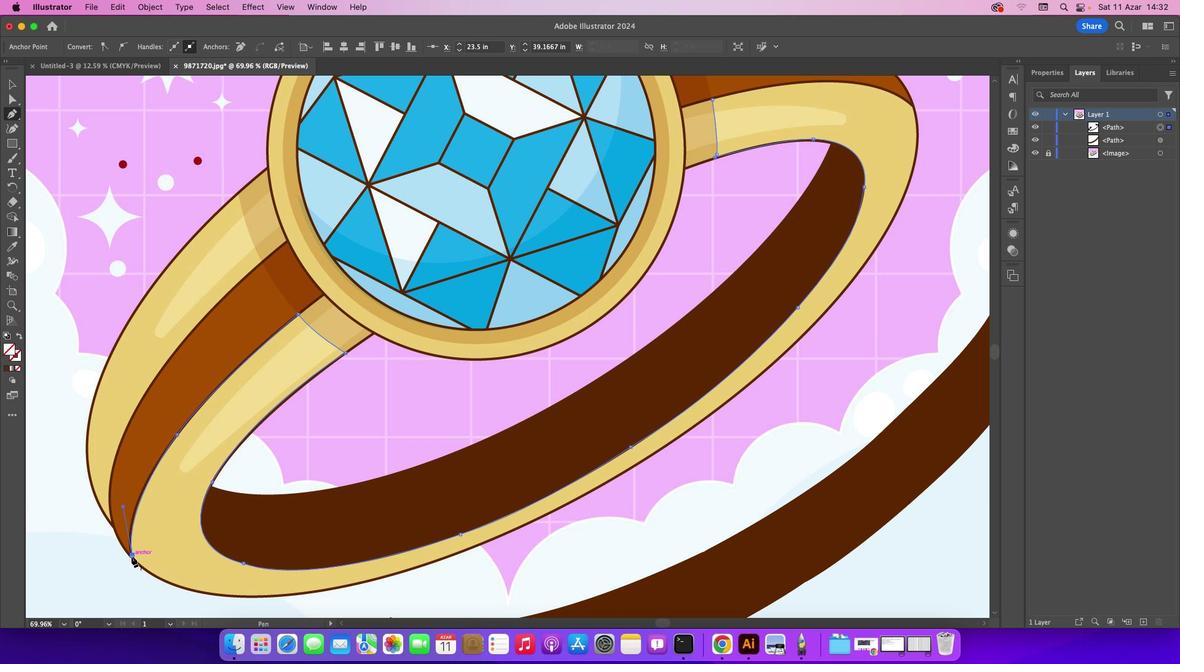 
Action: Mouse moved to (285, 595)
Screenshot: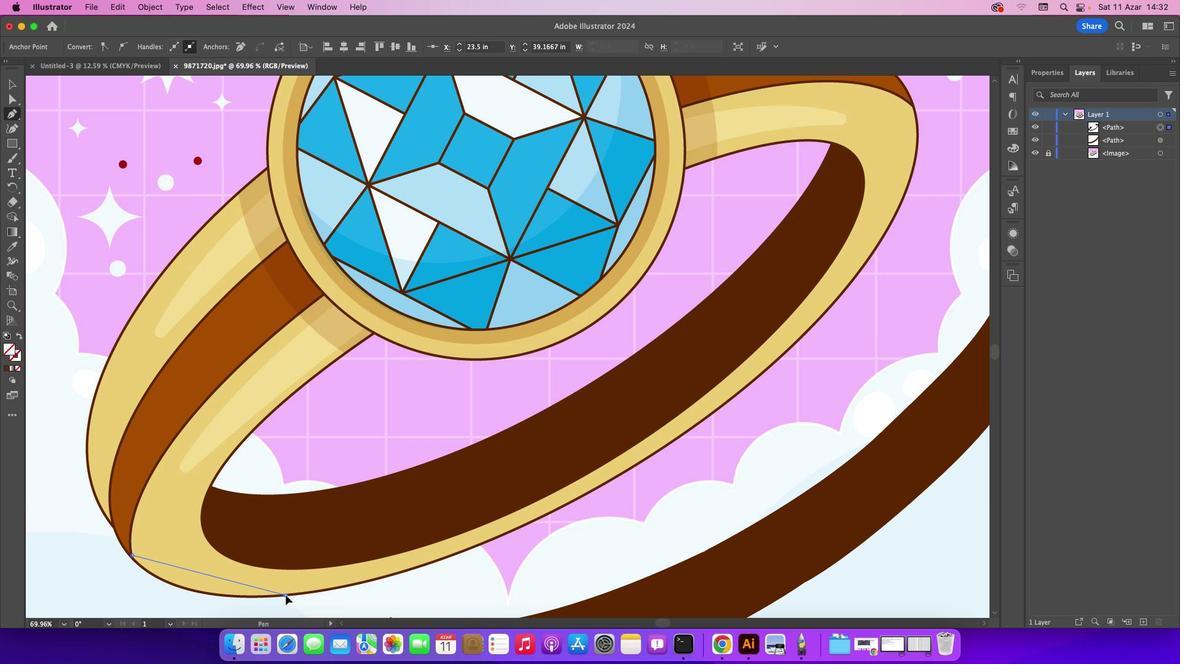 
Action: Mouse pressed left at (285, 595)
Screenshot: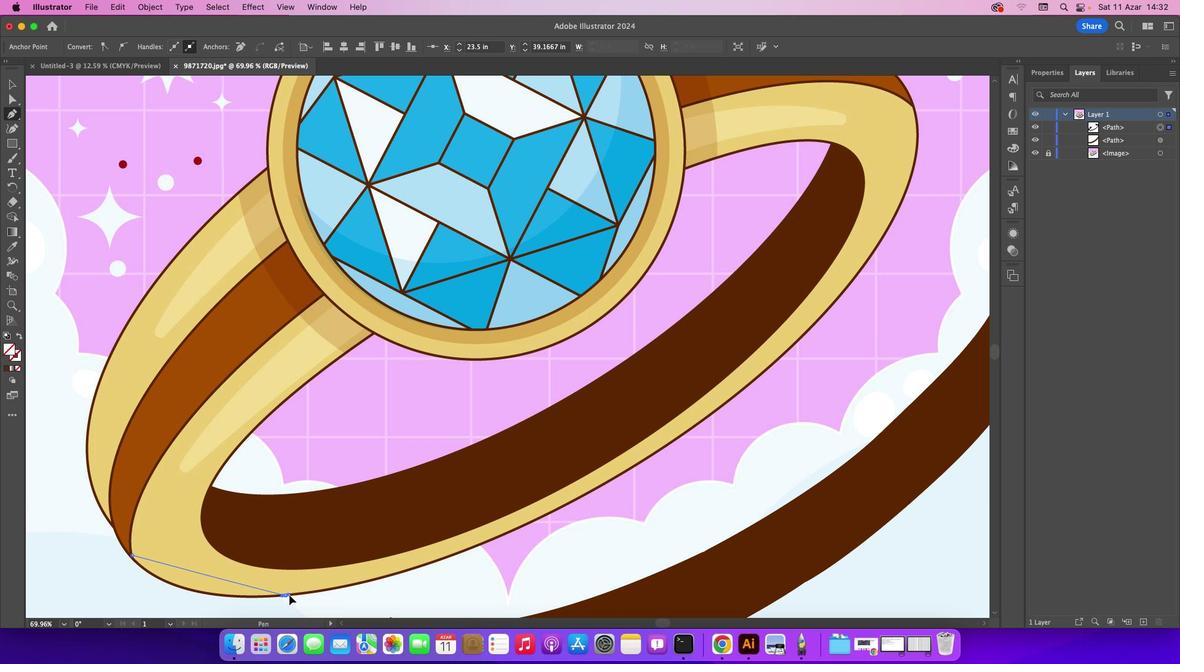 
Action: Mouse moved to (698, 422)
Screenshot: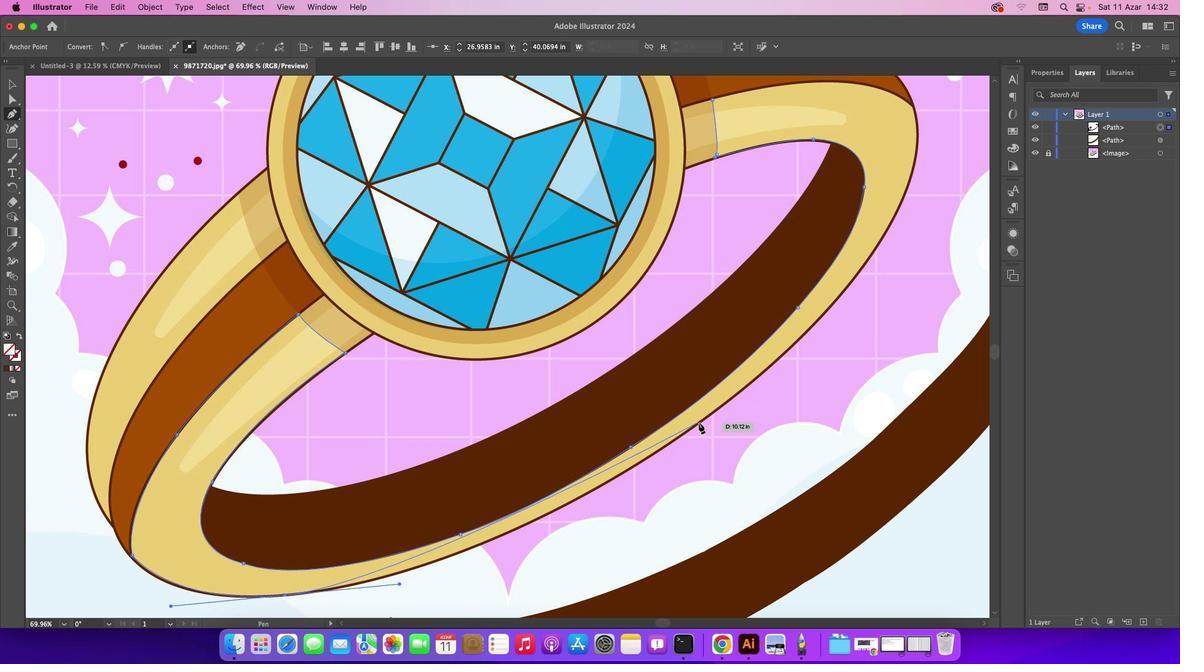 
Action: Mouse pressed left at (698, 422)
Screenshot: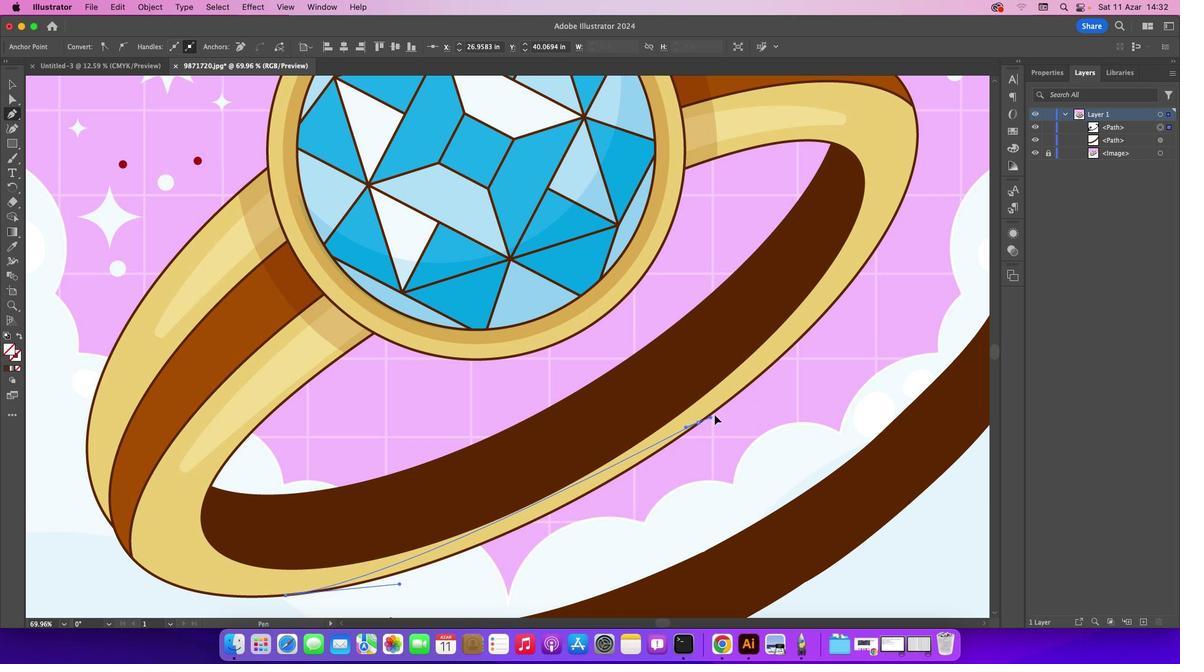 
Action: Mouse moved to (697, 422)
Screenshot: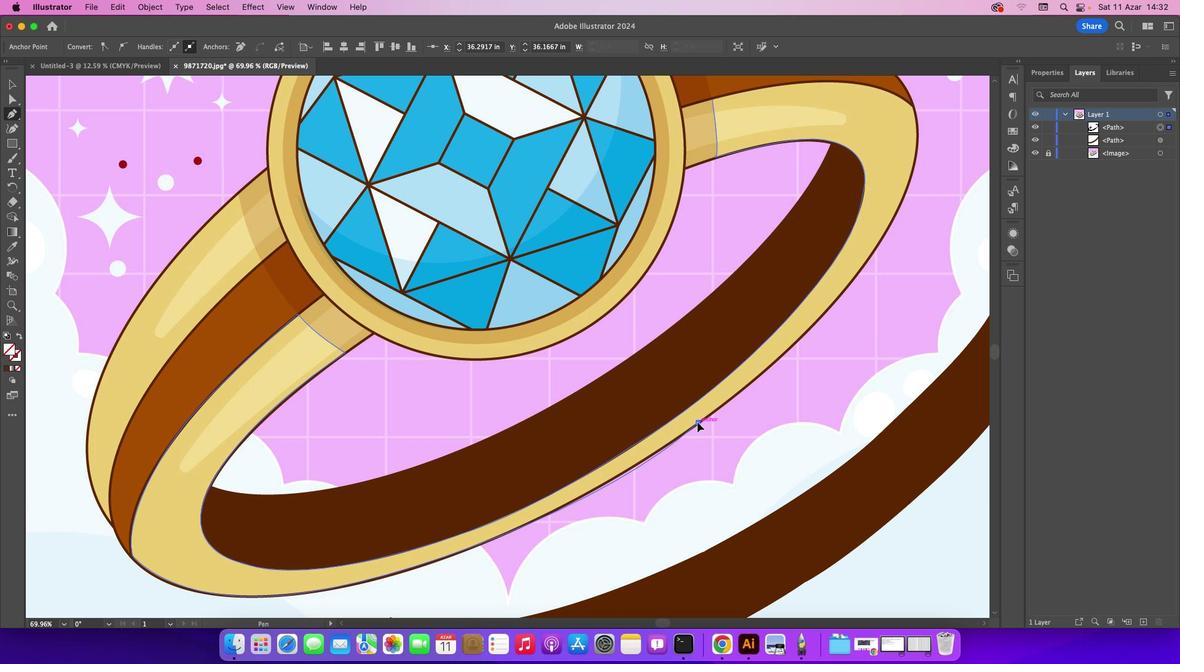 
Action: Mouse pressed left at (697, 422)
Screenshot: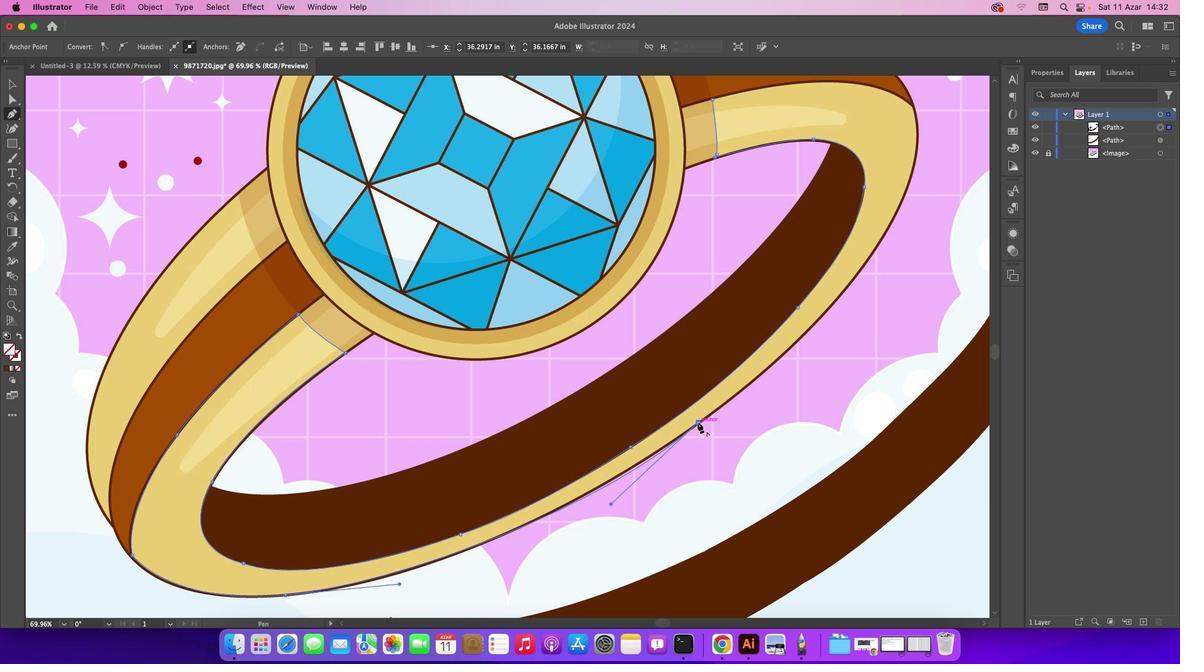 
Action: Mouse moved to (890, 221)
Screenshot: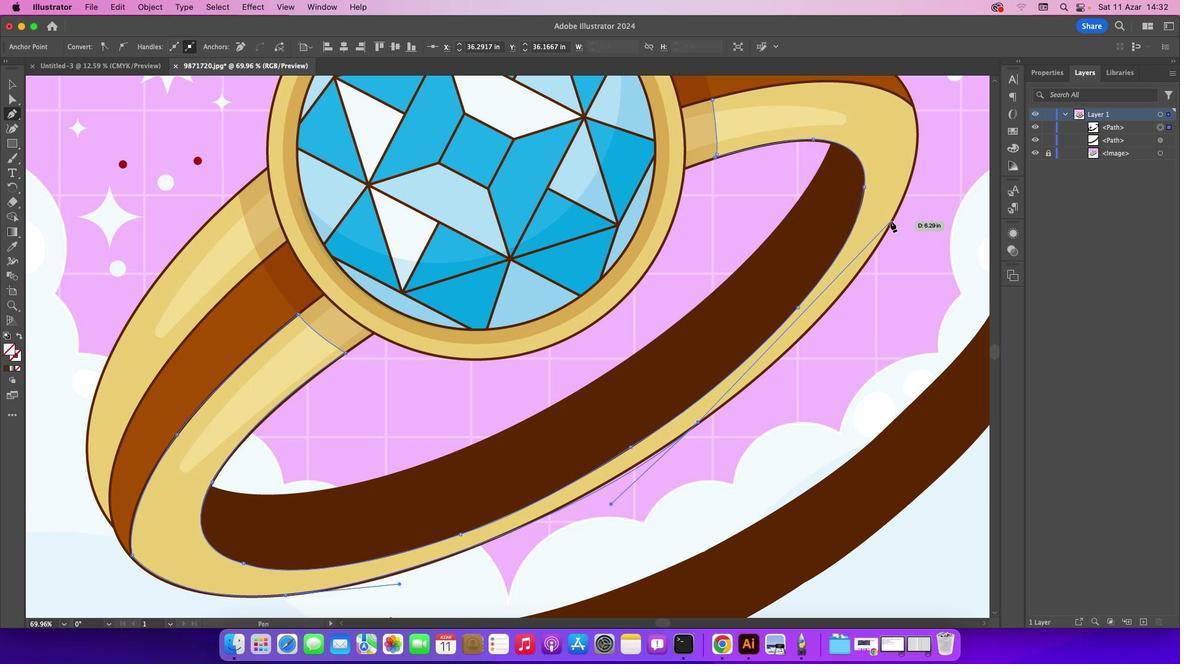 
Action: Mouse pressed left at (890, 221)
Screenshot: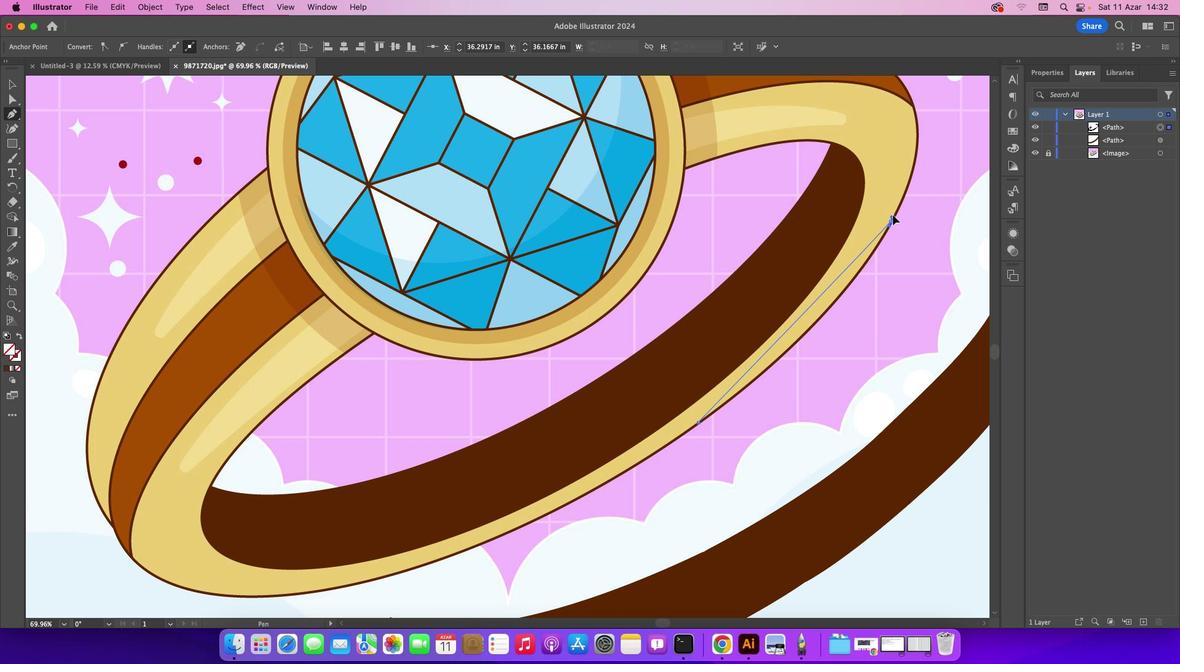 
Action: Mouse moved to (892, 219)
Screenshot: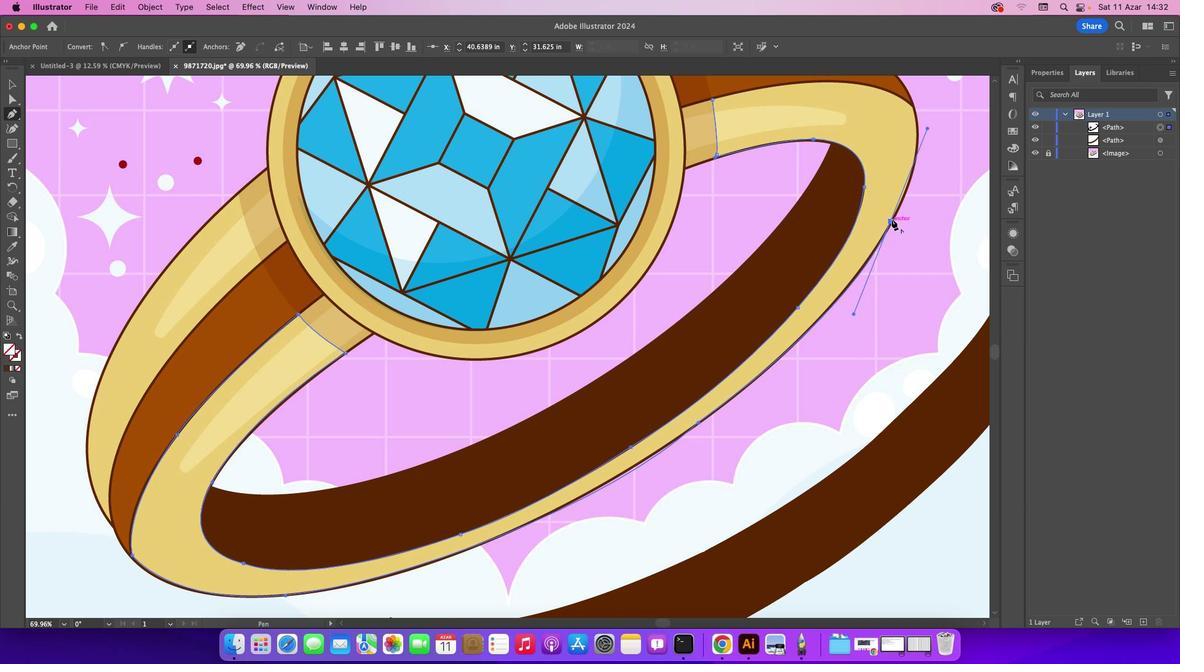 
Action: Mouse pressed left at (892, 219)
Screenshot: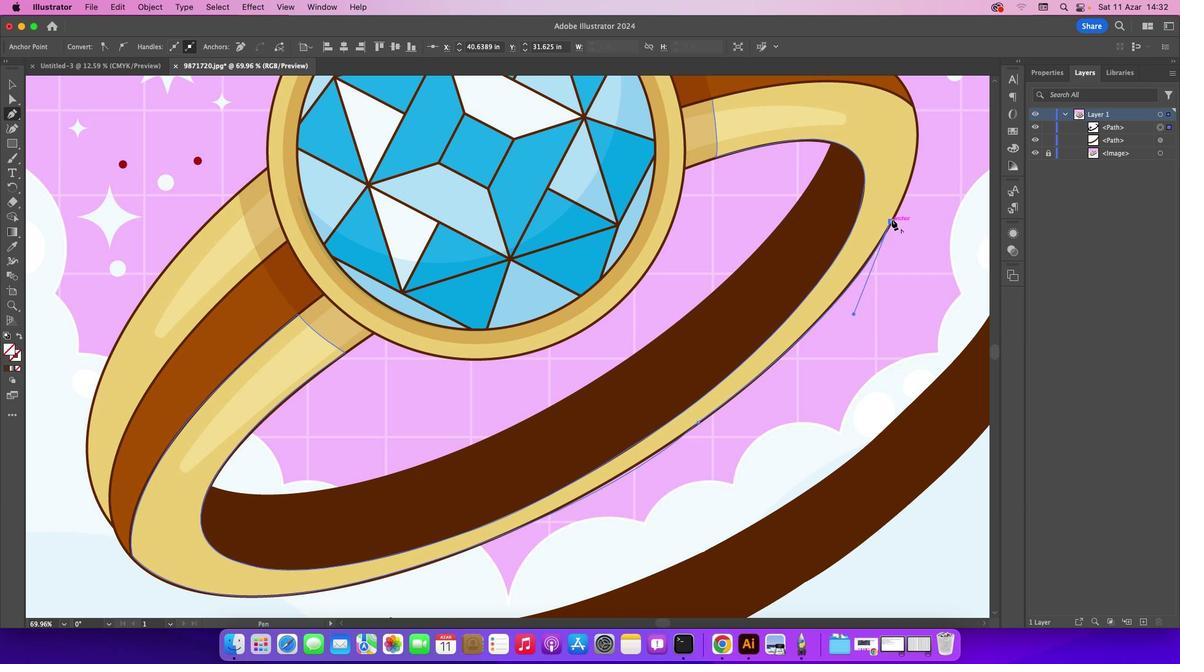 
Action: Mouse moved to (913, 107)
Screenshot: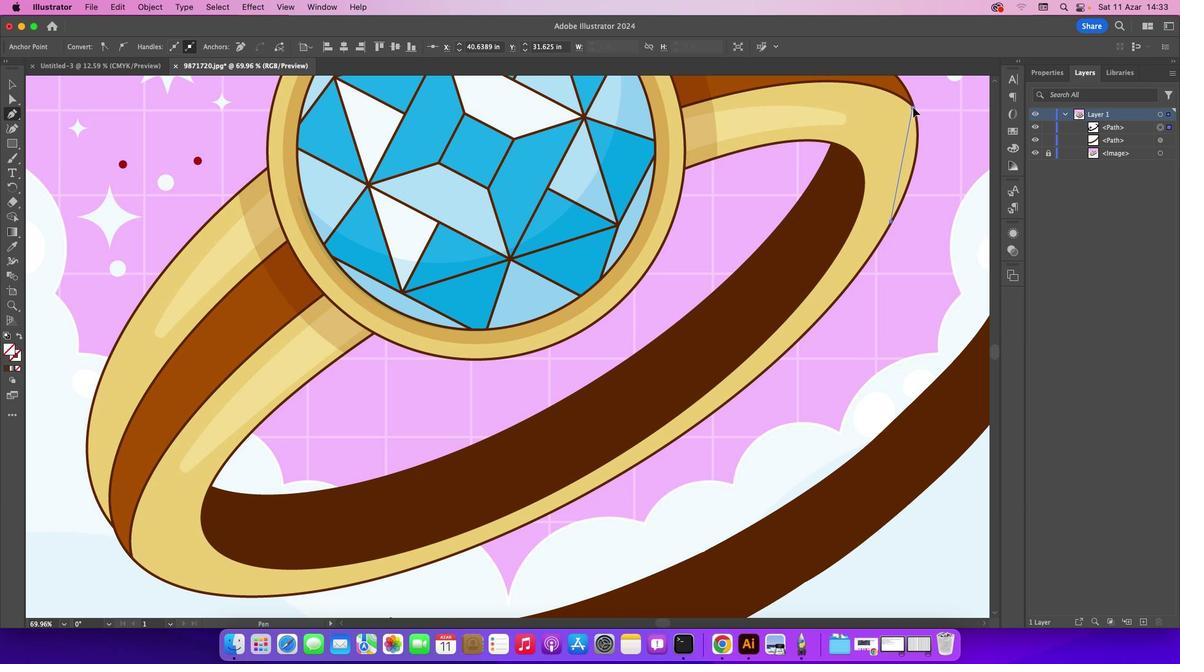 
Action: Mouse pressed left at (913, 107)
Screenshot: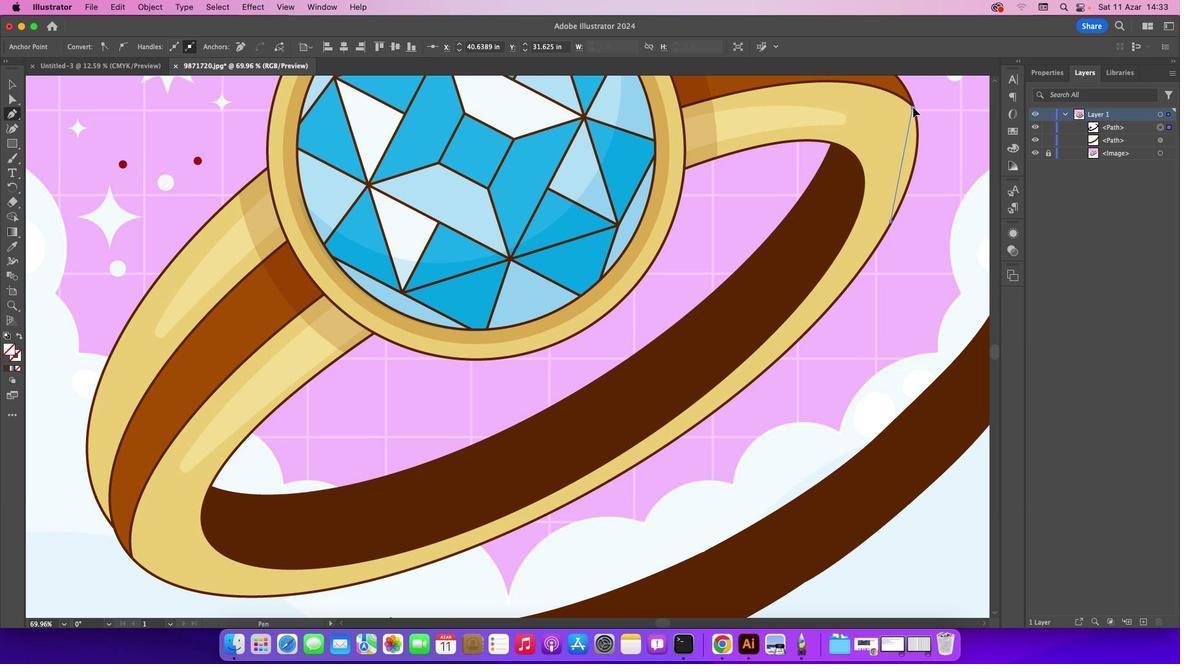 
Action: Mouse moved to (911, 234)
Screenshot: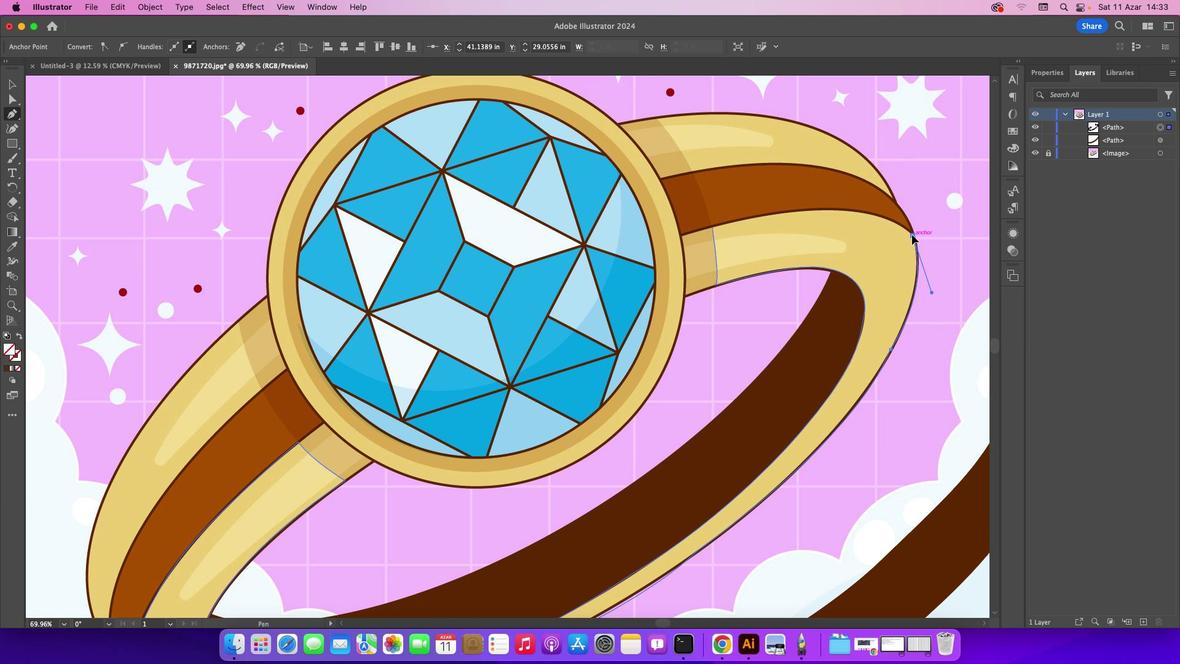
Action: Mouse pressed left at (911, 234)
Screenshot: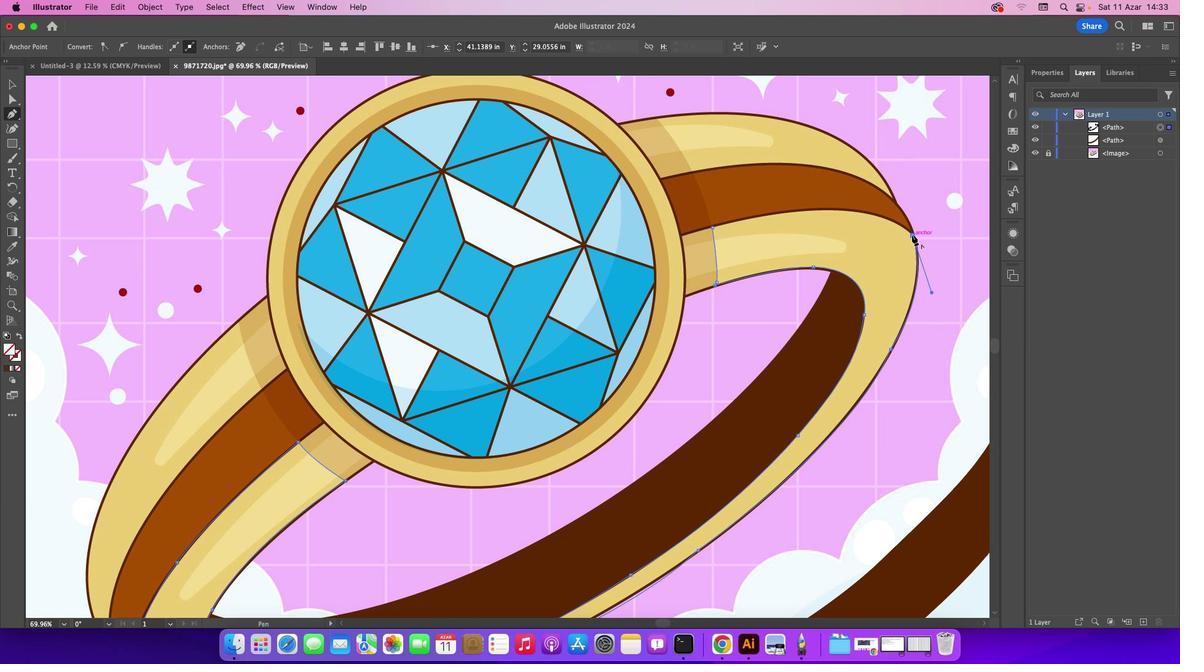 
Action: Mouse moved to (824, 209)
Screenshot: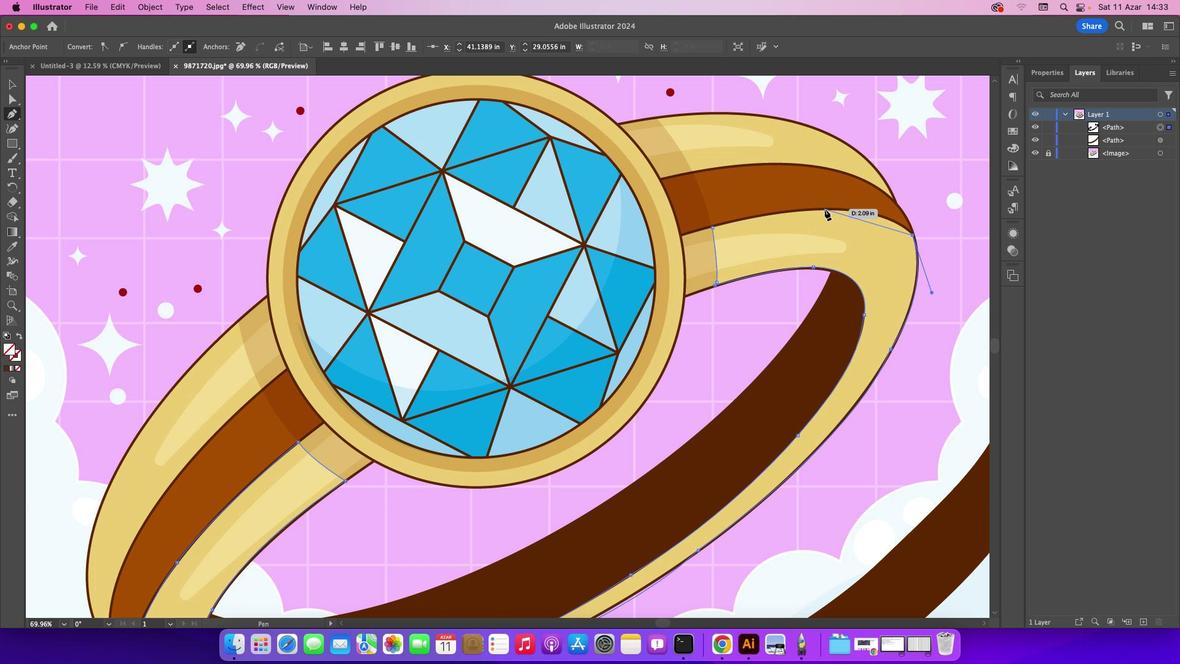
Action: Mouse pressed left at (824, 209)
Screenshot: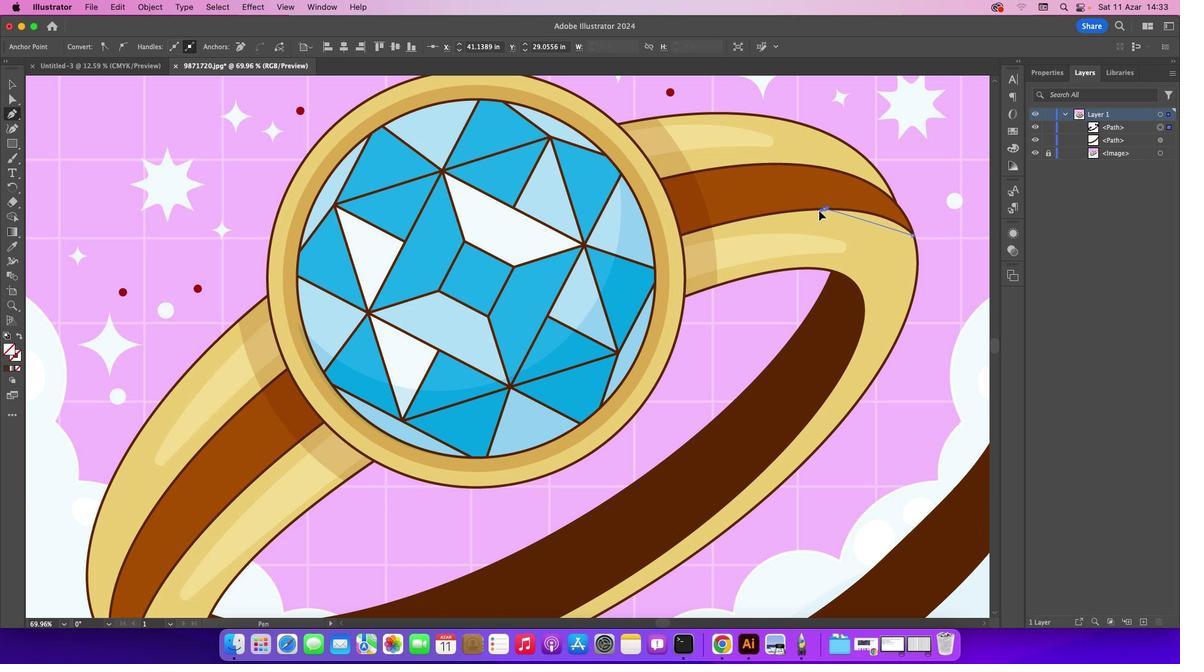 
Action: Mouse moved to (826, 209)
Screenshot: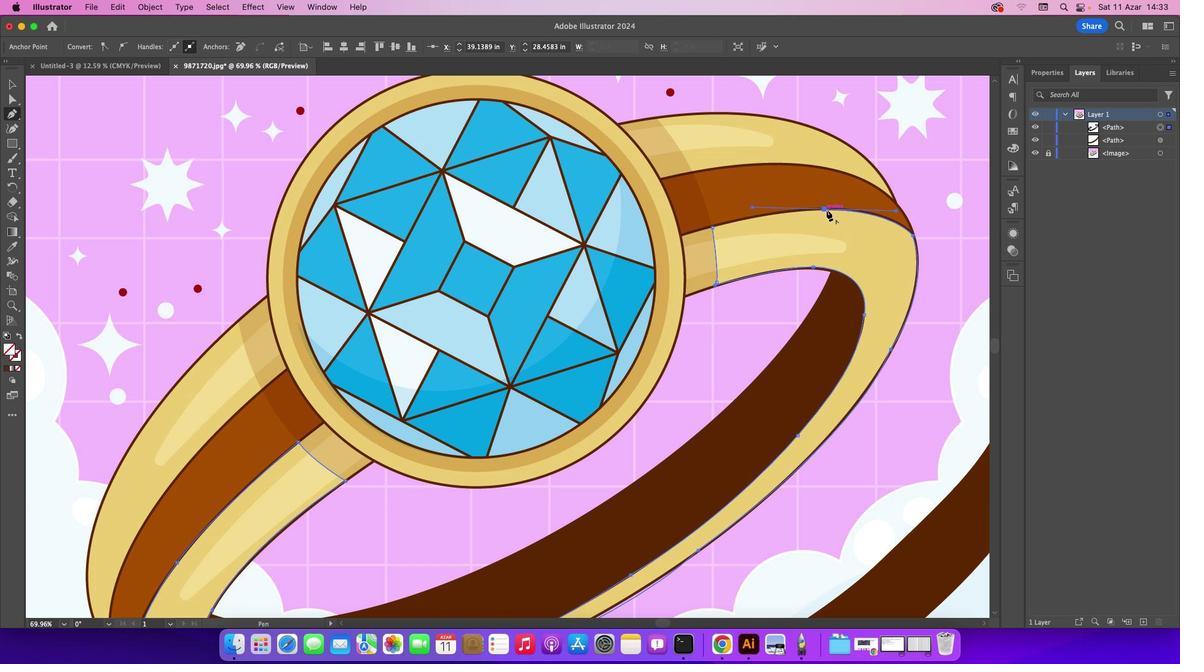 
Action: Mouse pressed left at (826, 209)
Screenshot: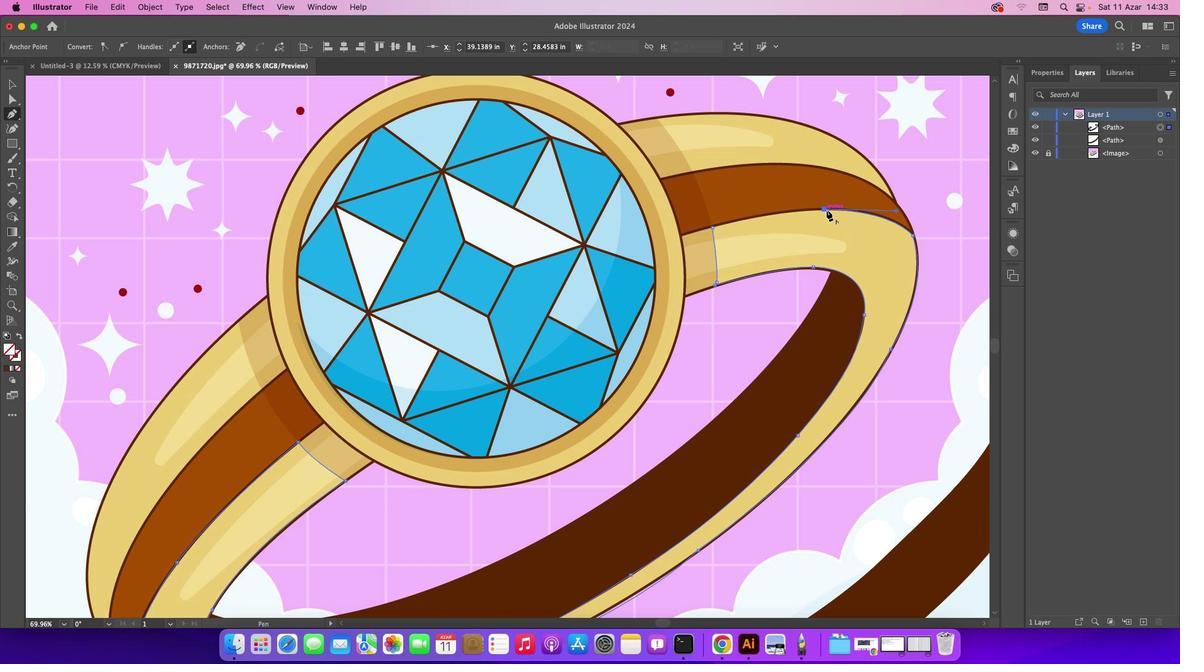
Action: Mouse moved to (712, 226)
Screenshot: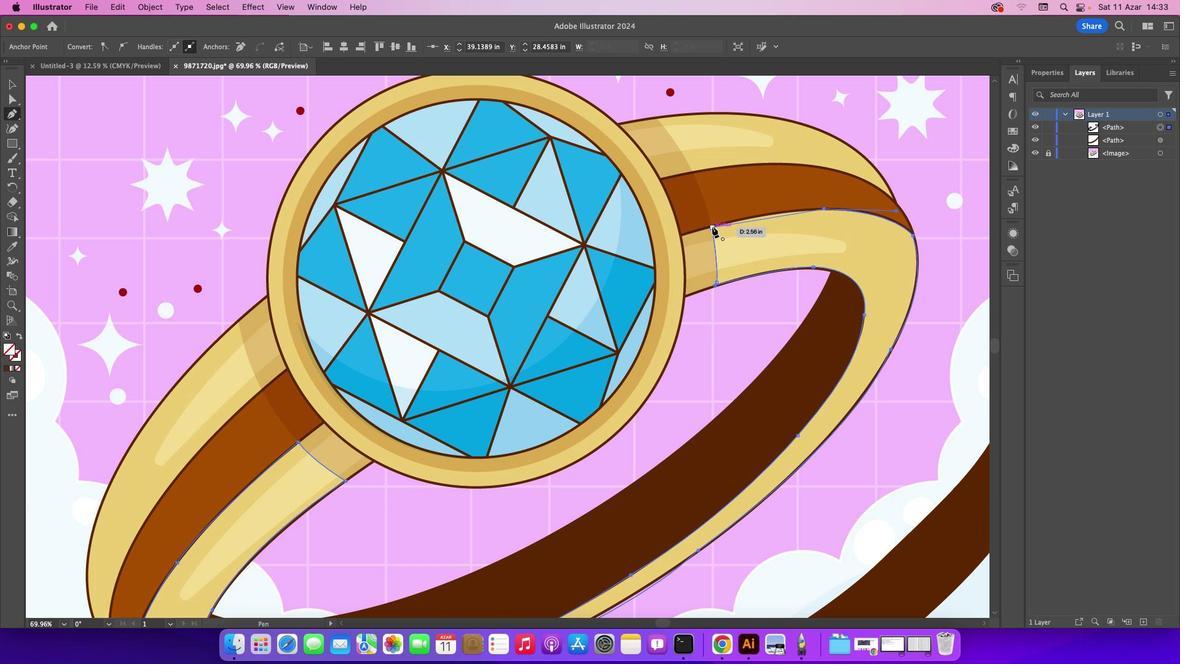
Action: Mouse pressed left at (712, 226)
Screenshot: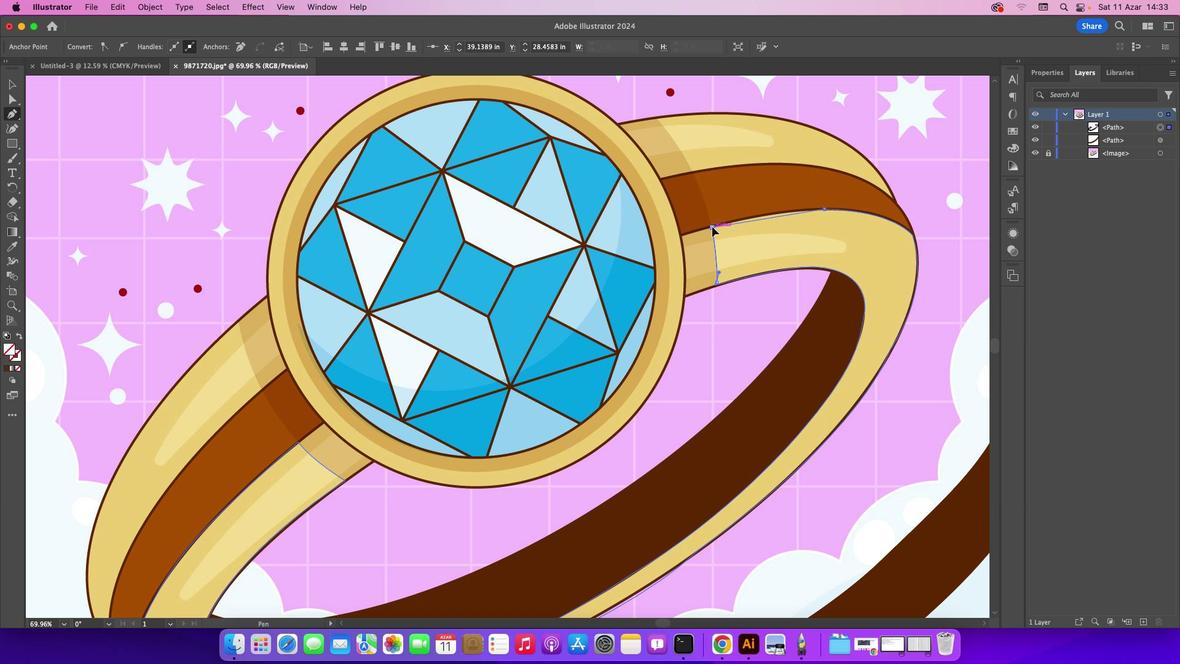 
Action: Mouse moved to (717, 212)
Screenshot: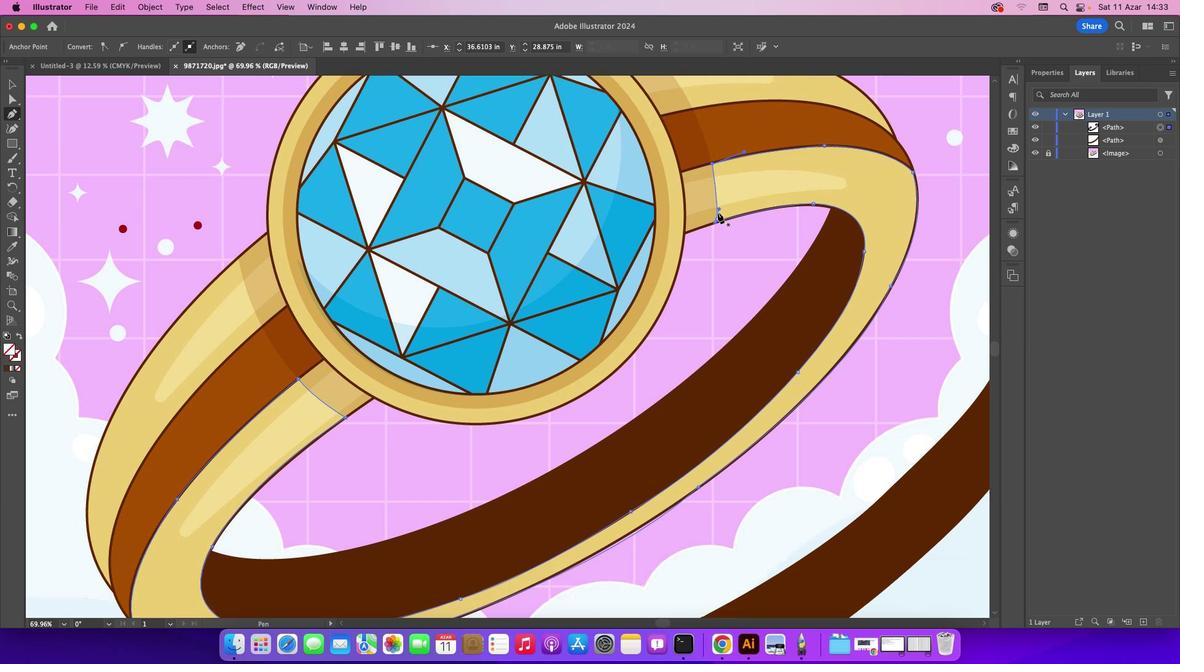 
Action: Mouse scrolled (717, 212) with delta (0, 0)
Screenshot: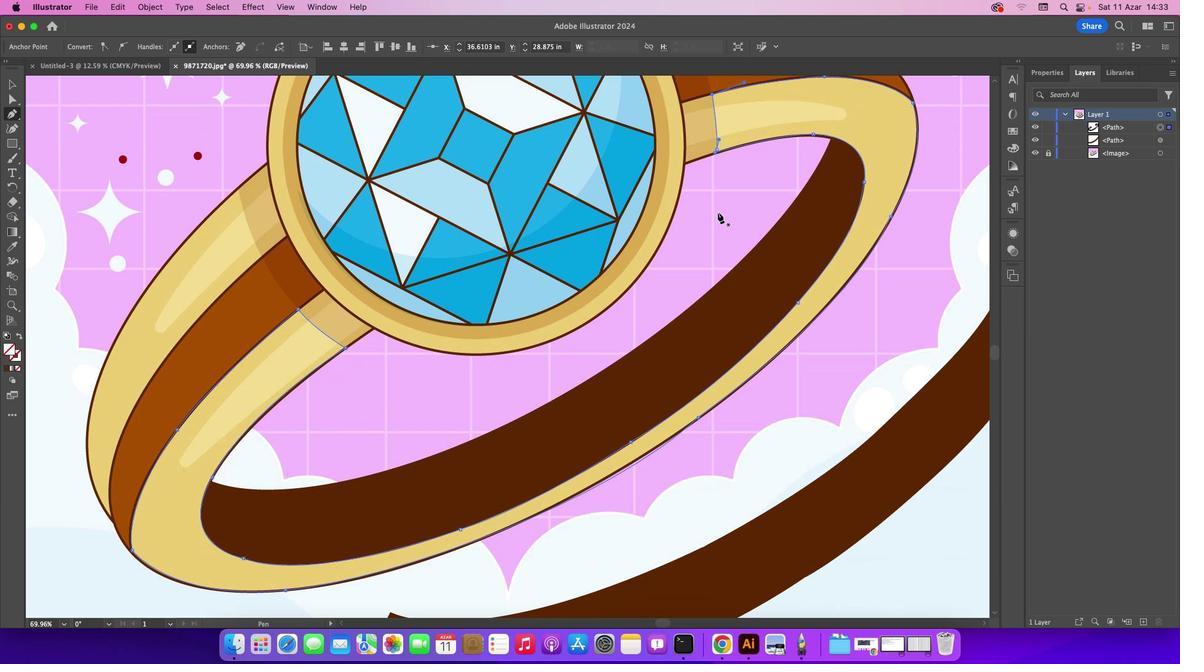 
Action: Mouse scrolled (717, 212) with delta (0, 0)
Screenshot: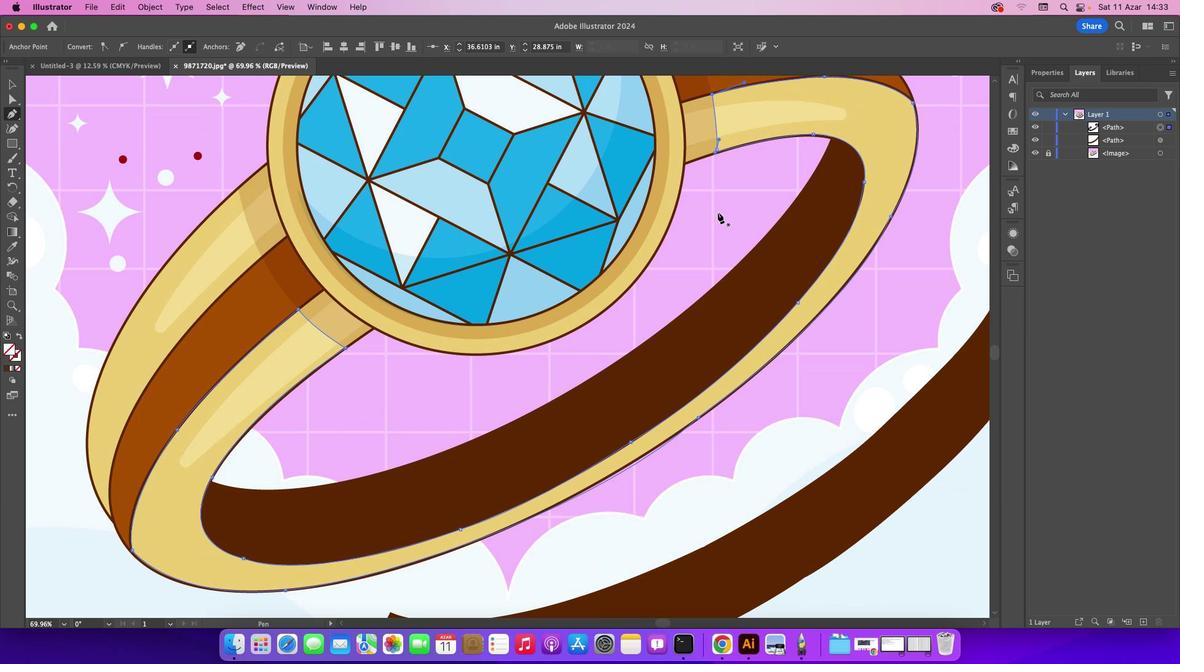 
Action: Mouse scrolled (717, 212) with delta (0, -1)
Screenshot: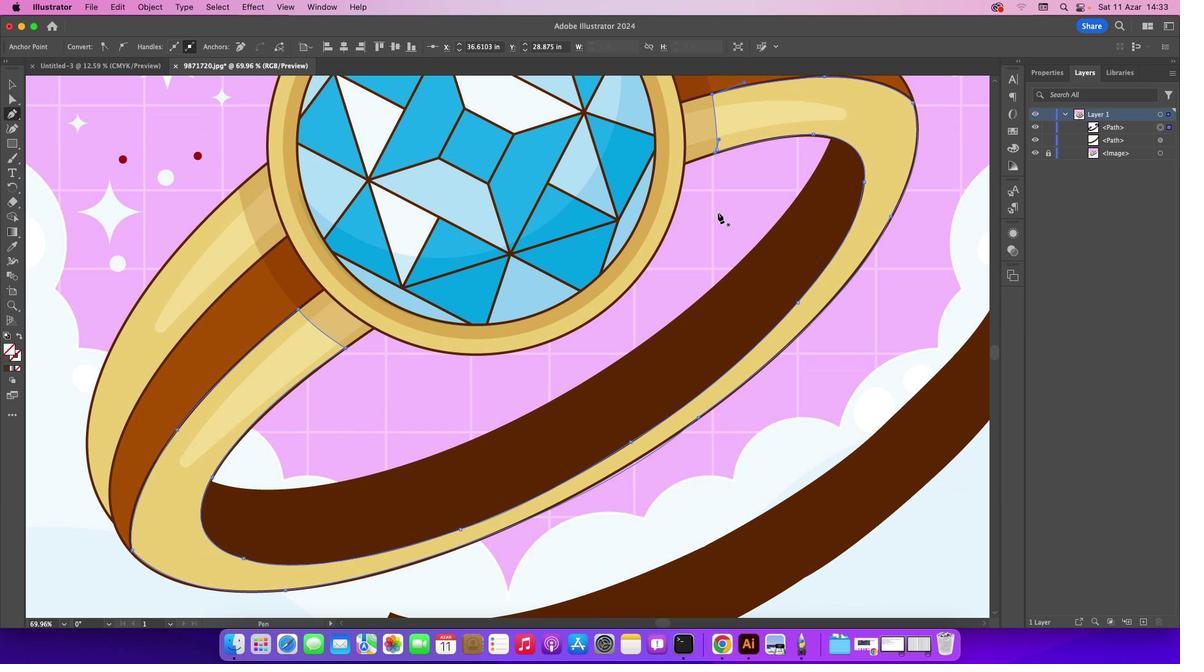 
Action: Mouse scrolled (717, 212) with delta (0, -2)
Screenshot: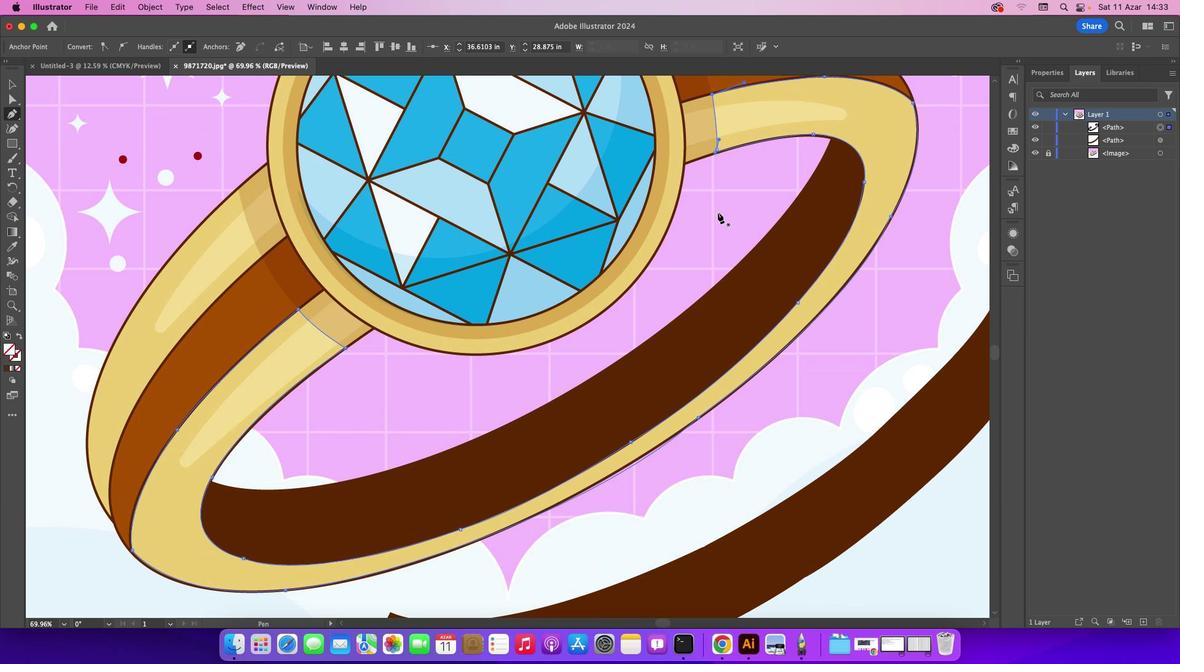 
Action: Mouse scrolled (717, 212) with delta (0, 0)
Screenshot: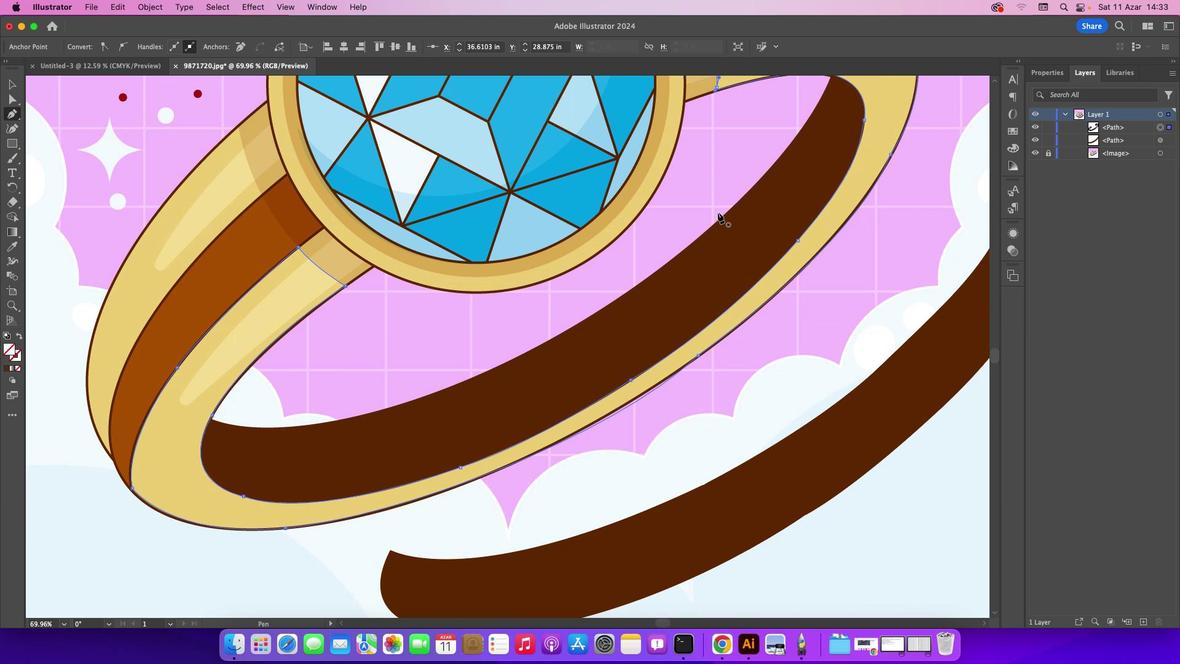 
Action: Mouse scrolled (717, 212) with delta (0, 0)
Screenshot: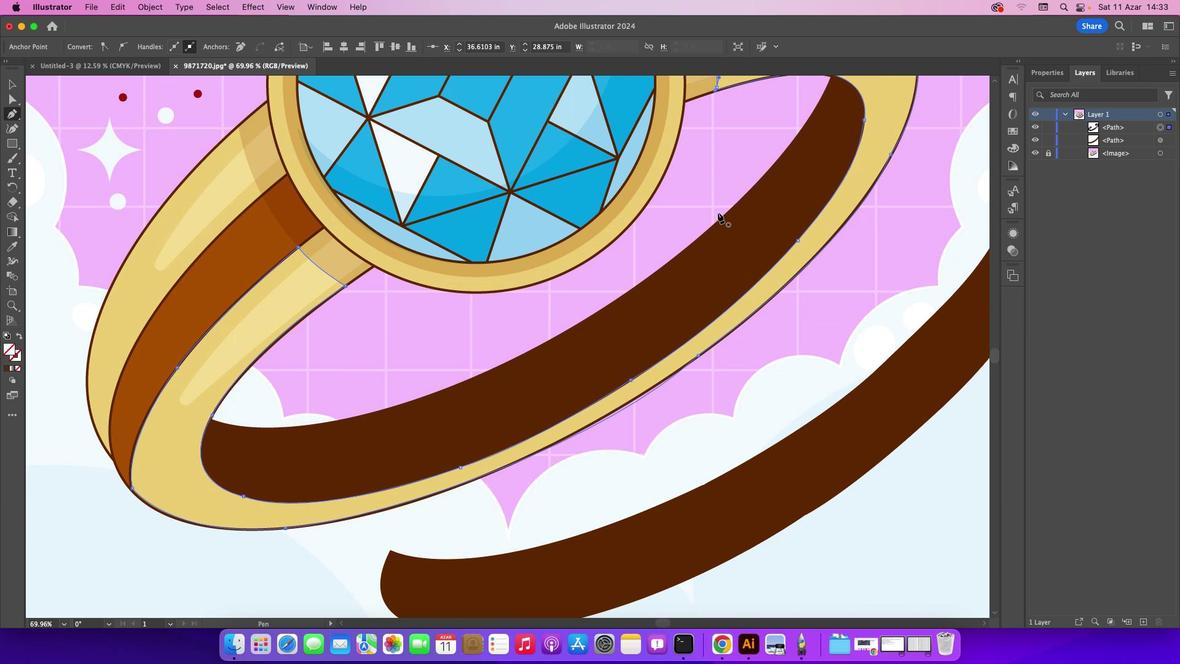 
Action: Mouse scrolled (717, 212) with delta (0, -1)
Screenshot: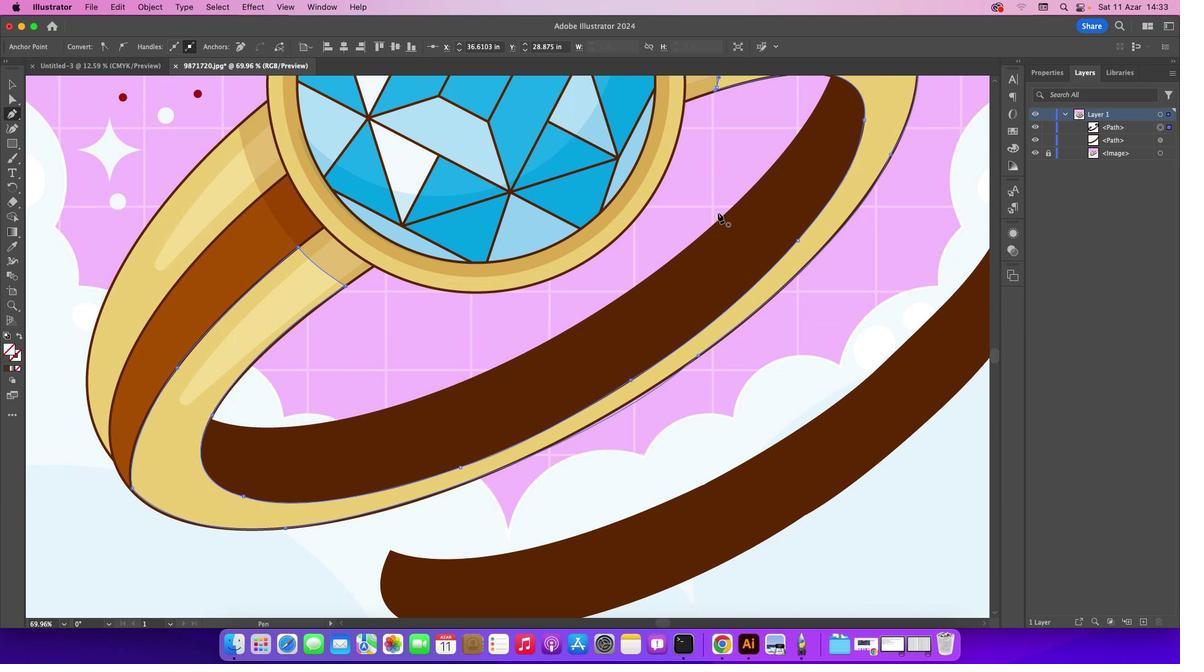 
Action: Mouse moved to (14, 83)
Screenshot: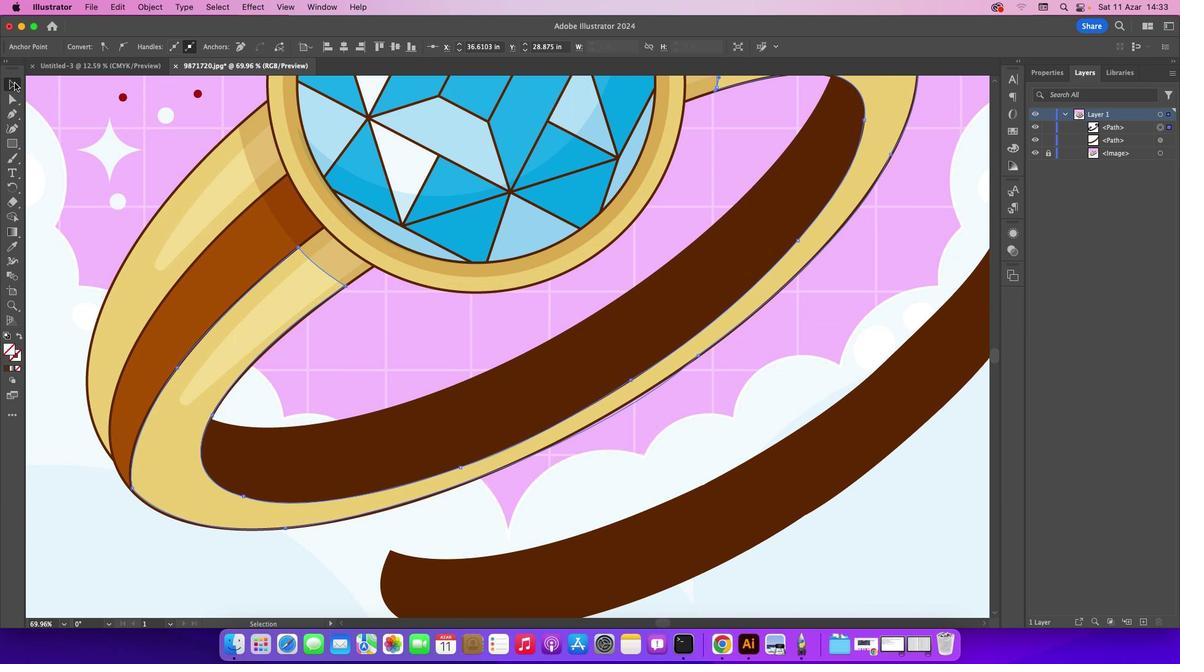 
Action: Mouse pressed left at (14, 83)
Screenshot: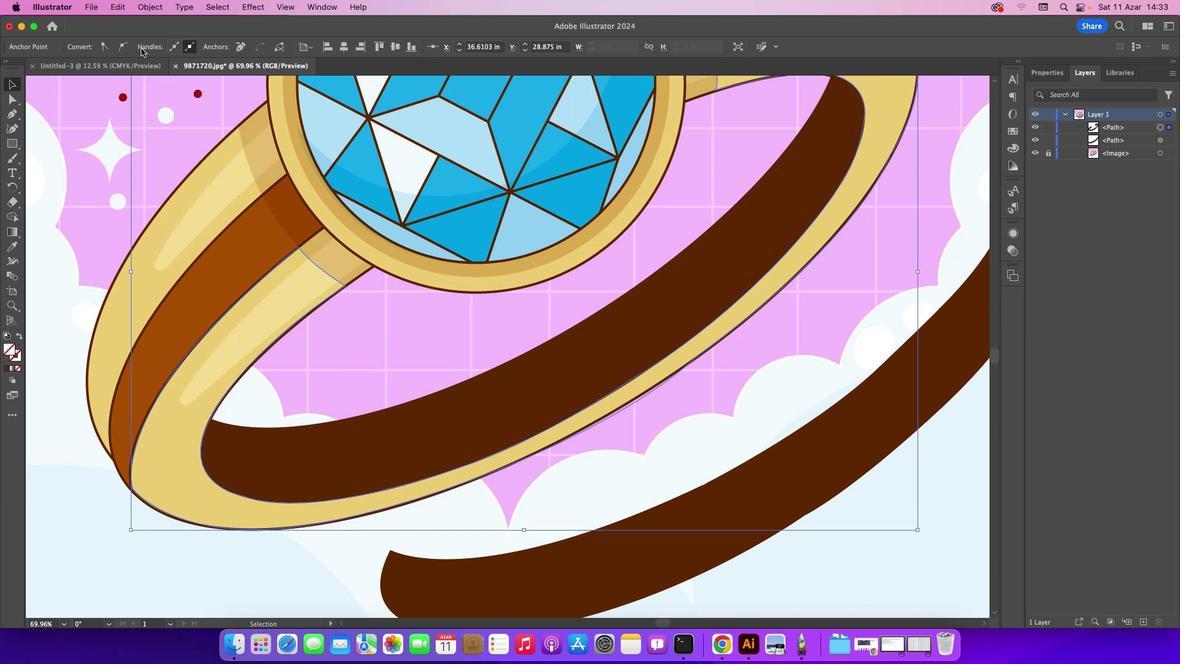 
Action: Mouse moved to (708, 323)
Screenshot: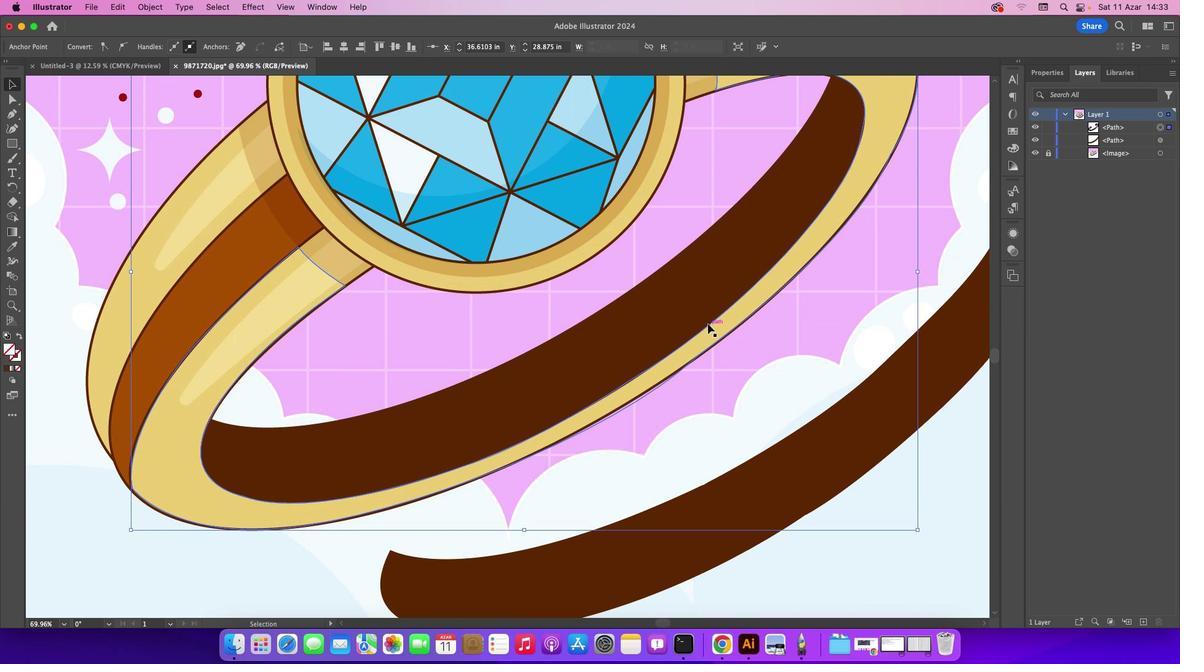 
Action: Mouse pressed left at (708, 323)
Screenshot: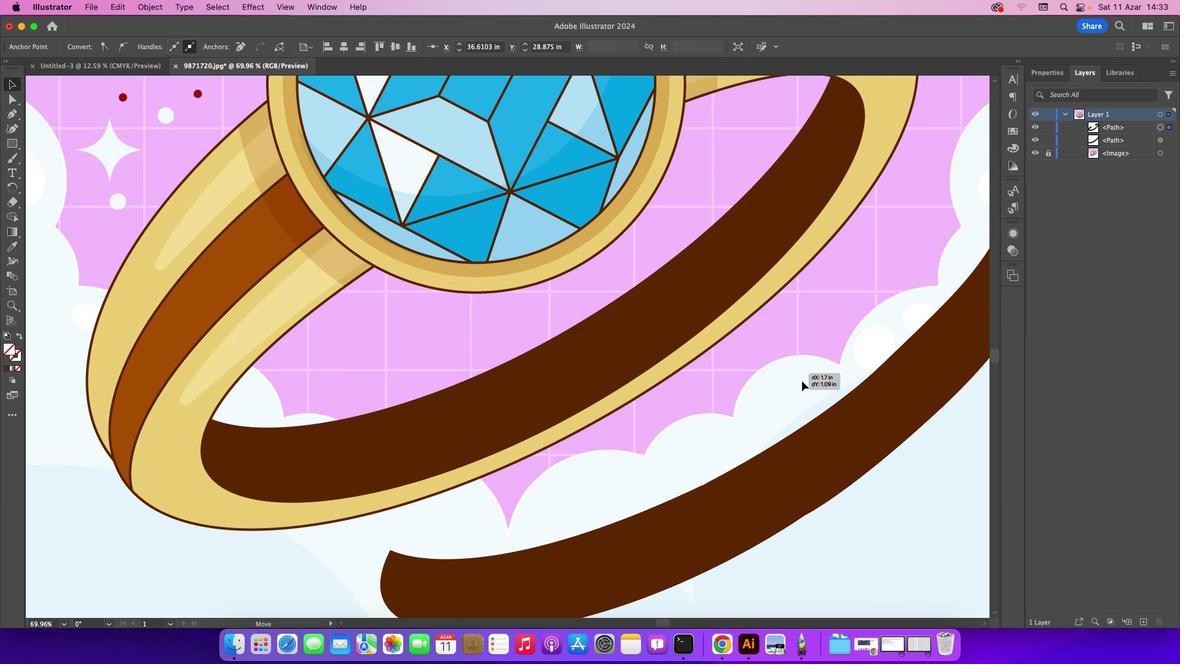 
Action: Mouse moved to (18, 242)
Screenshot: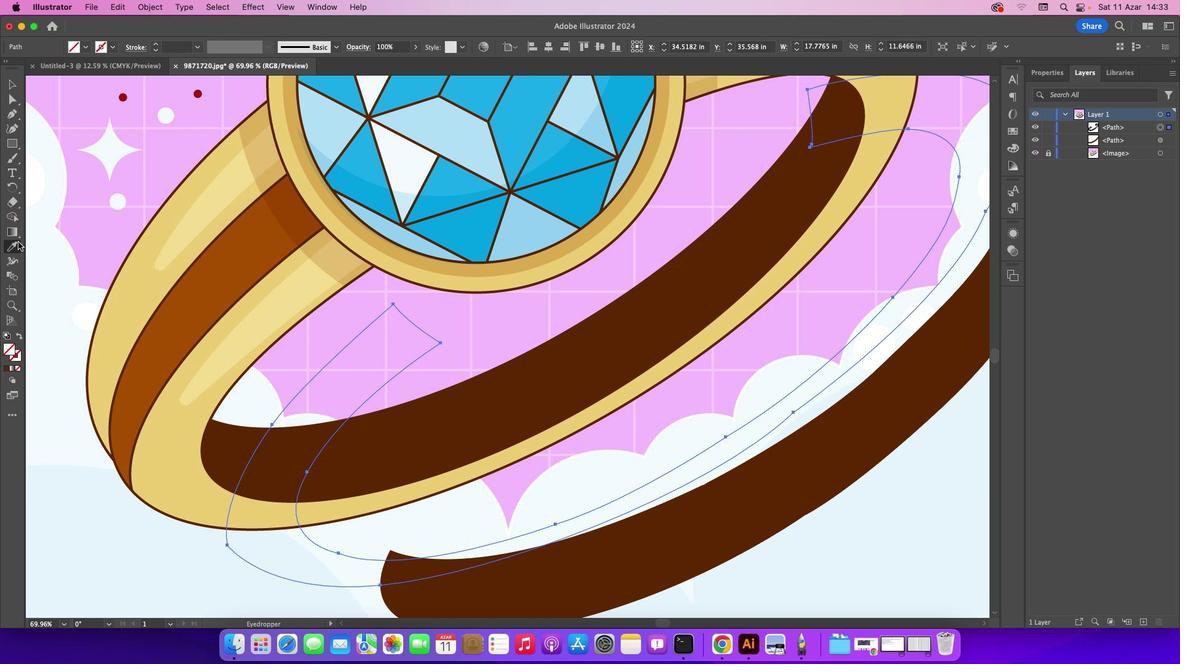 
Action: Mouse pressed left at (18, 242)
Screenshot: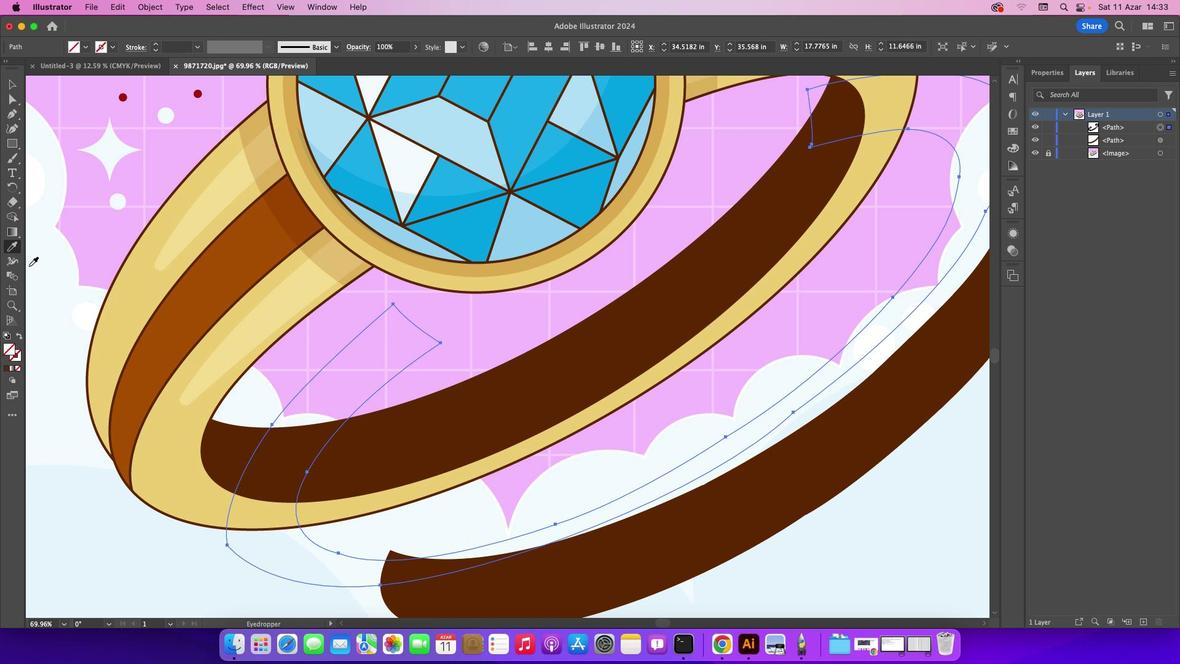 
Action: Mouse moved to (168, 466)
Screenshot: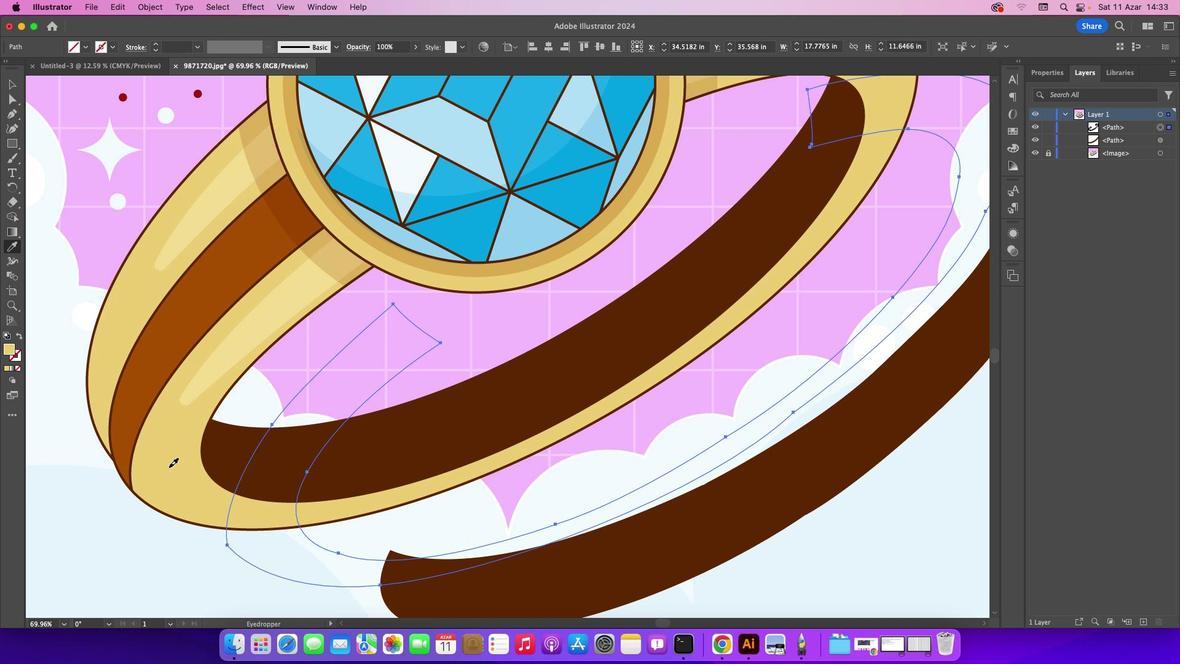 
Action: Mouse pressed left at (168, 466)
Screenshot: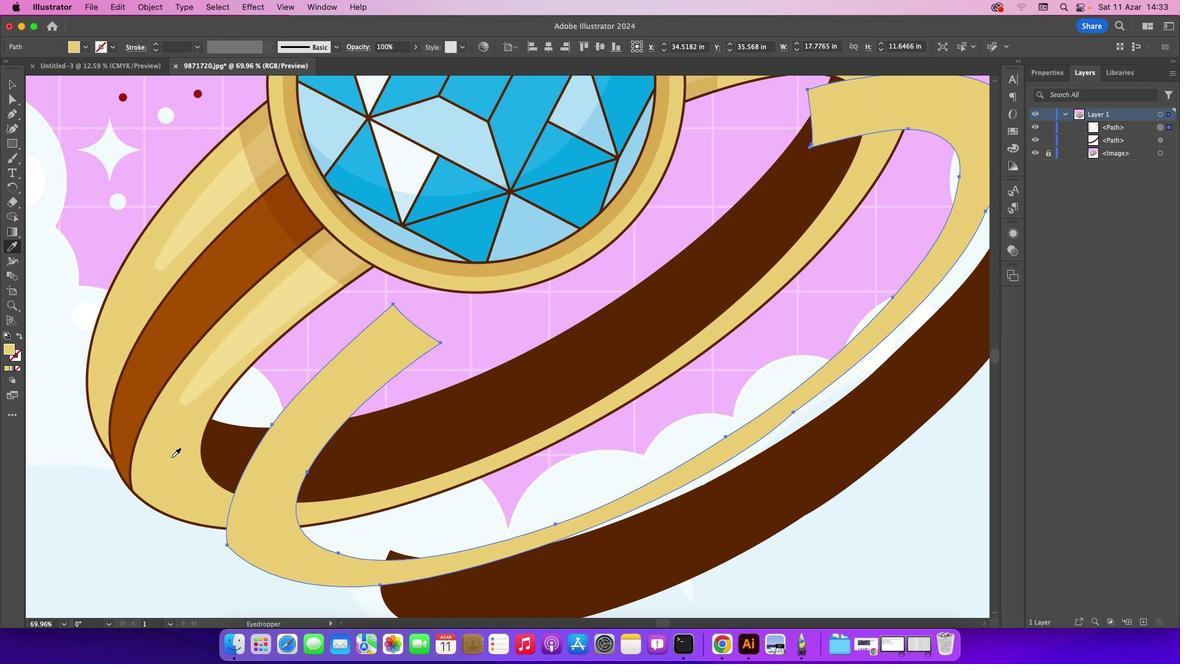 
Action: Mouse moved to (15, 90)
Screenshot: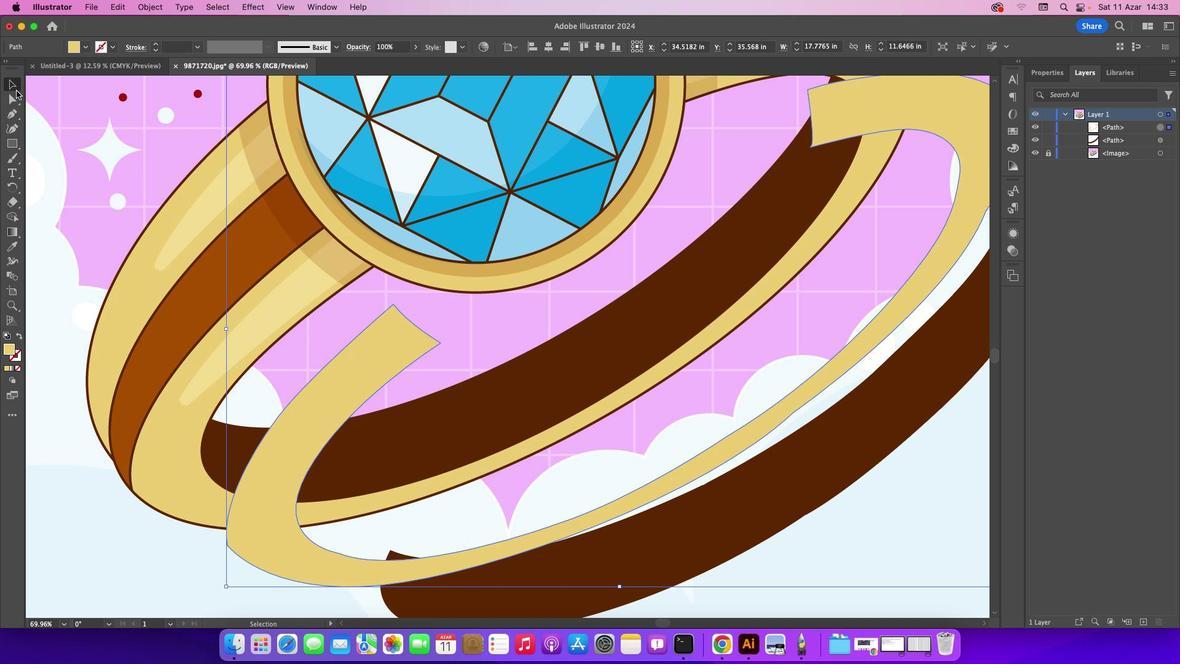 
Action: Mouse pressed left at (15, 90)
Screenshot: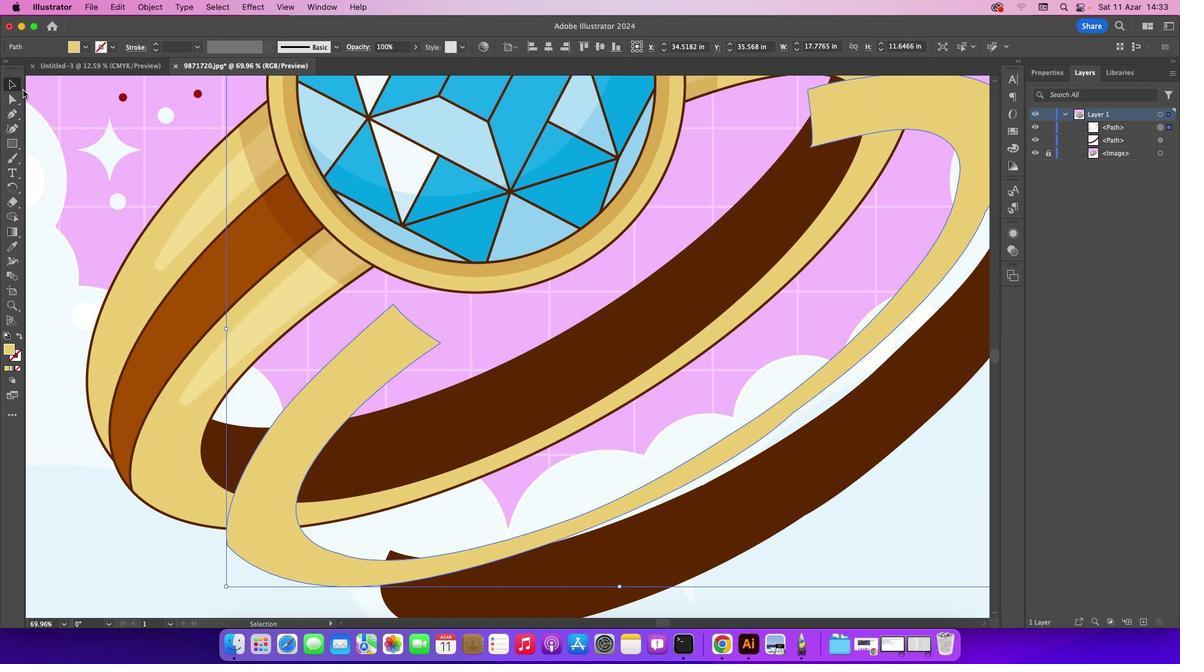 
Action: Mouse moved to (826, 376)
Screenshot: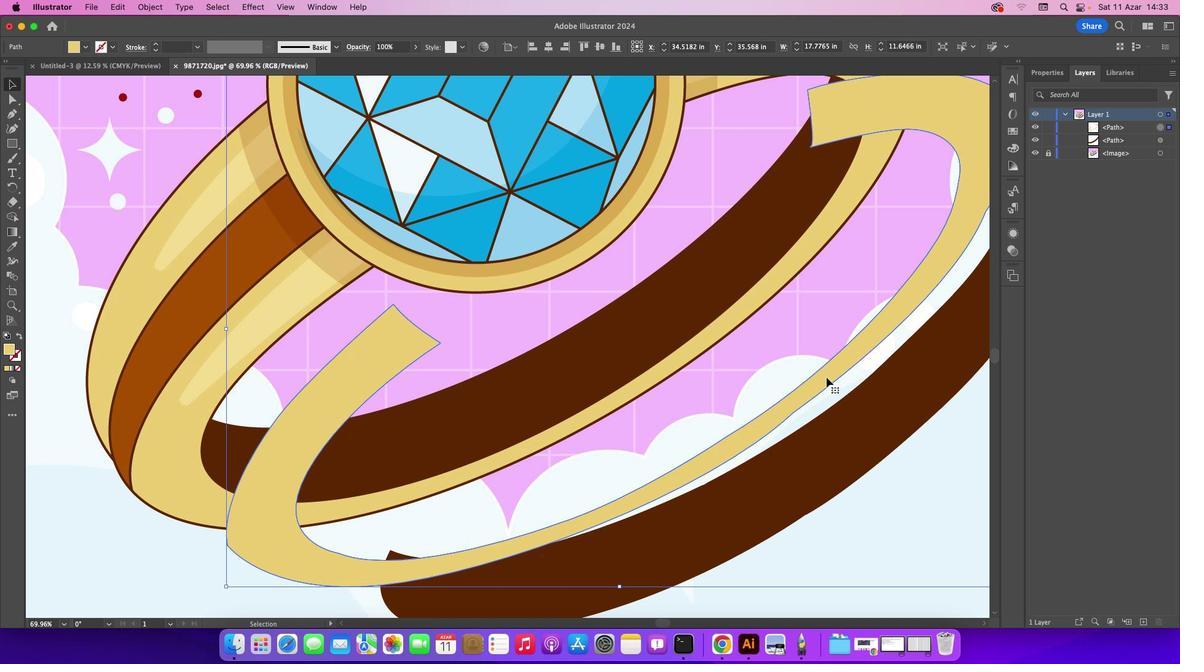 
Action: Mouse pressed left at (826, 376)
Screenshot: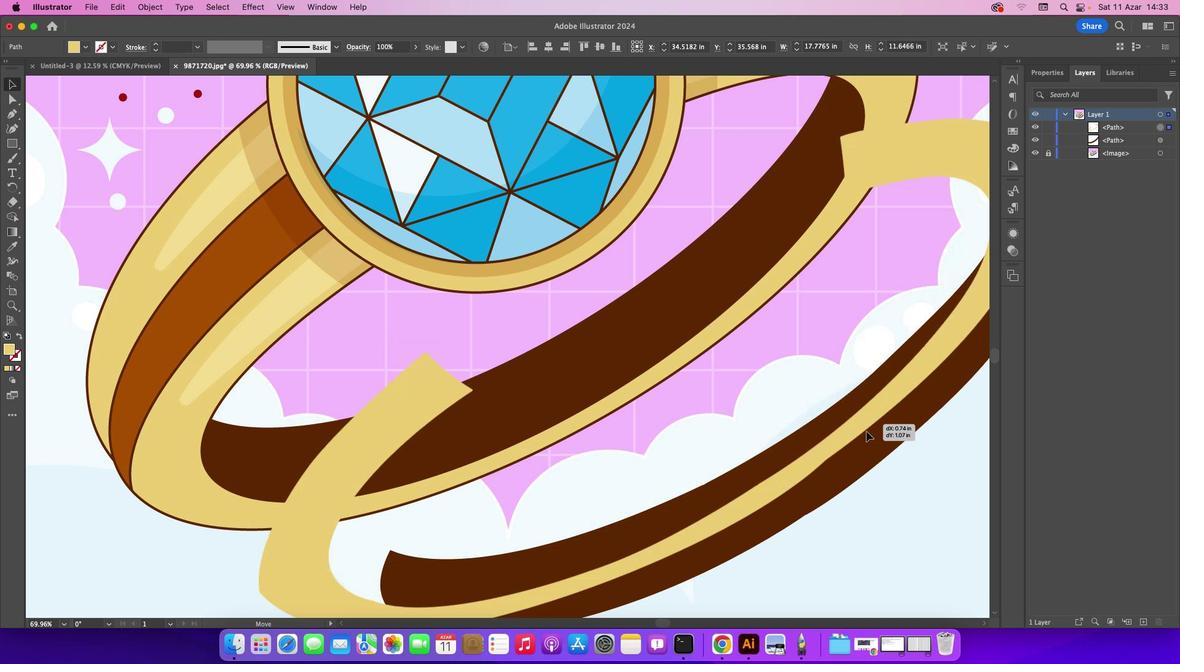 
Action: Mouse moved to (723, 523)
Screenshot: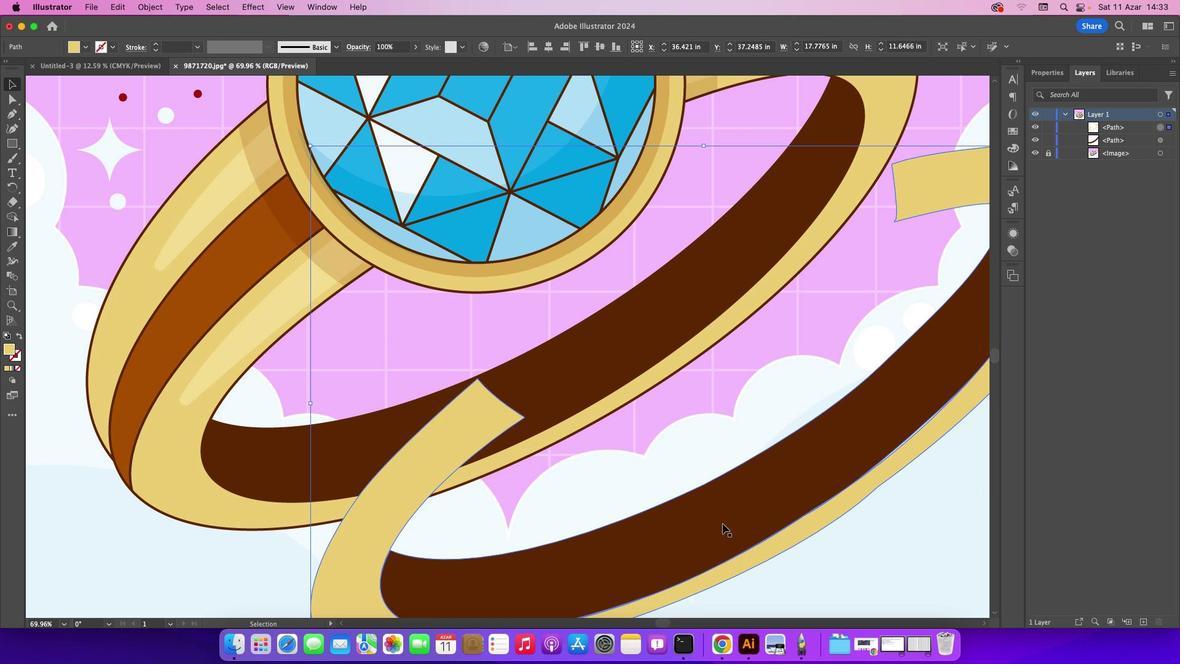
Action: Key pressed Key.cmd_r
Screenshot: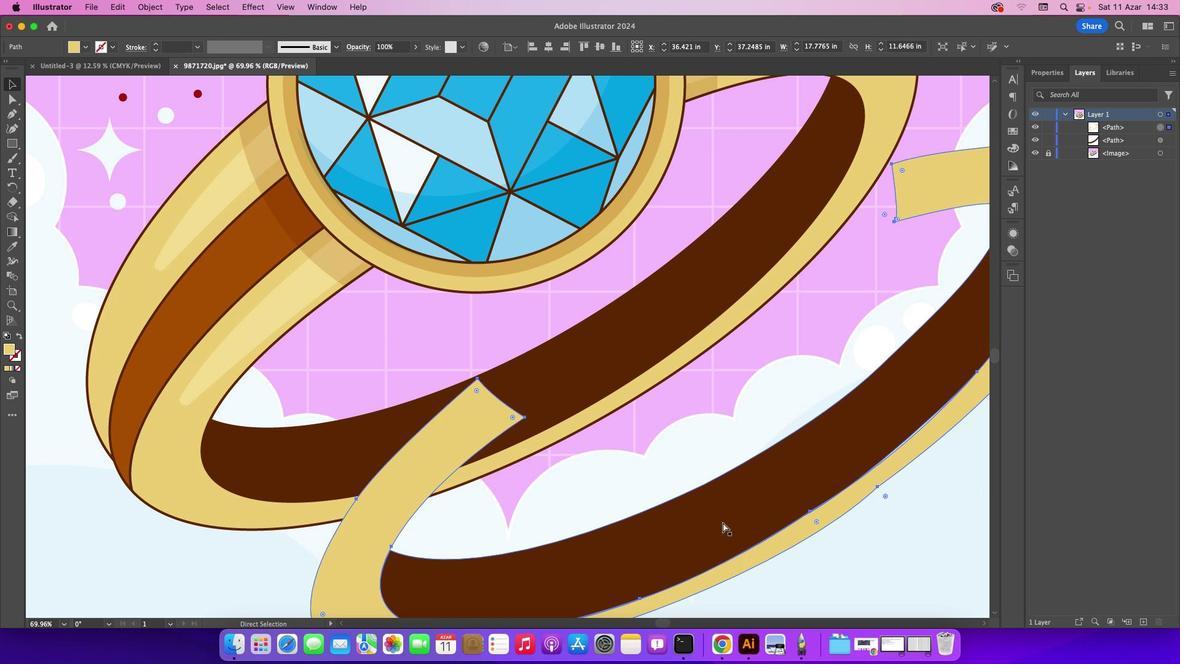 
Action: Mouse moved to (723, 522)
Screenshot: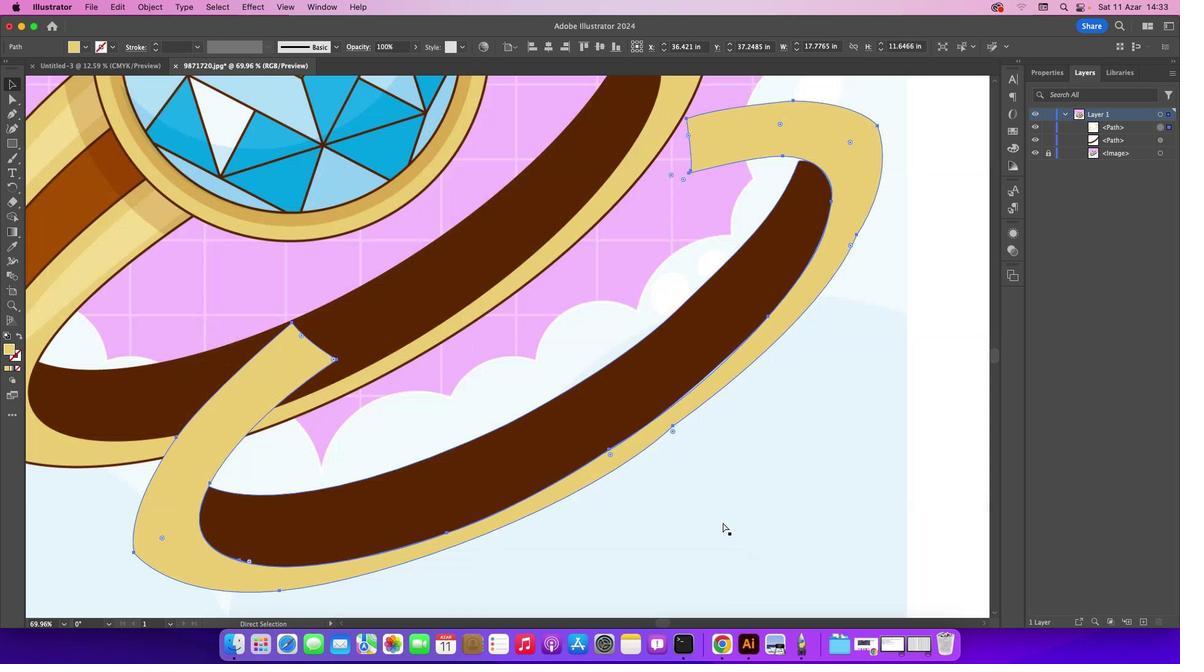 
Action: Key pressed '-'
Screenshot: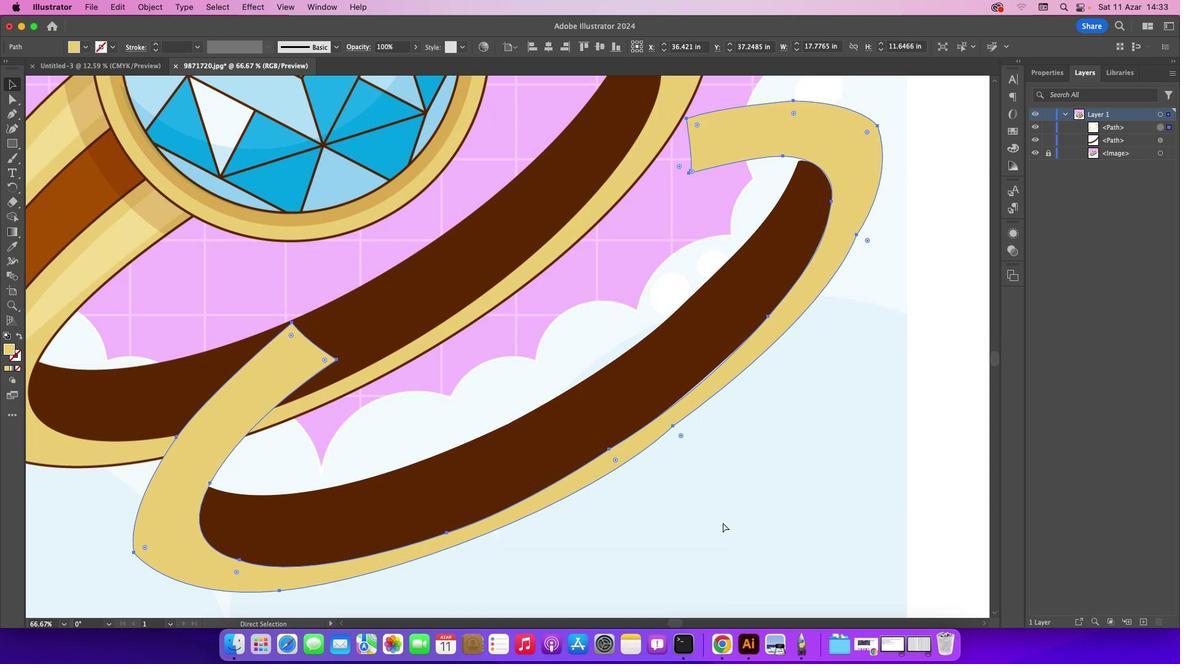 
Action: Mouse moved to (934, 296)
Screenshot: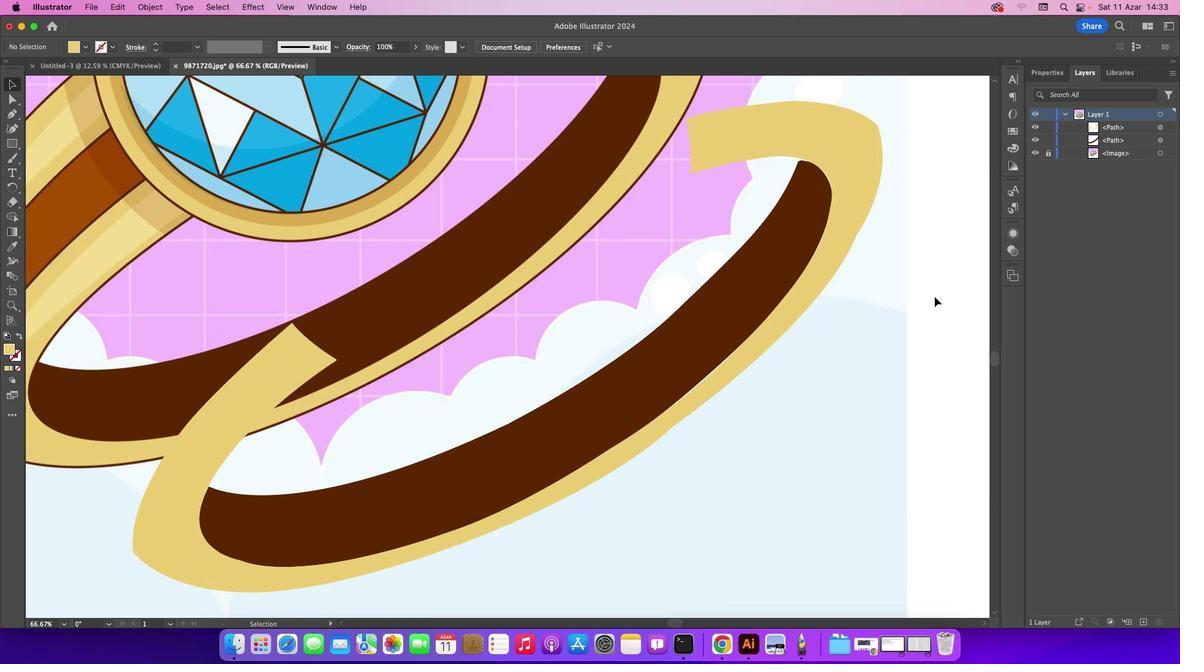 
Action: Mouse pressed left at (934, 296)
Screenshot: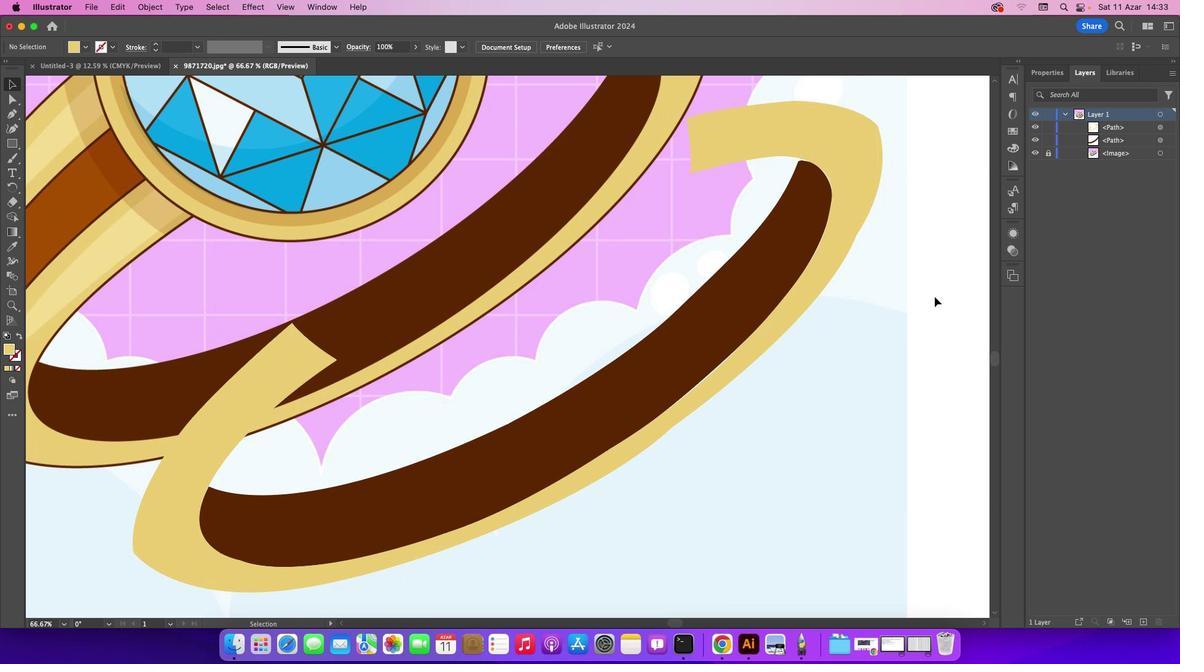
Action: Mouse moved to (903, 123)
Screenshot: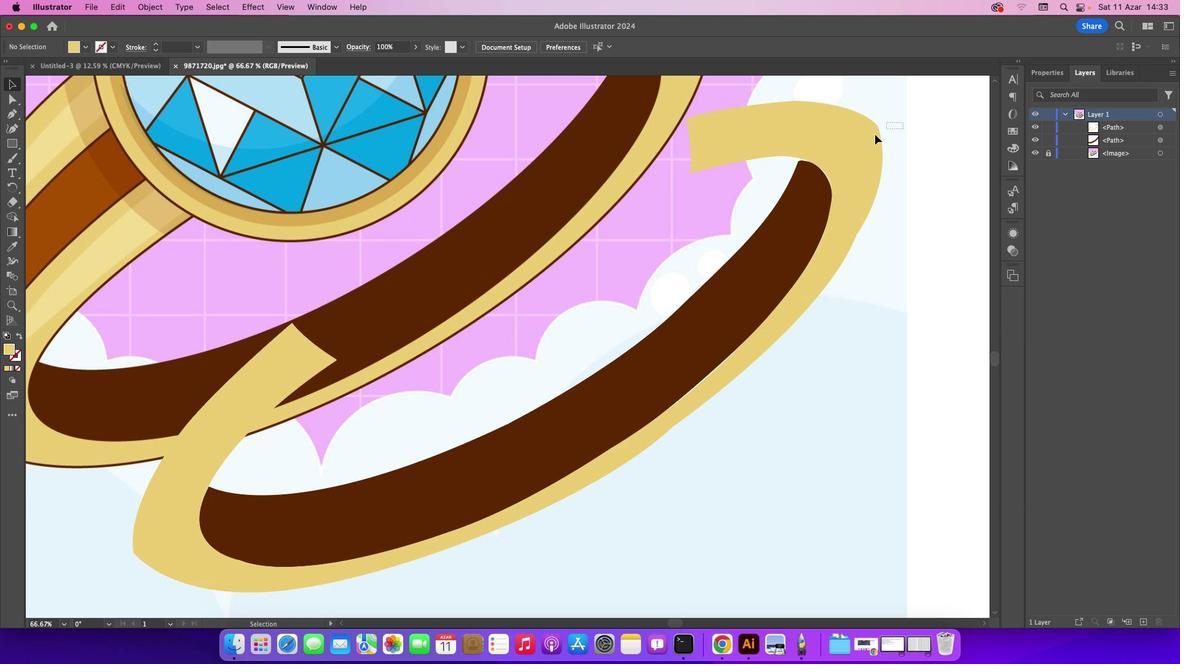 
Action: Mouse pressed left at (903, 123)
Screenshot: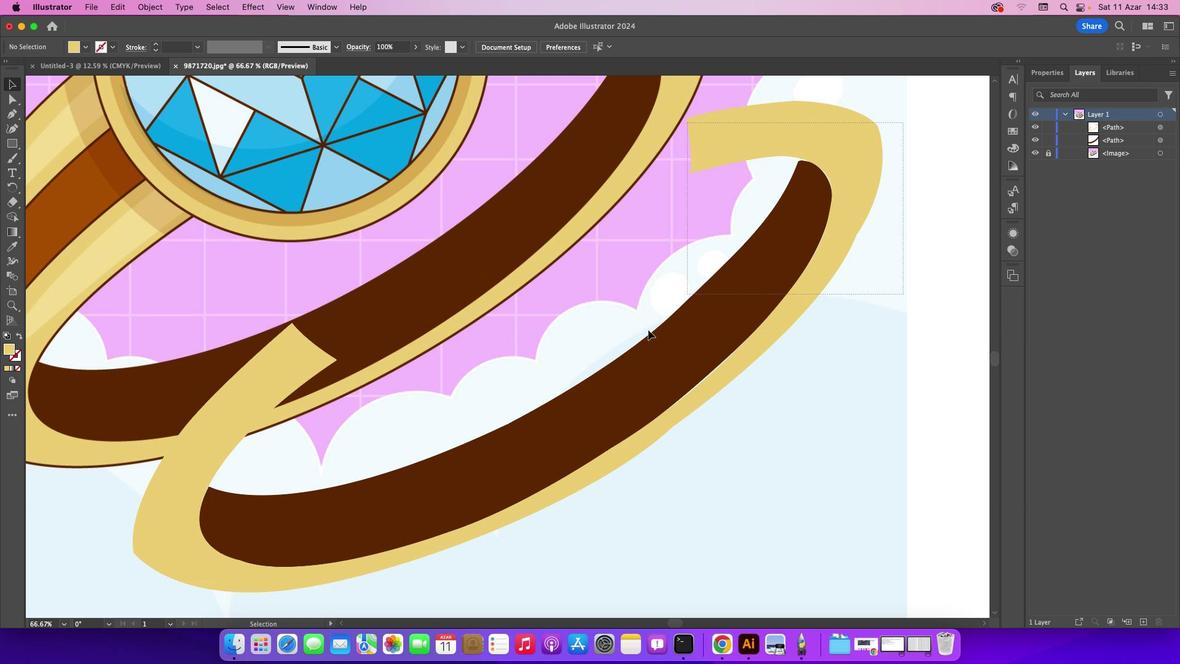 
Action: Mouse moved to (597, 421)
Screenshot: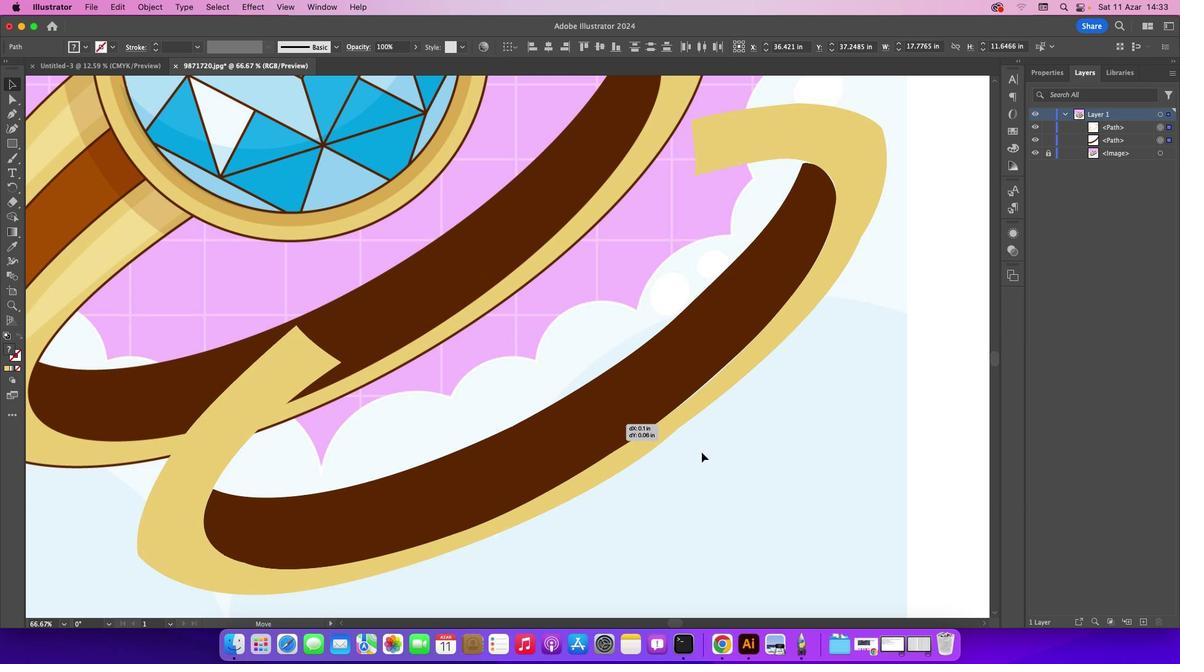 
Action: Mouse pressed left at (597, 421)
Screenshot: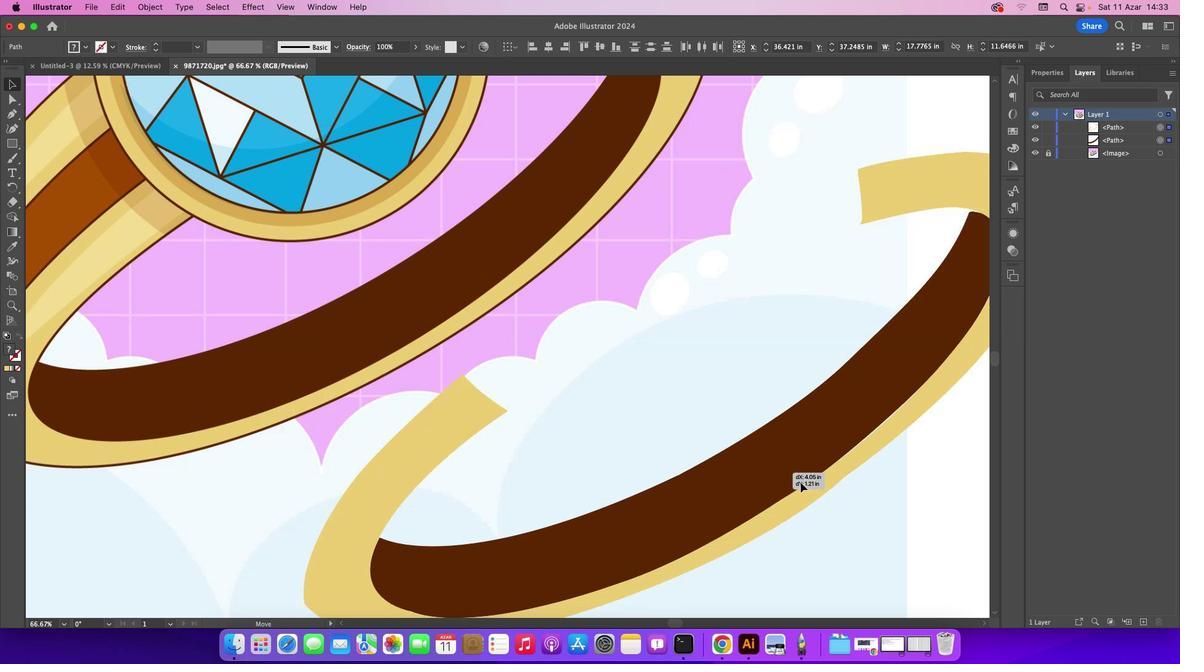 
Action: Mouse moved to (375, 311)
Screenshot: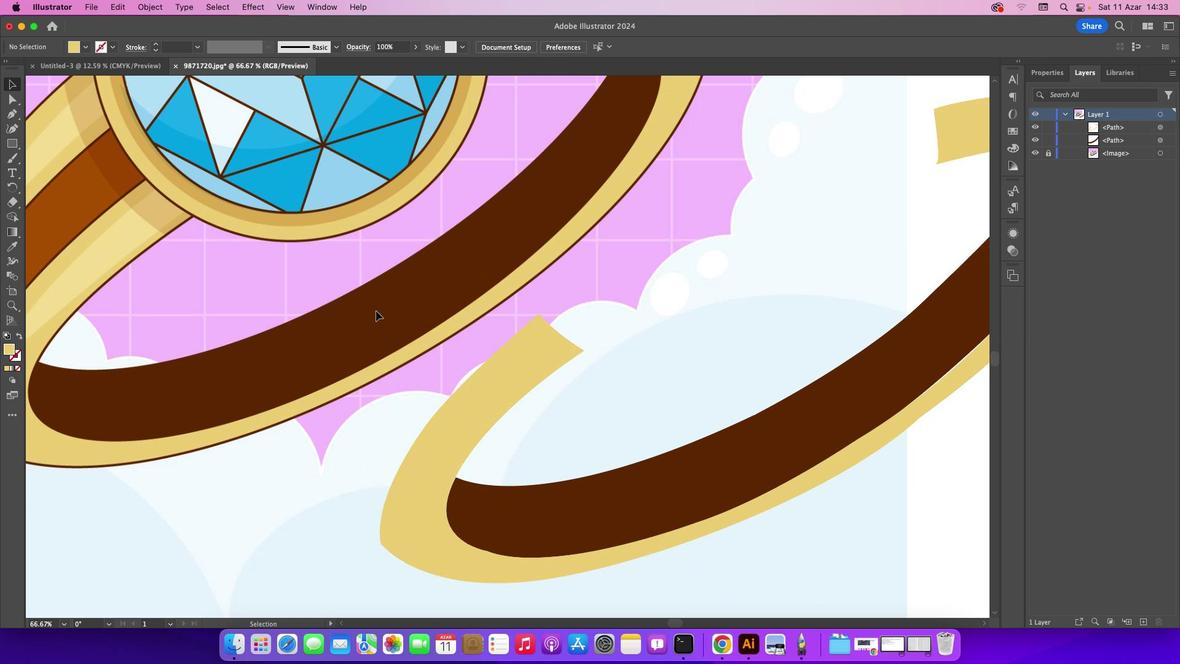 
Action: Mouse pressed left at (375, 311)
Screenshot: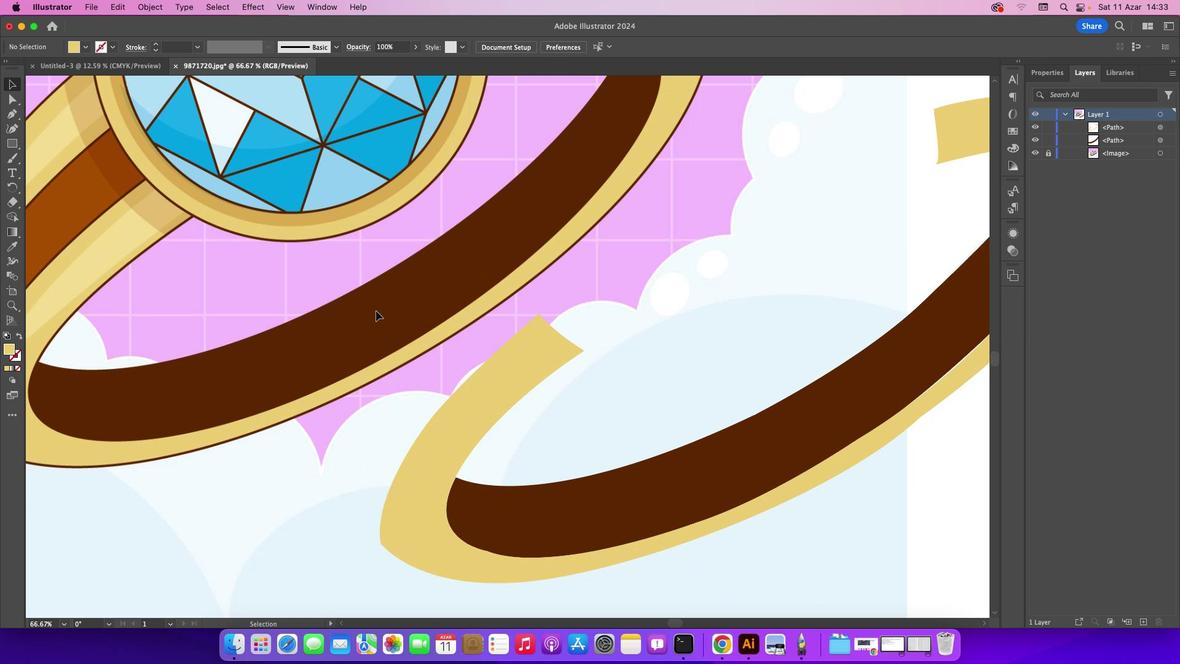 
Action: Mouse moved to (673, 625)
Screenshot: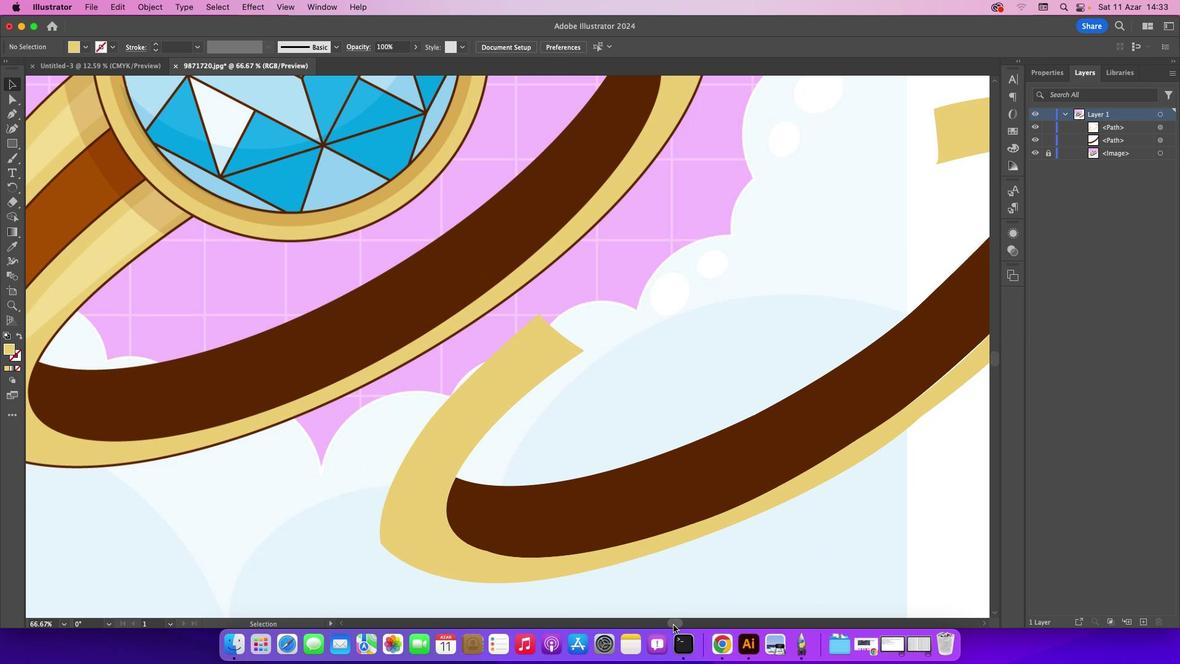 
Action: Mouse pressed left at (673, 625)
Screenshot: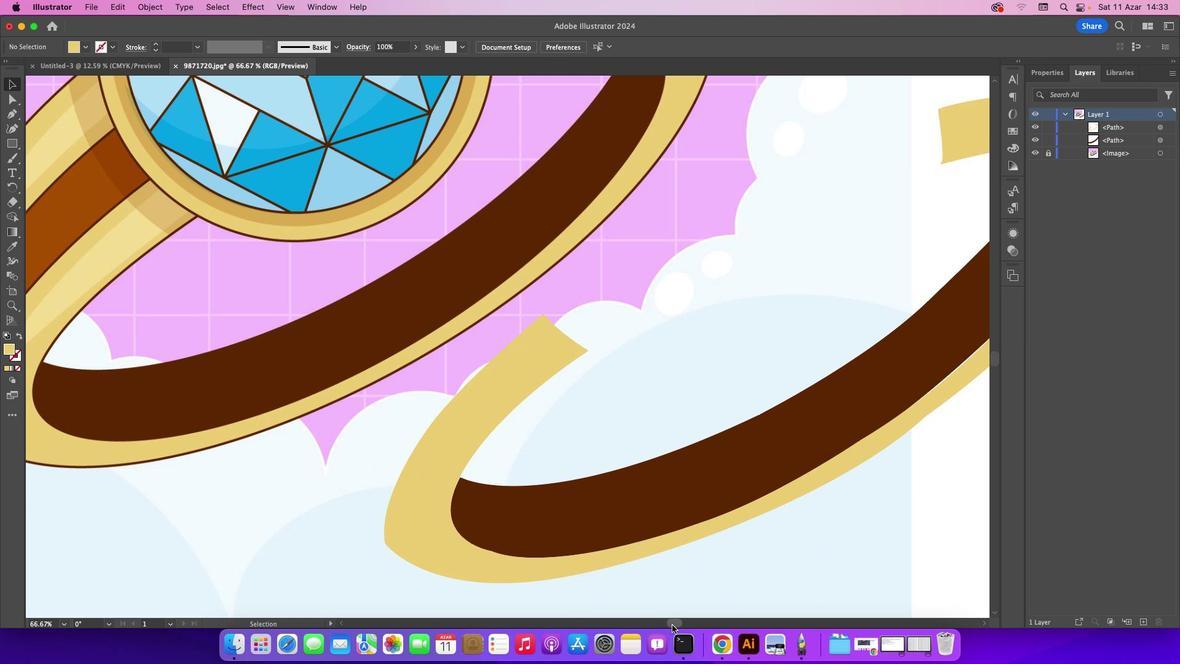 
Action: Mouse moved to (446, 416)
Screenshot: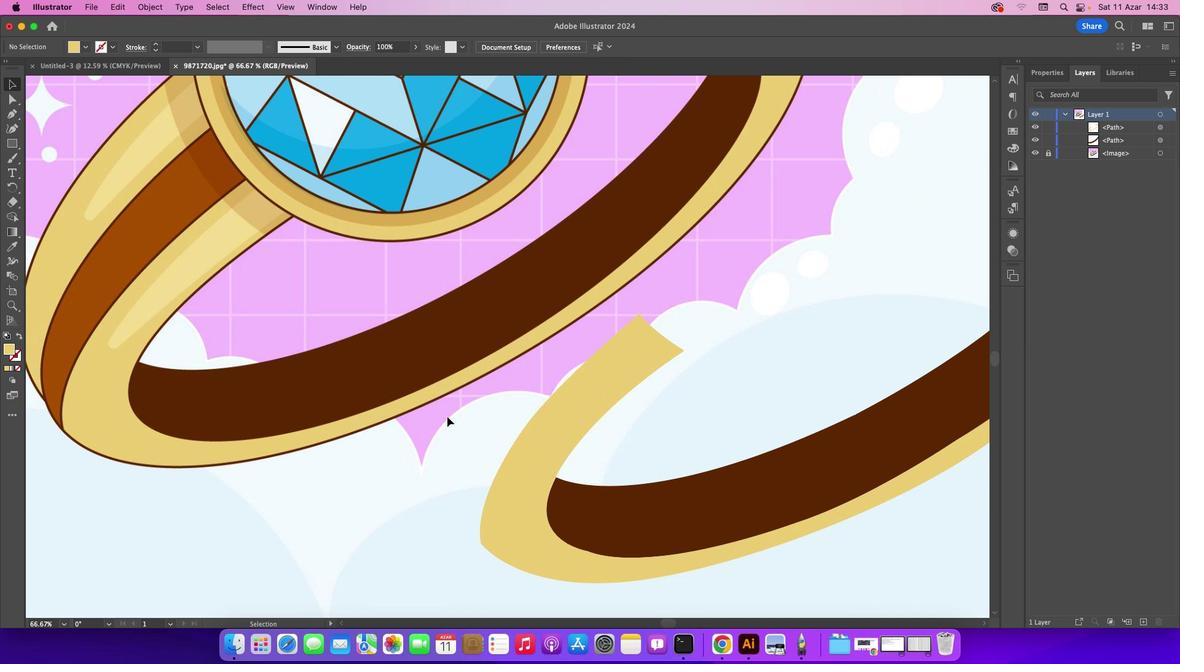 
Action: Mouse scrolled (446, 416) with delta (0, 0)
Screenshot: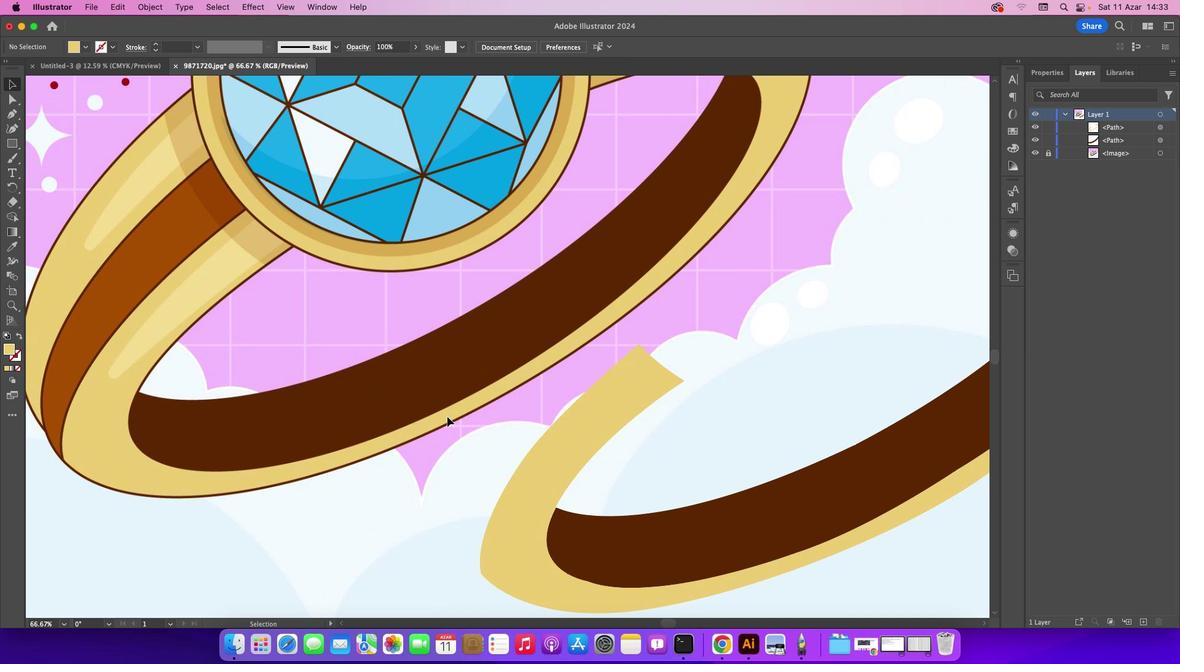 
Action: Mouse scrolled (446, 416) with delta (0, 0)
Screenshot: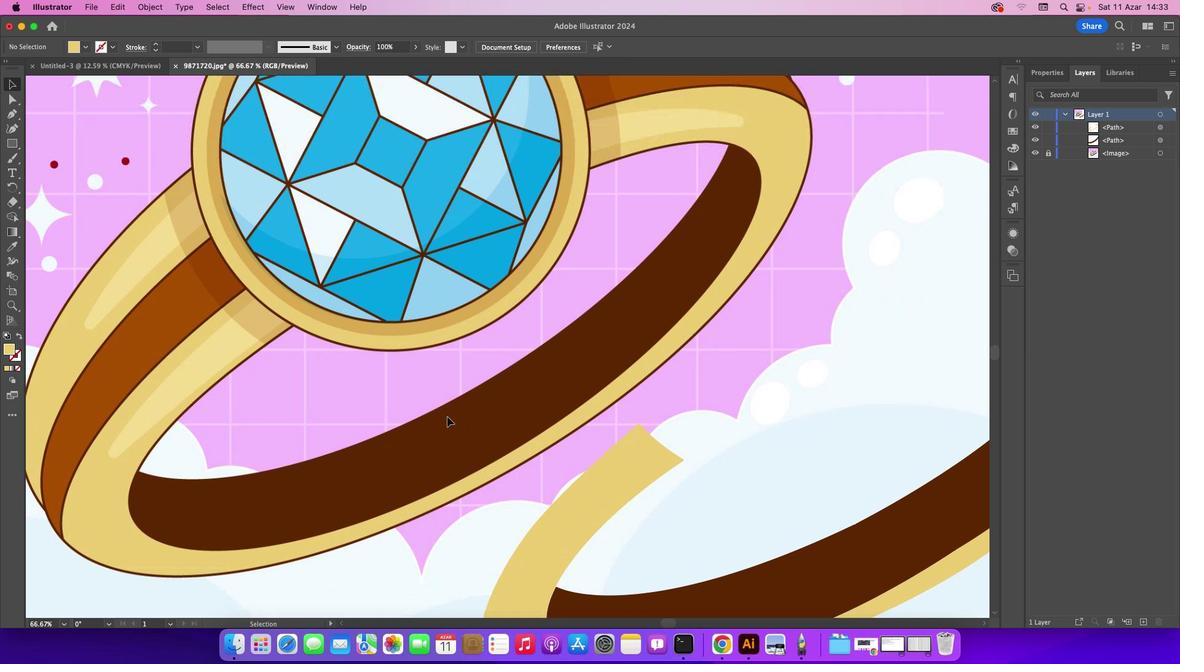 
Action: Mouse scrolled (446, 416) with delta (0, 0)
Screenshot: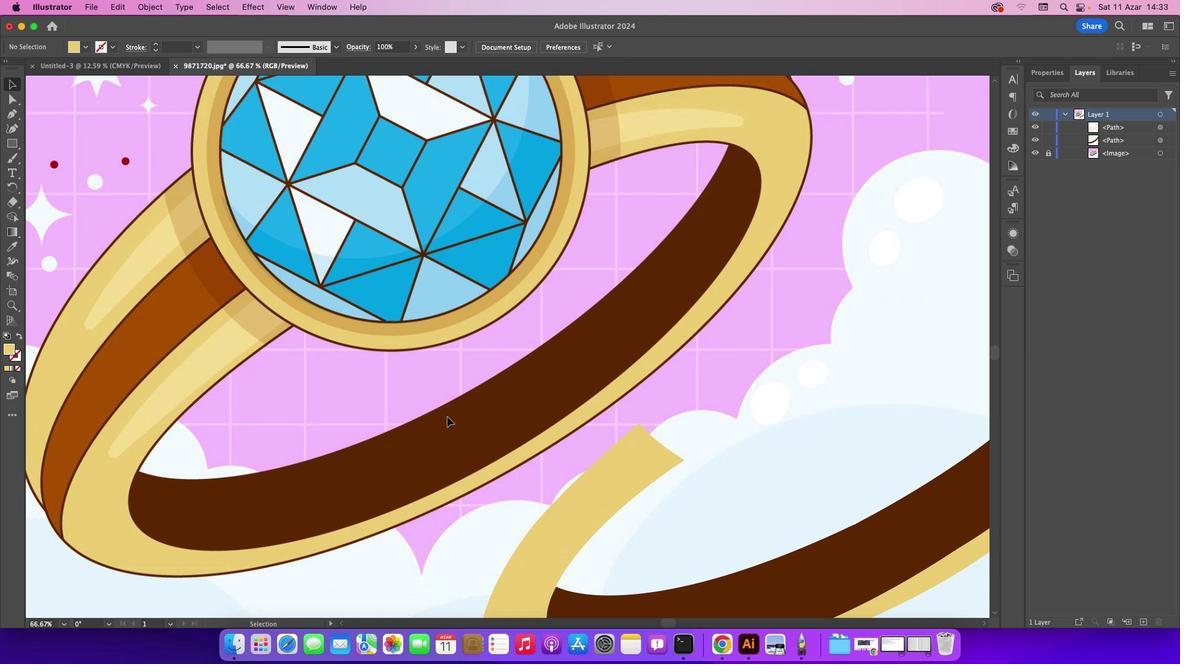 
Action: Mouse scrolled (446, 416) with delta (0, 1)
Screenshot: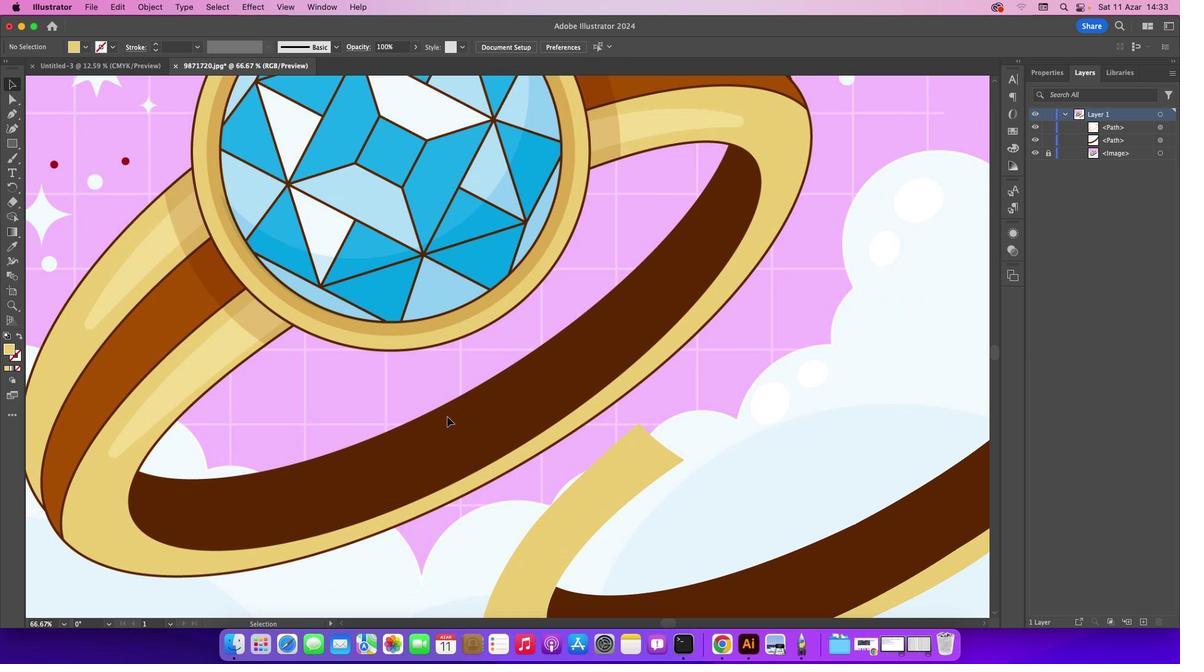 
Action: Mouse scrolled (446, 416) with delta (0, 1)
Screenshot: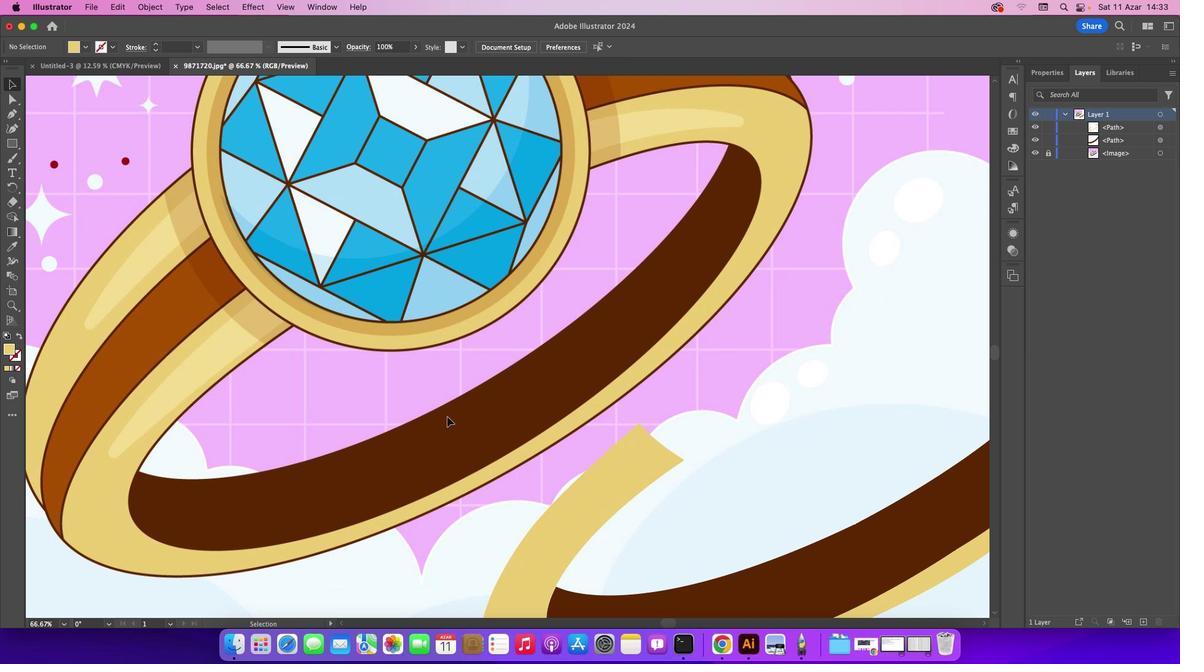 
Action: Key pressed Key.cmd_r'='
Screenshot: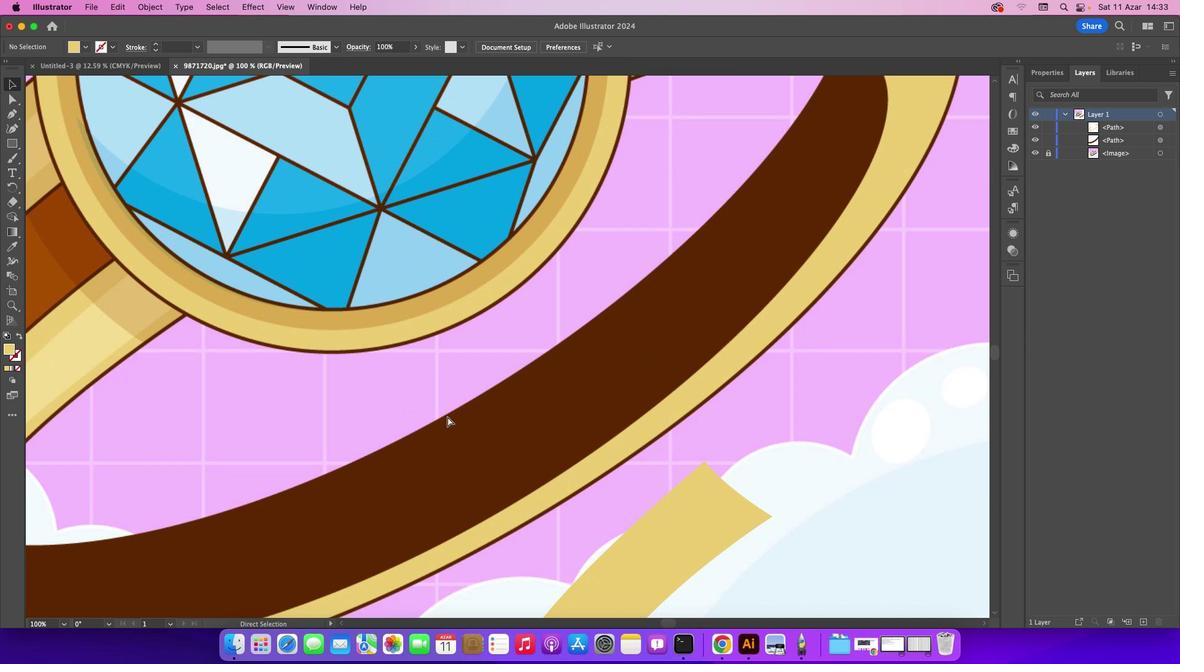 
Action: Mouse moved to (496, 421)
Screenshot: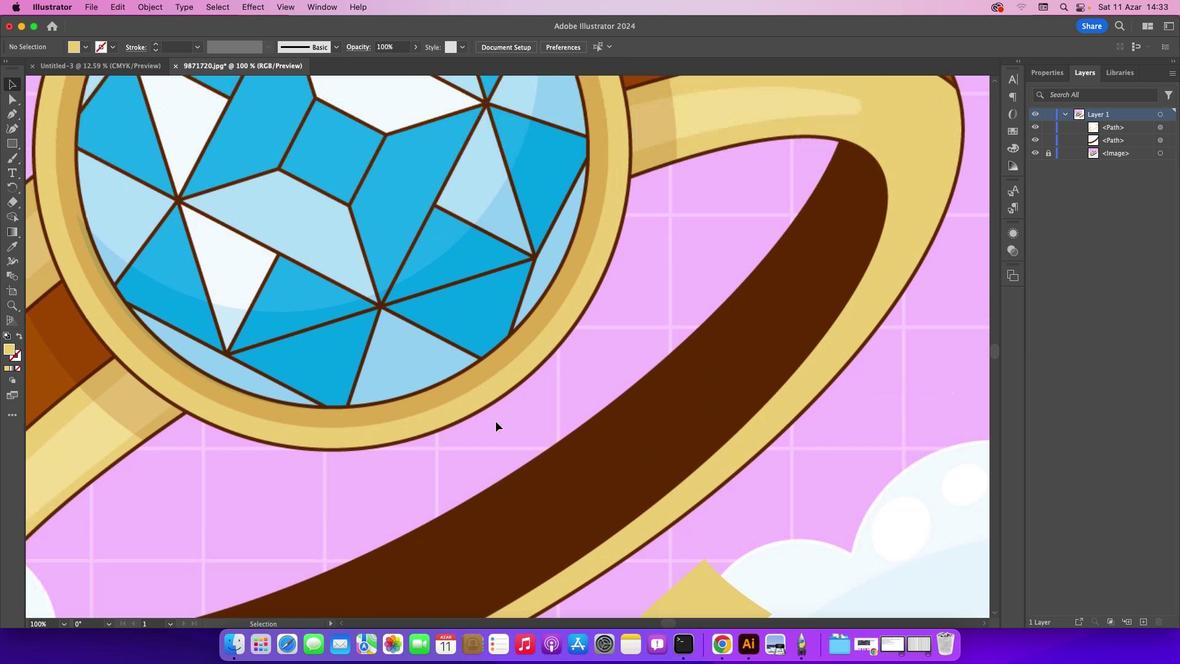 
Action: Mouse scrolled (496, 421) with delta (0, 0)
Screenshot: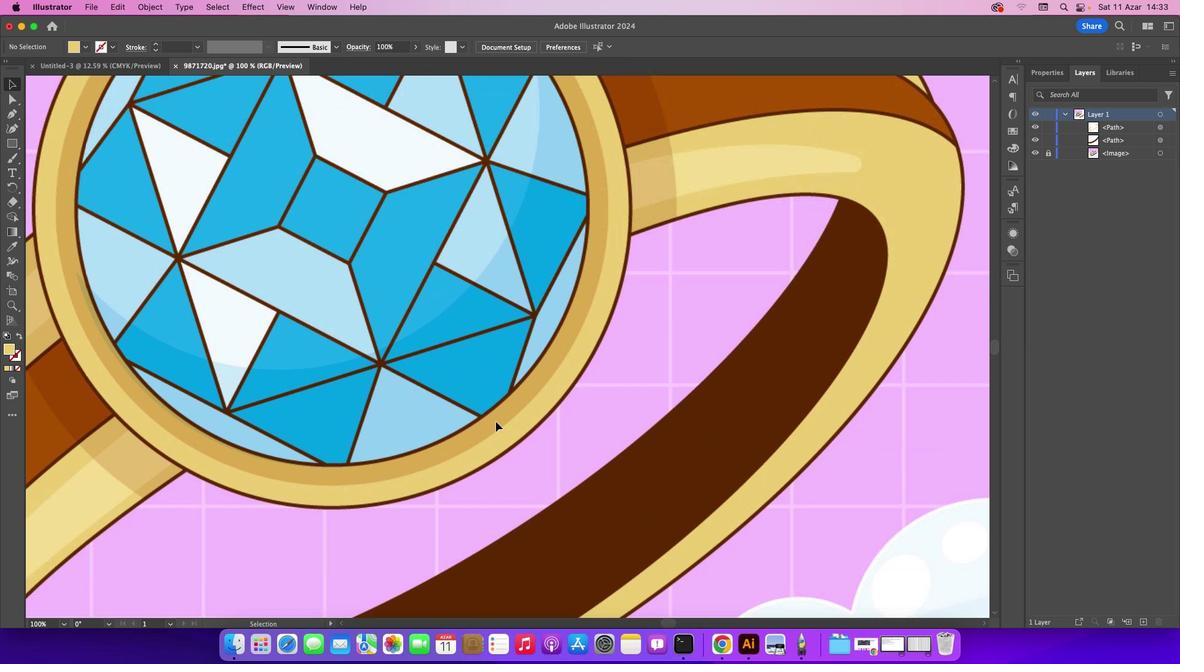 
Action: Mouse scrolled (496, 421) with delta (0, 0)
Screenshot: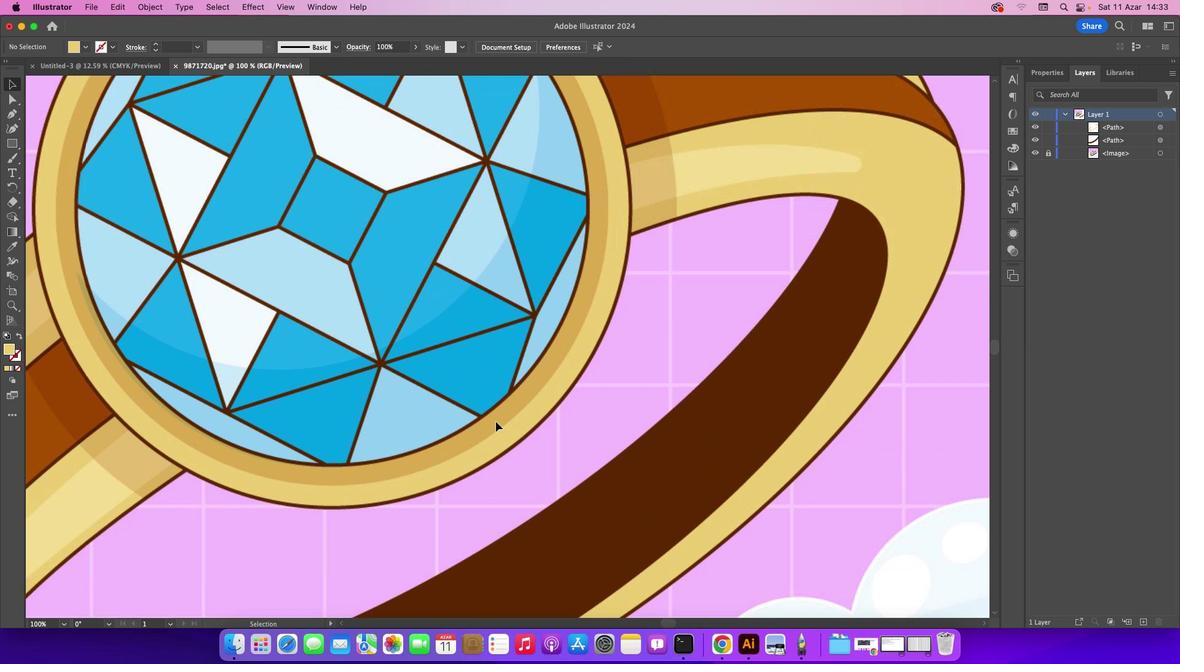 
Action: Mouse scrolled (496, 421) with delta (0, 1)
Screenshot: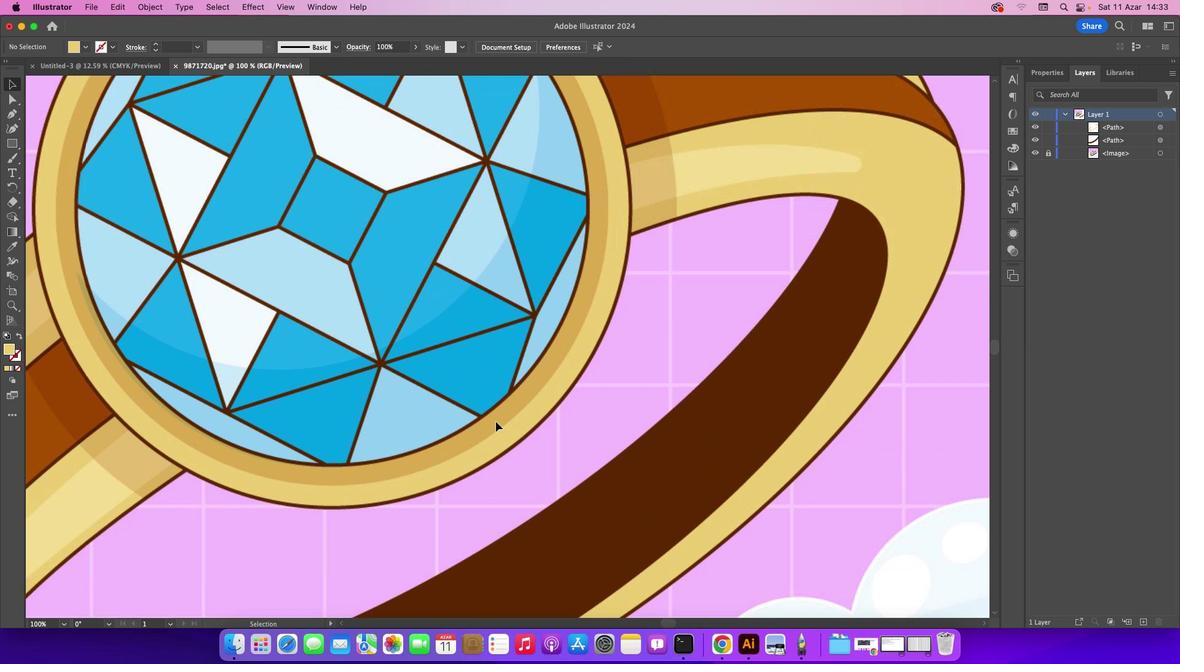 
Action: Mouse scrolled (496, 421) with delta (0, 3)
Screenshot: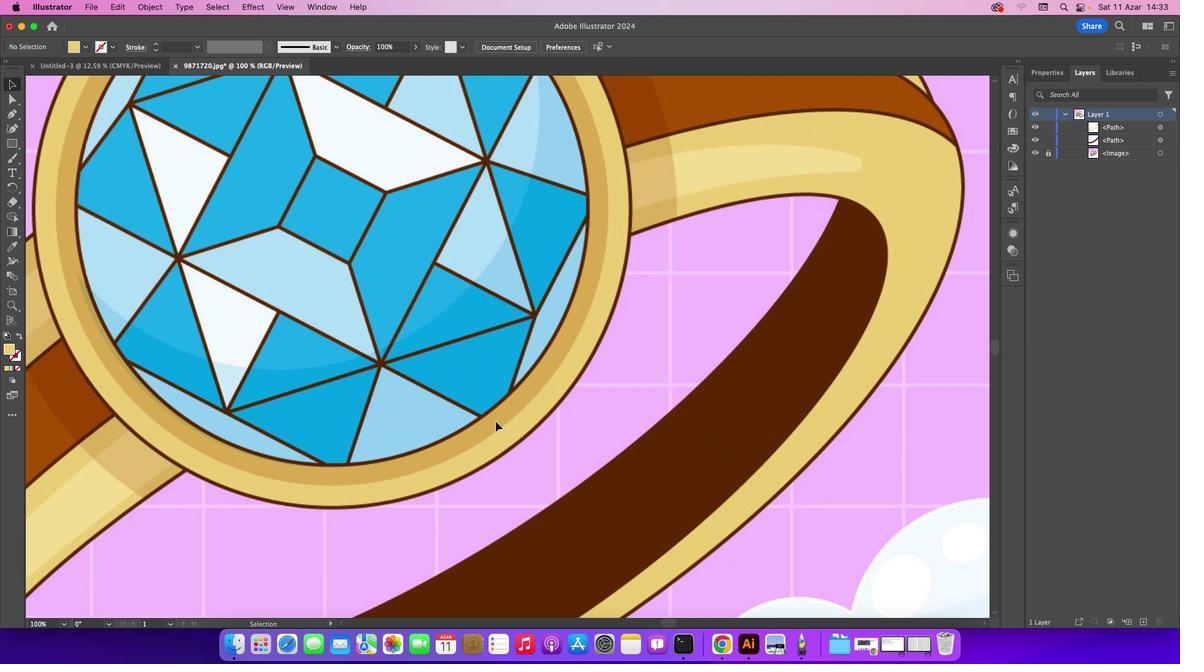 
Action: Mouse scrolled (496, 421) with delta (0, 3)
Screenshot: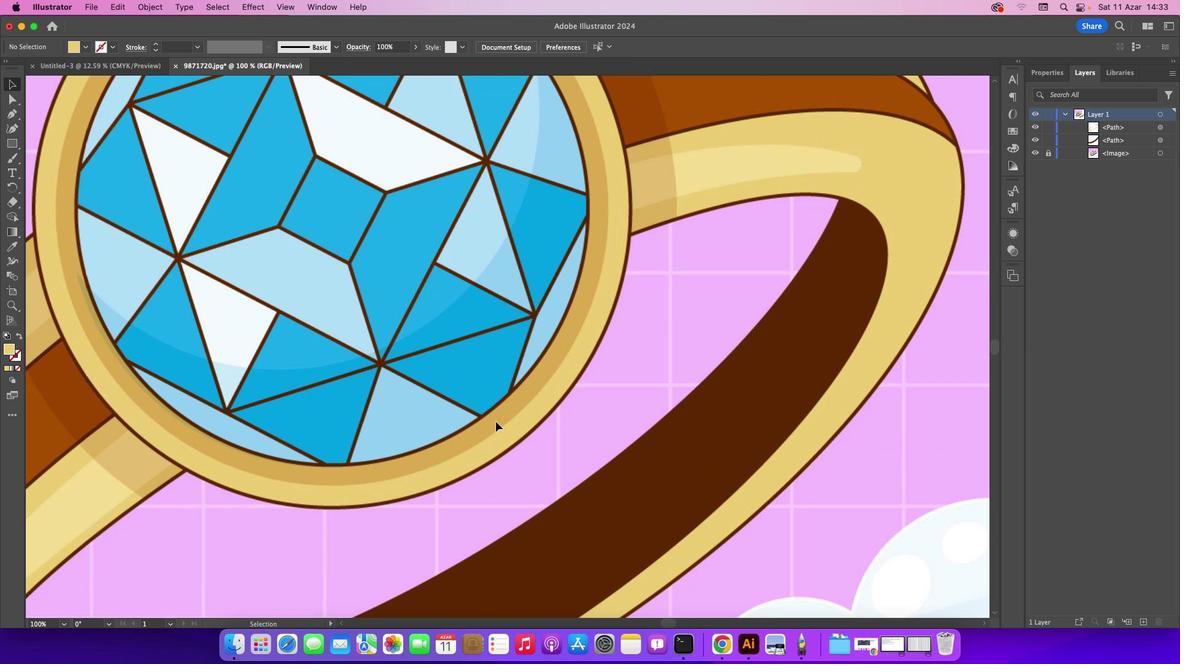 
Action: Mouse moved to (9, 109)
